 Task: Research Airbnb options in Rivoli, Italy from 21st December, 2023 to 29th December, 2023 for 2 adults. Place can be entire room with 1  bedroom having 1 bed and 1 bathroom. Property type can be house.
Action: Mouse moved to (508, 90)
Screenshot: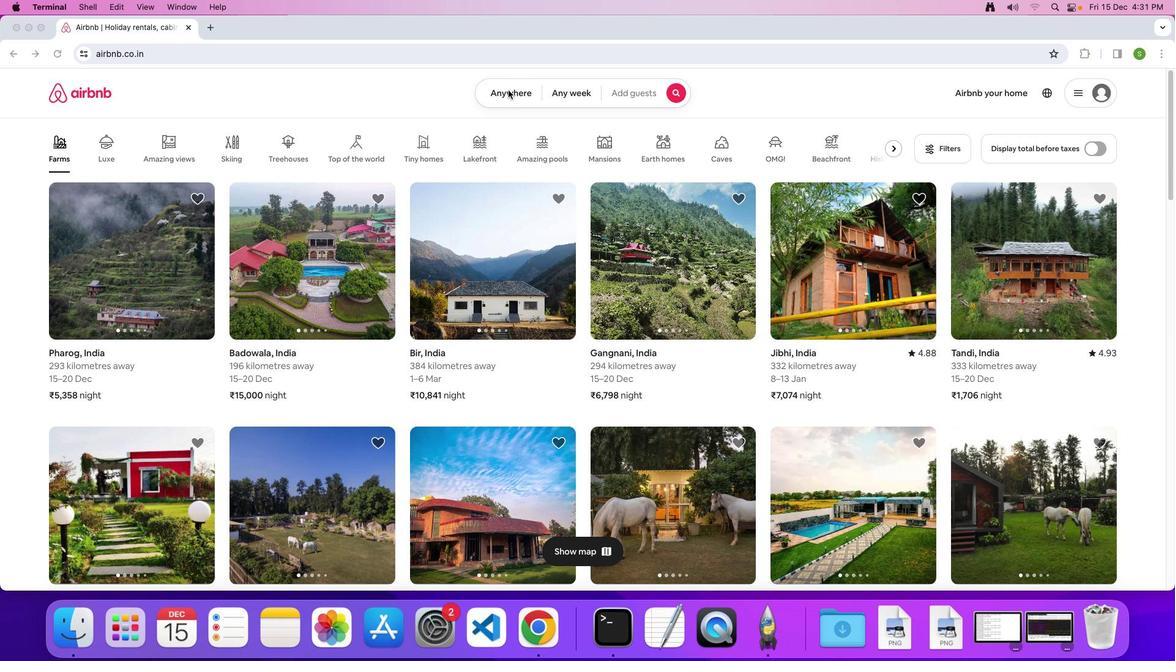 
Action: Mouse pressed left at (508, 90)
Screenshot: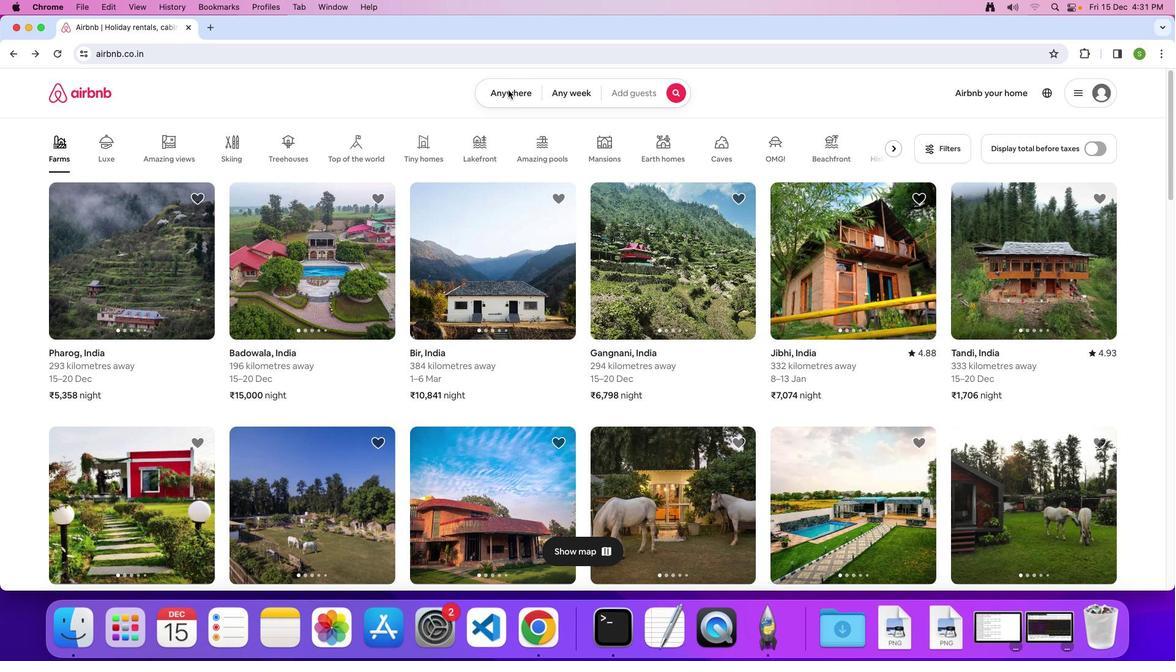 
Action: Mouse moved to (512, 88)
Screenshot: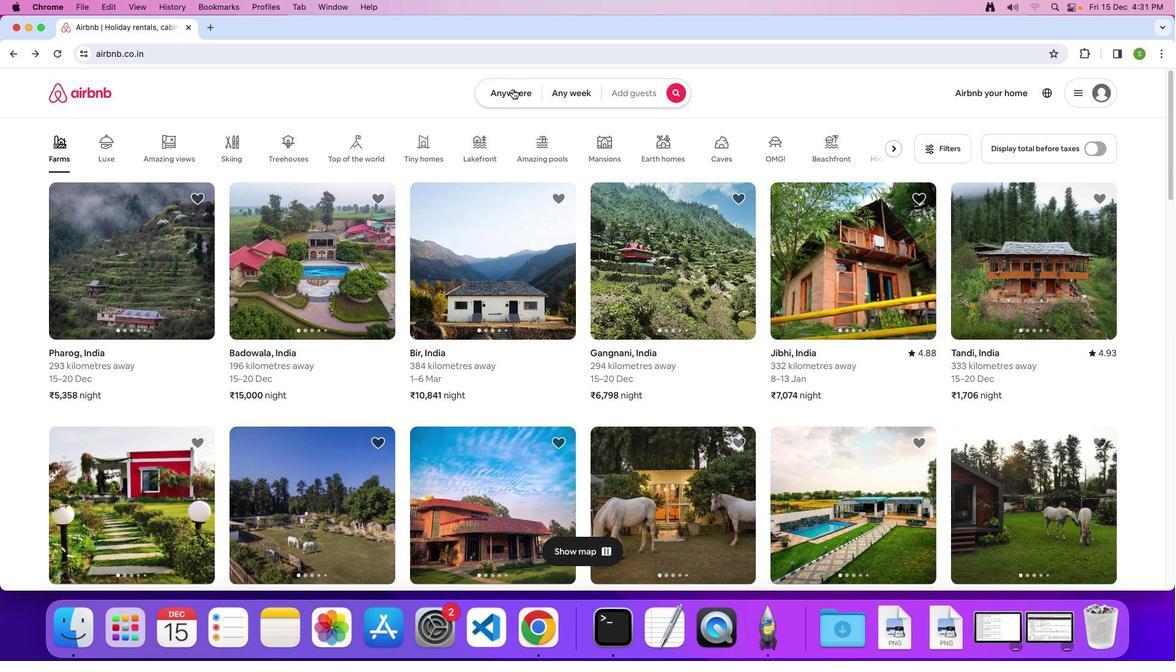 
Action: Mouse pressed left at (512, 88)
Screenshot: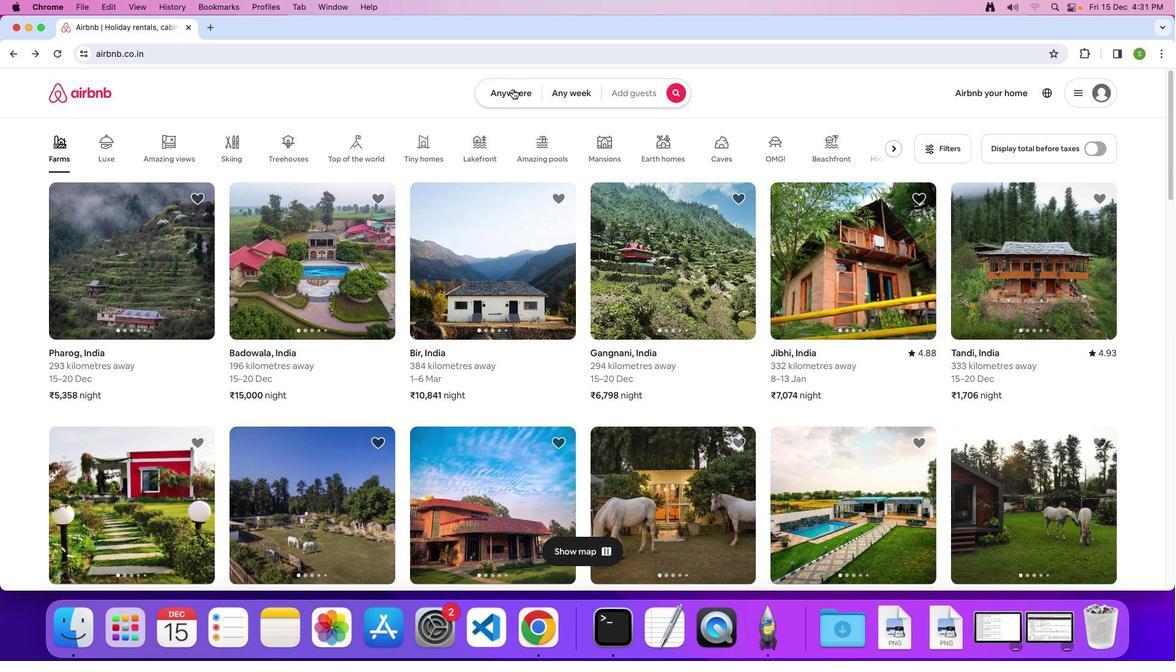 
Action: Mouse moved to (387, 143)
Screenshot: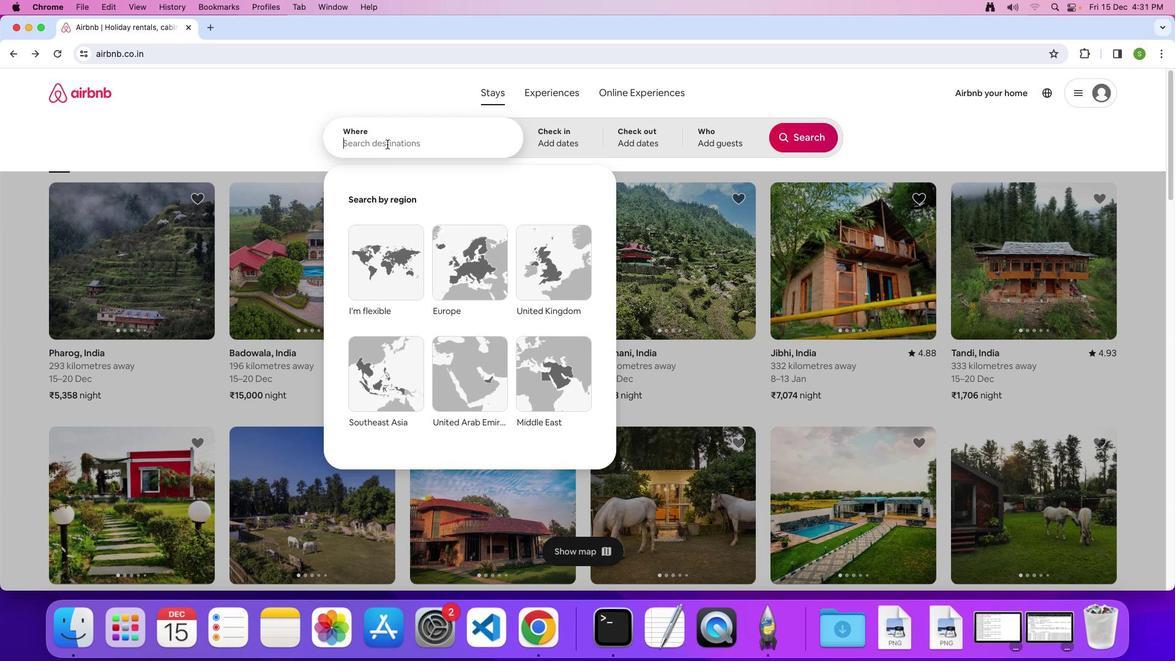 
Action: Mouse pressed left at (387, 143)
Screenshot: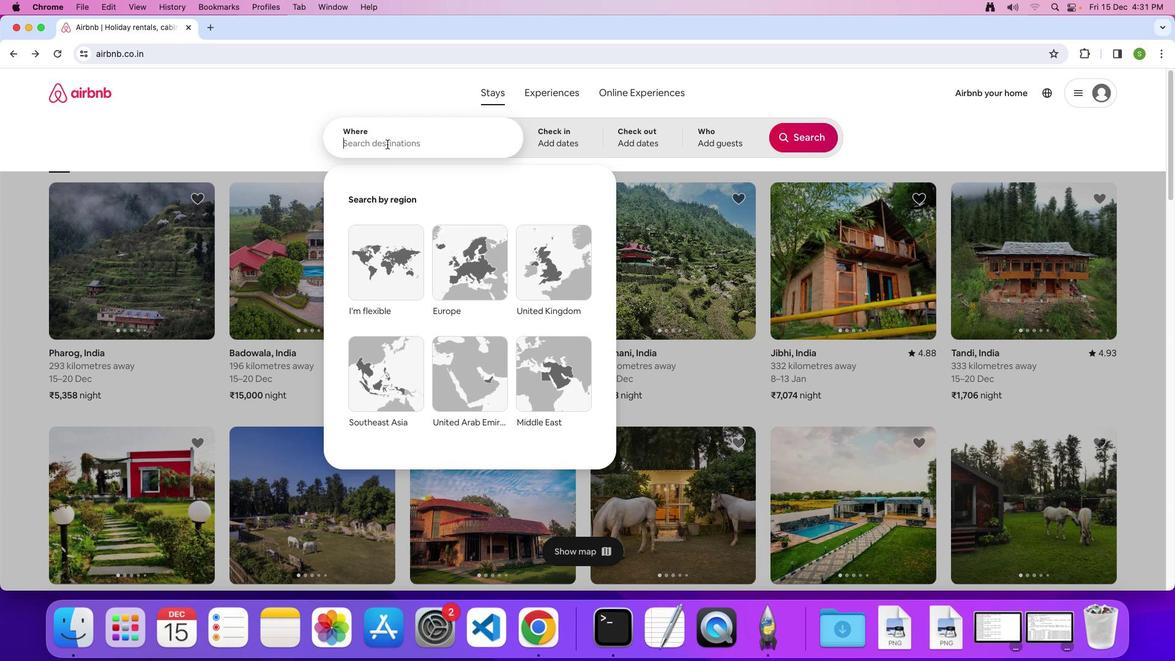 
Action: Key pressed 'R'Key.caps_lock'i''v''o''l''i'','Key.spaceKey.shift'I''t''a''l''y'Key.enter
Screenshot: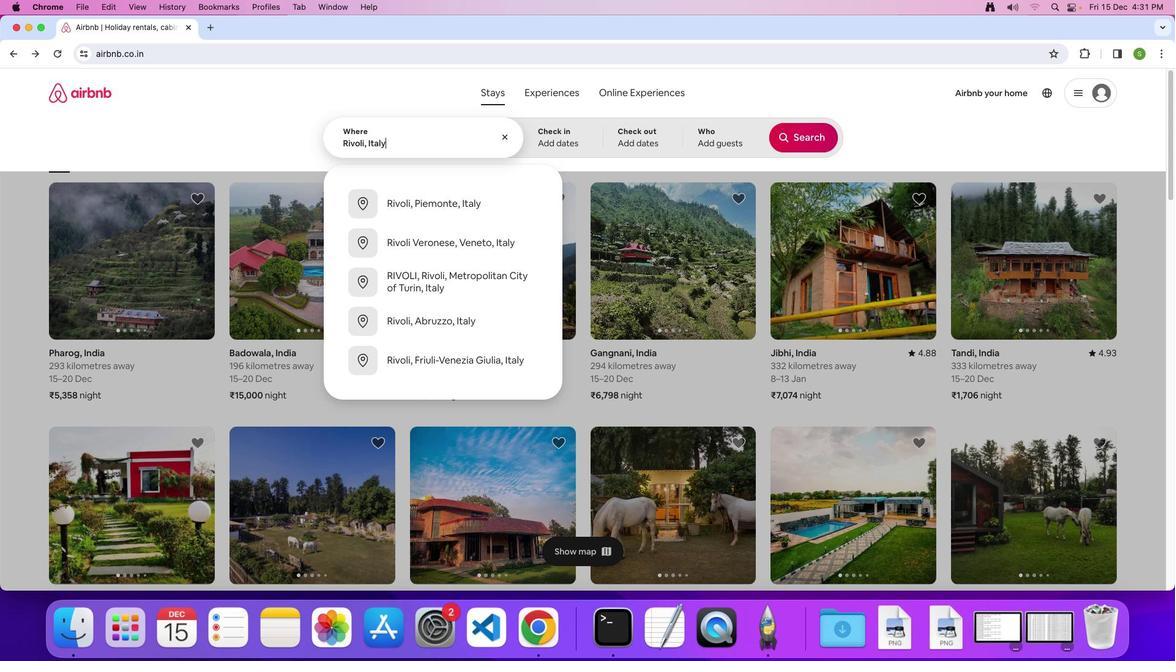 
Action: Mouse moved to (482, 375)
Screenshot: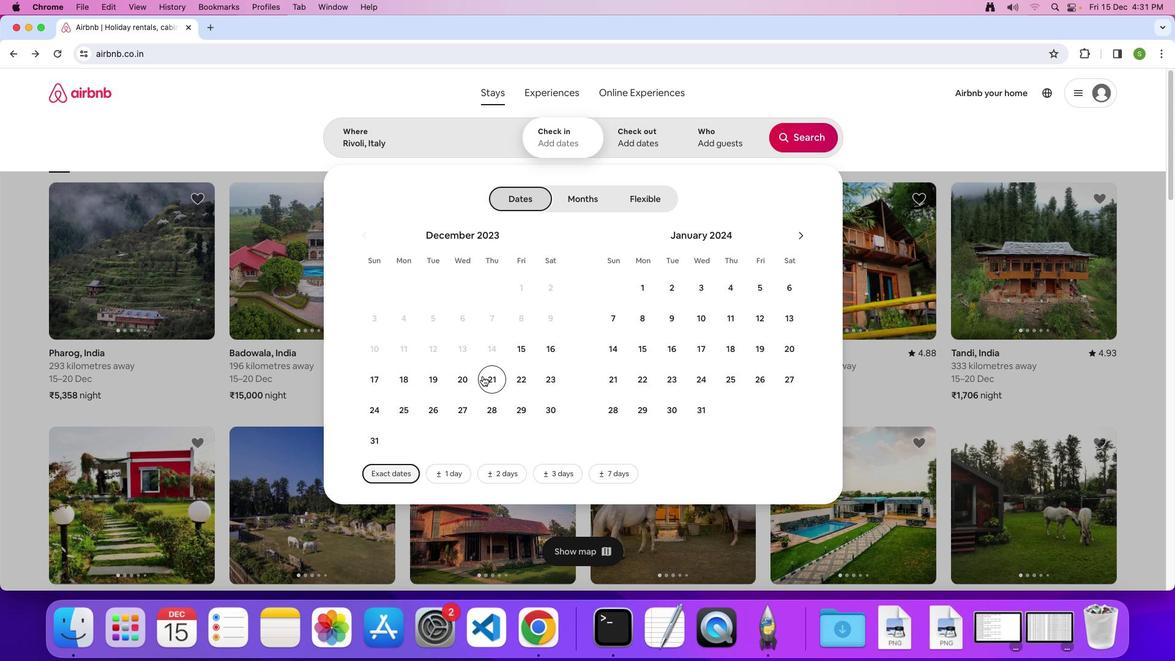 
Action: Mouse pressed left at (482, 375)
Screenshot: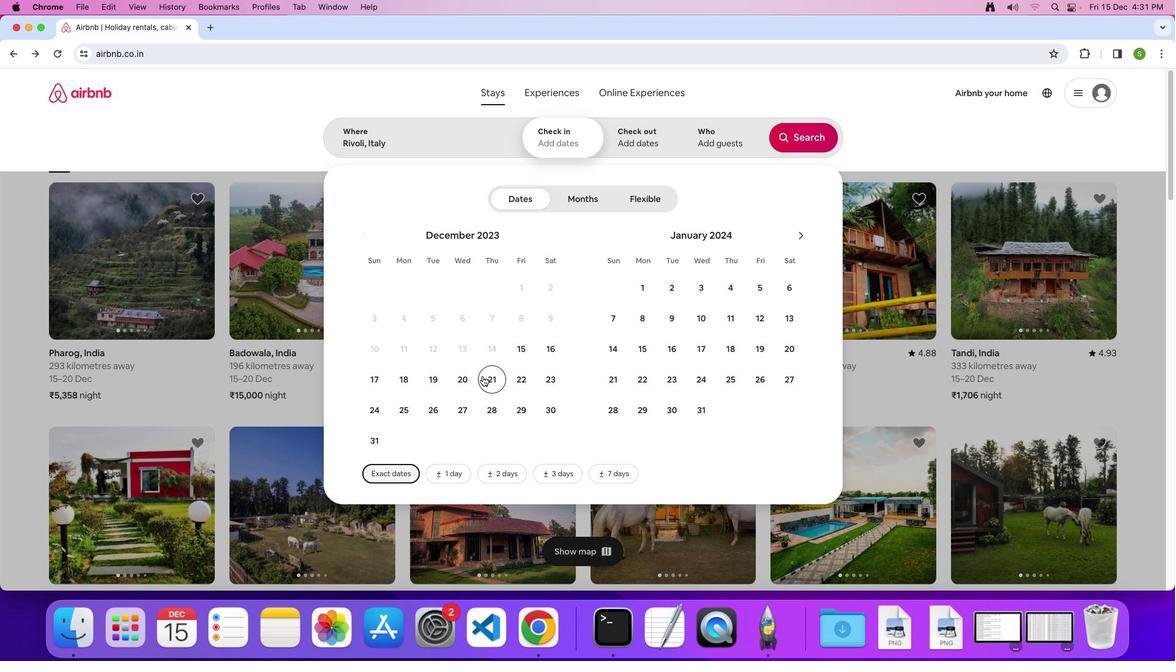
Action: Mouse moved to (512, 405)
Screenshot: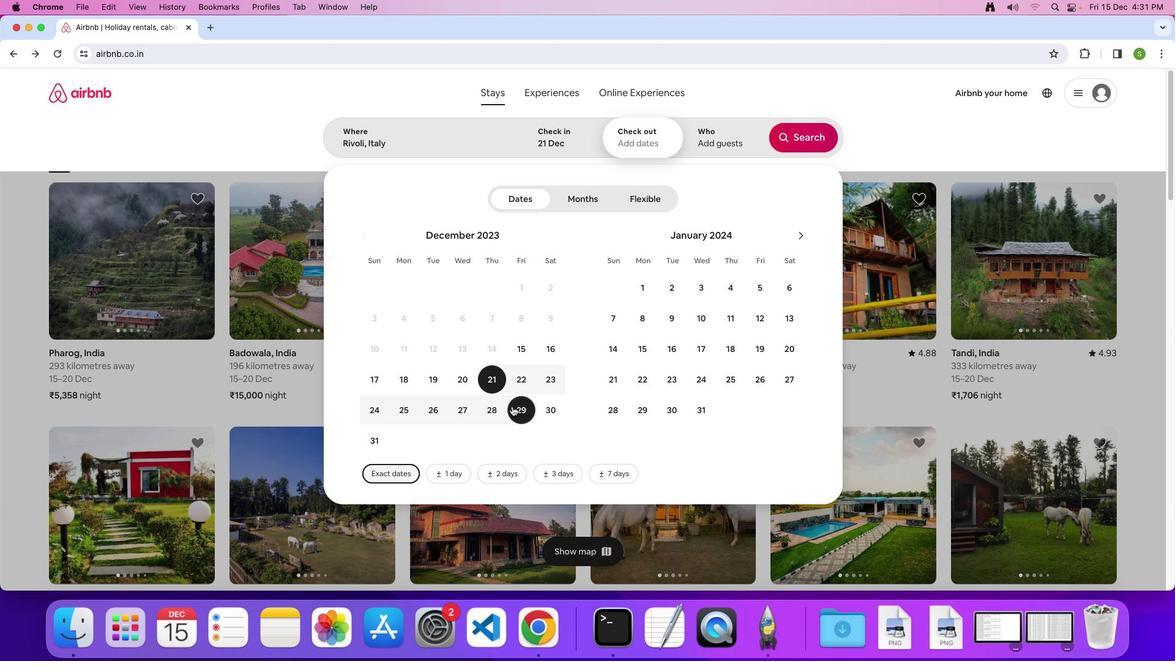
Action: Mouse pressed left at (512, 405)
Screenshot: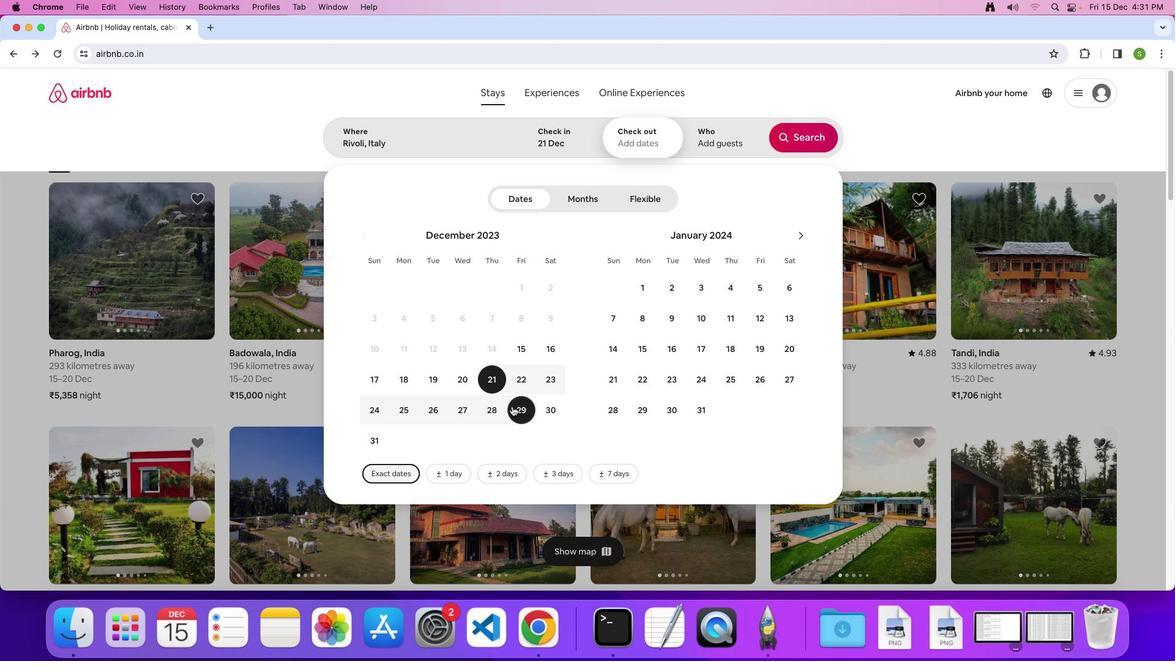 
Action: Mouse moved to (707, 138)
Screenshot: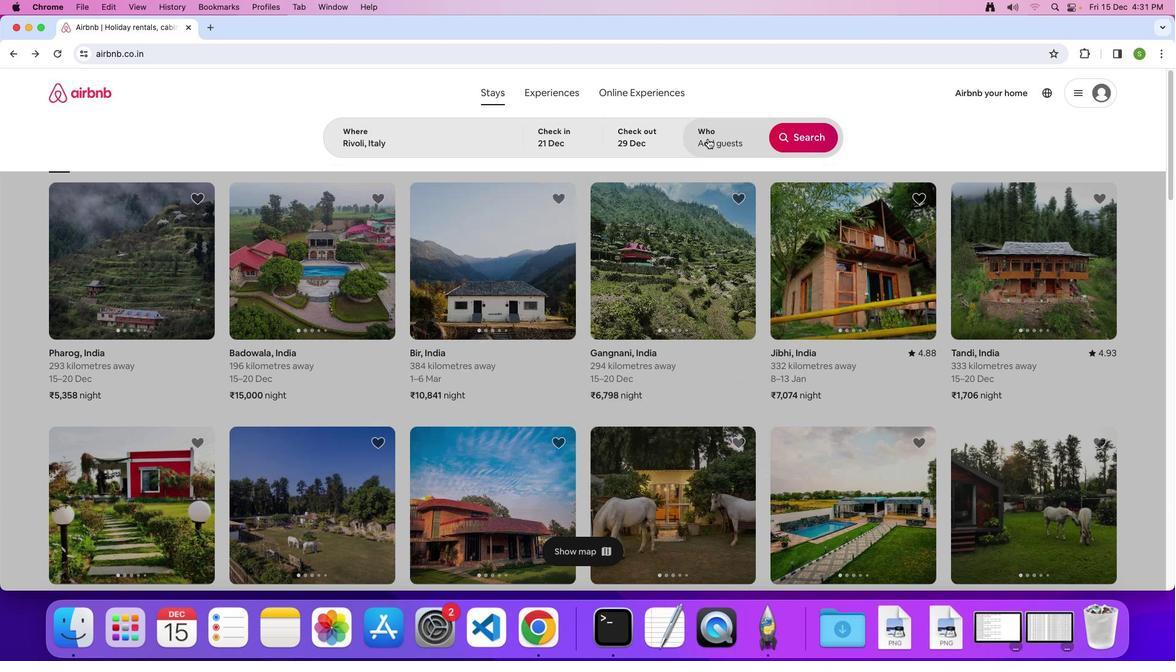 
Action: Mouse pressed left at (707, 138)
Screenshot: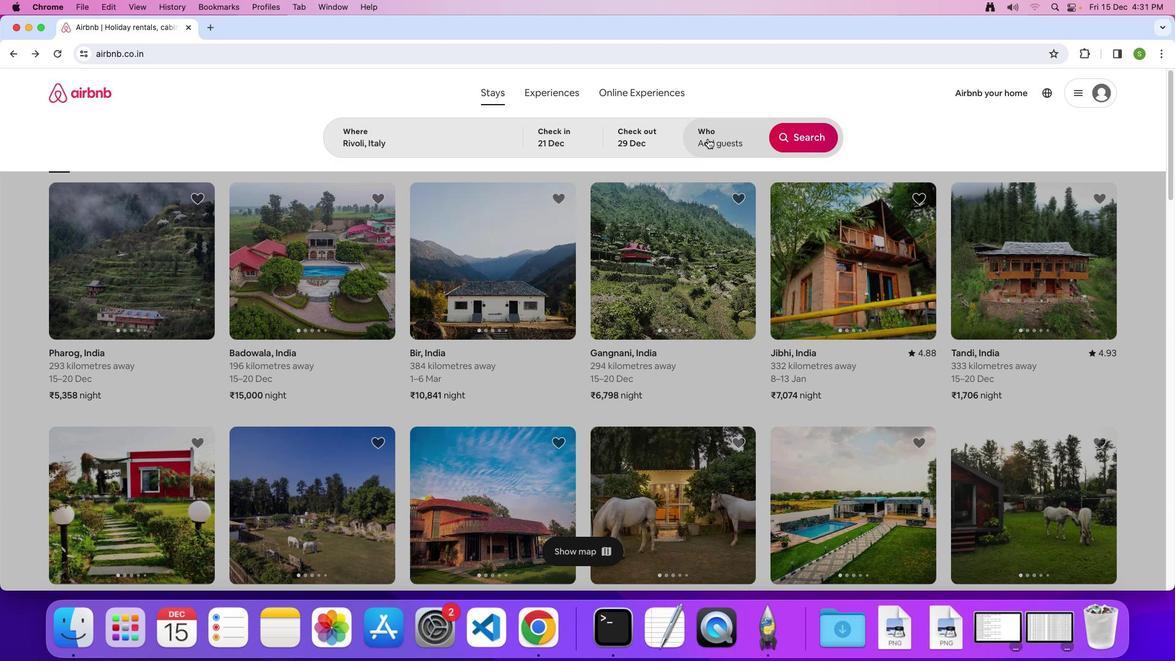 
Action: Mouse moved to (803, 199)
Screenshot: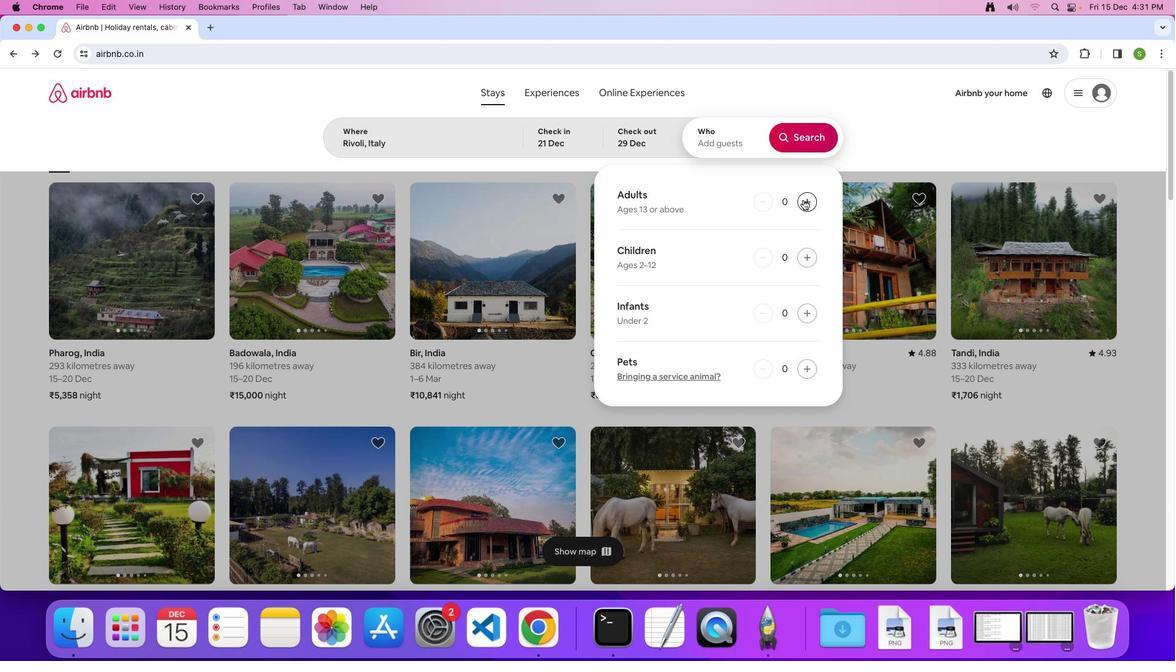 
Action: Mouse pressed left at (803, 199)
Screenshot: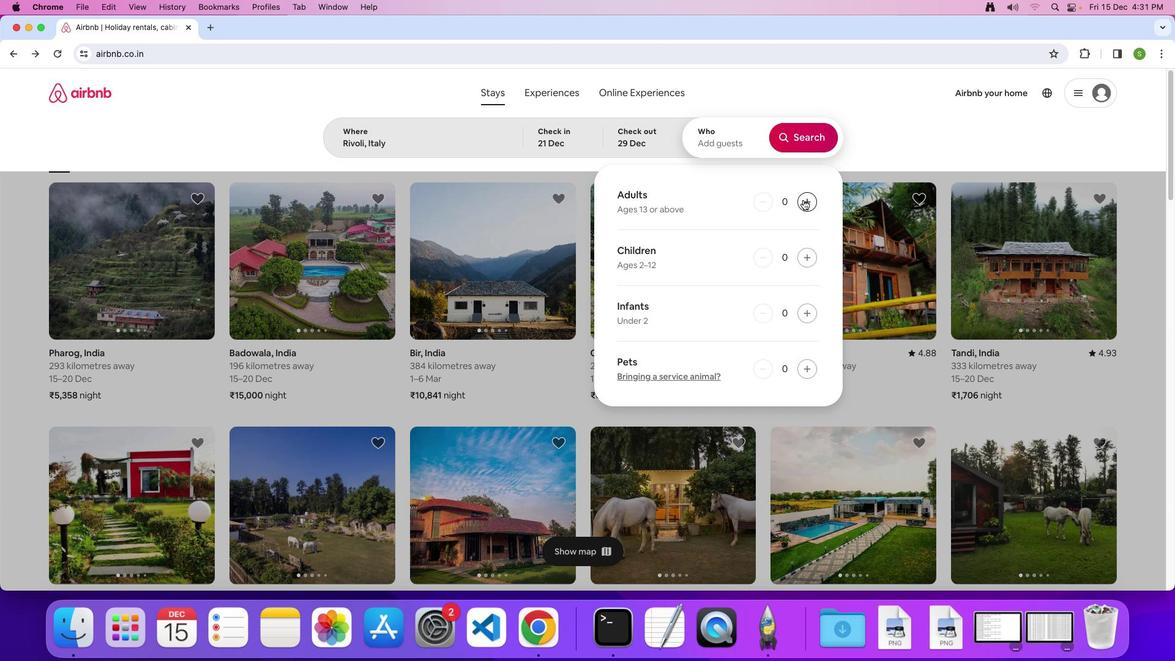 
Action: Mouse pressed left at (803, 199)
Screenshot: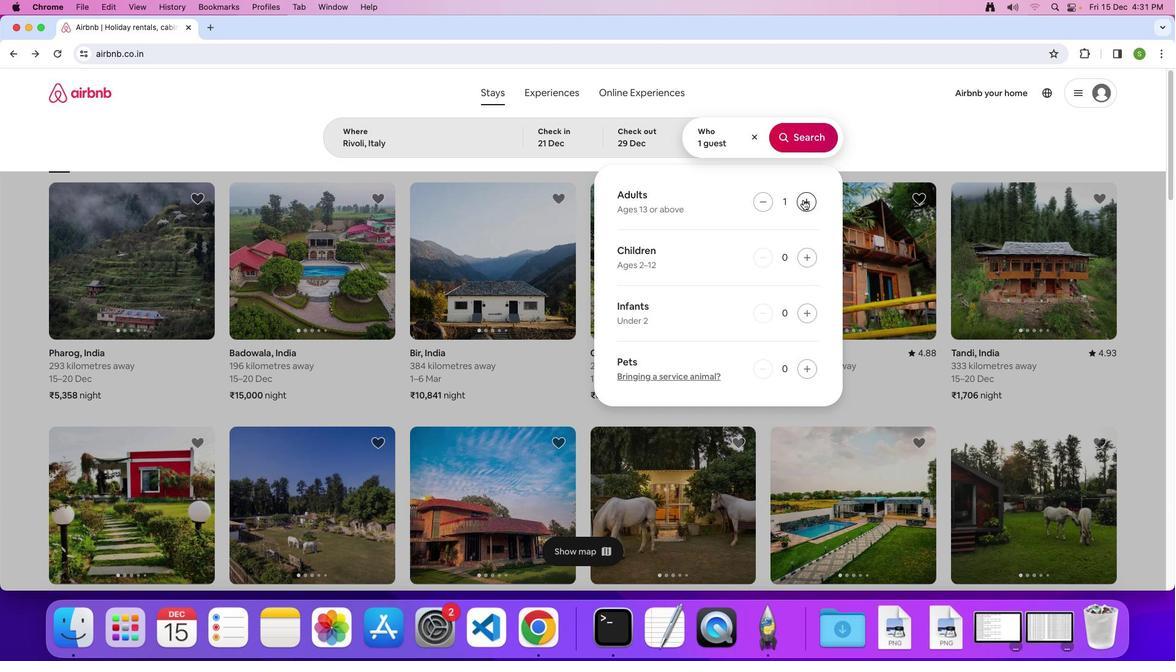 
Action: Mouse moved to (803, 135)
Screenshot: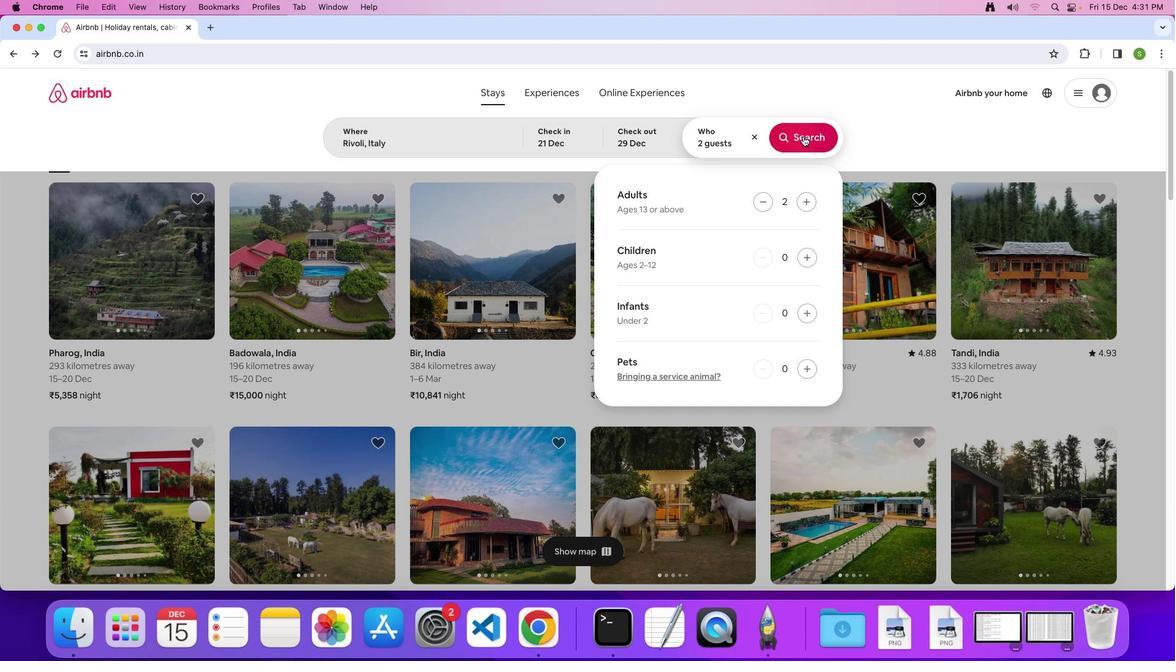 
Action: Mouse pressed left at (803, 135)
Screenshot: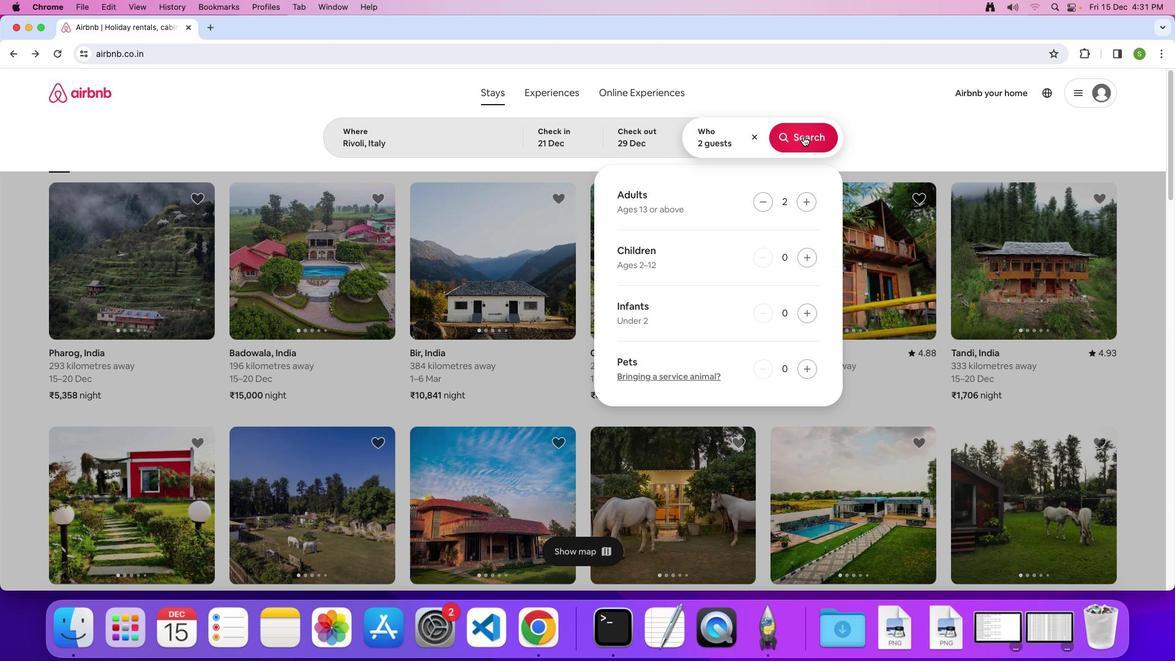 
Action: Mouse moved to (978, 142)
Screenshot: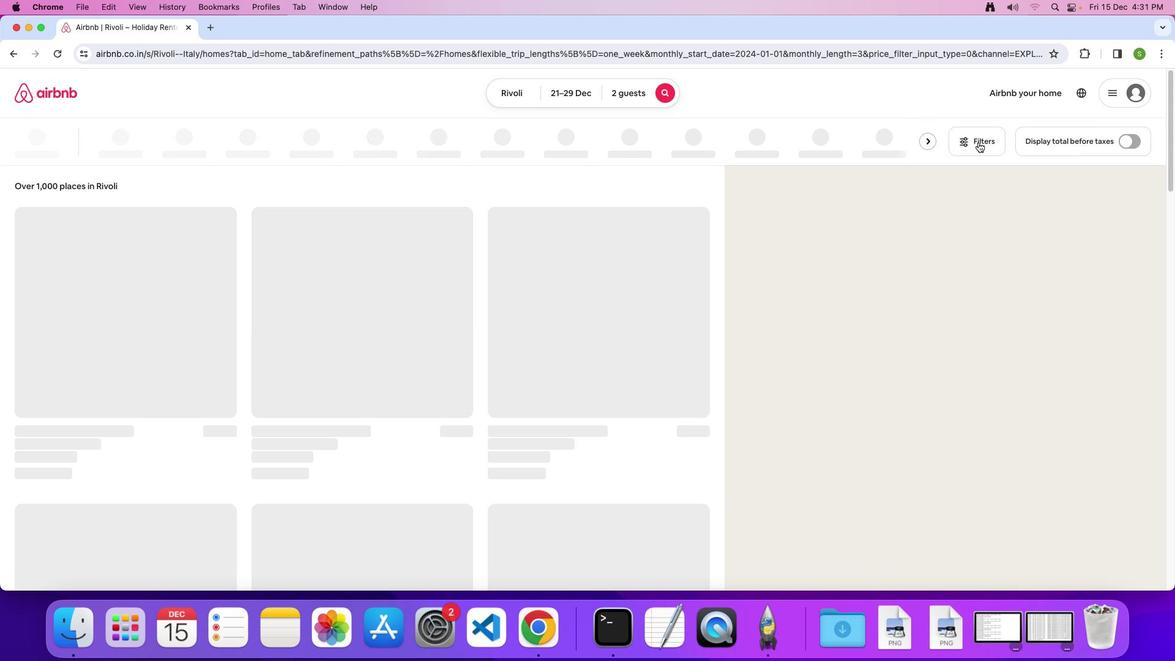 
Action: Mouse pressed left at (978, 142)
Screenshot: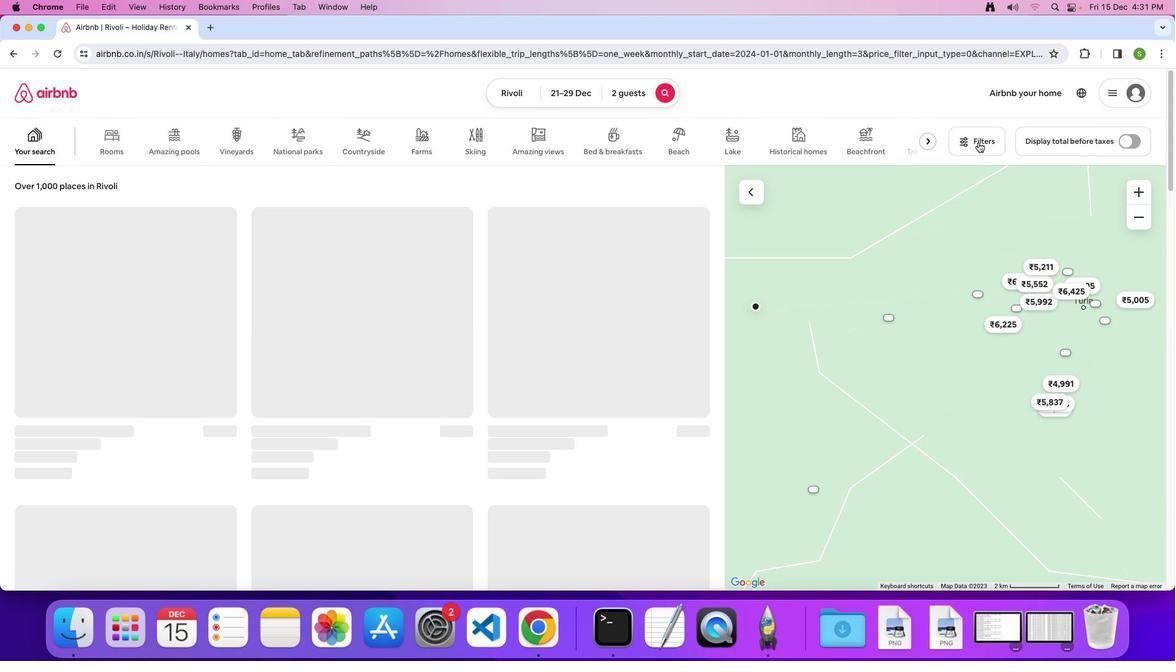 
Action: Mouse moved to (509, 348)
Screenshot: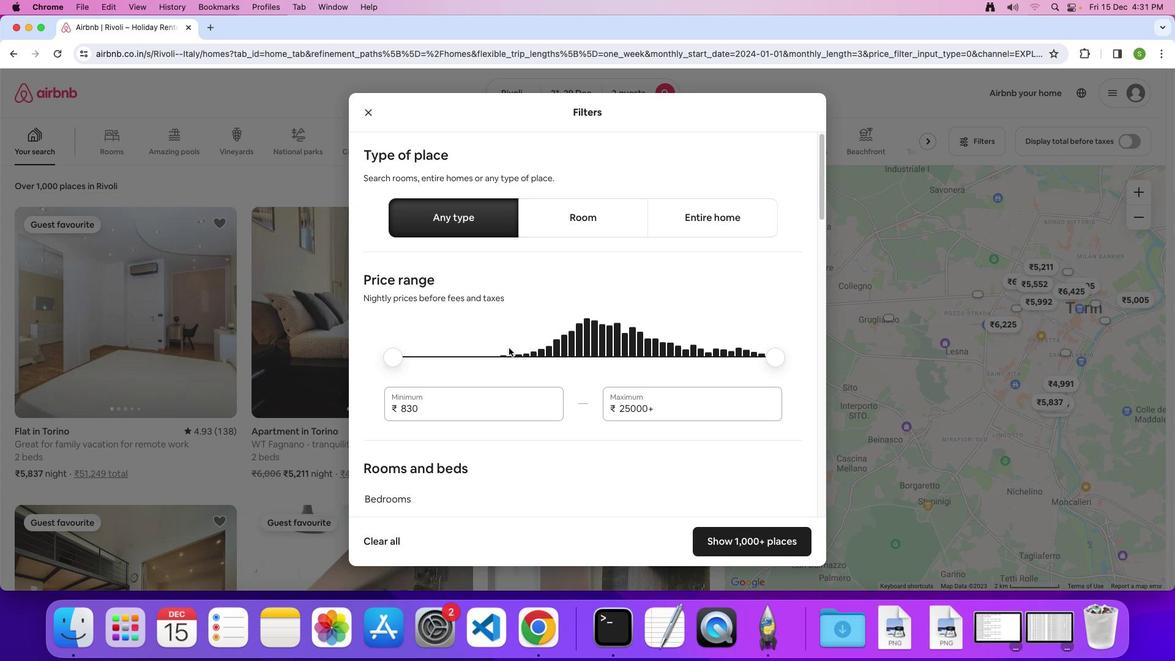
Action: Mouse scrolled (509, 348) with delta (0, 0)
Screenshot: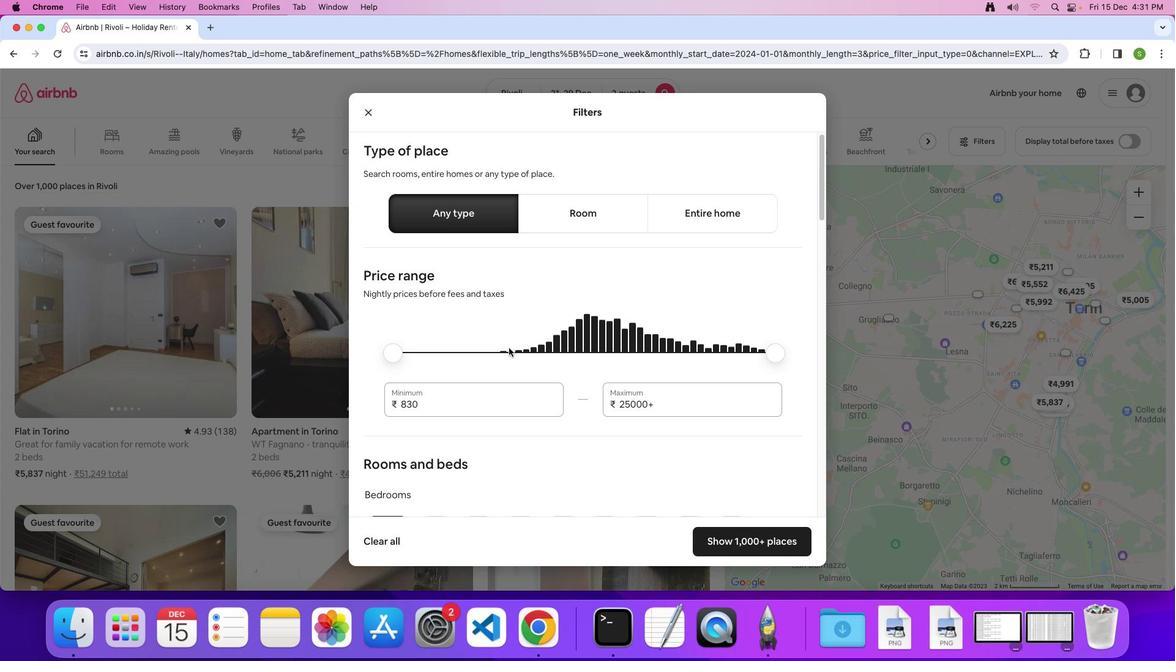
Action: Mouse scrolled (509, 348) with delta (0, 0)
Screenshot: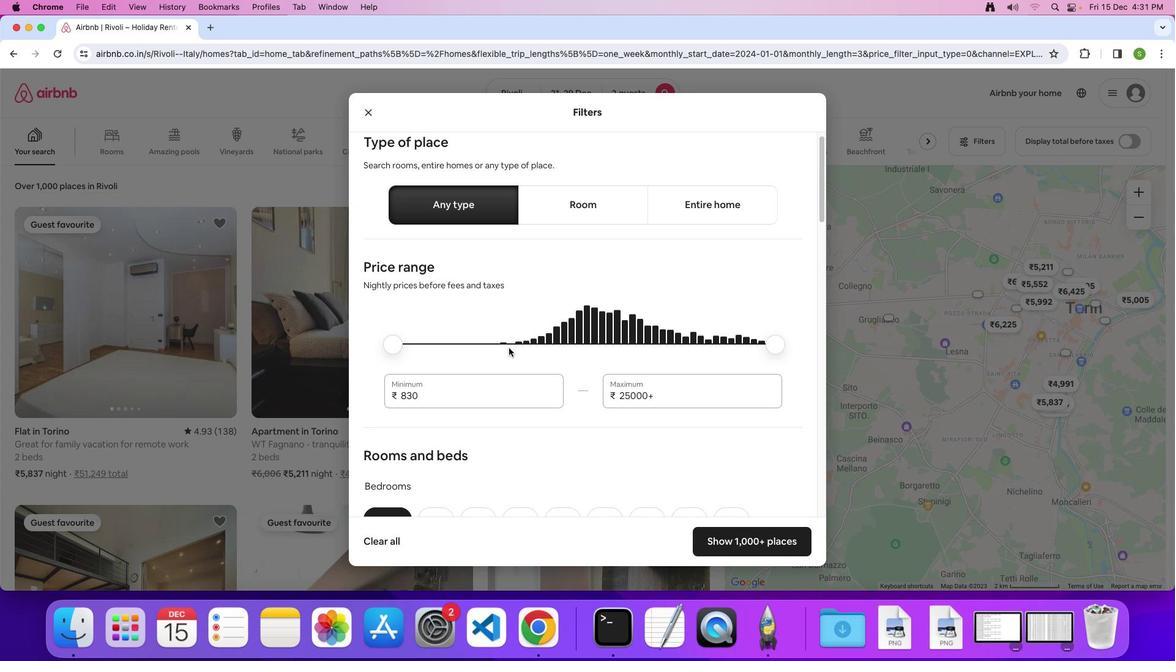 
Action: Mouse scrolled (509, 348) with delta (0, 0)
Screenshot: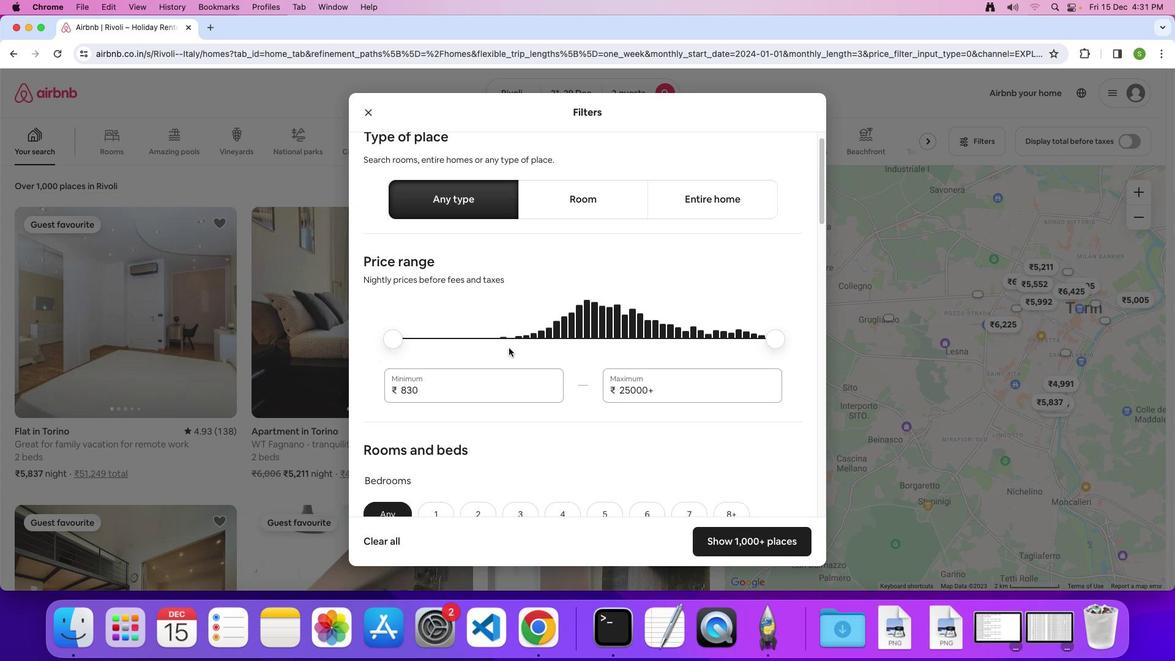 
Action: Mouse scrolled (509, 348) with delta (0, 0)
Screenshot: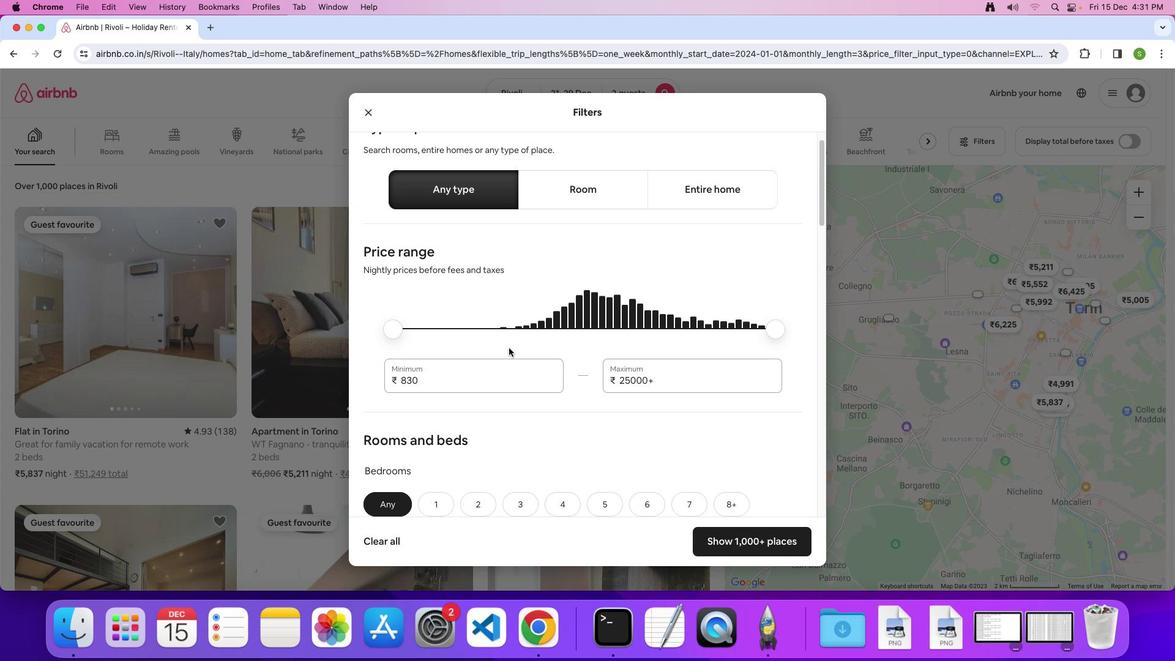 
Action: Mouse scrolled (509, 348) with delta (0, 0)
Screenshot: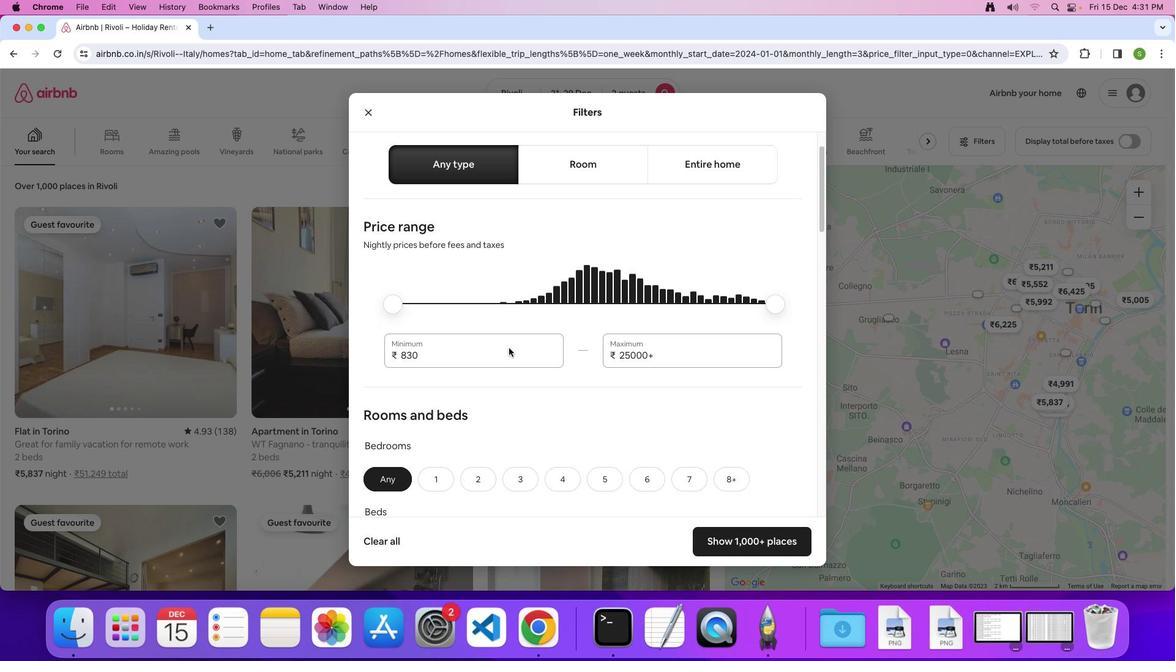 
Action: Mouse scrolled (509, 348) with delta (0, 0)
Screenshot: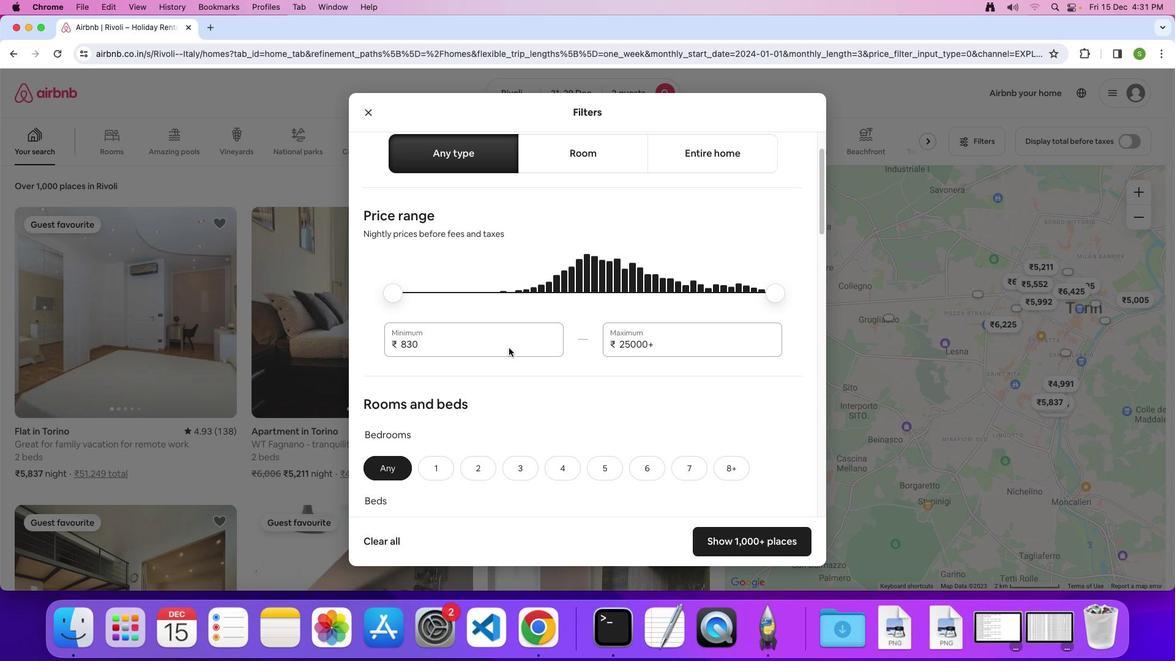 
Action: Mouse scrolled (509, 348) with delta (0, 0)
Screenshot: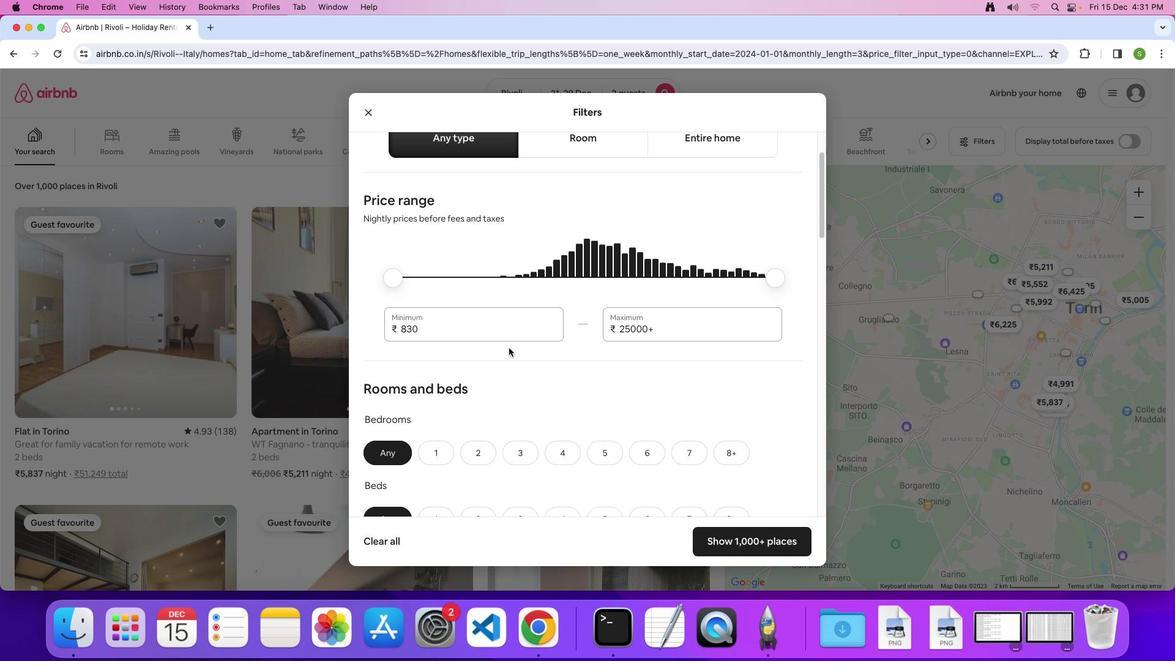 
Action: Mouse scrolled (509, 348) with delta (0, 0)
Screenshot: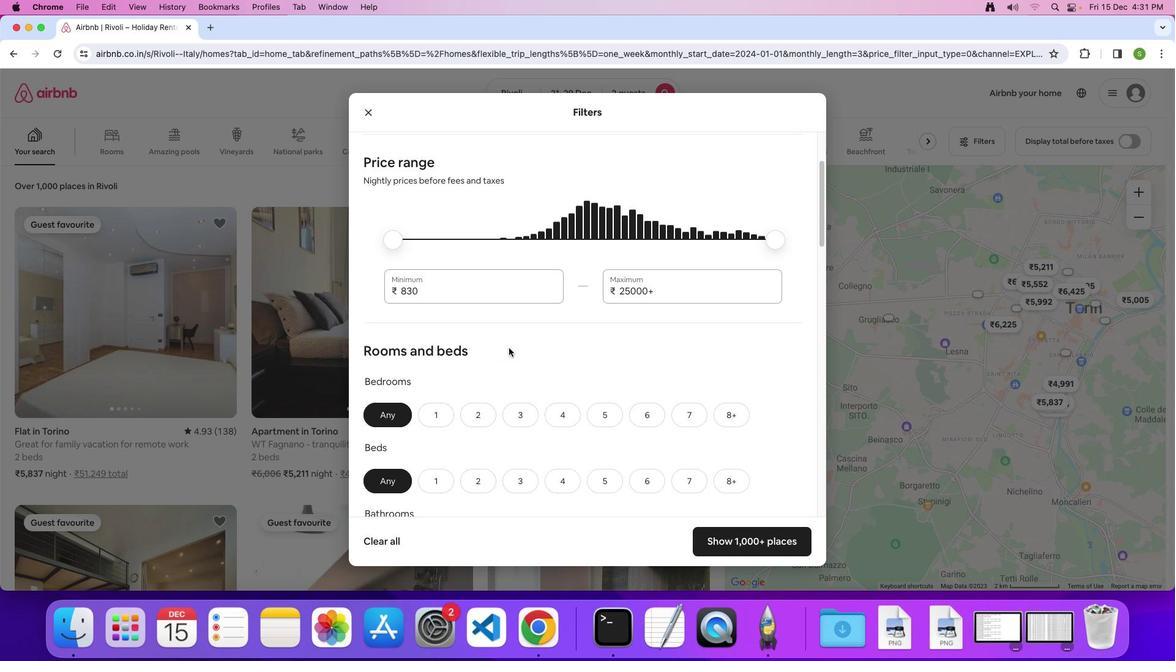 
Action: Mouse scrolled (509, 348) with delta (0, 0)
Screenshot: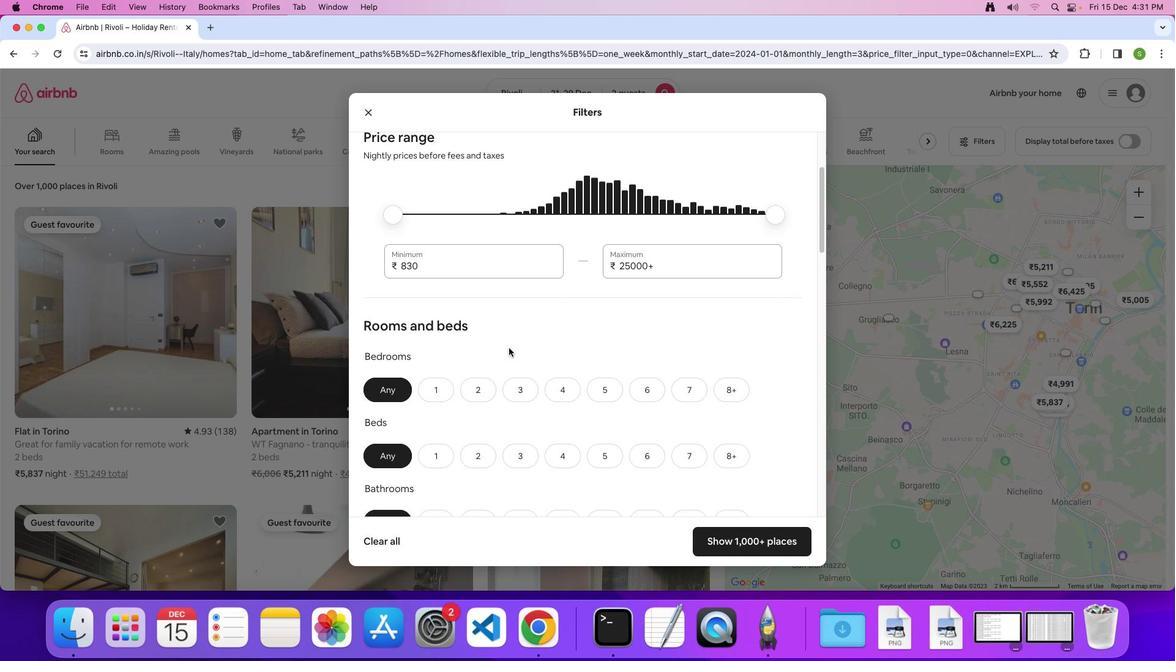 
Action: Mouse scrolled (509, 348) with delta (0, 0)
Screenshot: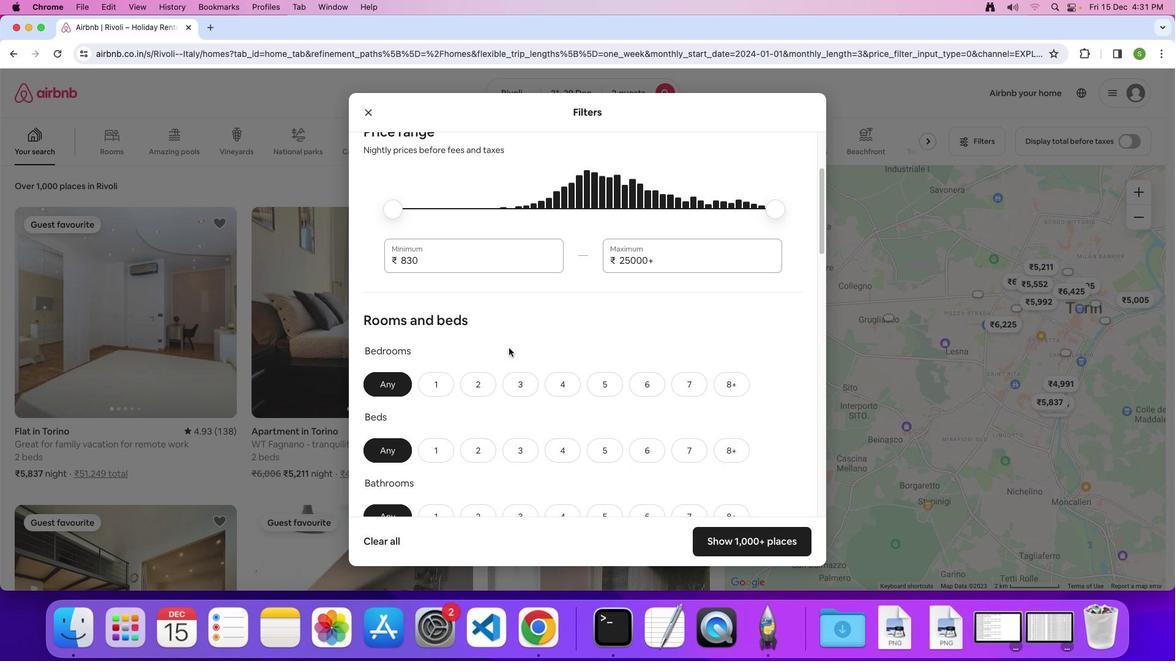 
Action: Mouse scrolled (509, 348) with delta (0, -1)
Screenshot: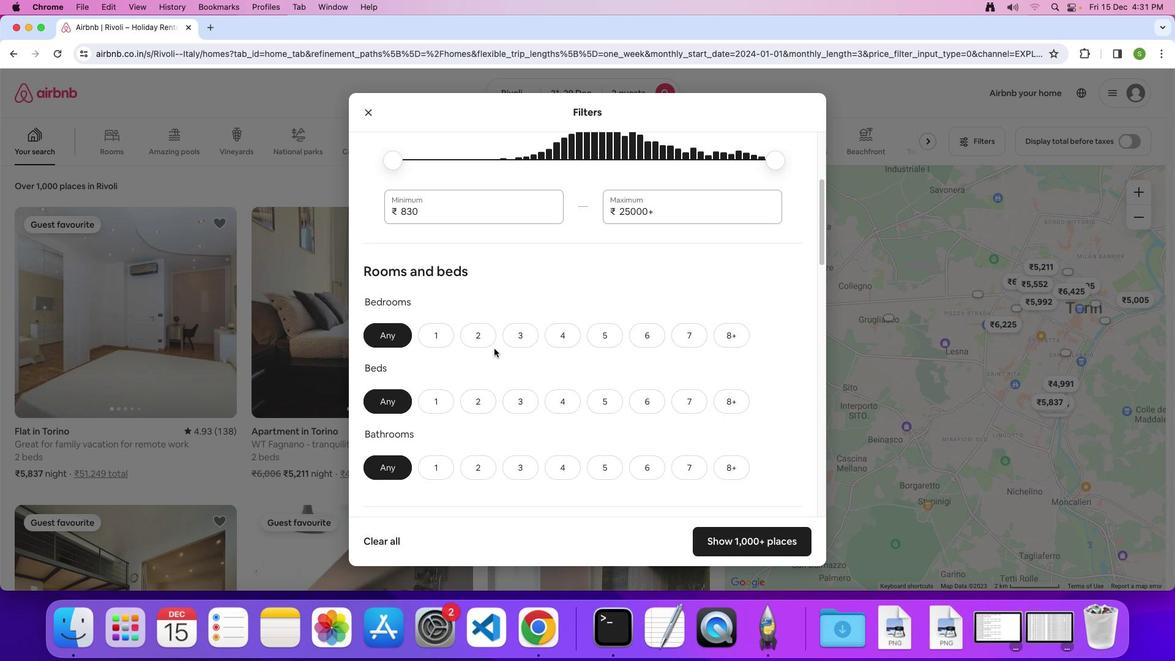 
Action: Mouse moved to (422, 321)
Screenshot: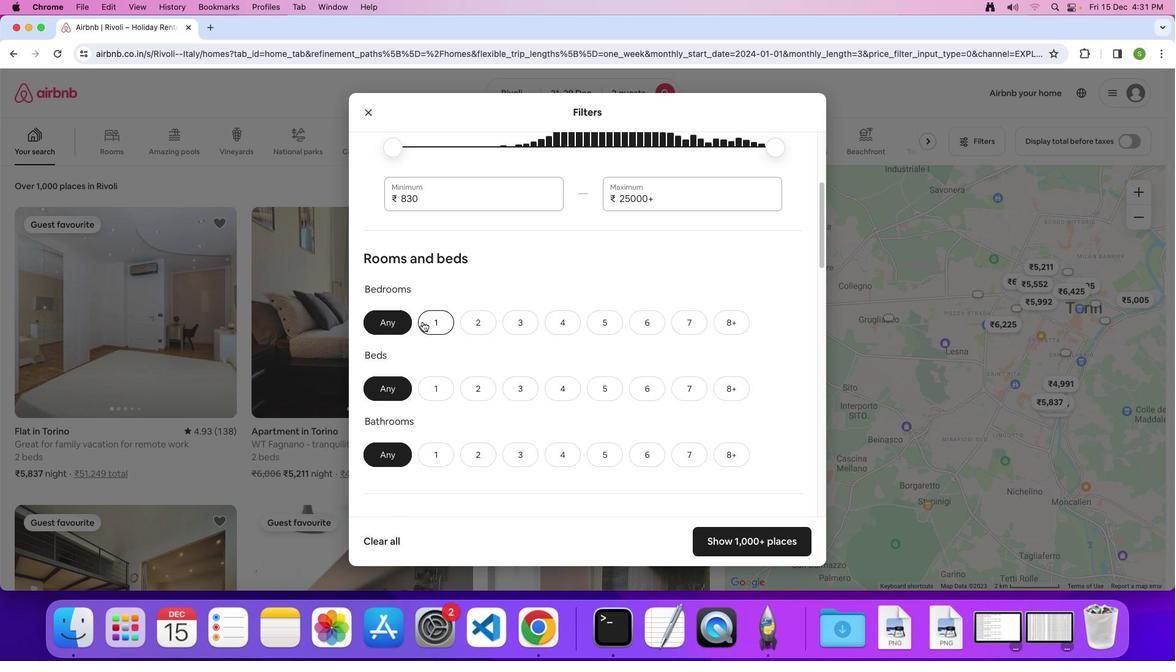 
Action: Mouse pressed left at (422, 321)
Screenshot: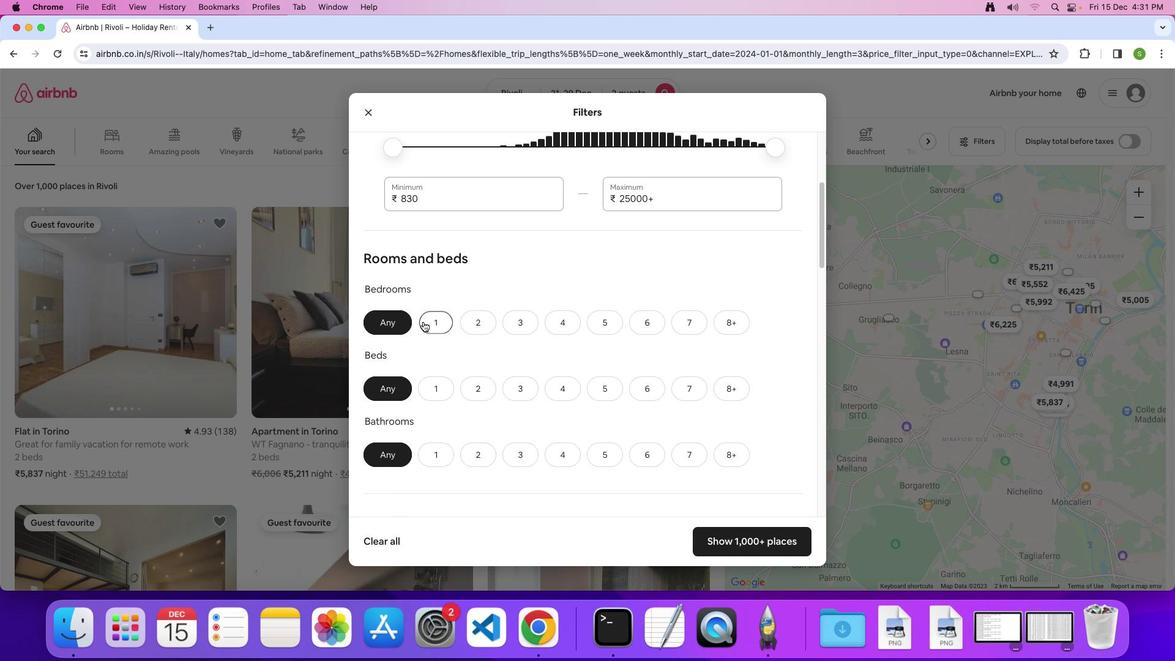 
Action: Mouse moved to (433, 392)
Screenshot: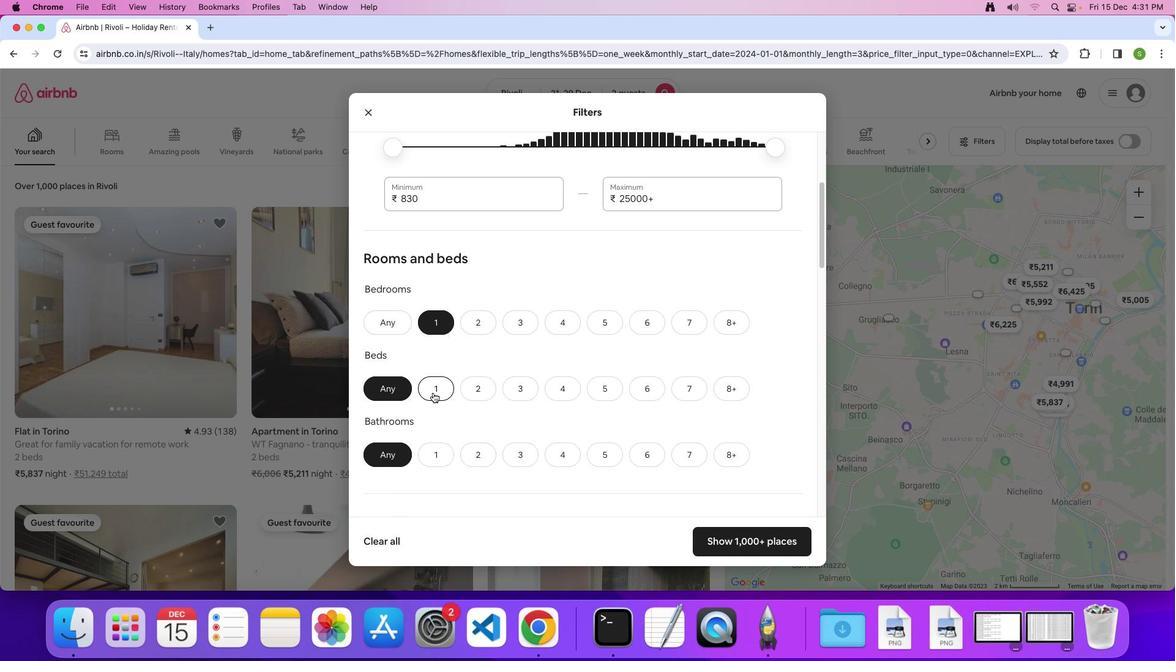 
Action: Mouse pressed left at (433, 392)
Screenshot: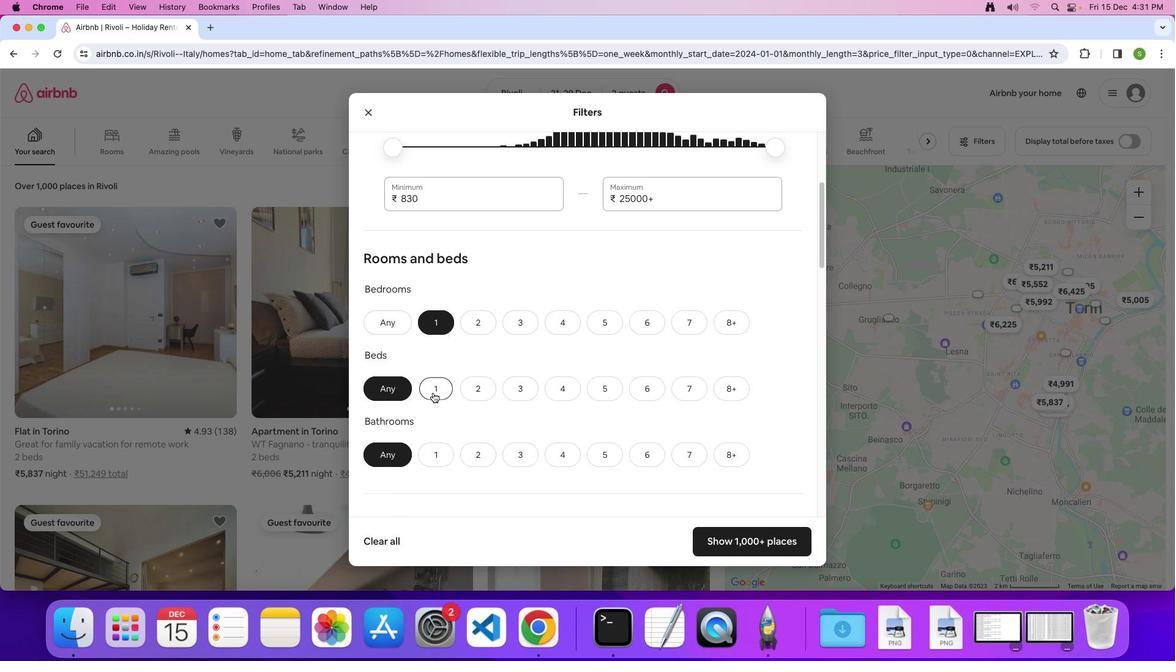 
Action: Mouse moved to (437, 448)
Screenshot: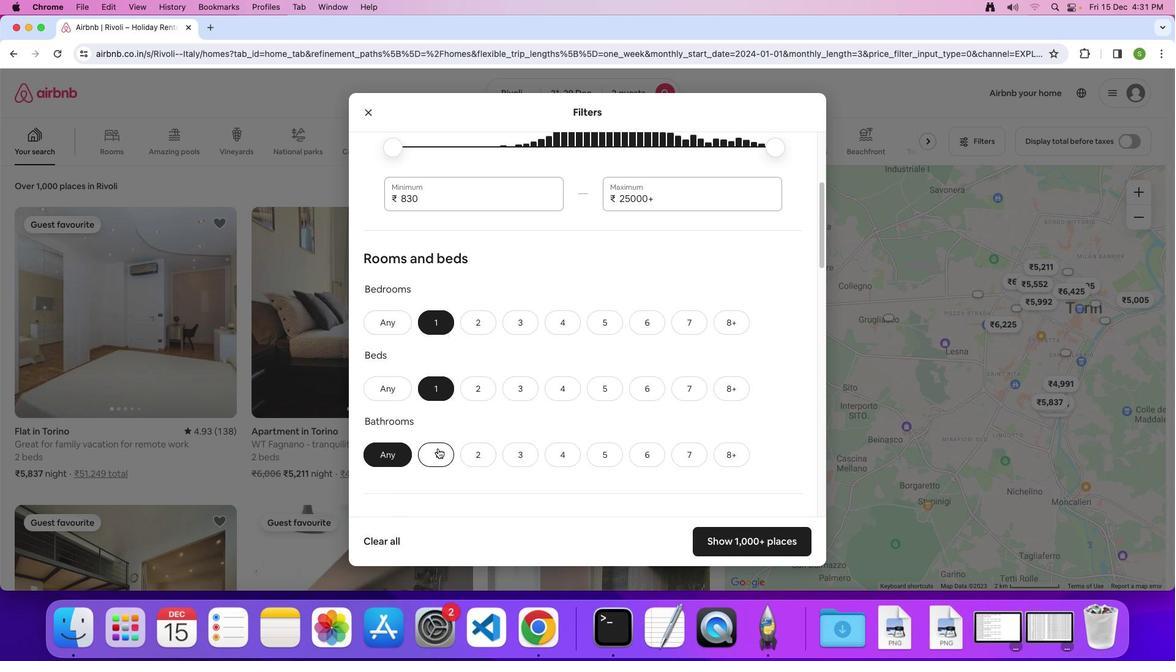 
Action: Mouse pressed left at (437, 448)
Screenshot: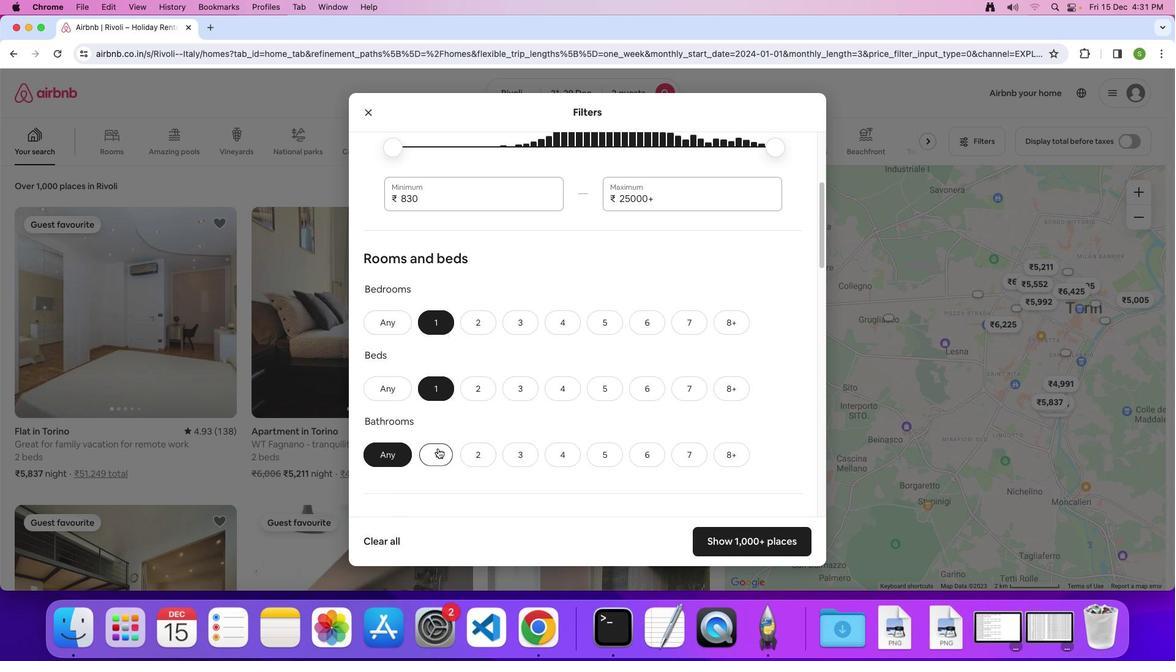
Action: Mouse moved to (595, 344)
Screenshot: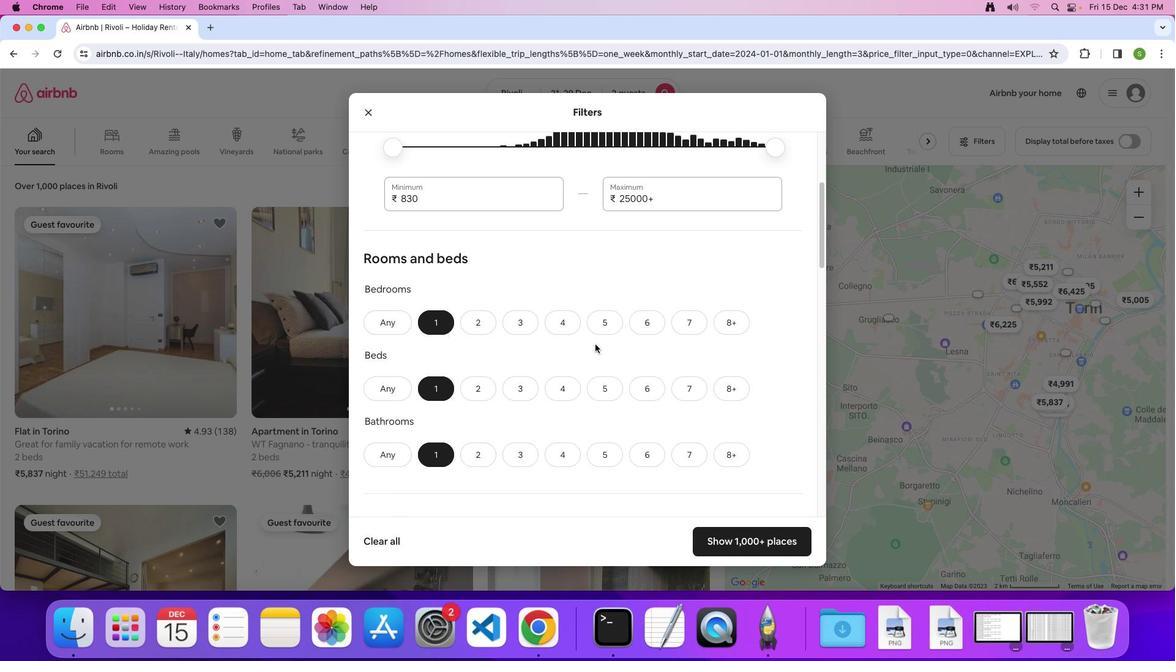 
Action: Mouse scrolled (595, 344) with delta (0, 0)
Screenshot: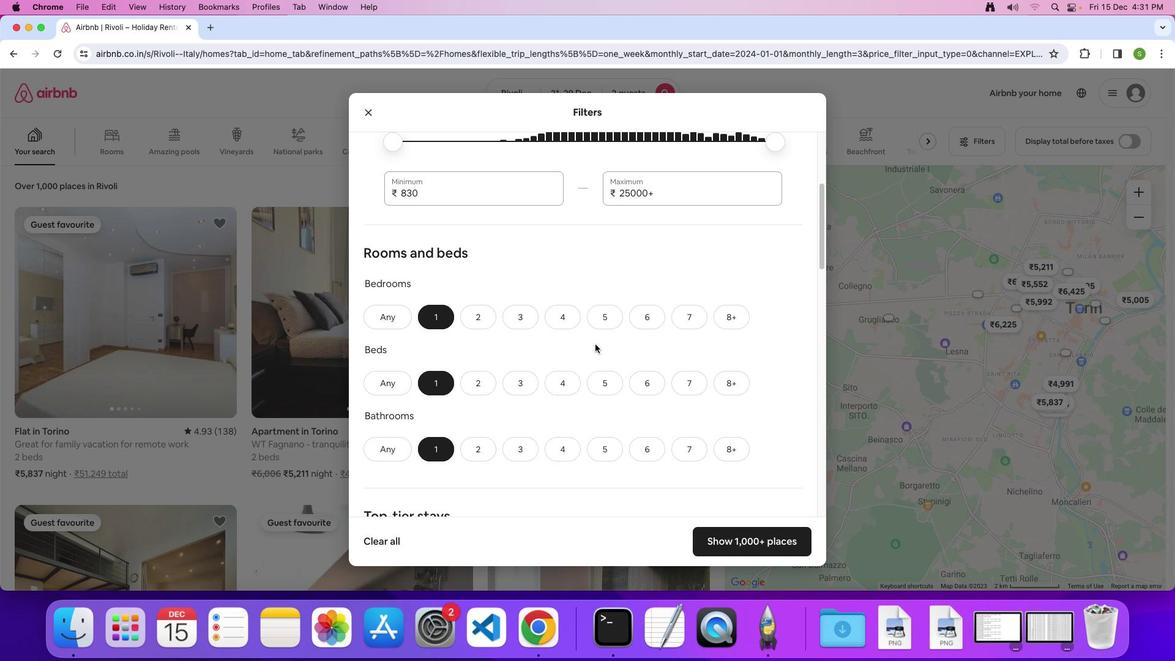 
Action: Mouse scrolled (595, 344) with delta (0, 0)
Screenshot: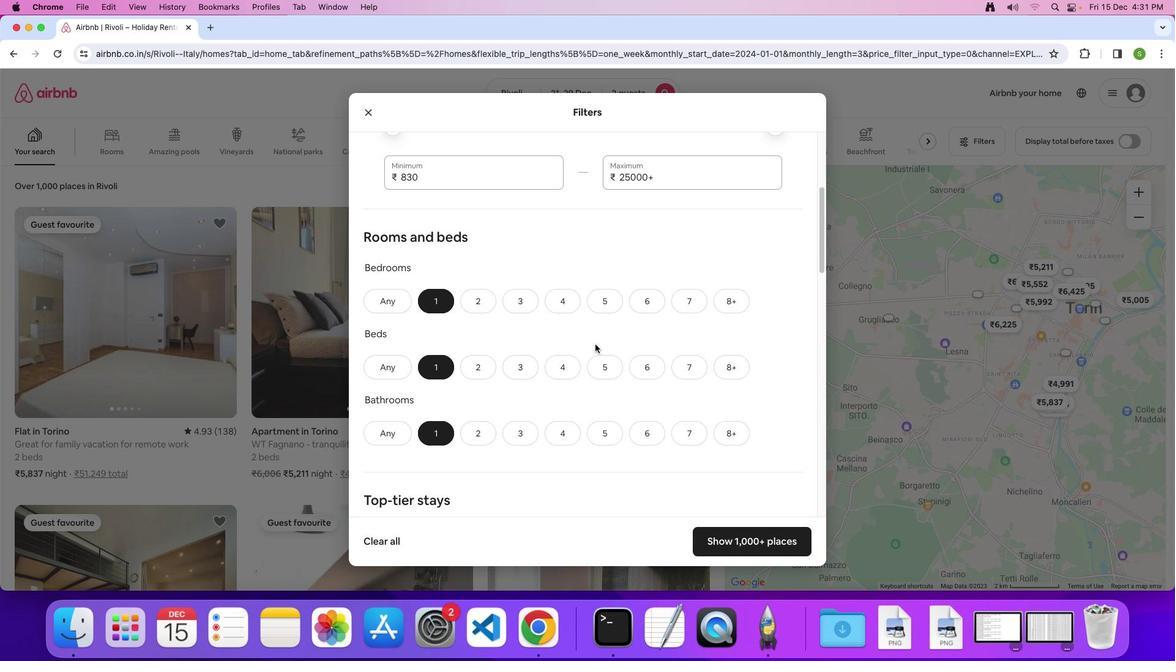 
Action: Mouse scrolled (595, 344) with delta (0, 0)
Screenshot: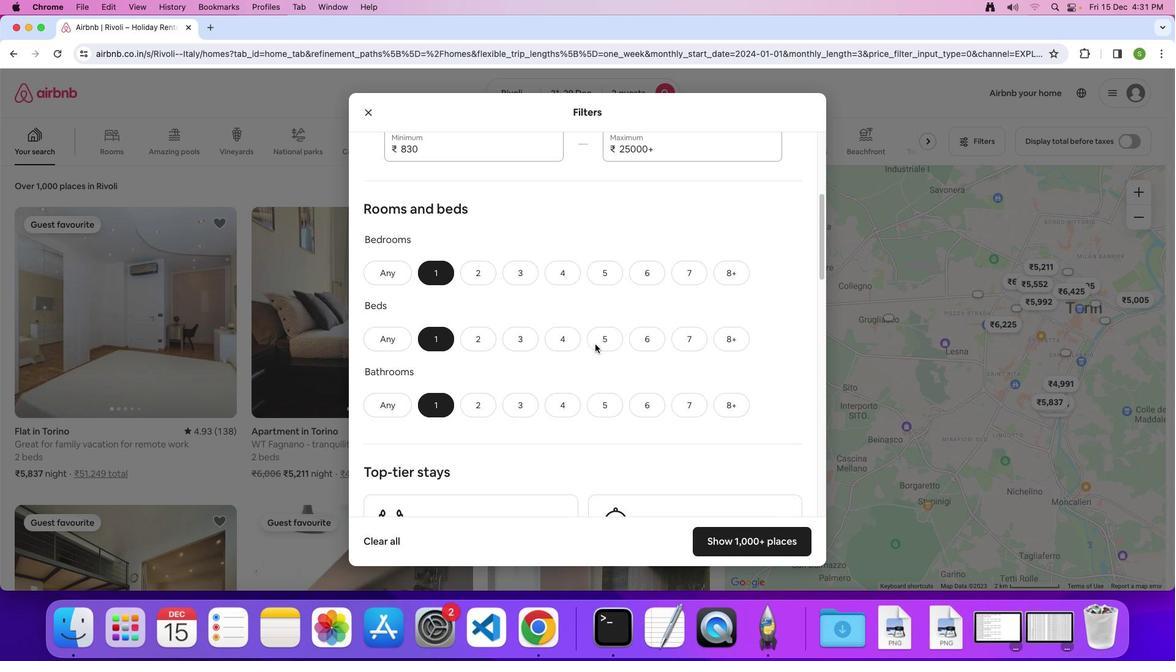 
Action: Mouse scrolled (595, 344) with delta (0, 0)
Screenshot: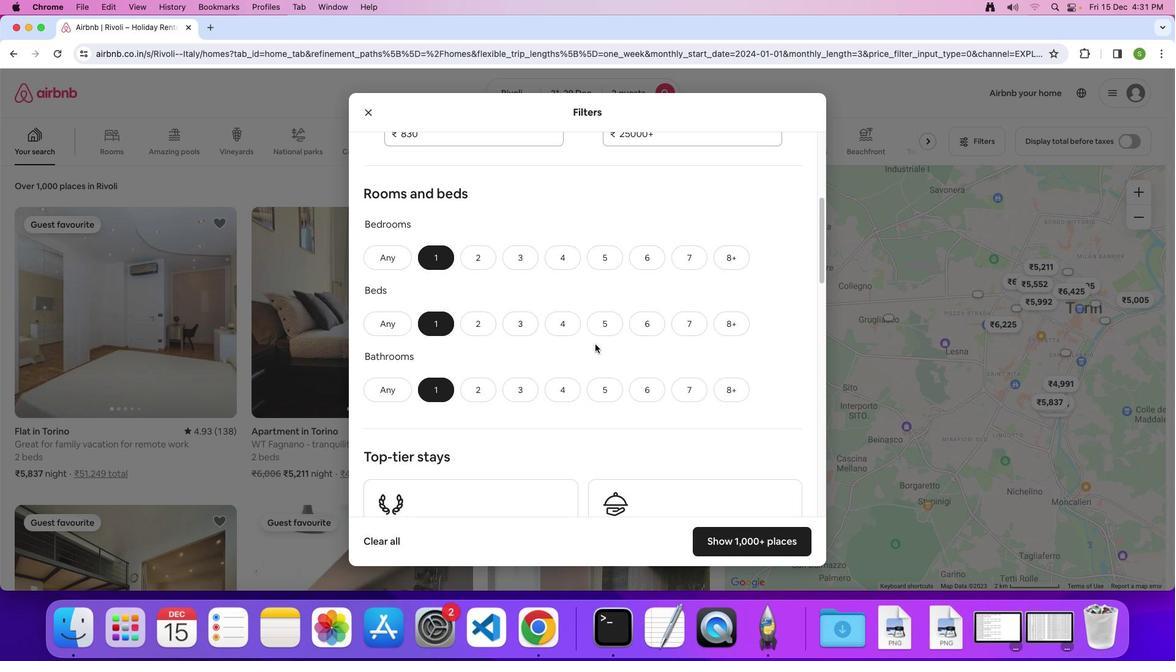 
Action: Mouse scrolled (595, 344) with delta (0, 0)
Screenshot: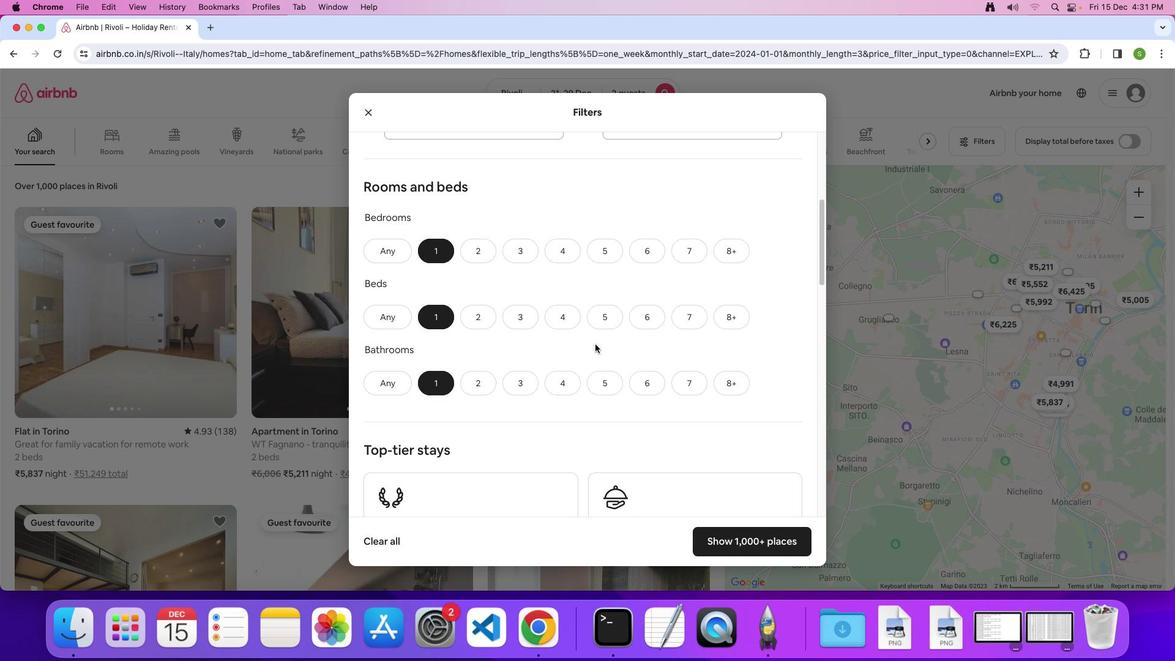 
Action: Mouse scrolled (595, 344) with delta (0, 0)
Screenshot: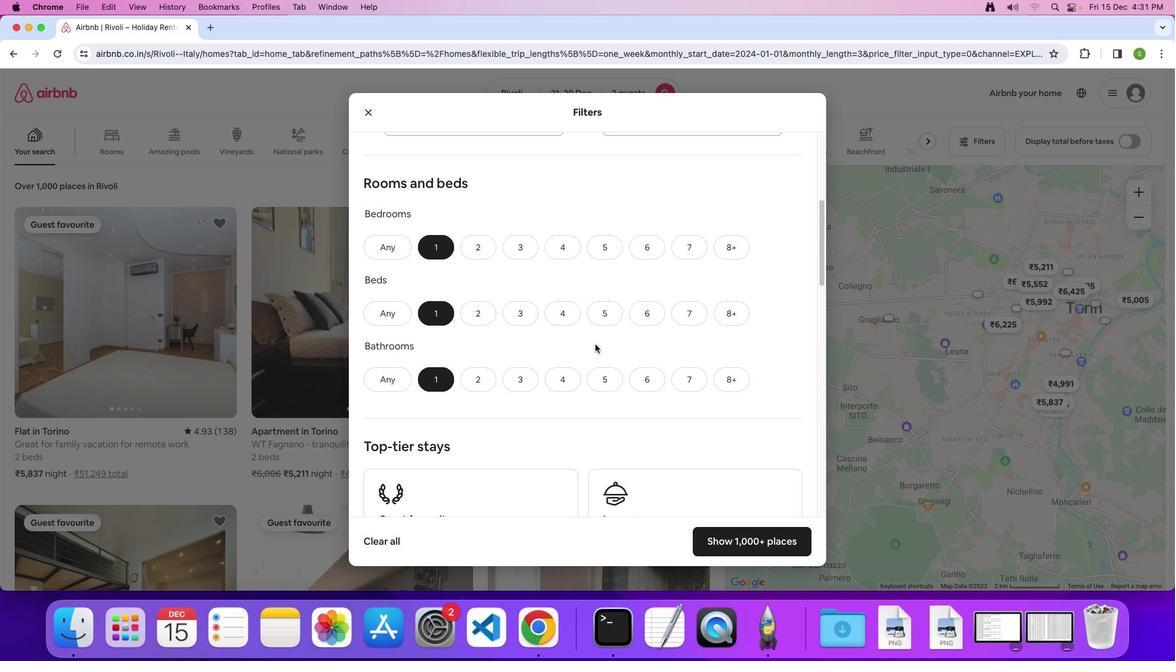 
Action: Mouse scrolled (595, 344) with delta (0, 0)
Screenshot: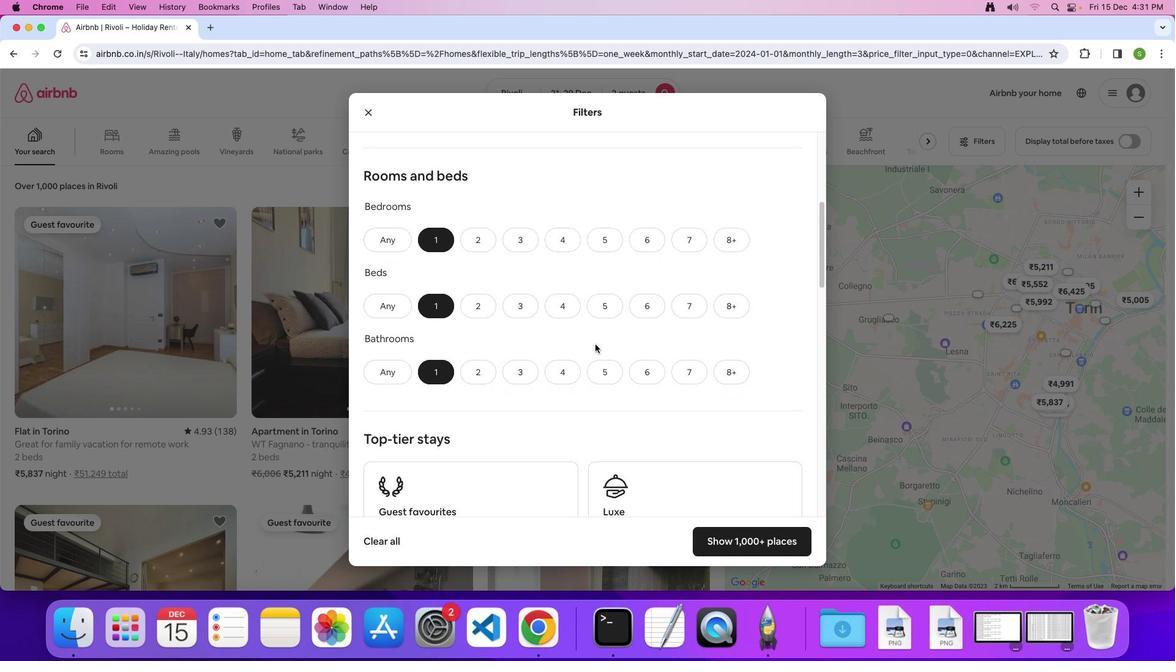 
Action: Mouse scrolled (595, 344) with delta (0, 0)
Screenshot: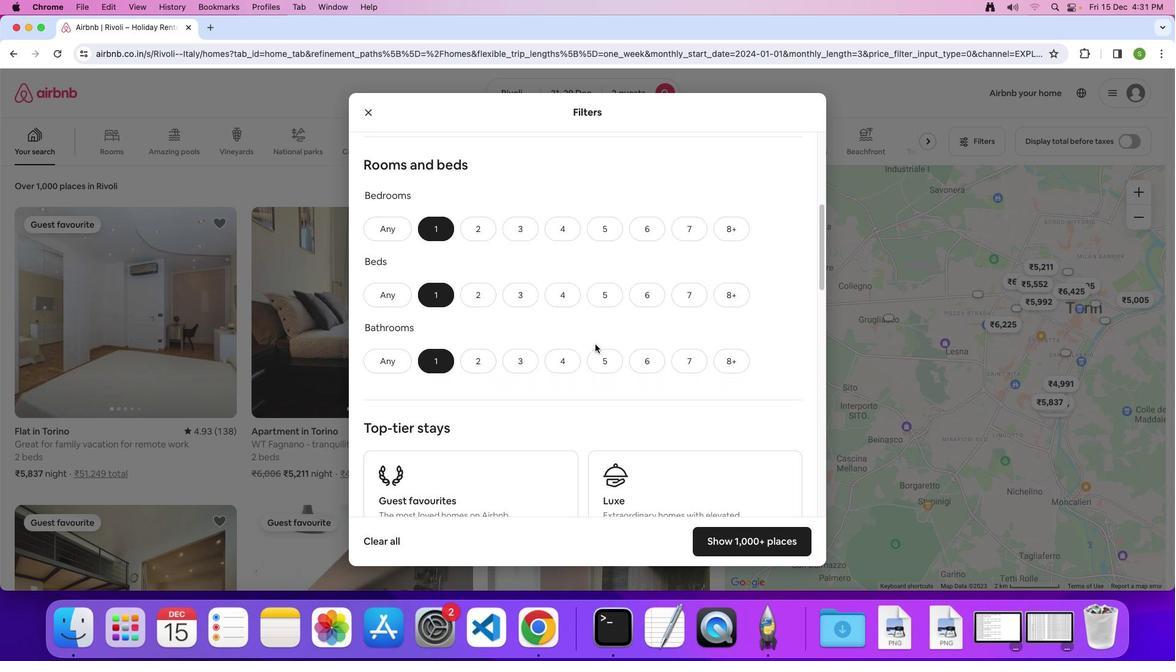 
Action: Mouse scrolled (595, 344) with delta (0, 0)
Screenshot: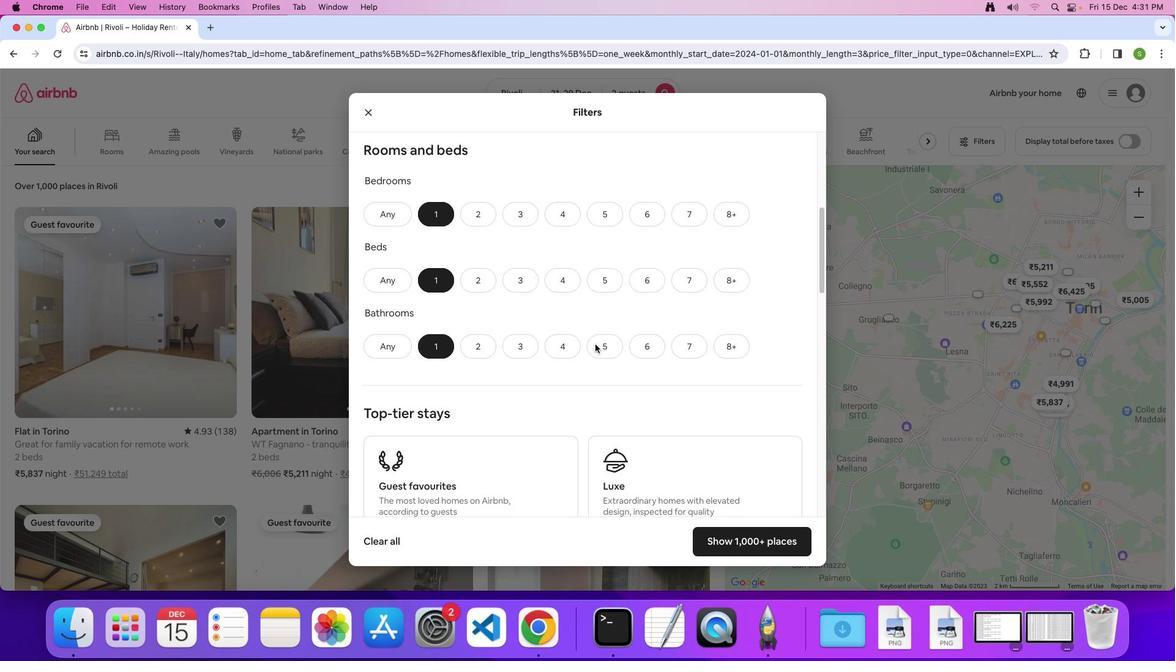 
Action: Mouse scrolled (595, 344) with delta (0, 0)
Screenshot: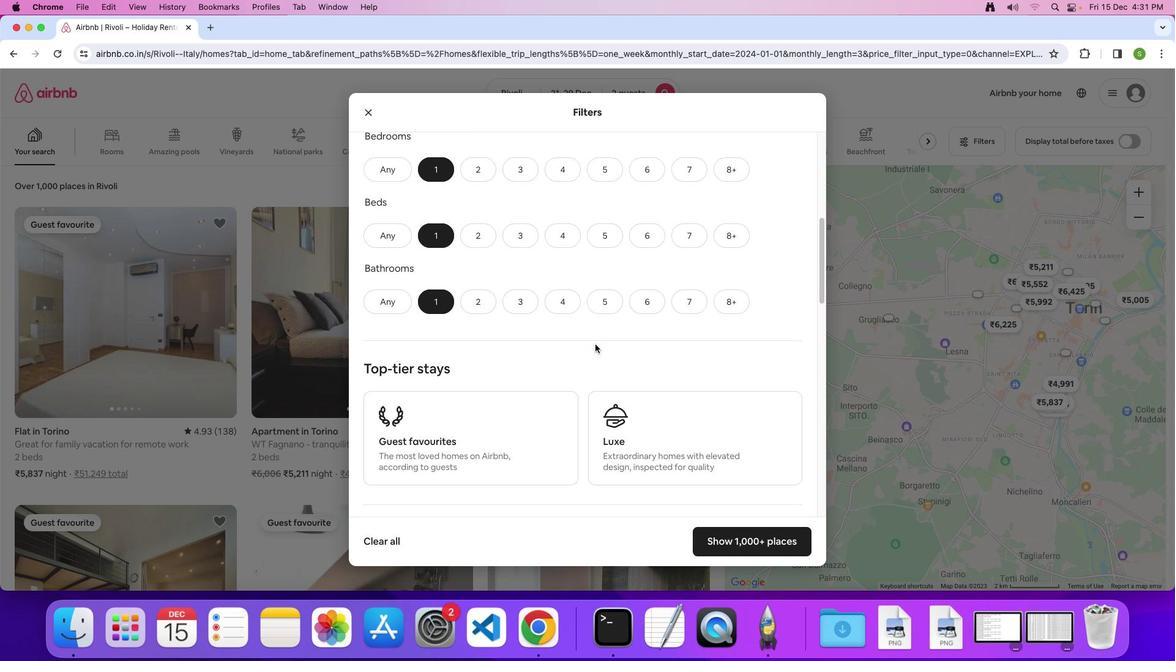 
Action: Mouse scrolled (595, 344) with delta (0, -1)
Screenshot: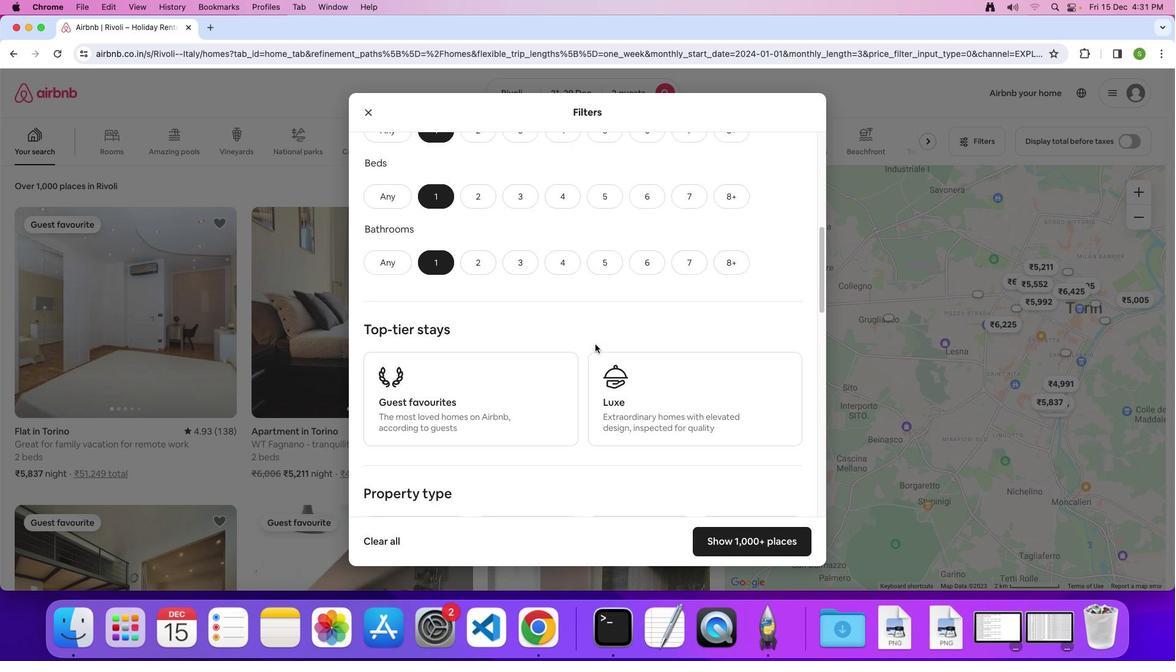 
Action: Mouse scrolled (595, 344) with delta (0, -1)
Screenshot: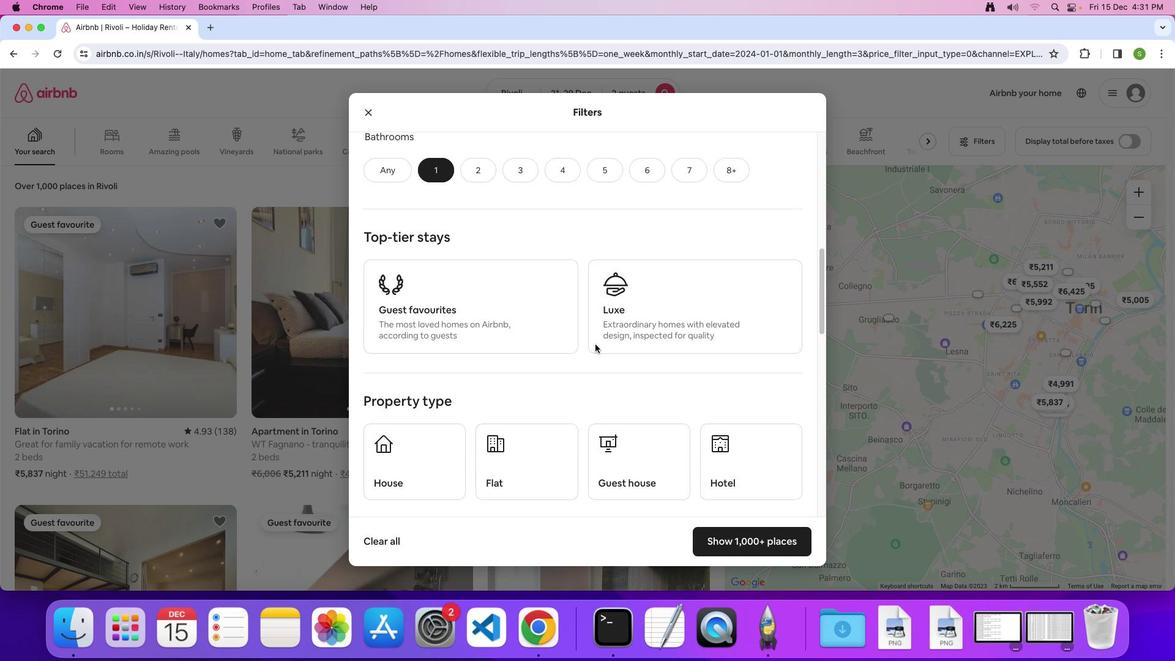 
Action: Mouse scrolled (595, 344) with delta (0, 0)
Screenshot: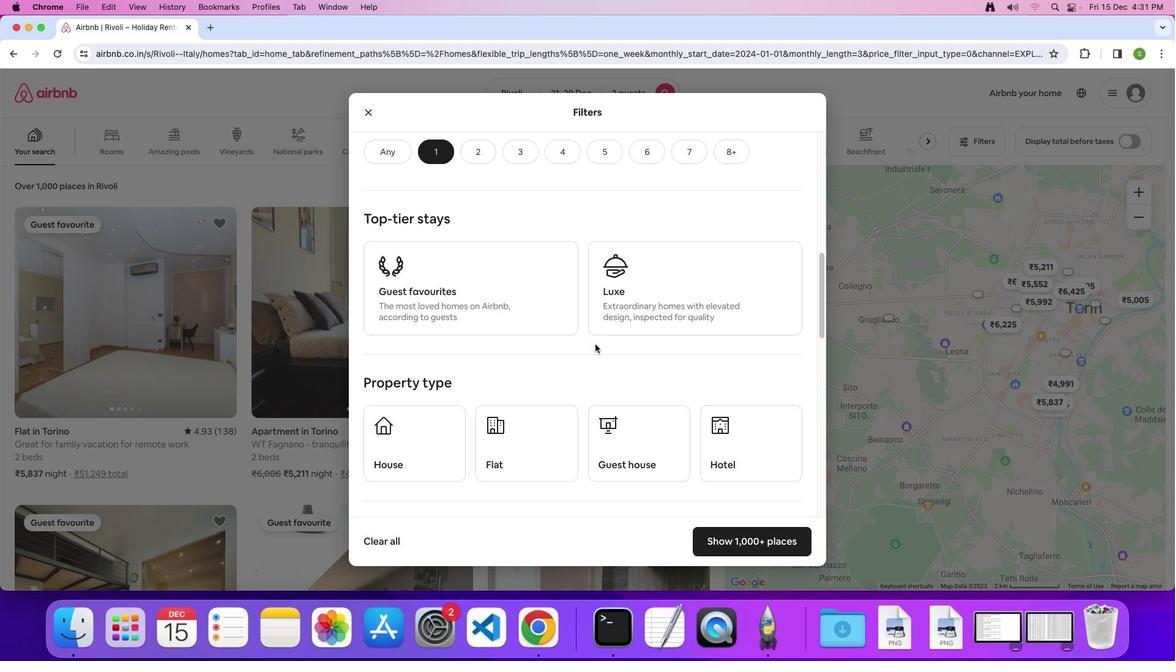 
Action: Mouse scrolled (595, 344) with delta (0, 0)
Screenshot: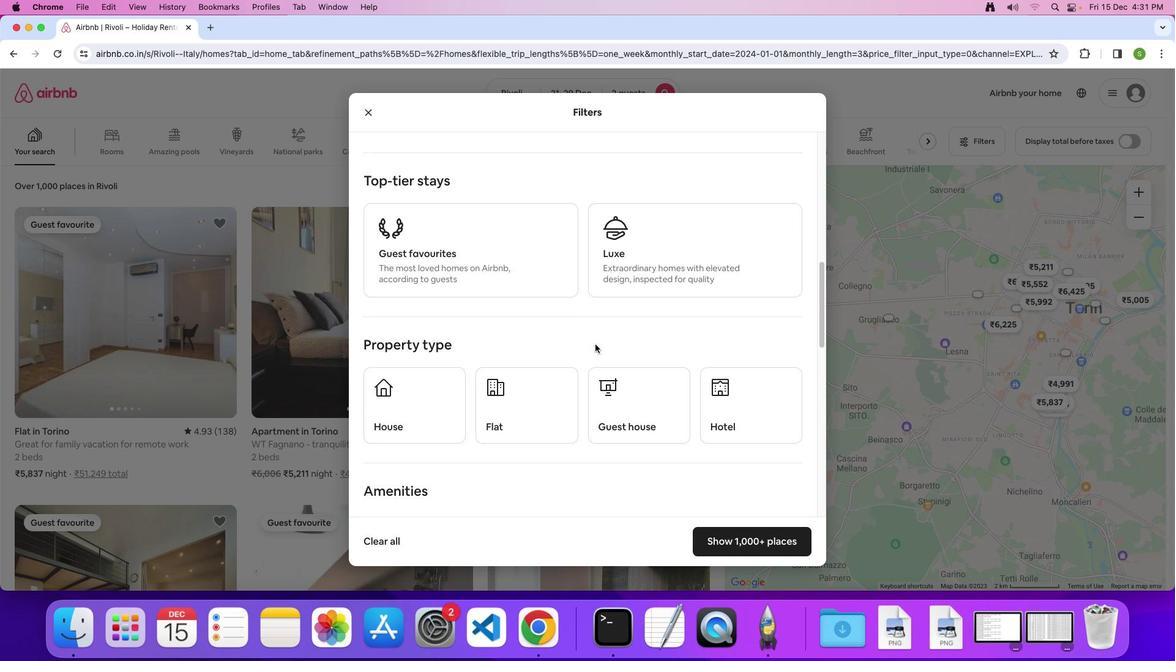 
Action: Mouse scrolled (595, 344) with delta (0, -1)
Screenshot: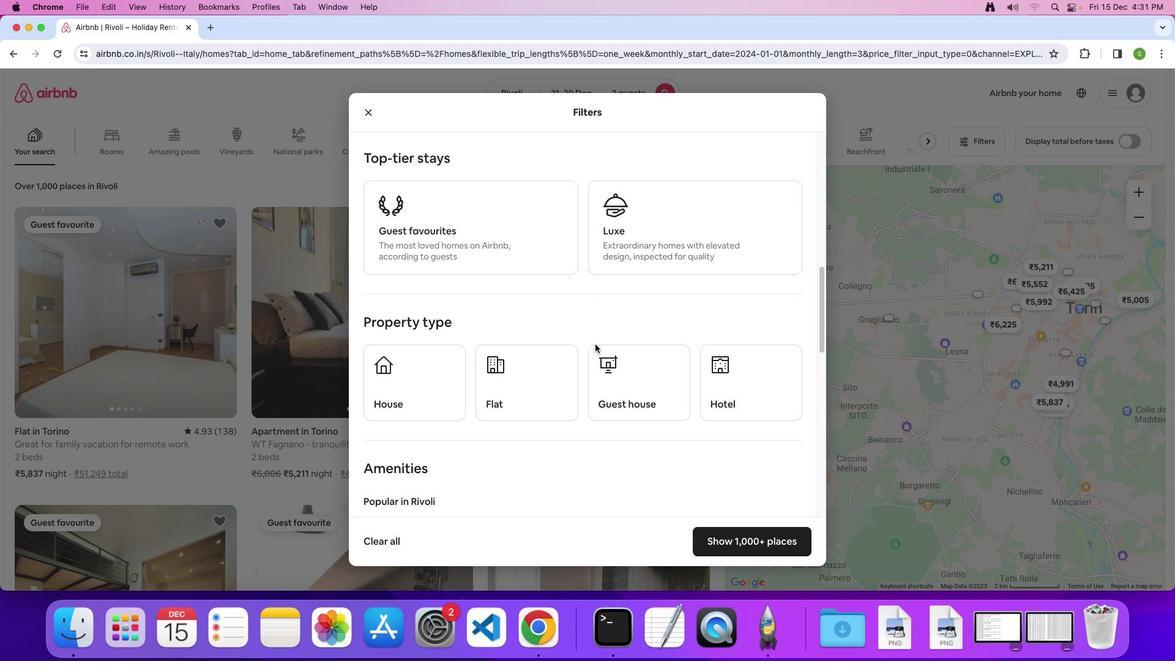 
Action: Mouse scrolled (595, 344) with delta (0, 0)
Screenshot: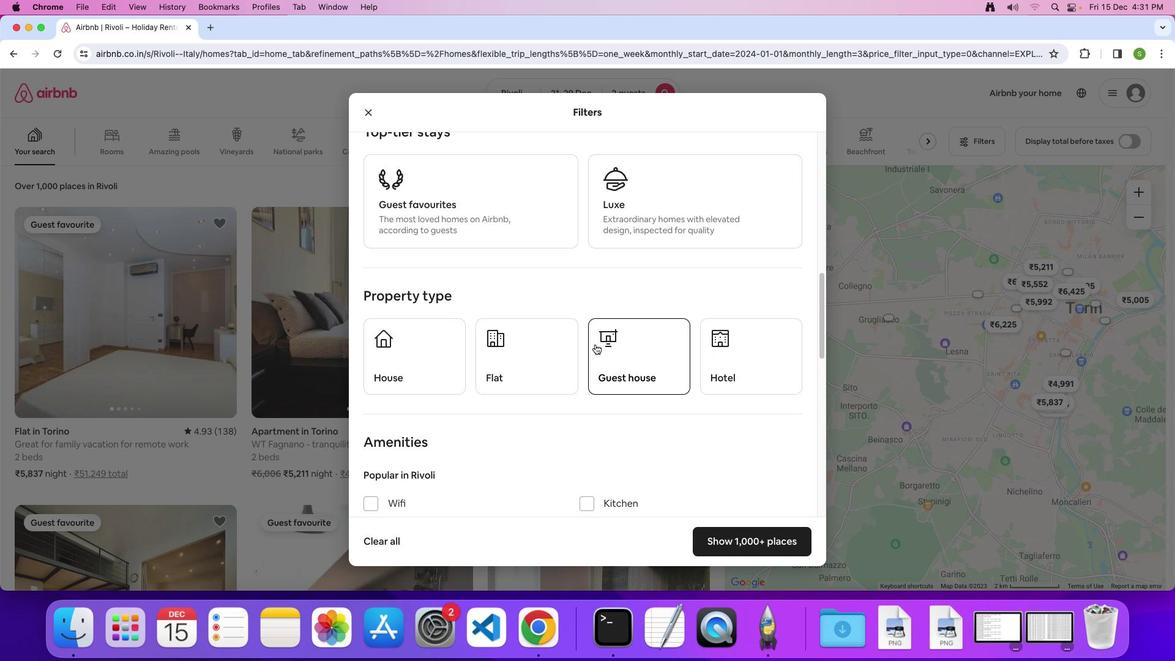 
Action: Mouse scrolled (595, 344) with delta (0, 0)
Screenshot: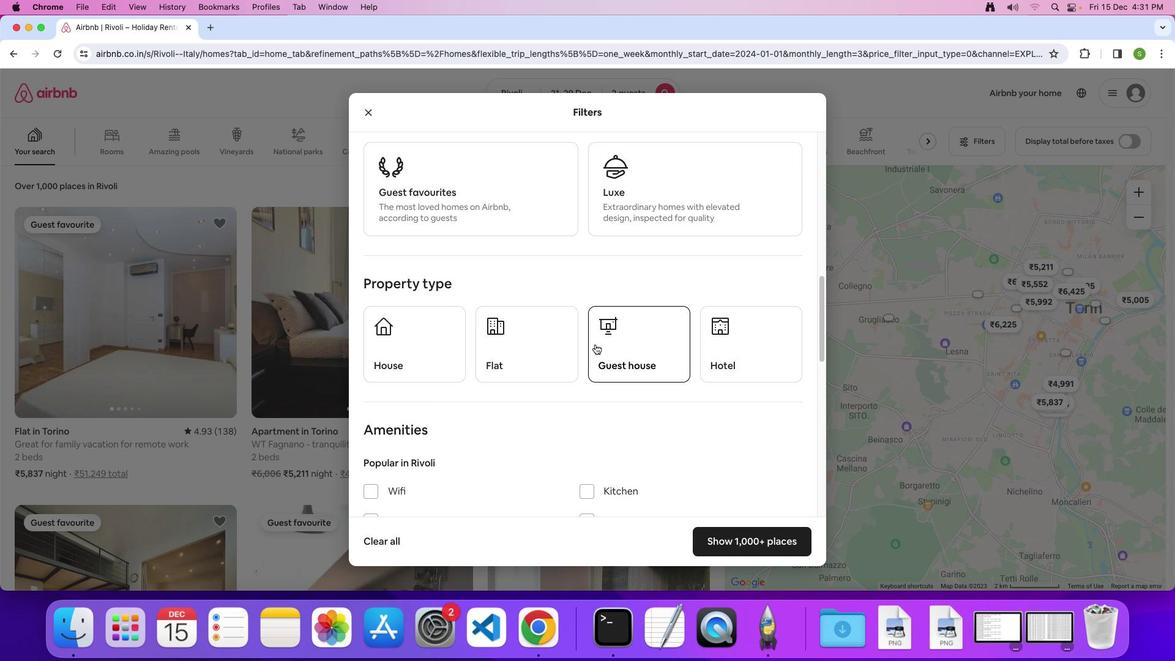 
Action: Mouse scrolled (595, 344) with delta (0, 0)
Screenshot: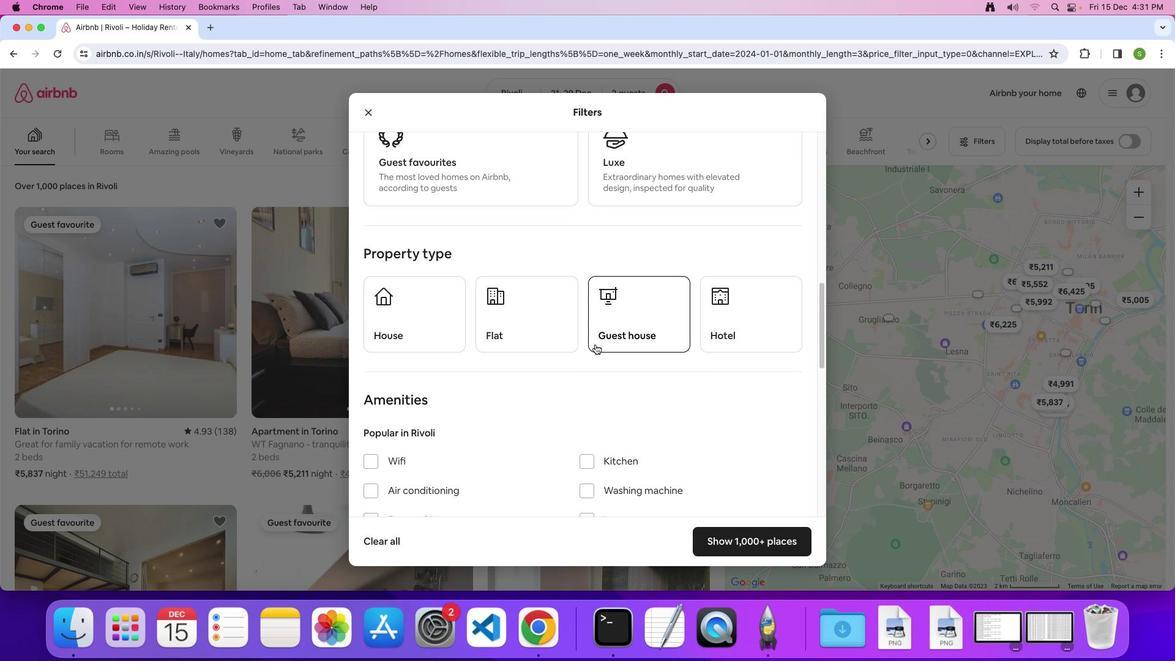 
Action: Mouse moved to (443, 315)
Screenshot: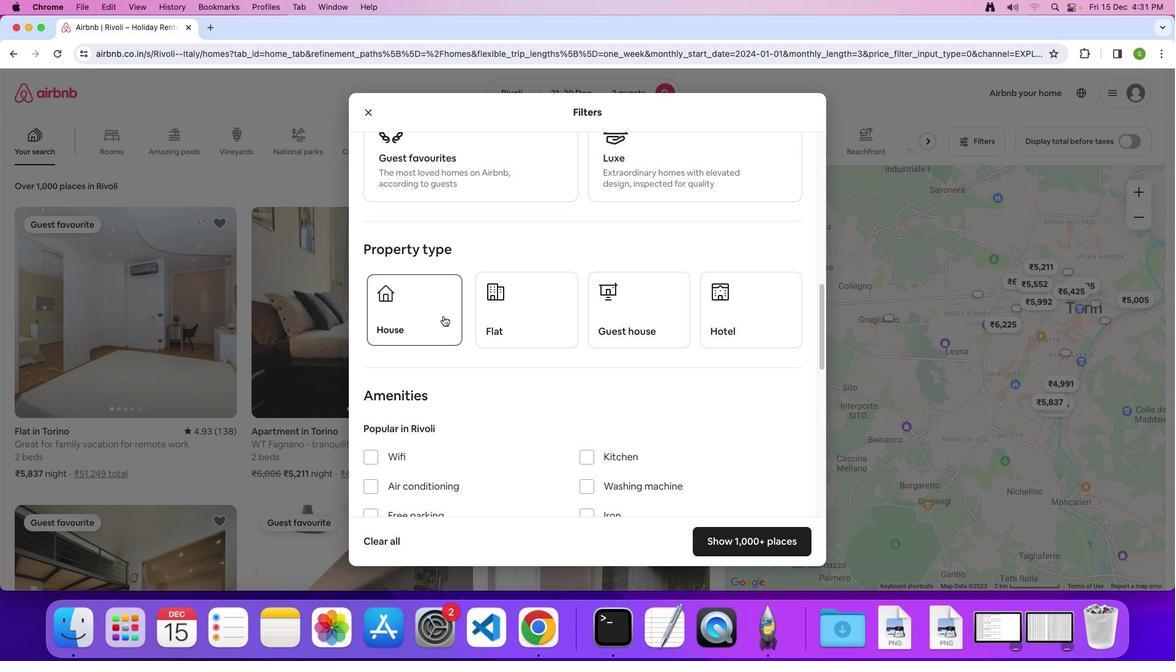 
Action: Mouse pressed left at (443, 315)
Screenshot: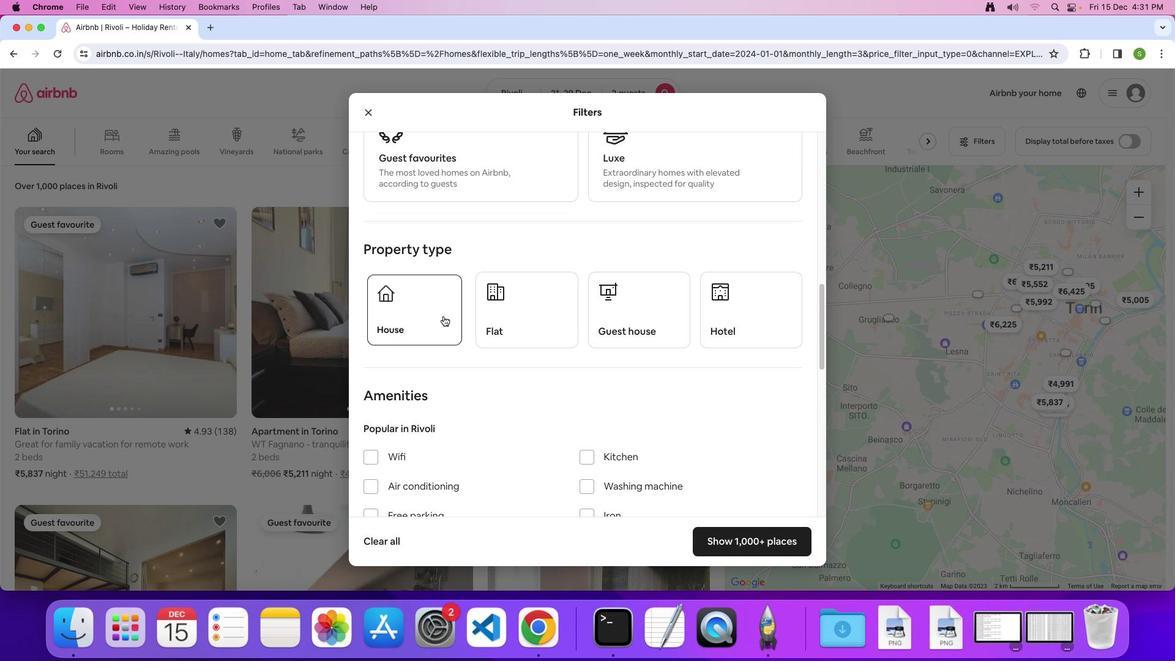 
Action: Mouse moved to (583, 356)
Screenshot: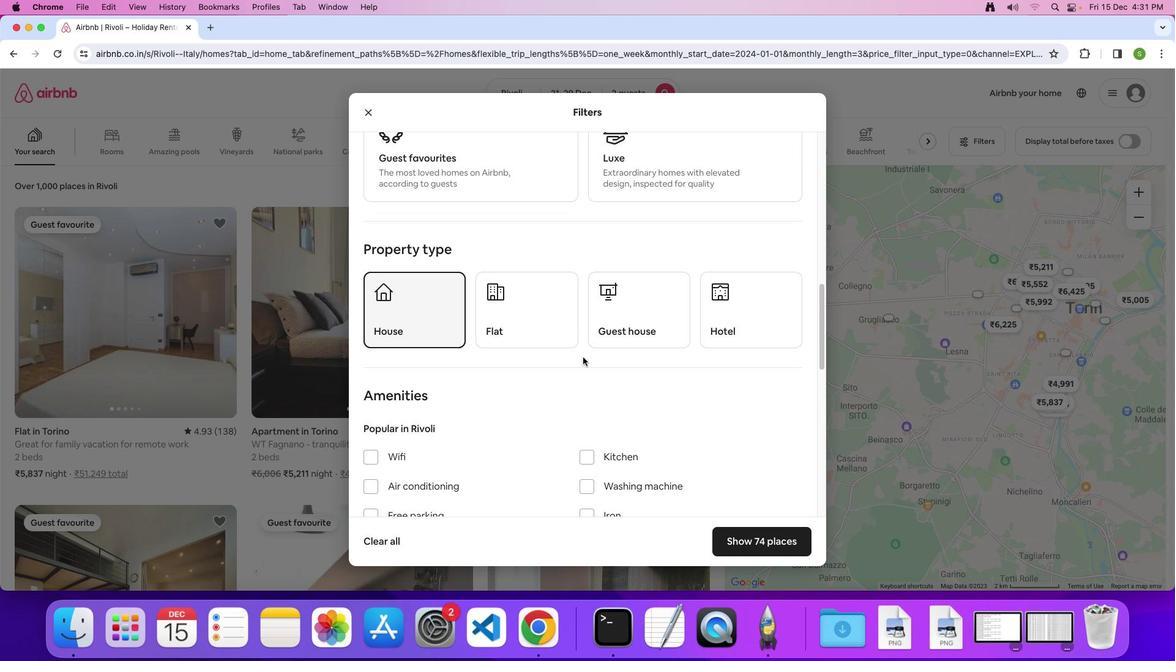 
Action: Mouse scrolled (583, 356) with delta (0, 0)
Screenshot: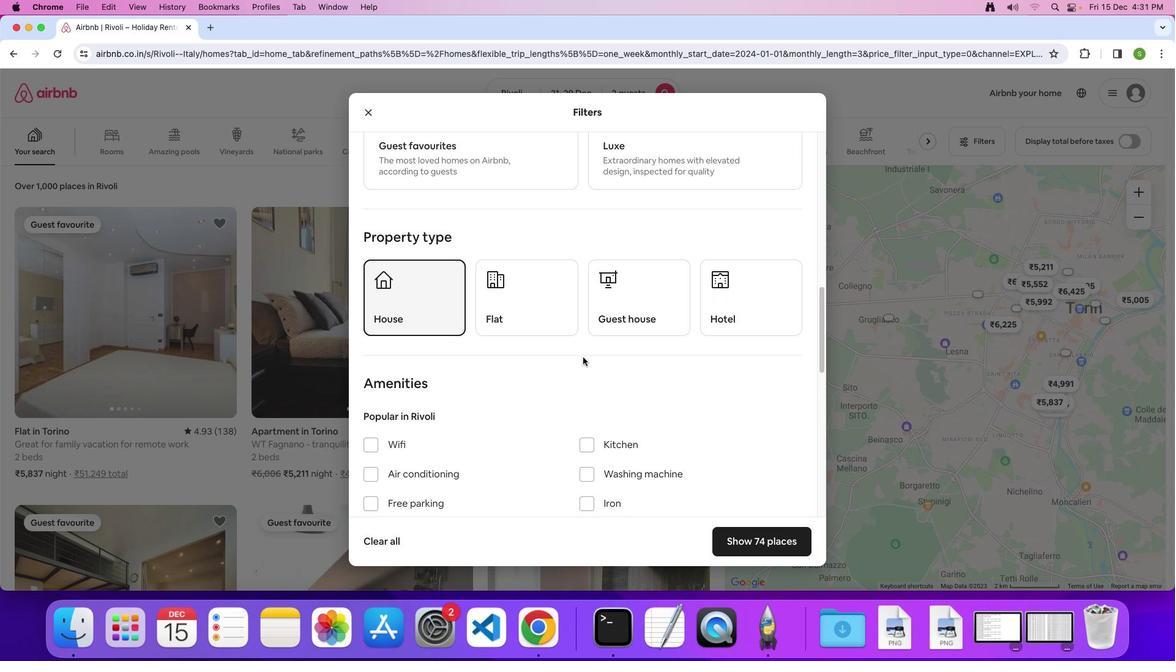 
Action: Mouse scrolled (583, 356) with delta (0, 0)
Screenshot: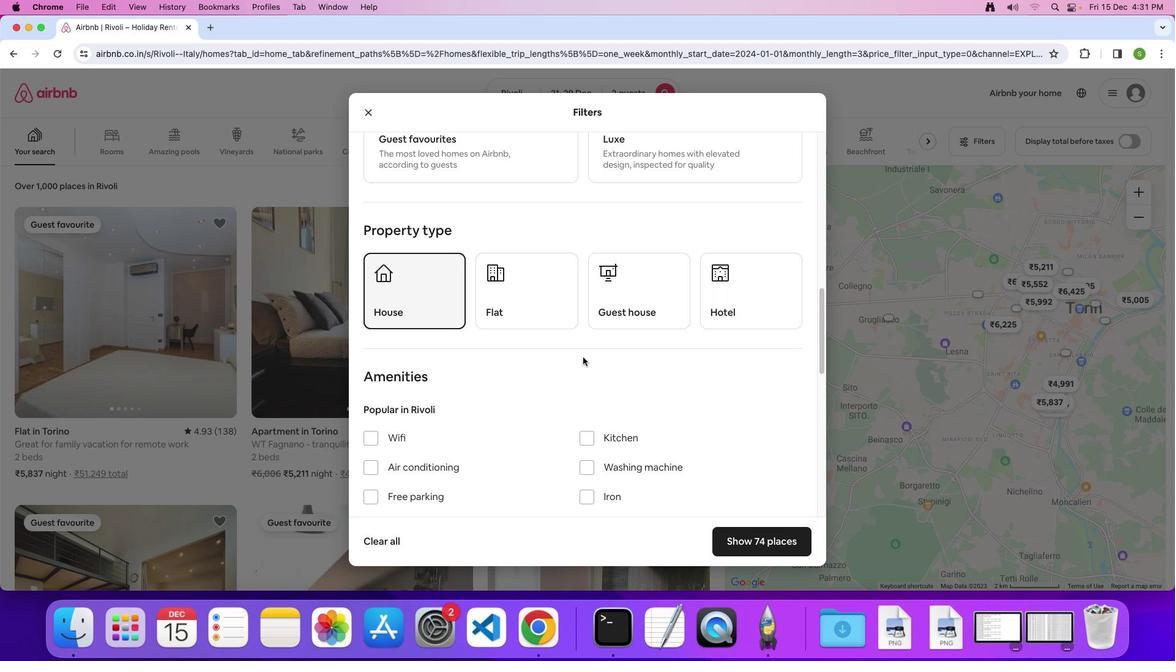 
Action: Mouse scrolled (583, 356) with delta (0, 0)
Screenshot: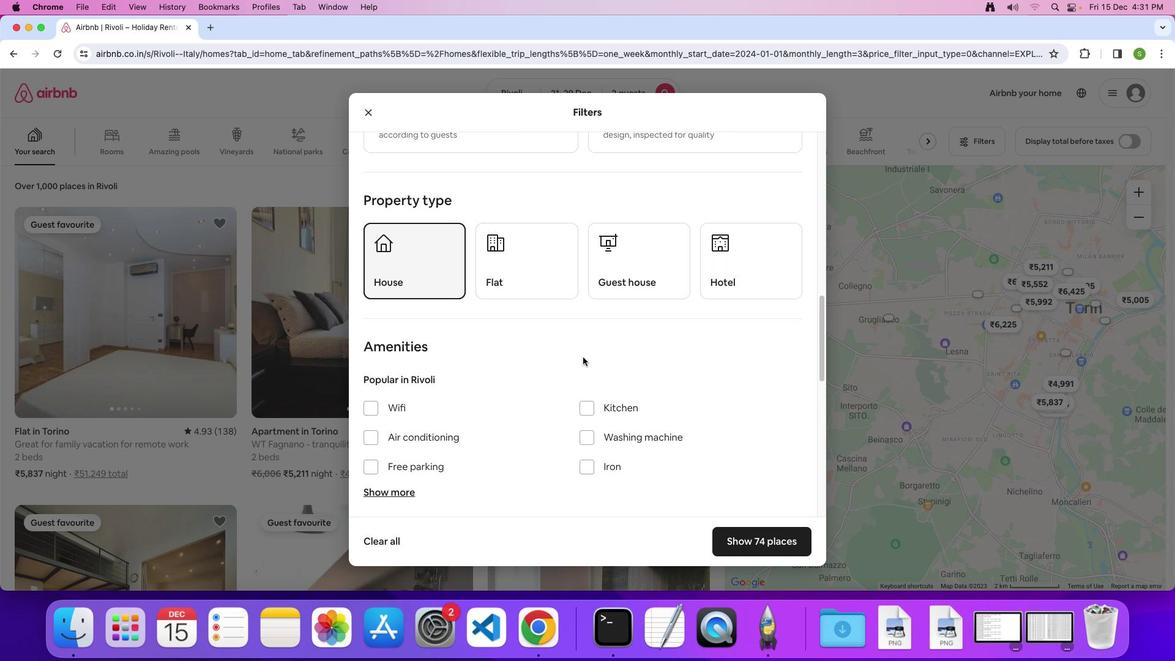 
Action: Mouse scrolled (583, 356) with delta (0, 0)
Screenshot: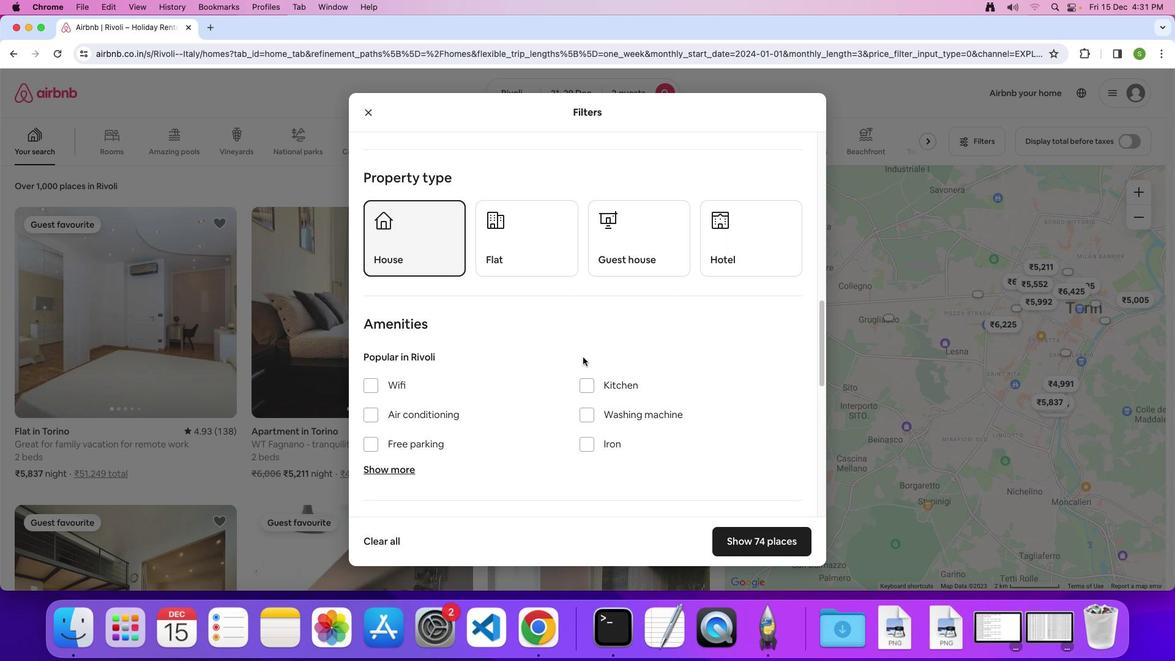 
Action: Mouse scrolled (583, 356) with delta (0, 0)
Screenshot: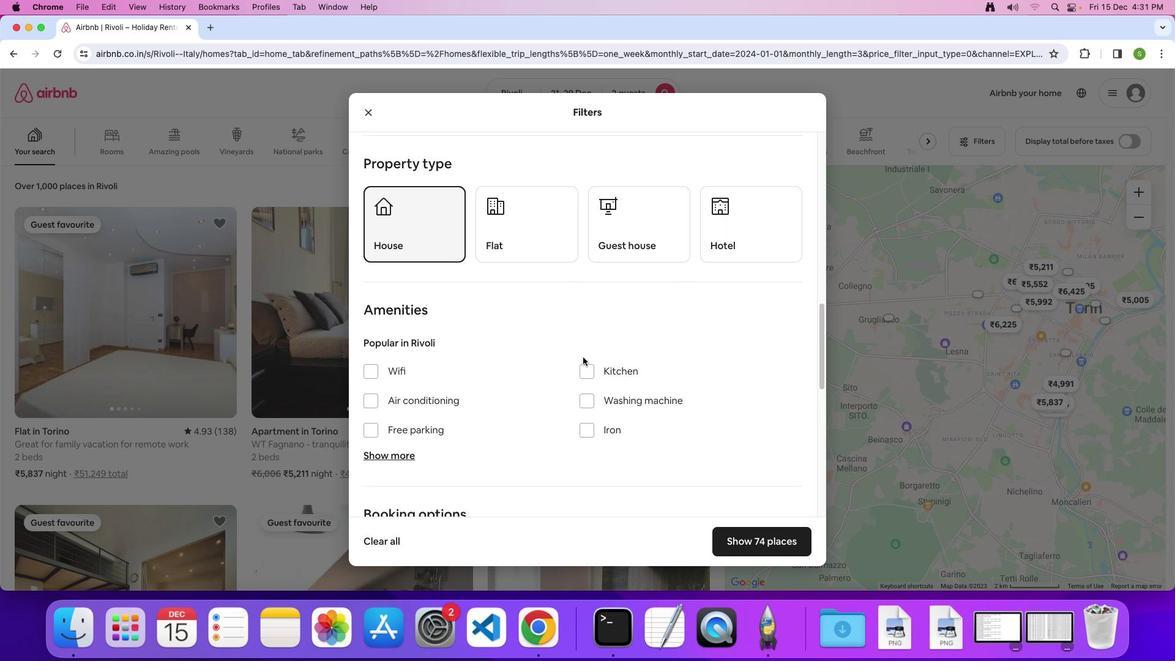 
Action: Mouse scrolled (583, 356) with delta (0, -1)
Screenshot: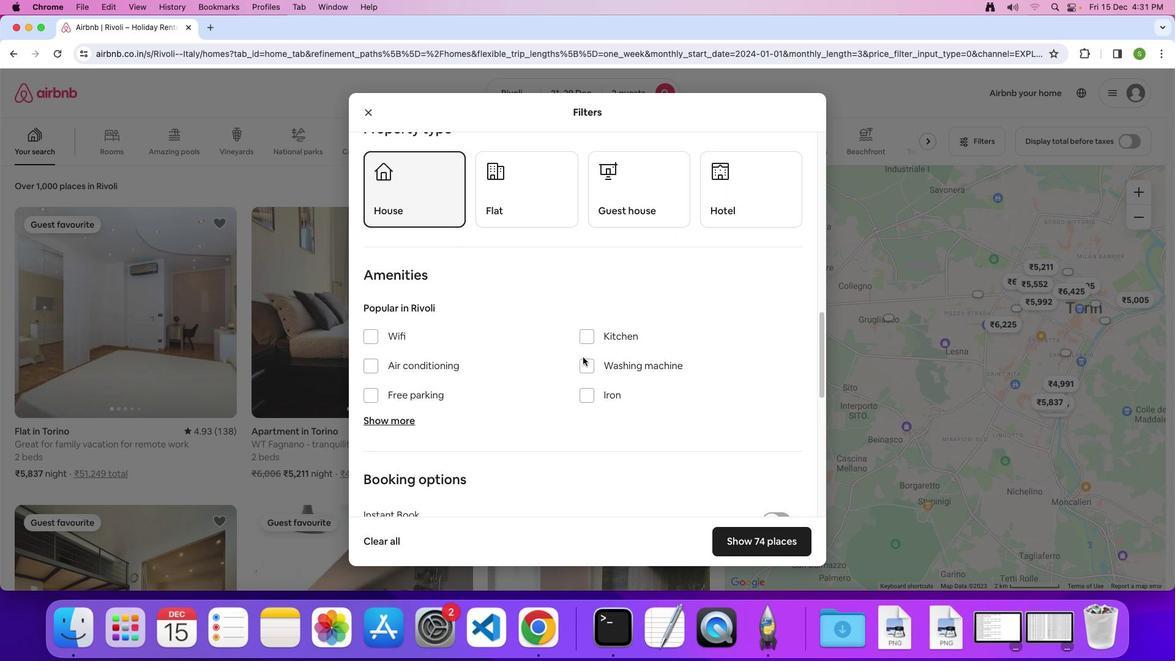 
Action: Mouse scrolled (583, 356) with delta (0, 0)
Screenshot: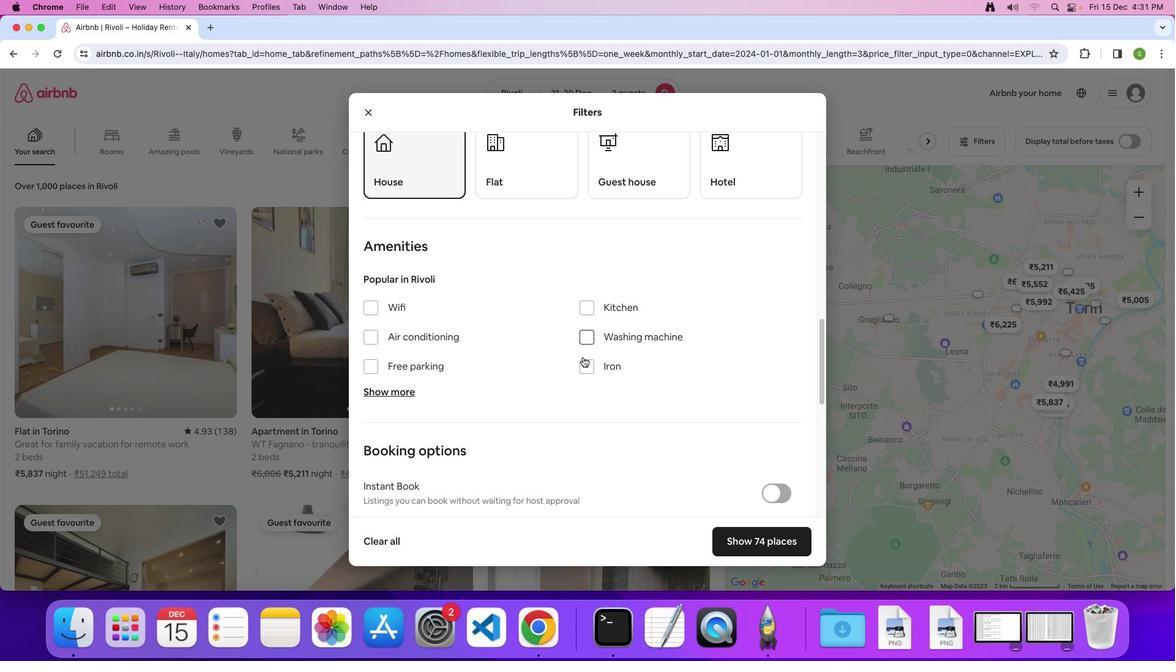 
Action: Mouse scrolled (583, 356) with delta (0, 0)
Screenshot: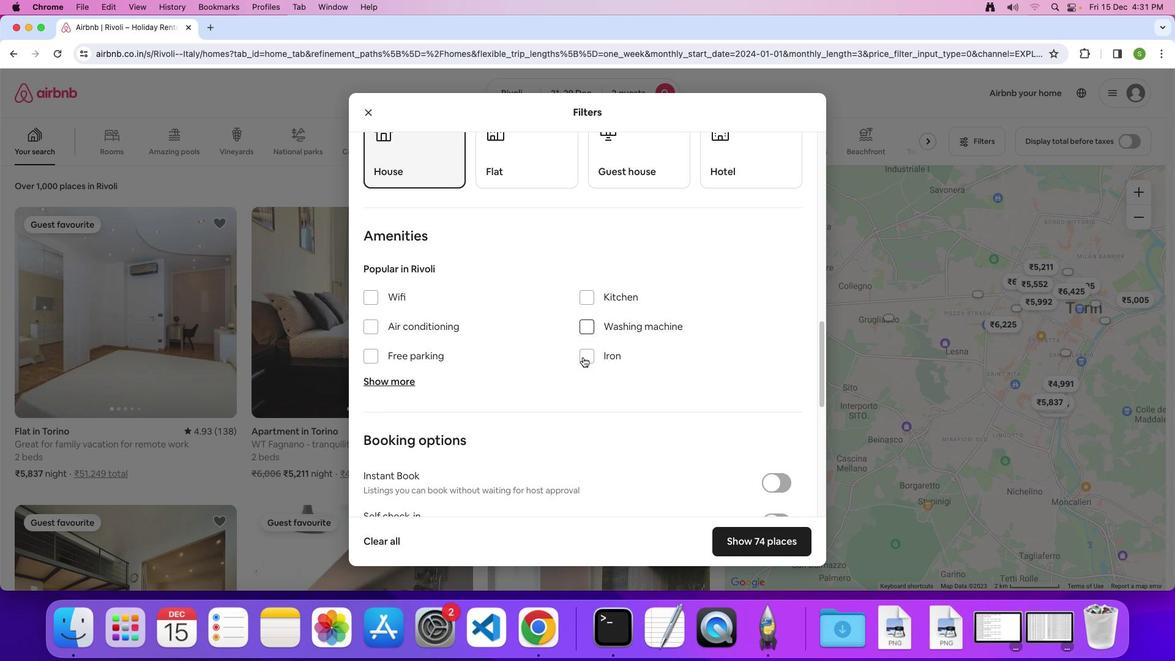 
Action: Mouse scrolled (583, 356) with delta (0, -1)
Screenshot: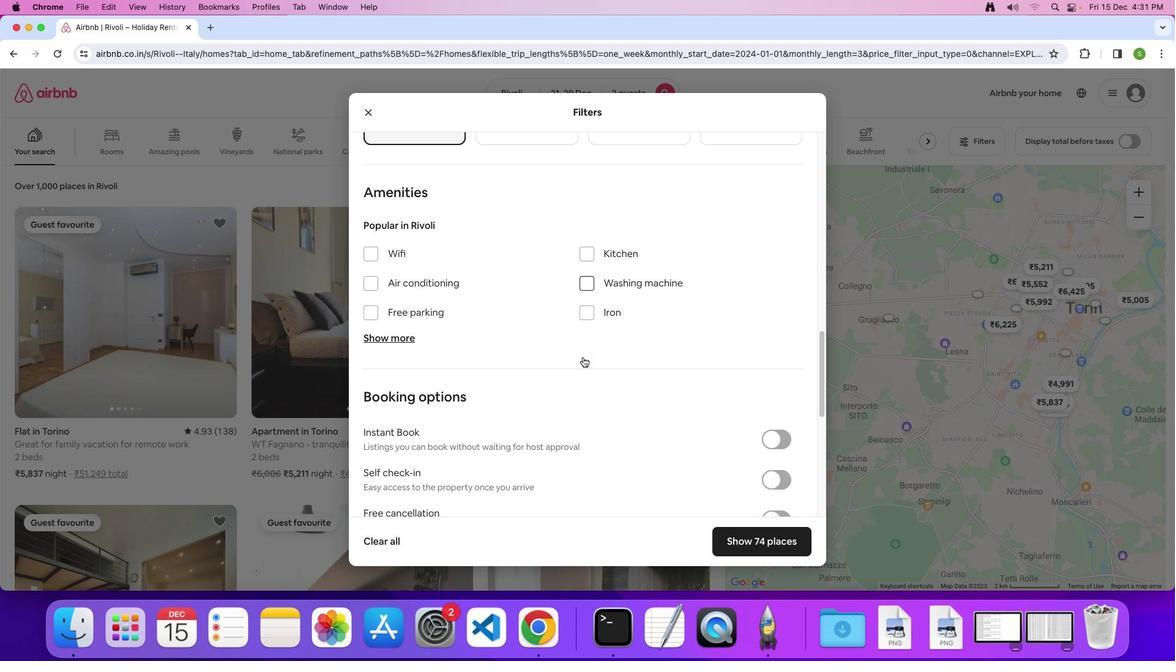 
Action: Mouse scrolled (583, 356) with delta (0, 0)
Screenshot: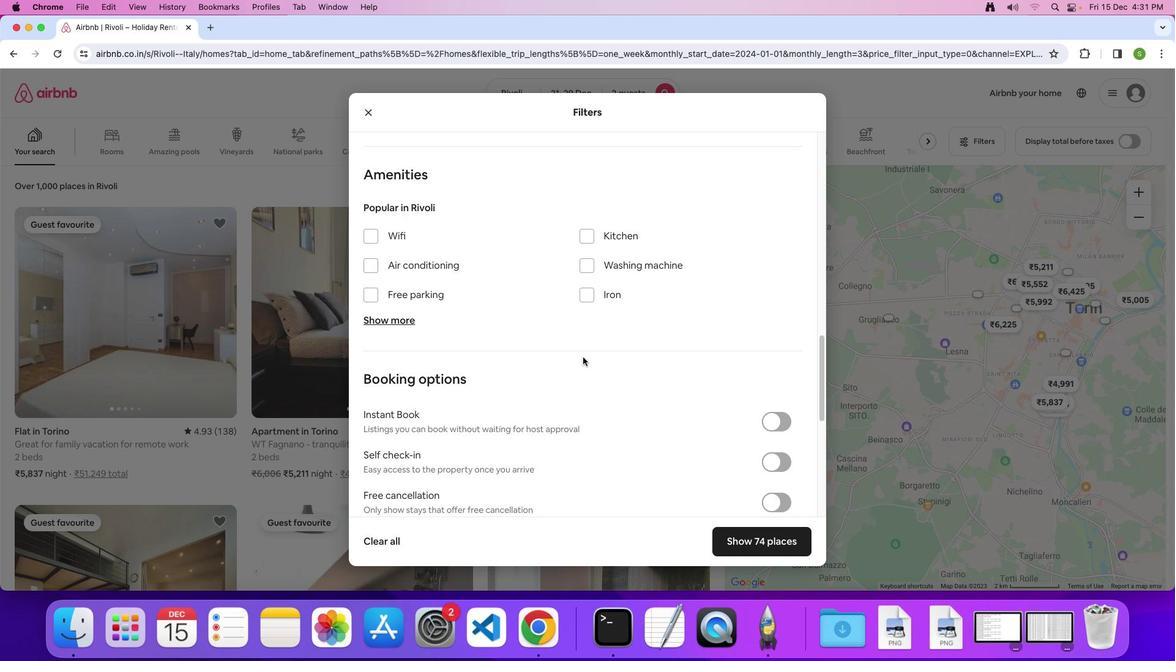 
Action: Mouse scrolled (583, 356) with delta (0, 0)
Screenshot: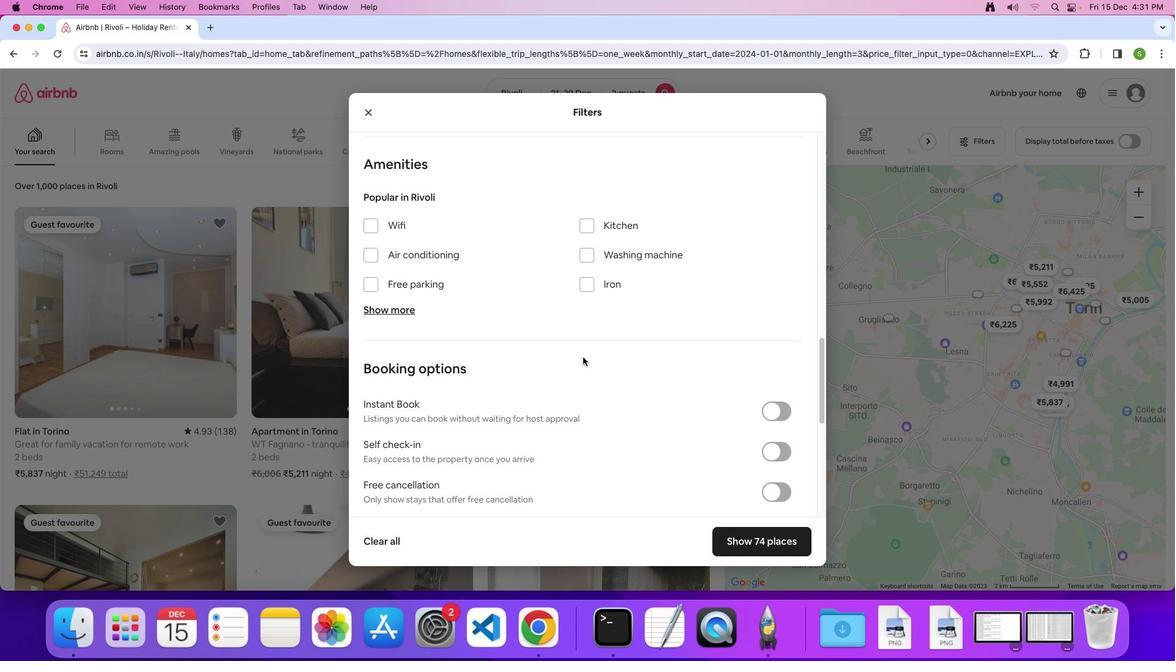 
Action: Mouse scrolled (583, 356) with delta (0, 0)
Screenshot: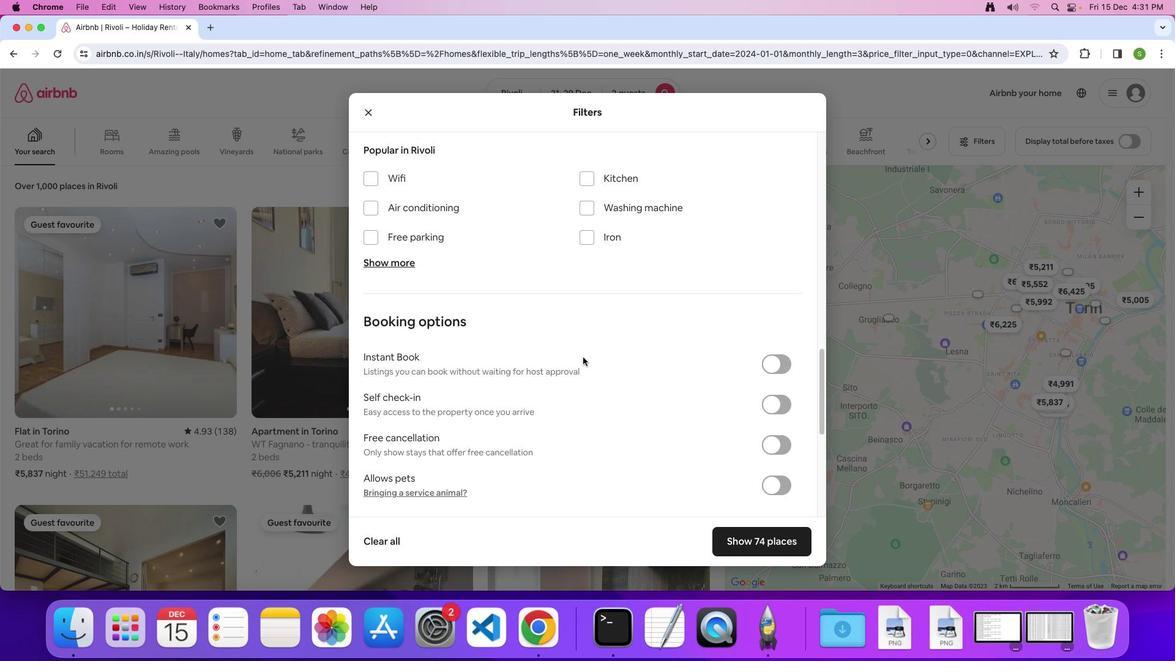 
Action: Mouse scrolled (583, 356) with delta (0, 0)
Screenshot: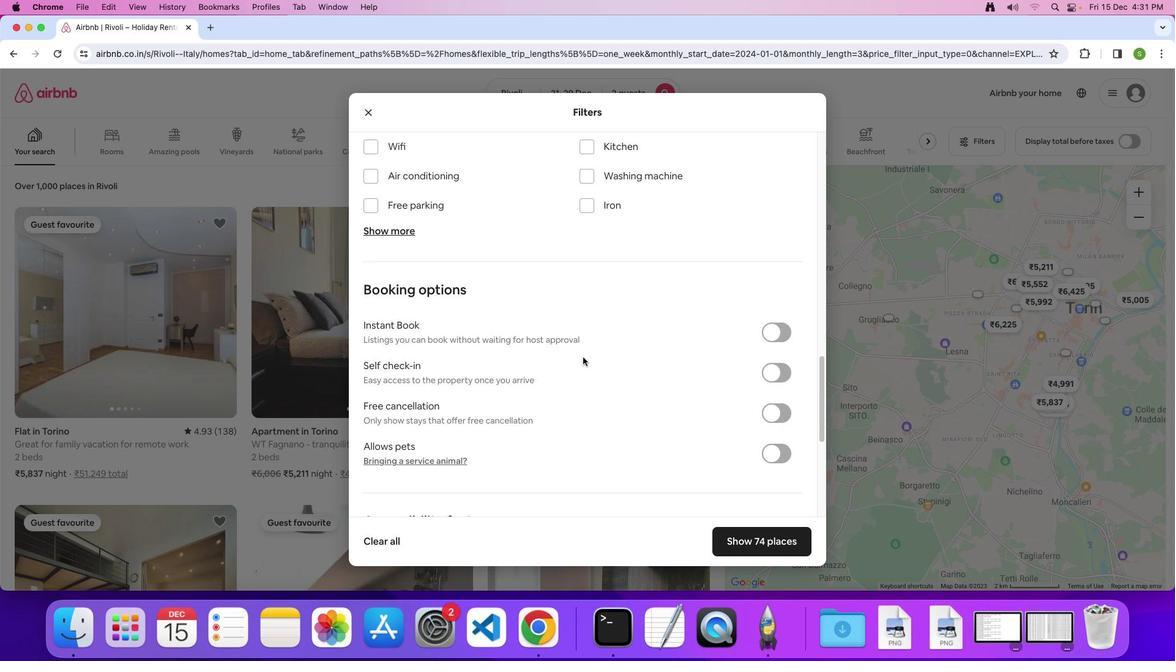 
Action: Mouse scrolled (583, 356) with delta (0, -1)
Screenshot: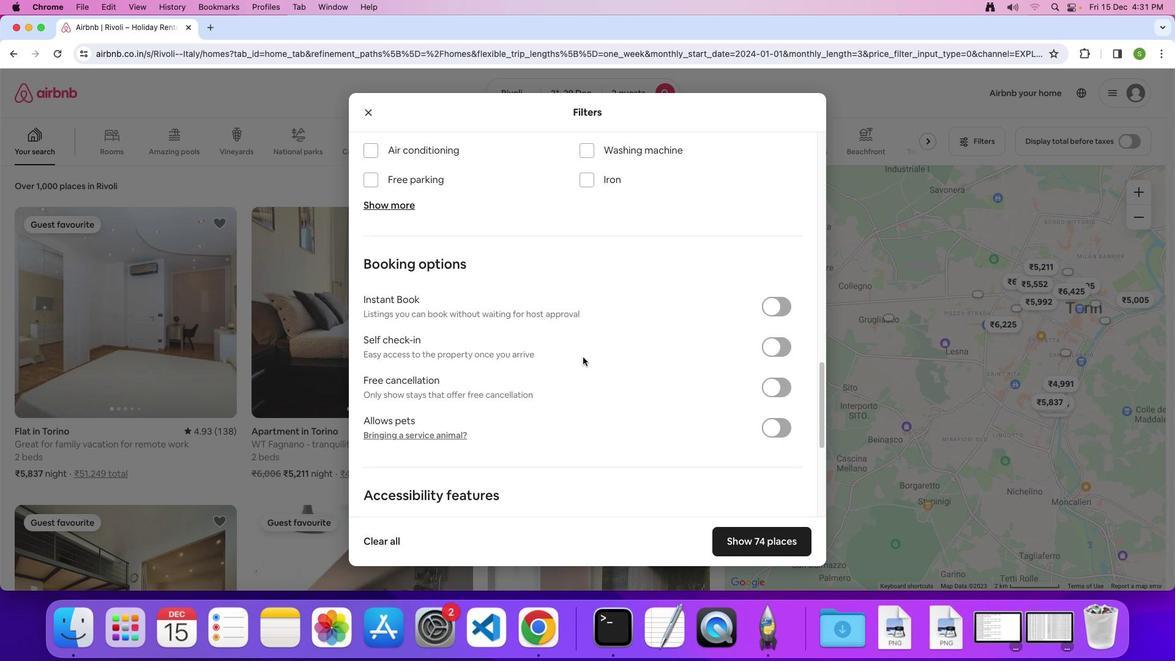 
Action: Mouse scrolled (583, 356) with delta (0, 0)
Screenshot: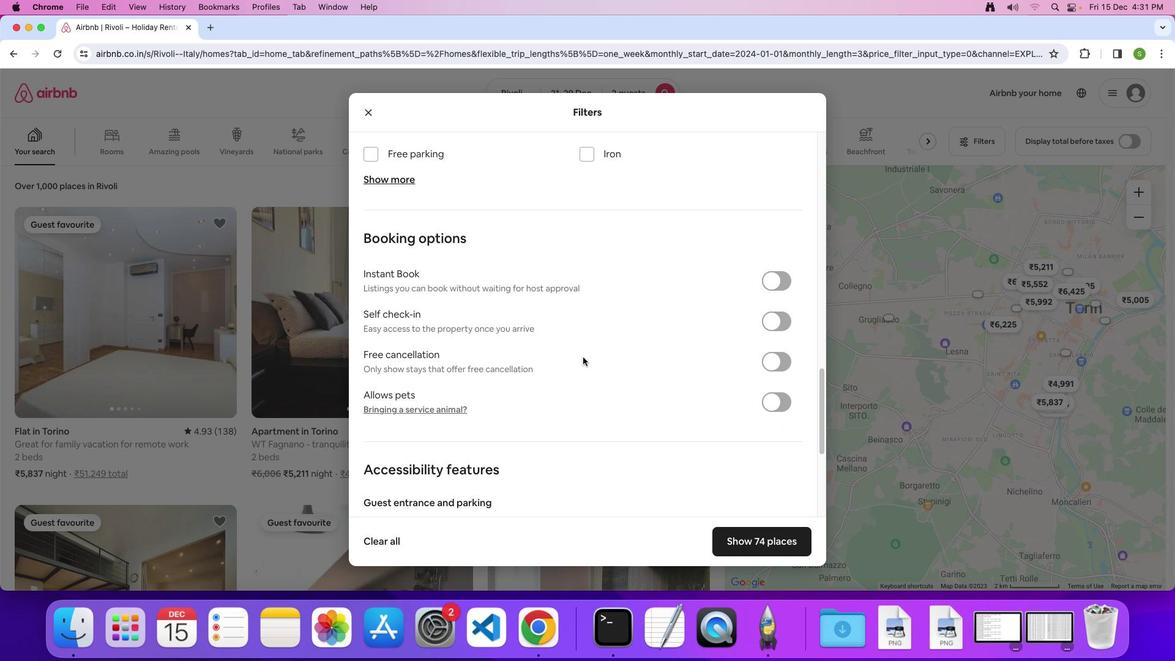 
Action: Mouse scrolled (583, 356) with delta (0, 0)
Screenshot: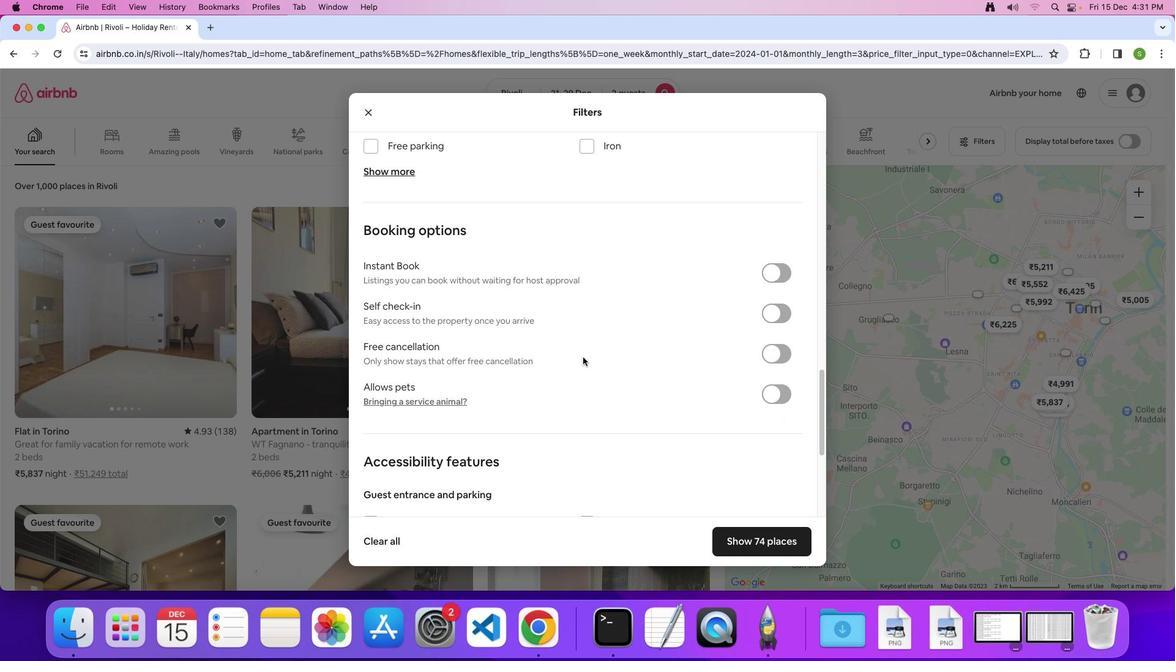 
Action: Mouse scrolled (583, 356) with delta (0, 0)
Screenshot: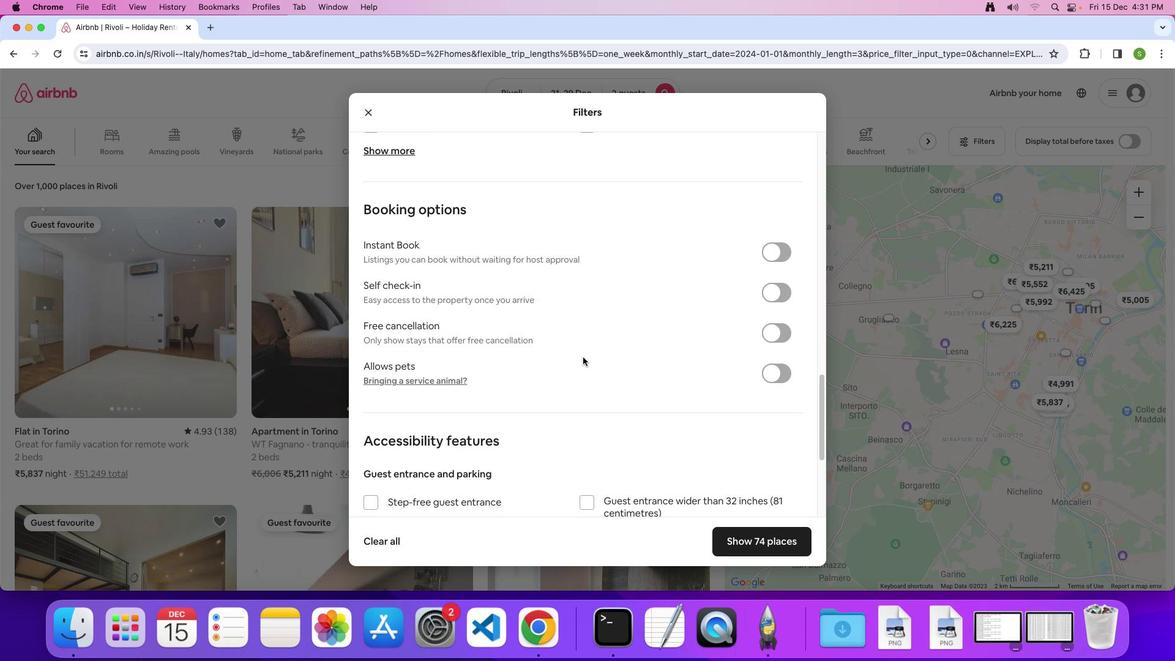 
Action: Mouse scrolled (583, 356) with delta (0, 0)
Screenshot: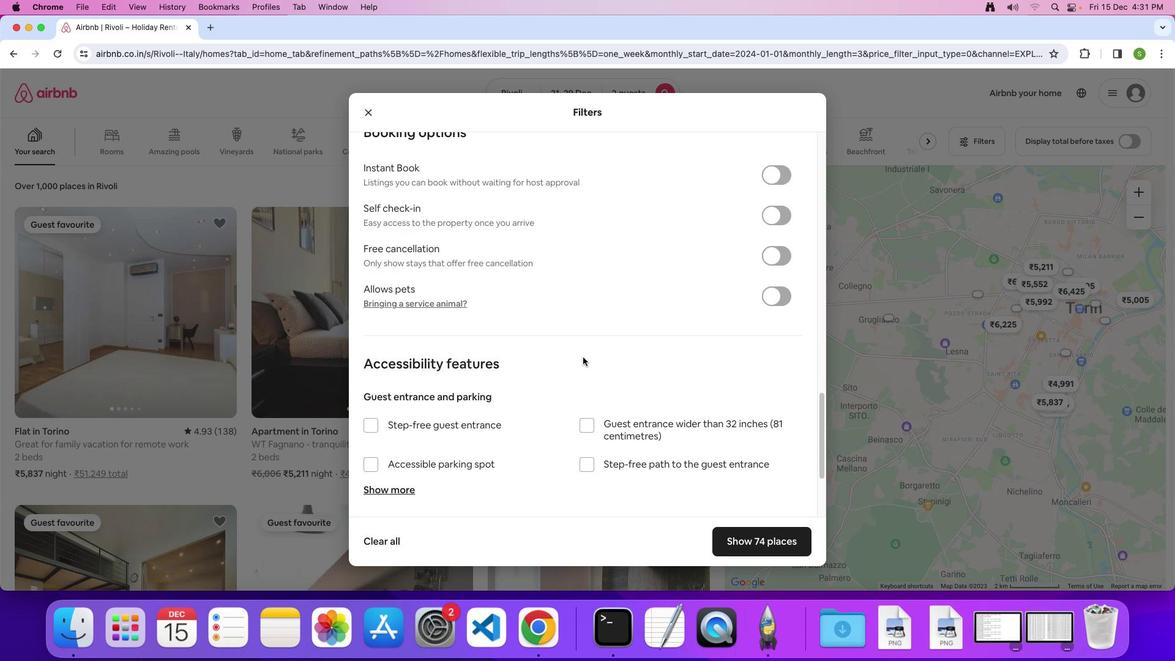 
Action: Mouse scrolled (583, 356) with delta (0, -1)
Screenshot: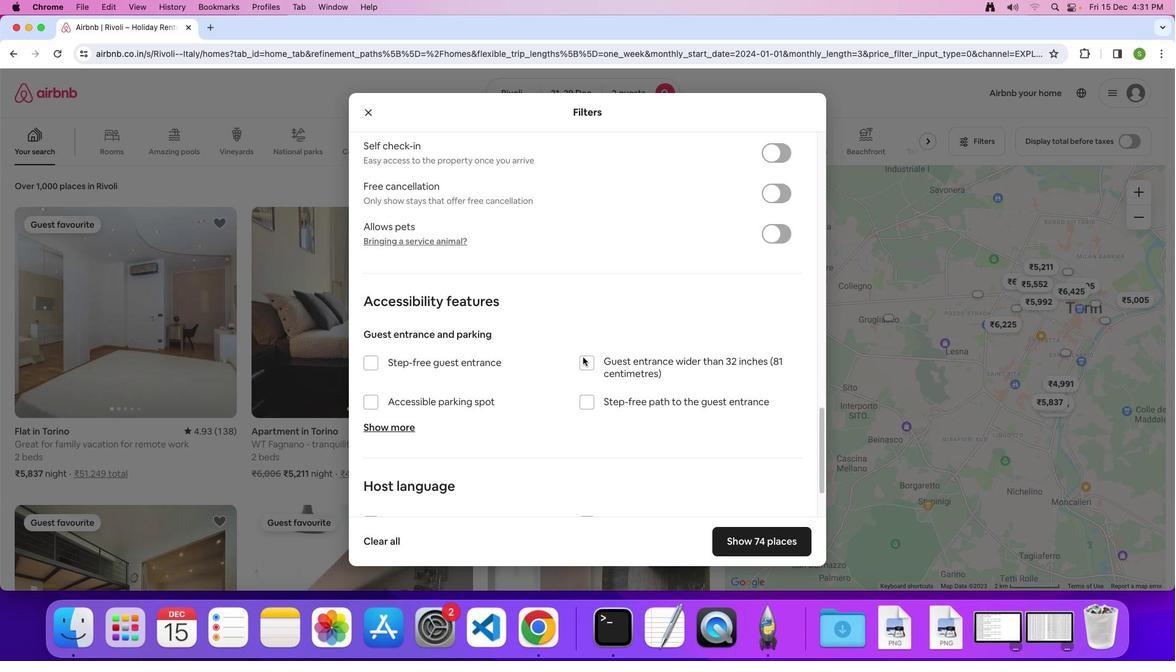 
Action: Mouse scrolled (583, 356) with delta (0, -2)
Screenshot: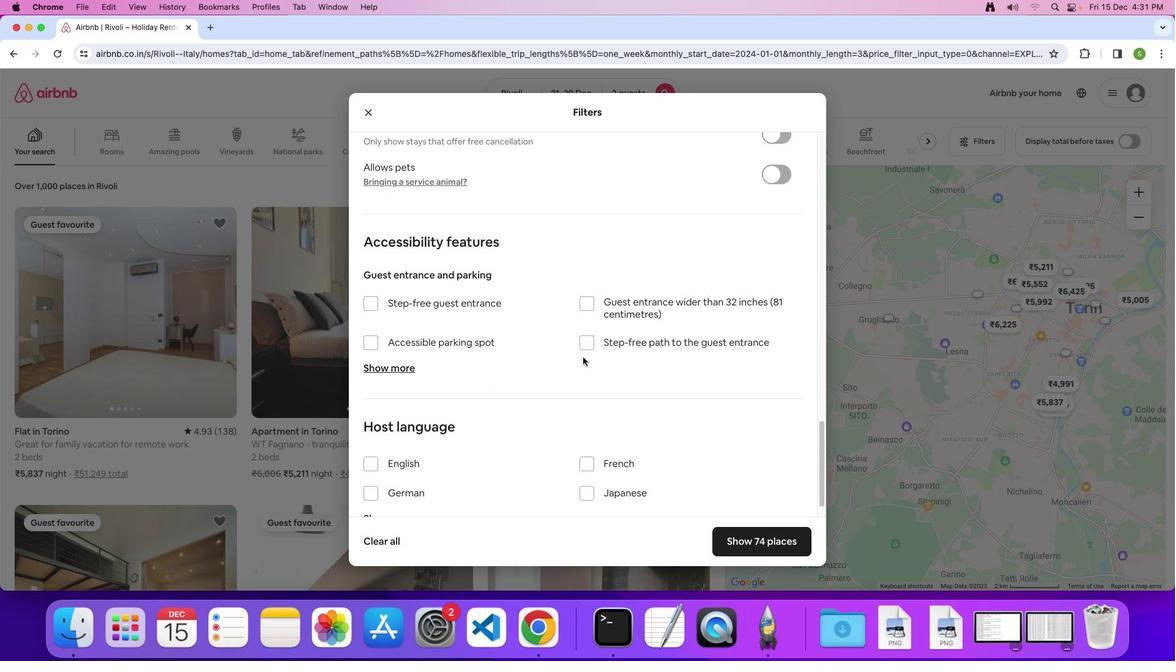 
Action: Mouse scrolled (583, 356) with delta (0, 0)
Screenshot: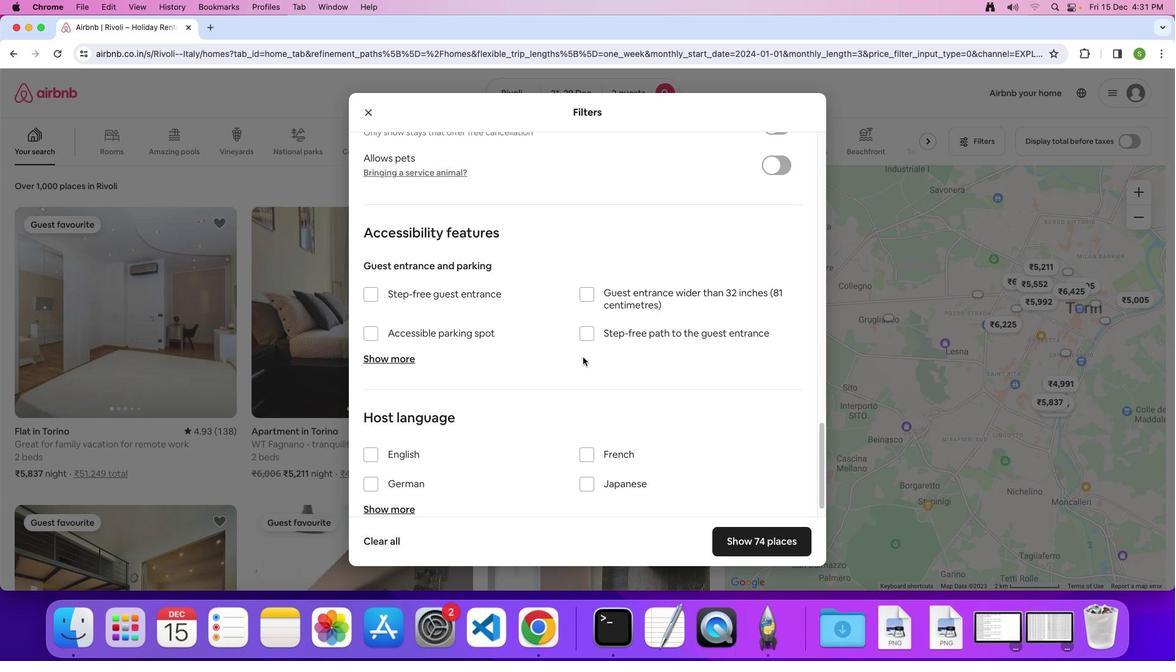 
Action: Mouse scrolled (583, 356) with delta (0, 0)
Screenshot: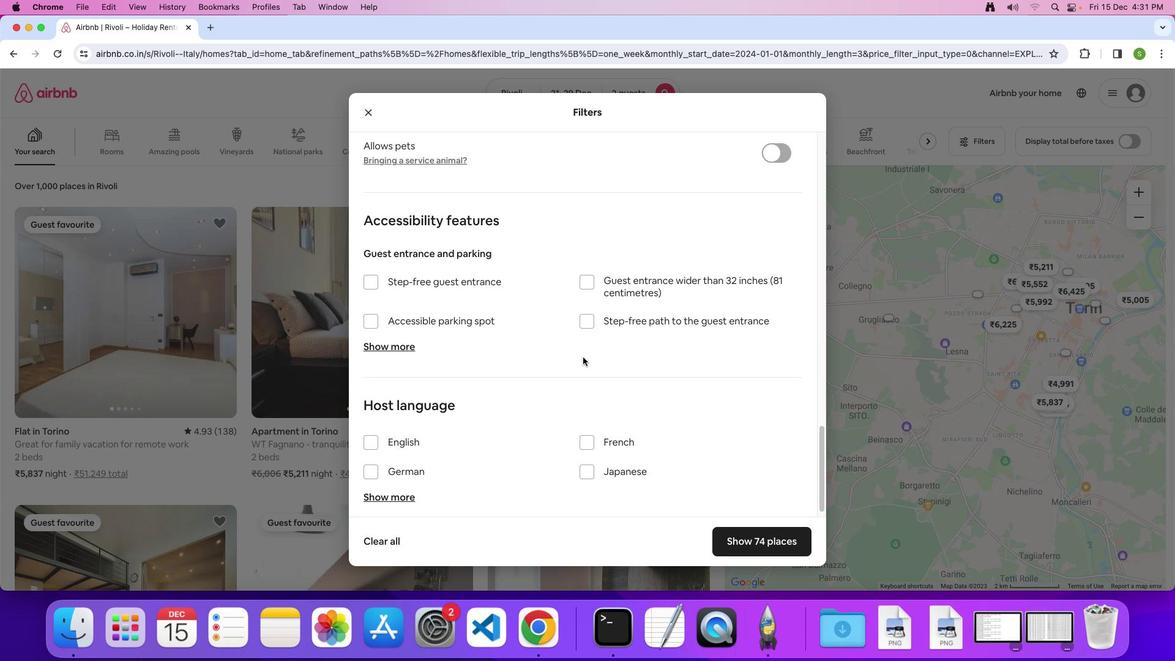 
Action: Mouse scrolled (583, 356) with delta (0, -1)
Screenshot: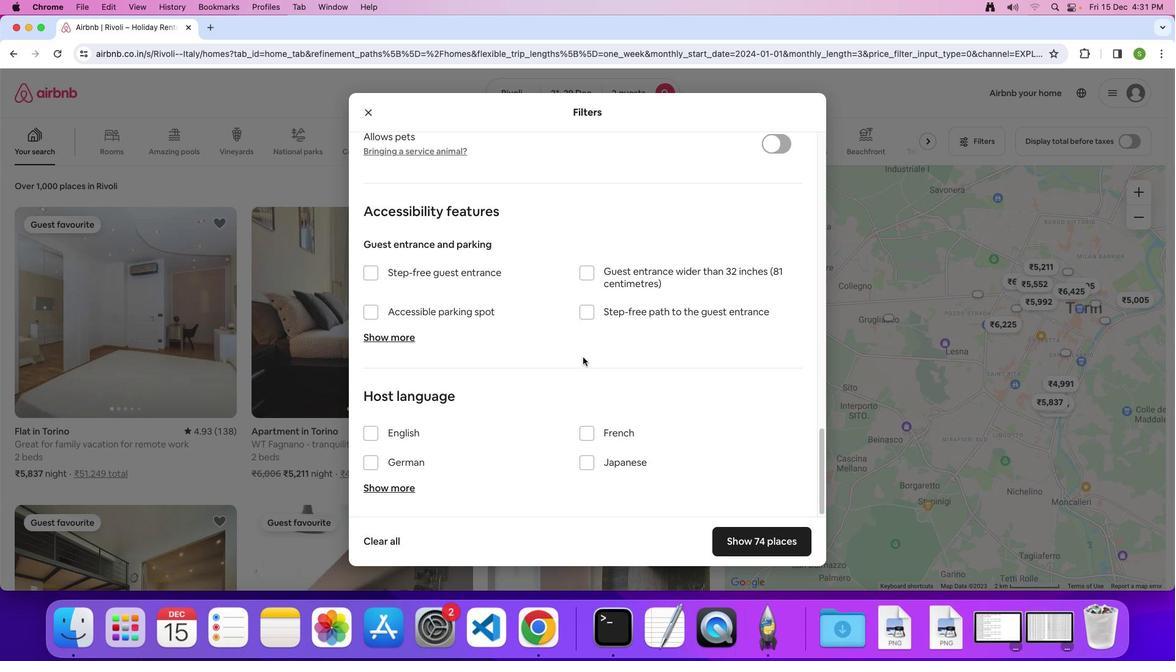 
Action: Mouse scrolled (583, 356) with delta (0, 0)
Screenshot: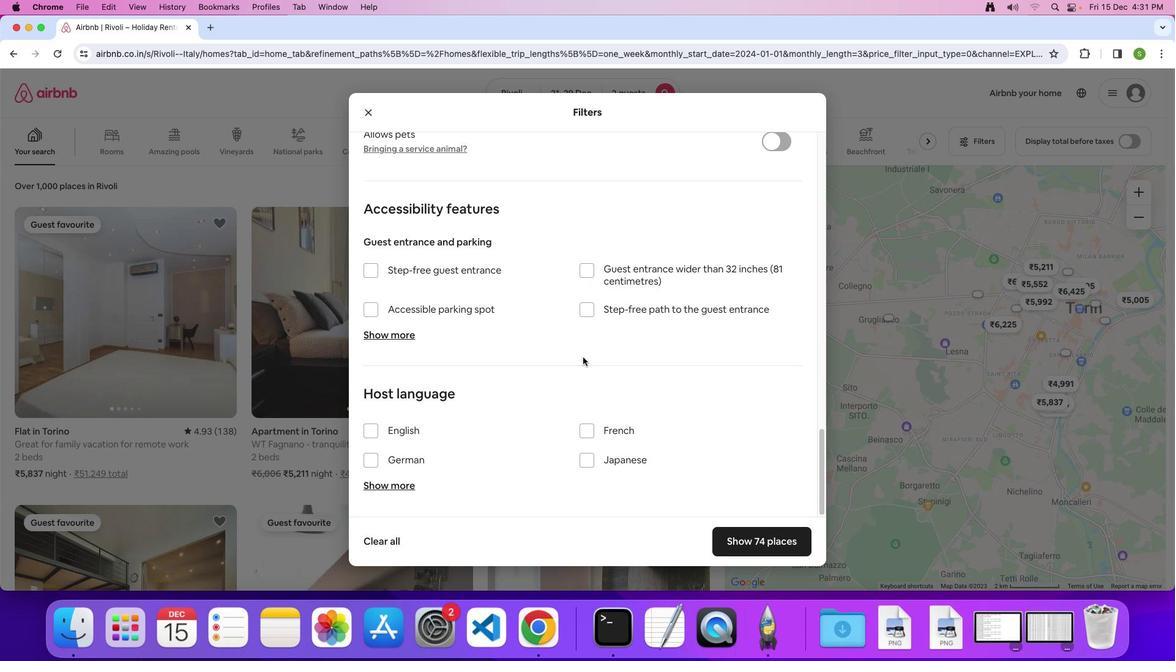 
Action: Mouse scrolled (583, 356) with delta (0, 0)
Screenshot: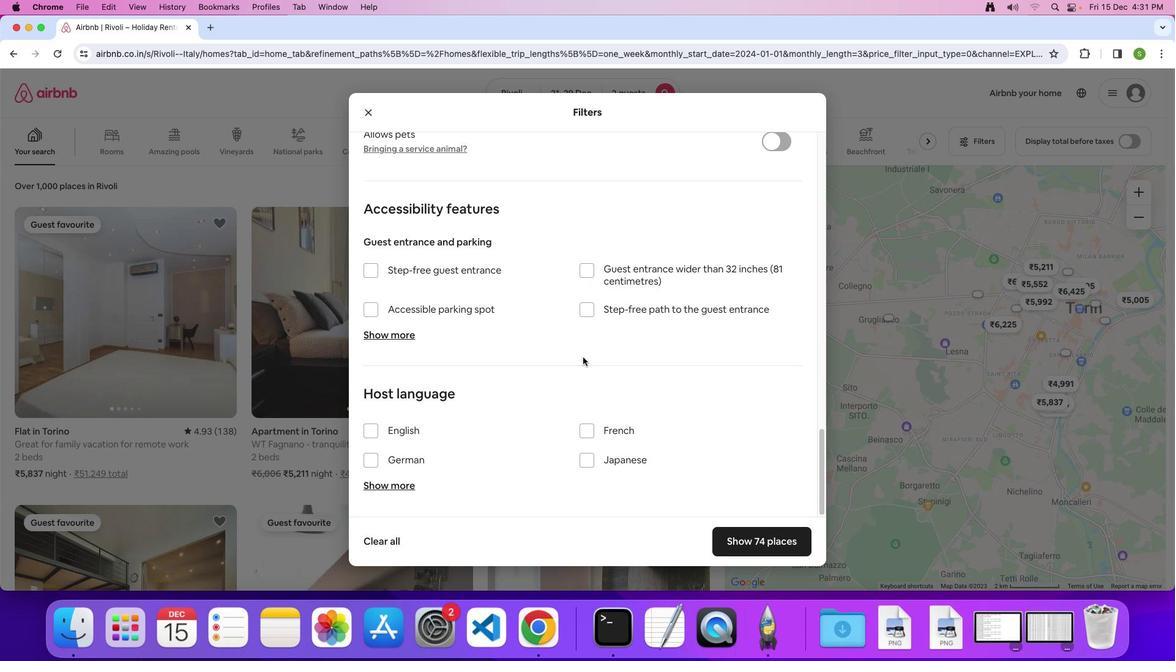 
Action: Mouse scrolled (583, 356) with delta (0, 0)
Screenshot: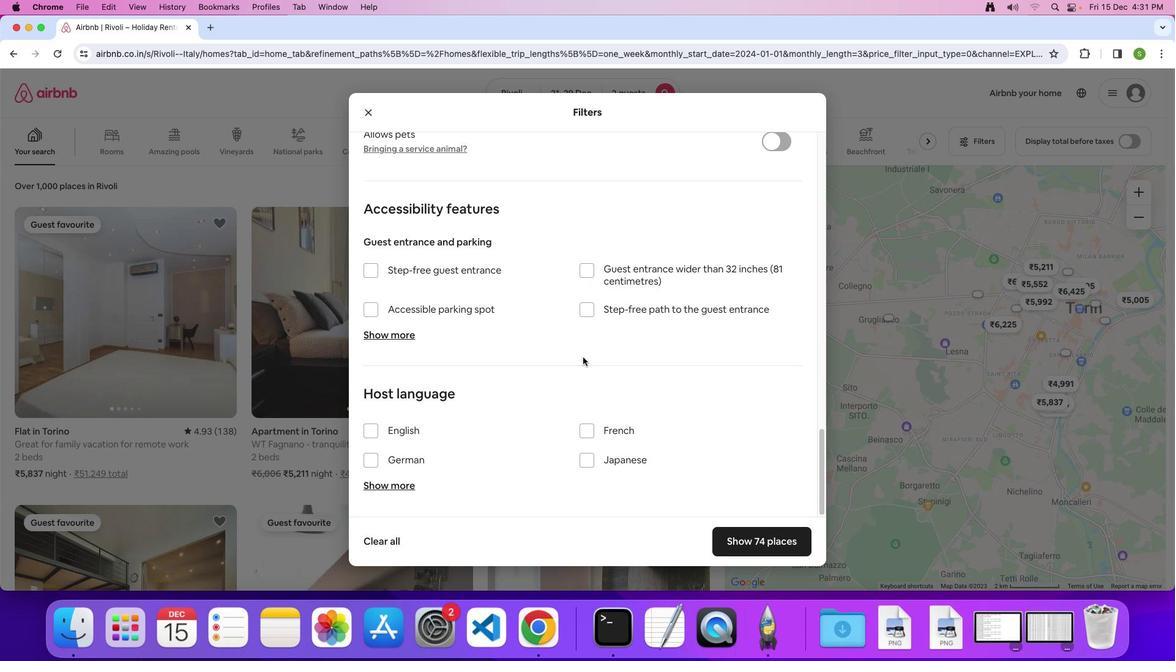 
Action: Mouse scrolled (583, 356) with delta (0, 0)
Screenshot: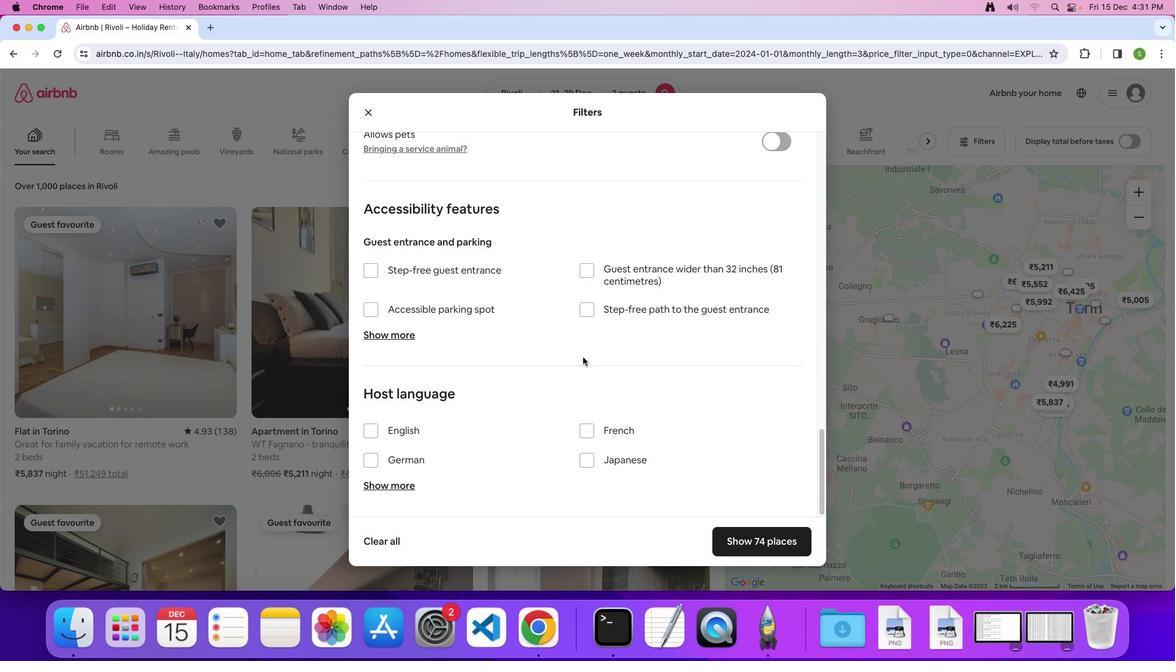 
Action: Mouse scrolled (583, 356) with delta (0, 0)
Screenshot: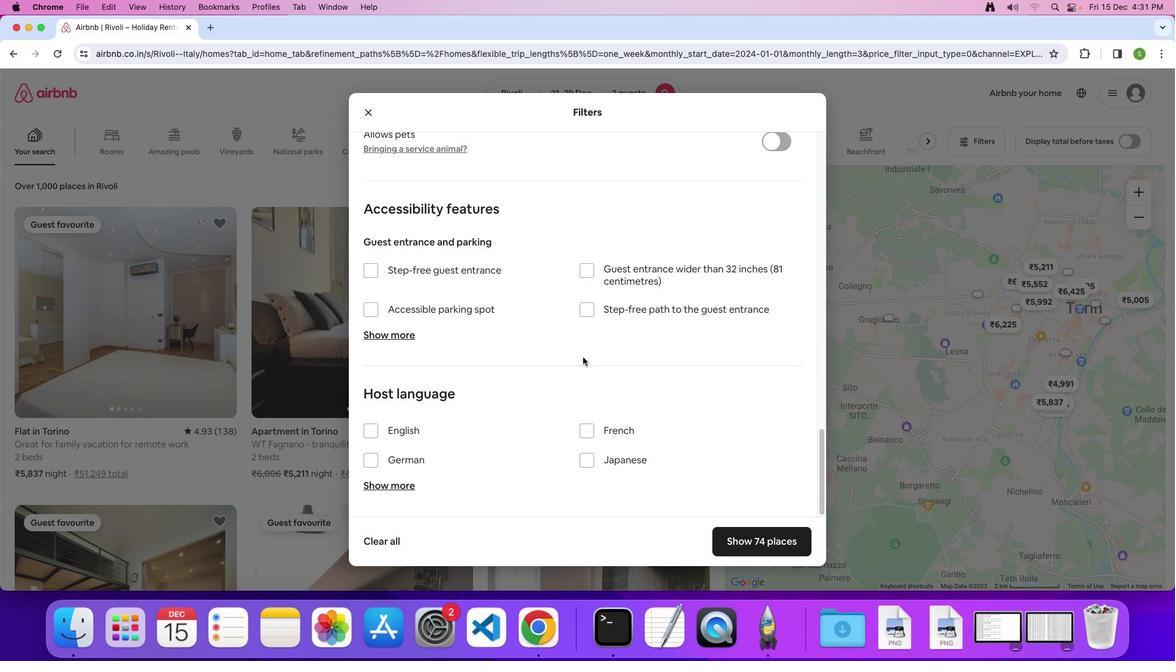 
Action: Mouse scrolled (583, 356) with delta (0, -1)
Screenshot: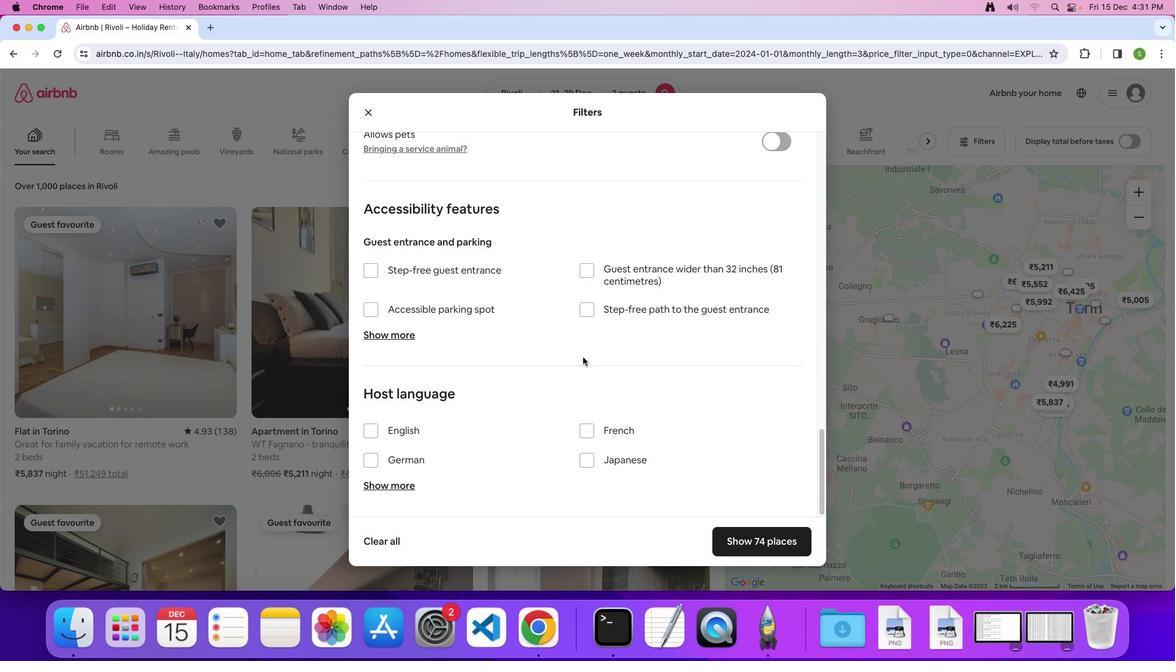 
Action: Mouse moved to (740, 538)
Screenshot: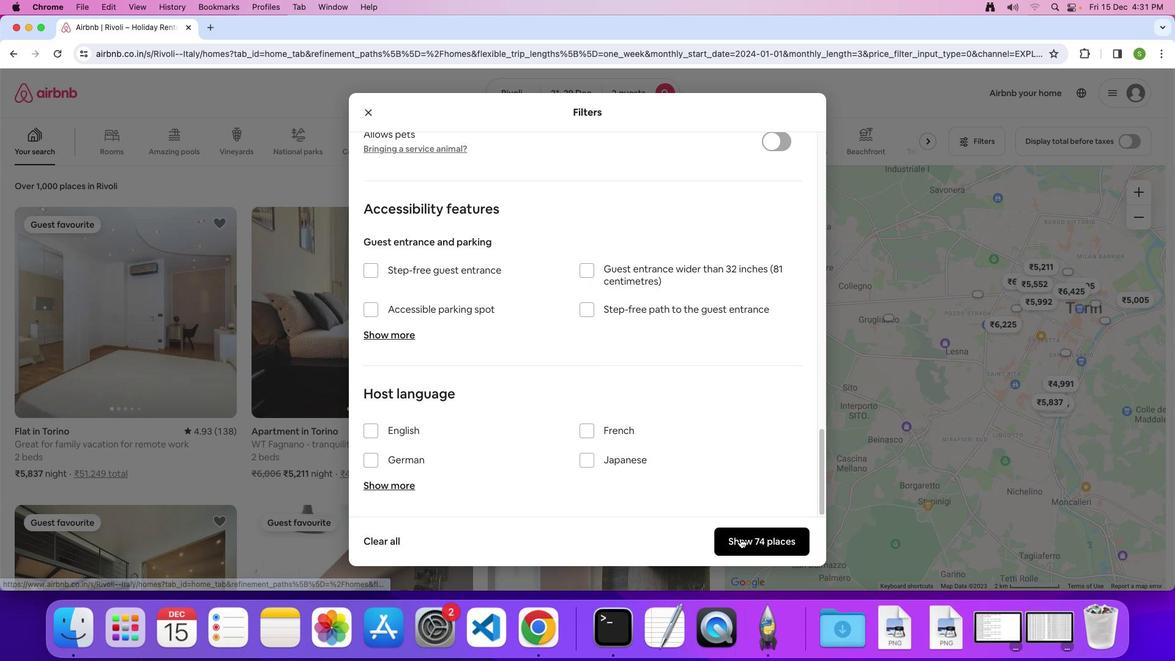 
Action: Mouse pressed left at (740, 538)
Screenshot: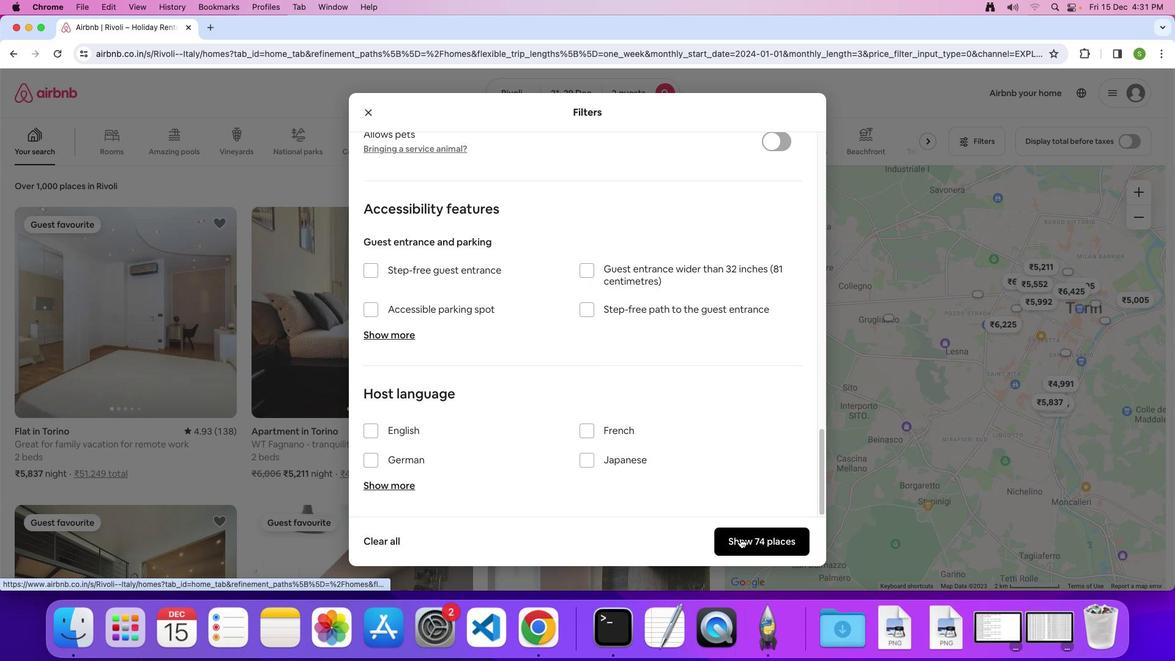
Action: Mouse moved to (199, 369)
Screenshot: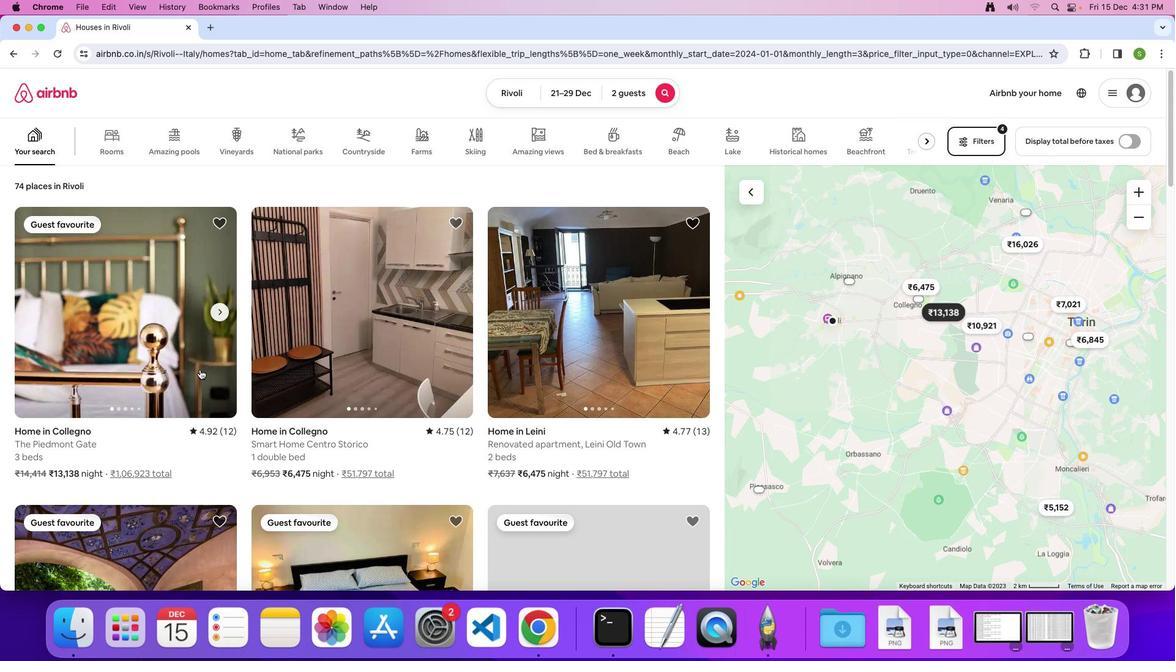 
Action: Mouse pressed left at (199, 369)
Screenshot: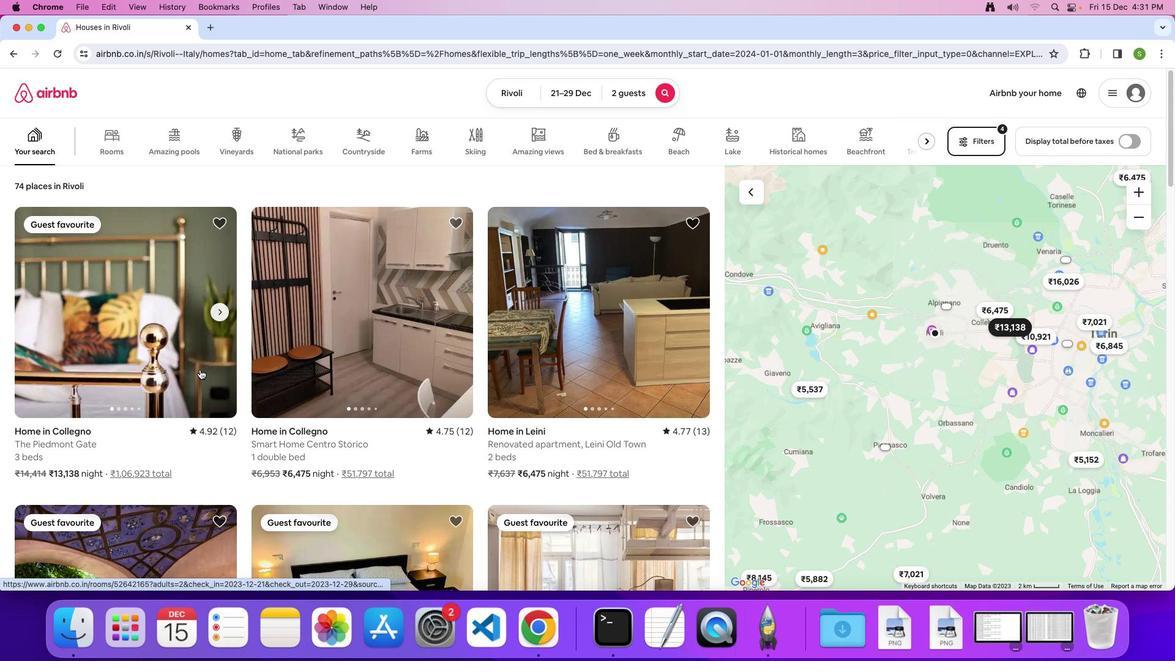 
Action: Mouse moved to (439, 361)
Screenshot: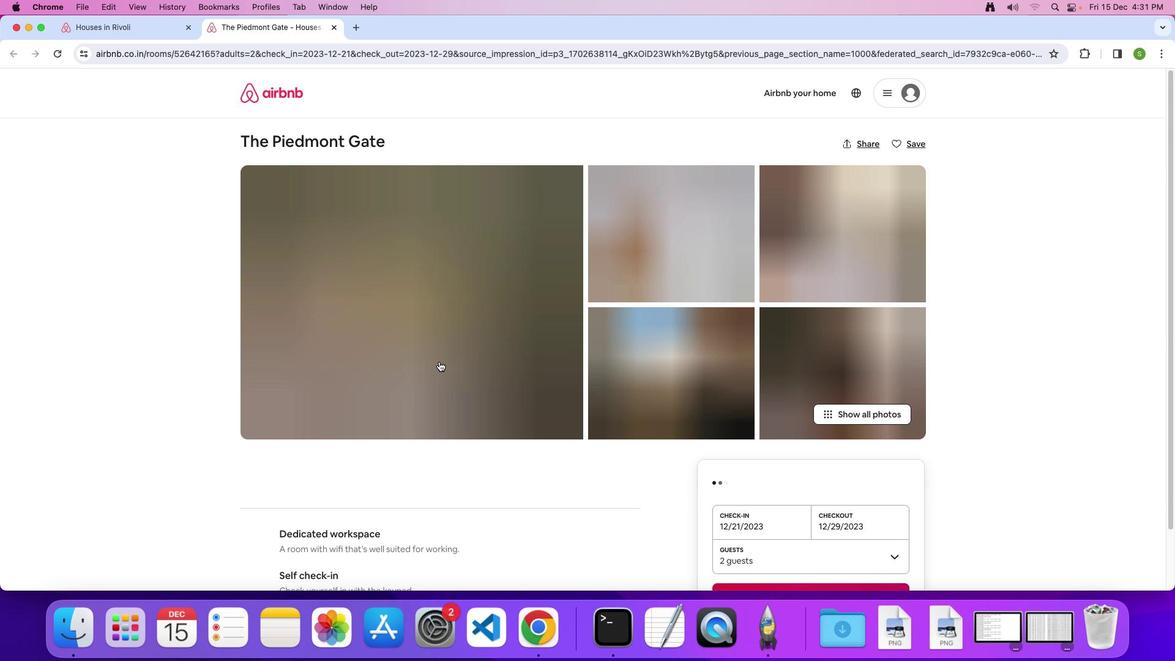 
Action: Mouse pressed left at (439, 361)
Screenshot: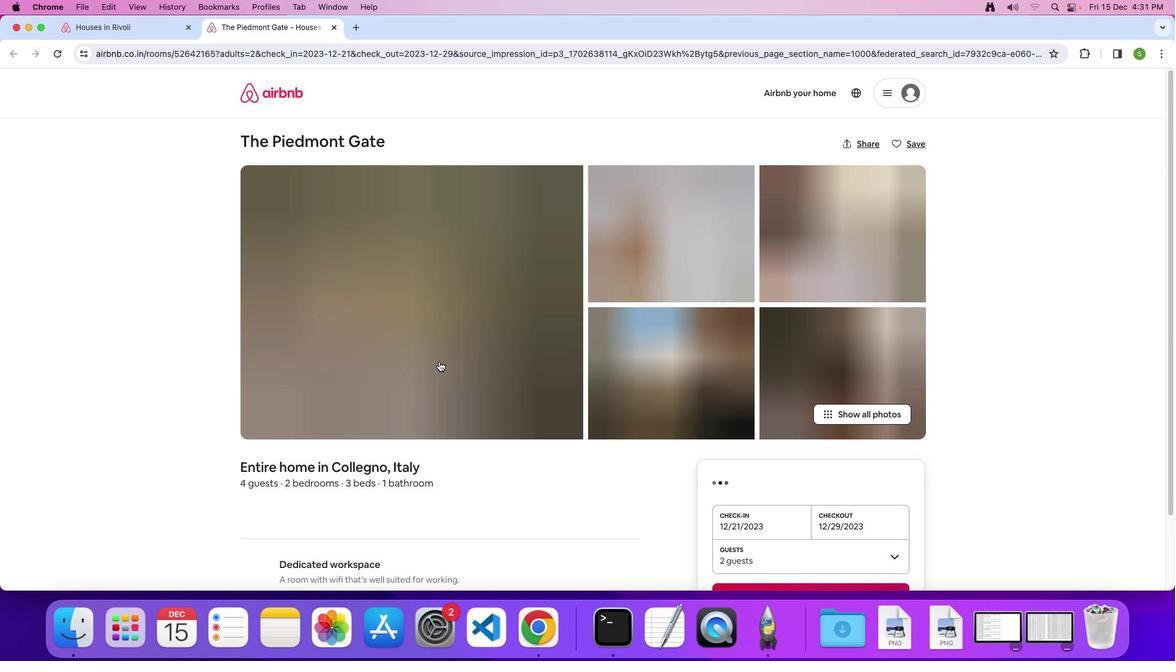 
Action: Mouse moved to (689, 424)
Screenshot: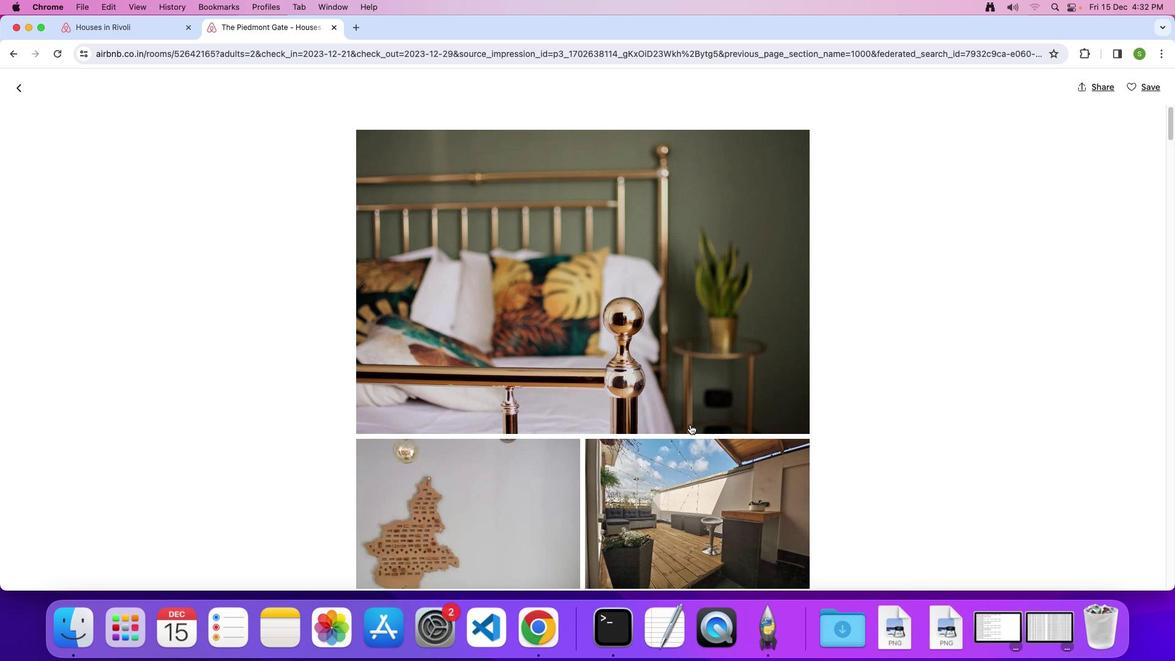 
Action: Mouse scrolled (689, 424) with delta (0, 0)
Screenshot: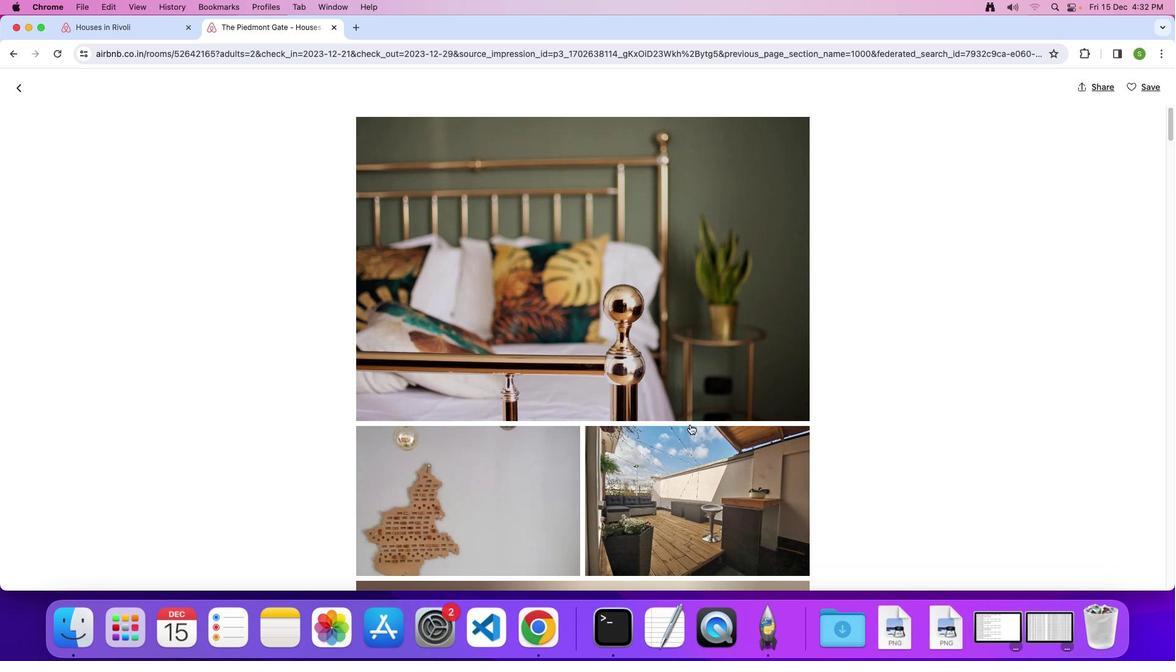 
Action: Mouse scrolled (689, 424) with delta (0, 0)
Screenshot: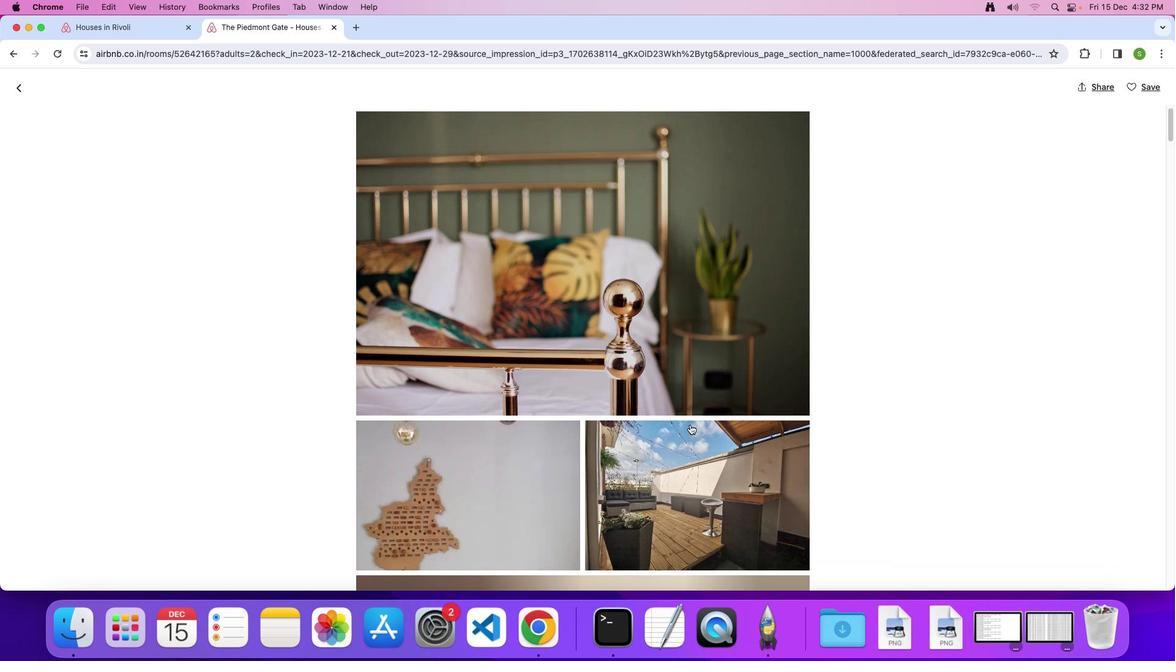 
Action: Mouse scrolled (689, 424) with delta (0, -1)
Screenshot: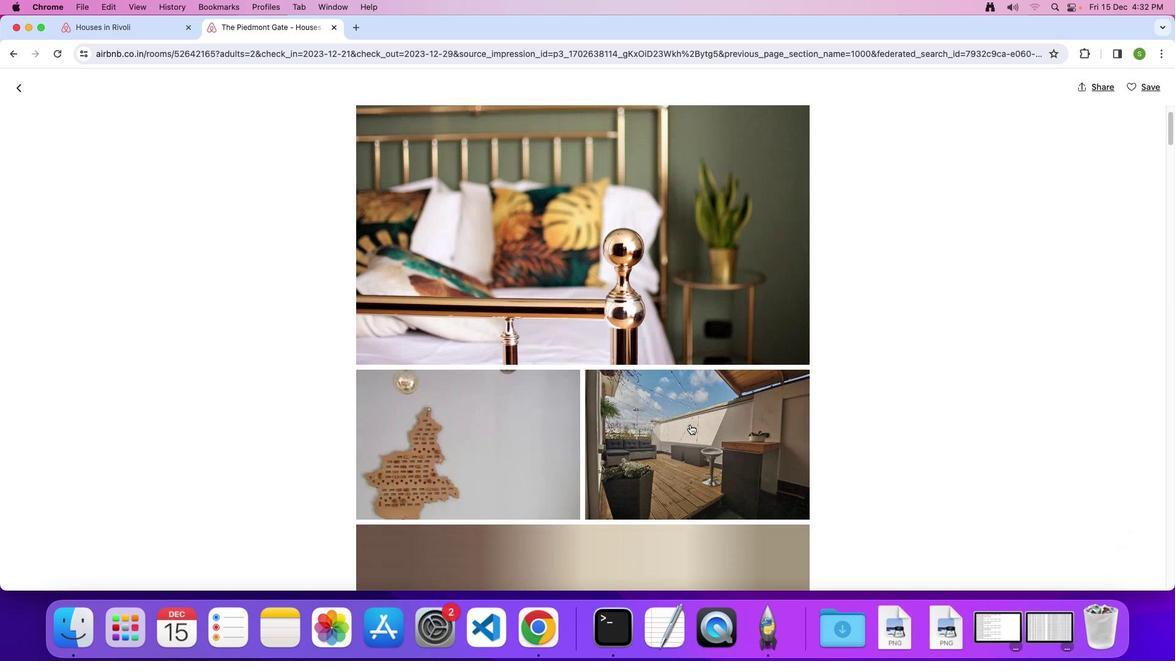 
Action: Mouse scrolled (689, 424) with delta (0, 0)
Screenshot: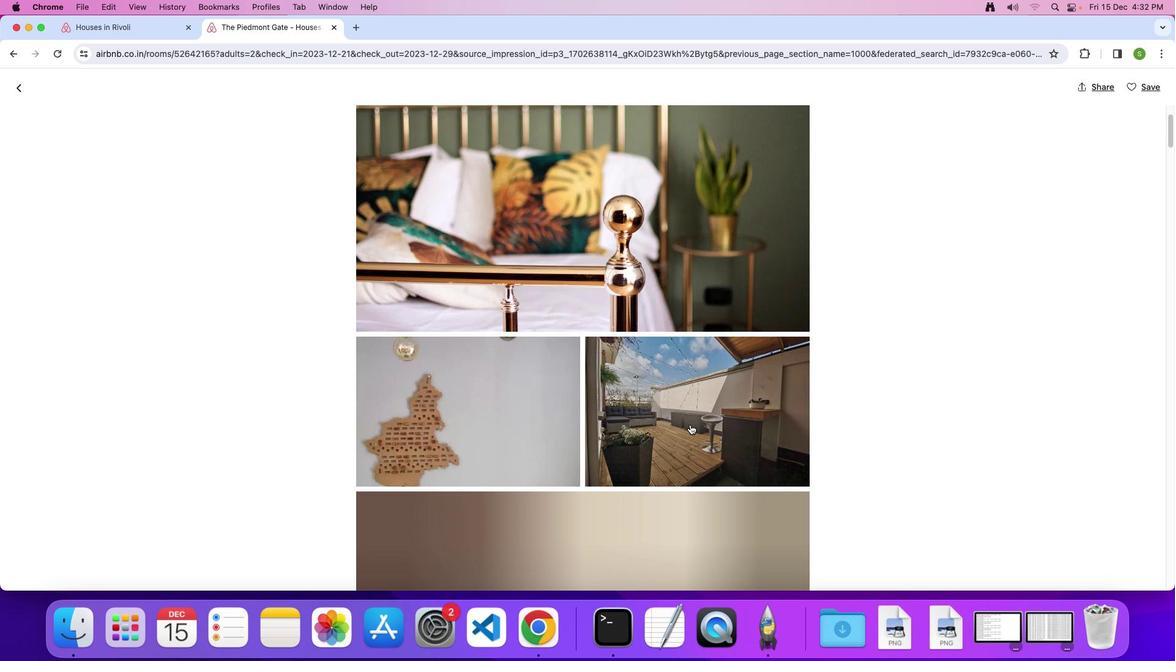 
Action: Mouse scrolled (689, 424) with delta (0, 0)
Screenshot: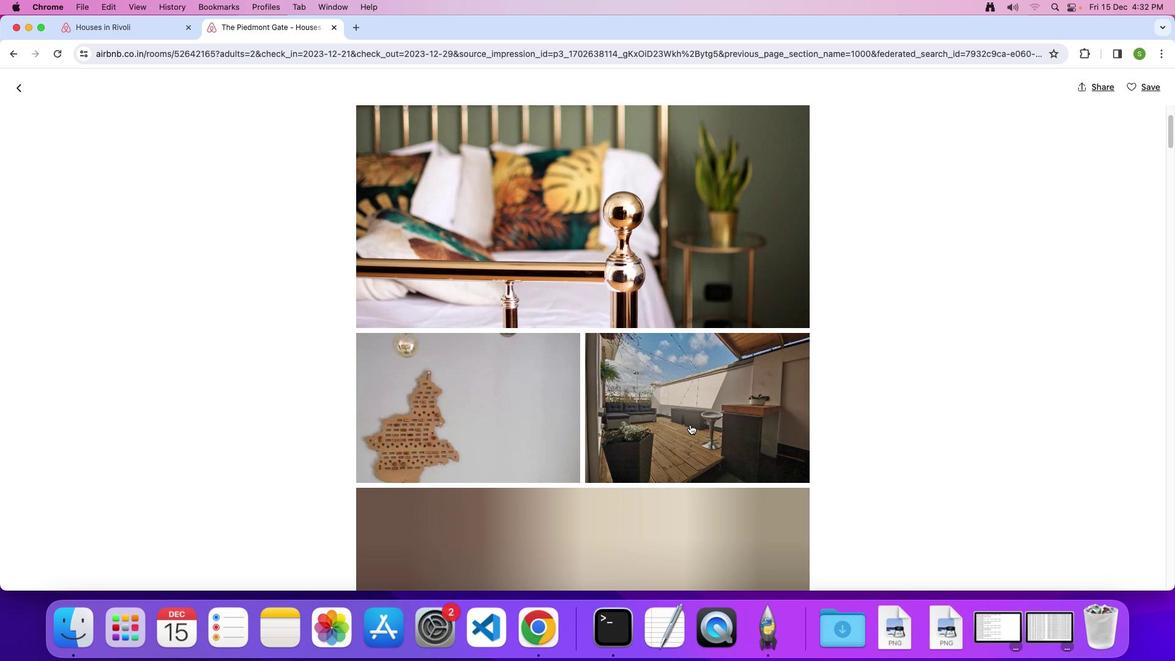 
Action: Mouse scrolled (689, 424) with delta (0, 0)
Screenshot: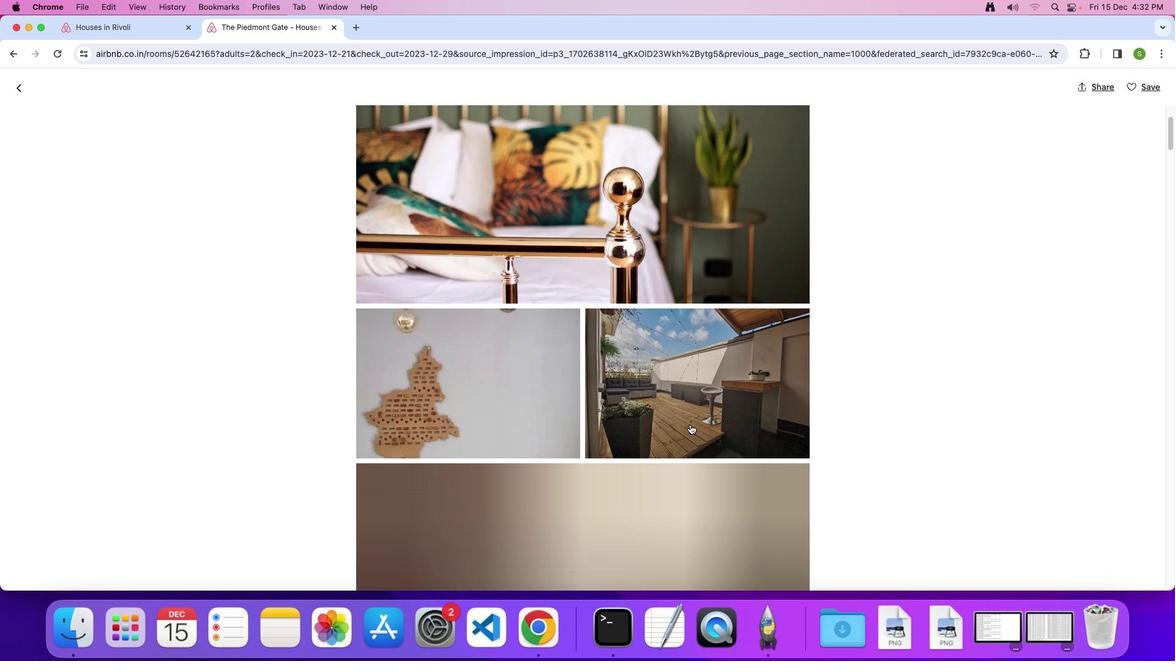 
Action: Mouse scrolled (689, 424) with delta (0, 0)
Screenshot: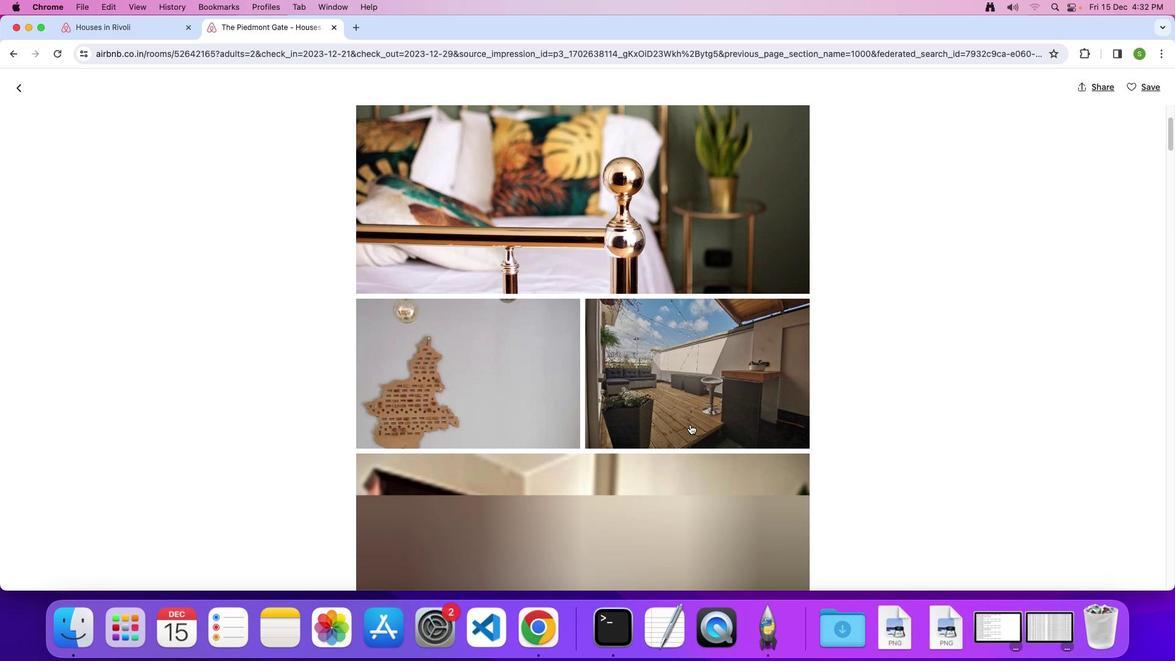 
Action: Mouse scrolled (689, 424) with delta (0, 0)
Screenshot: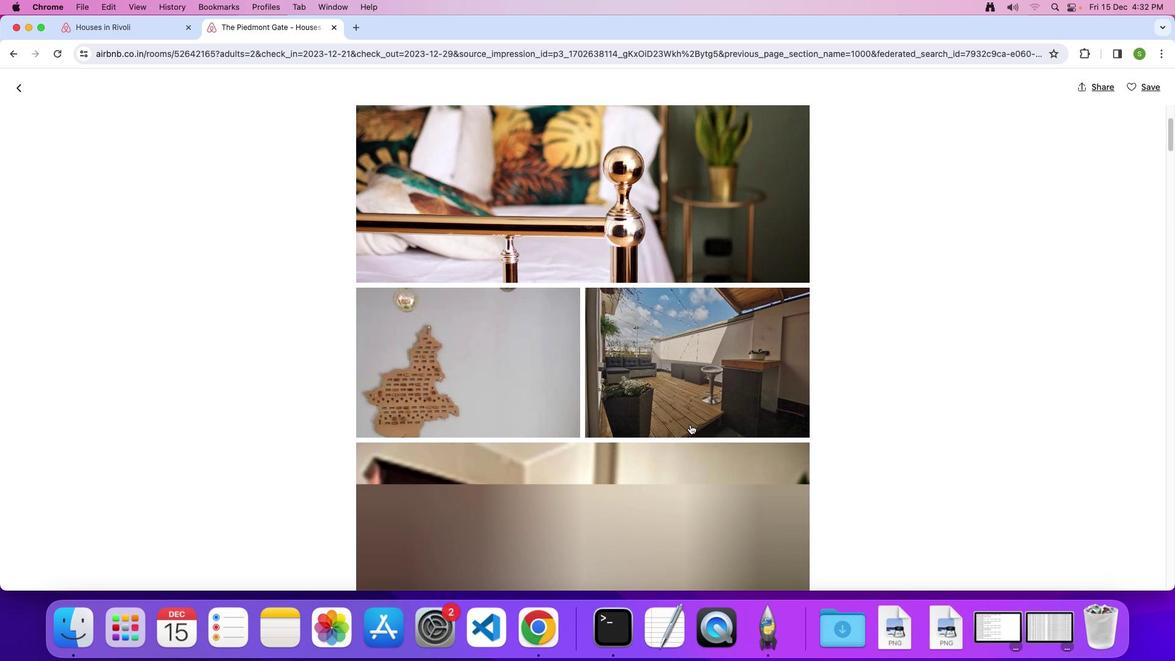 
Action: Mouse scrolled (689, 424) with delta (0, 0)
Screenshot: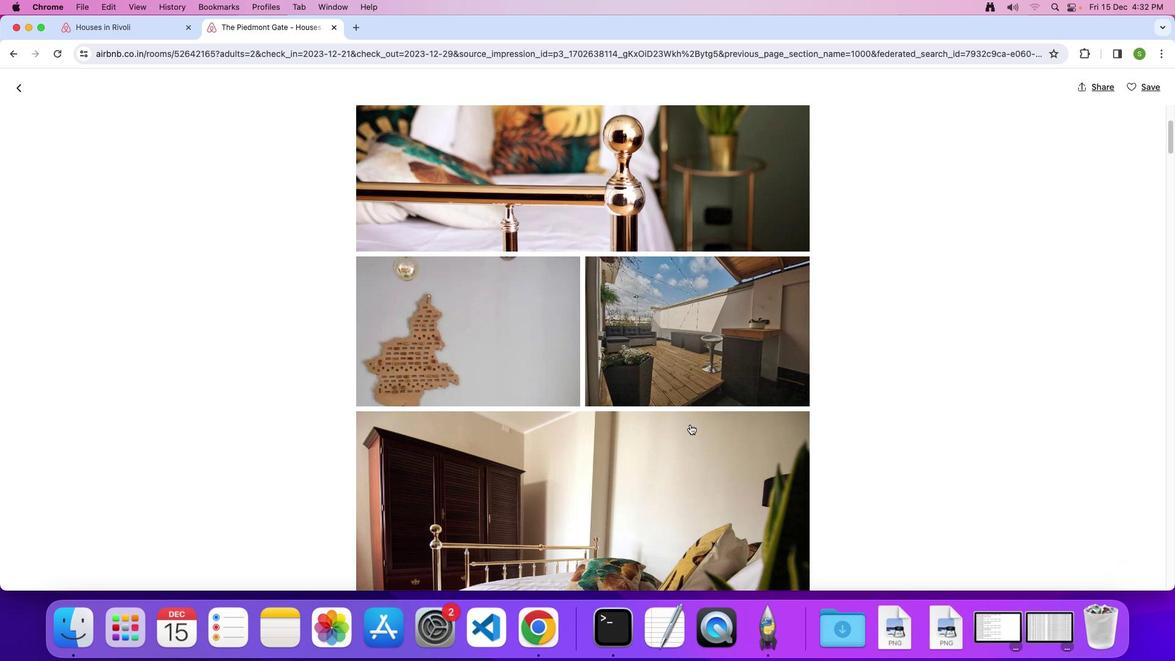 
Action: Mouse scrolled (689, 424) with delta (0, 0)
Screenshot: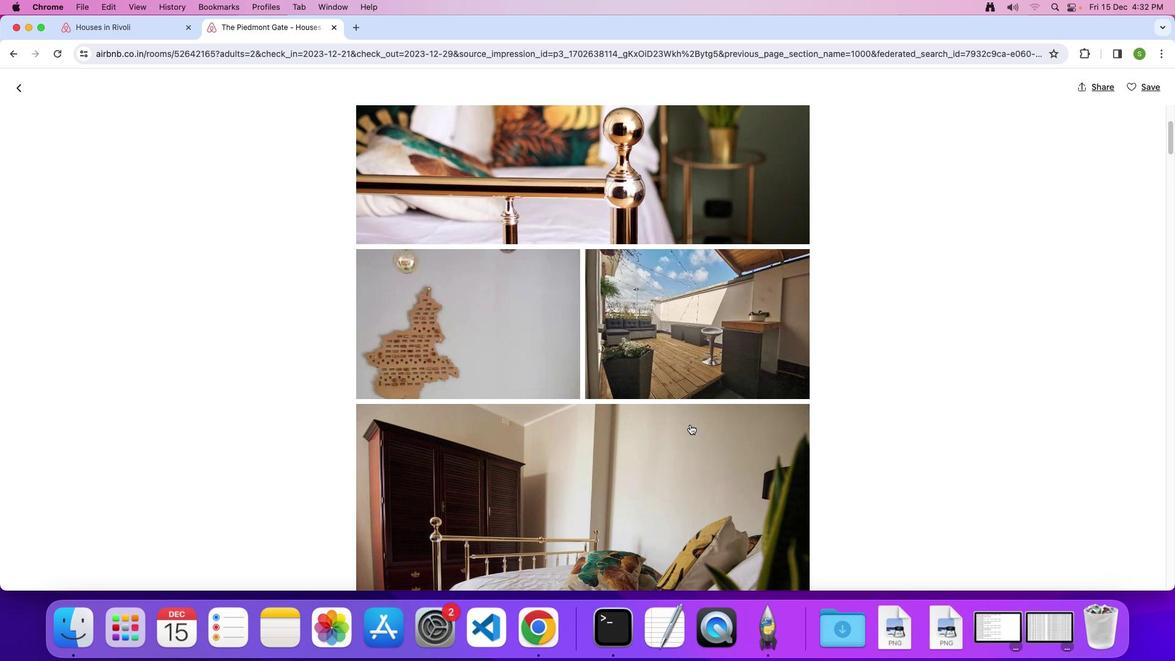 
Action: Mouse scrolled (689, 424) with delta (0, 0)
Screenshot: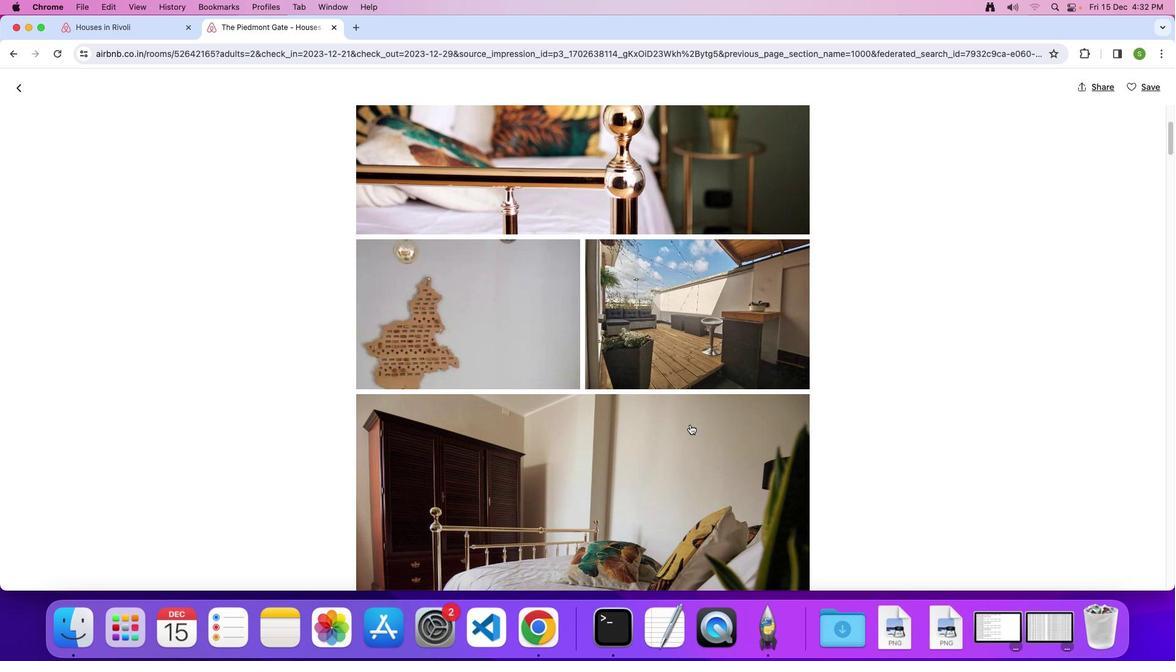 
Action: Mouse scrolled (689, 424) with delta (0, 0)
Screenshot: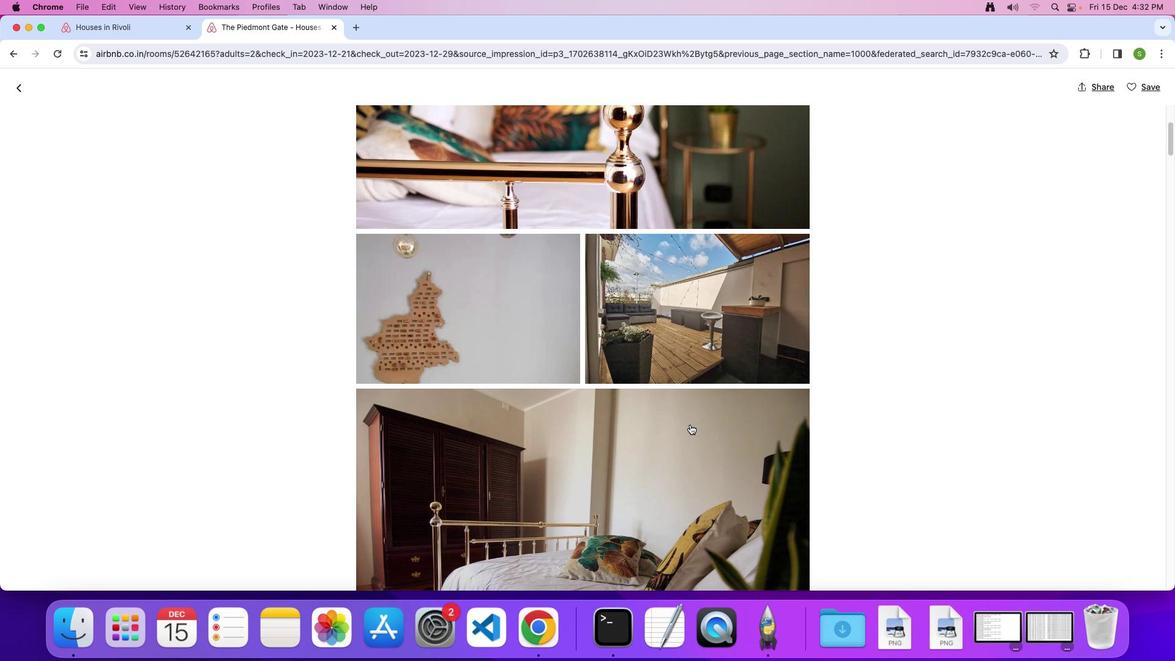 
Action: Mouse scrolled (689, 424) with delta (0, 0)
Screenshot: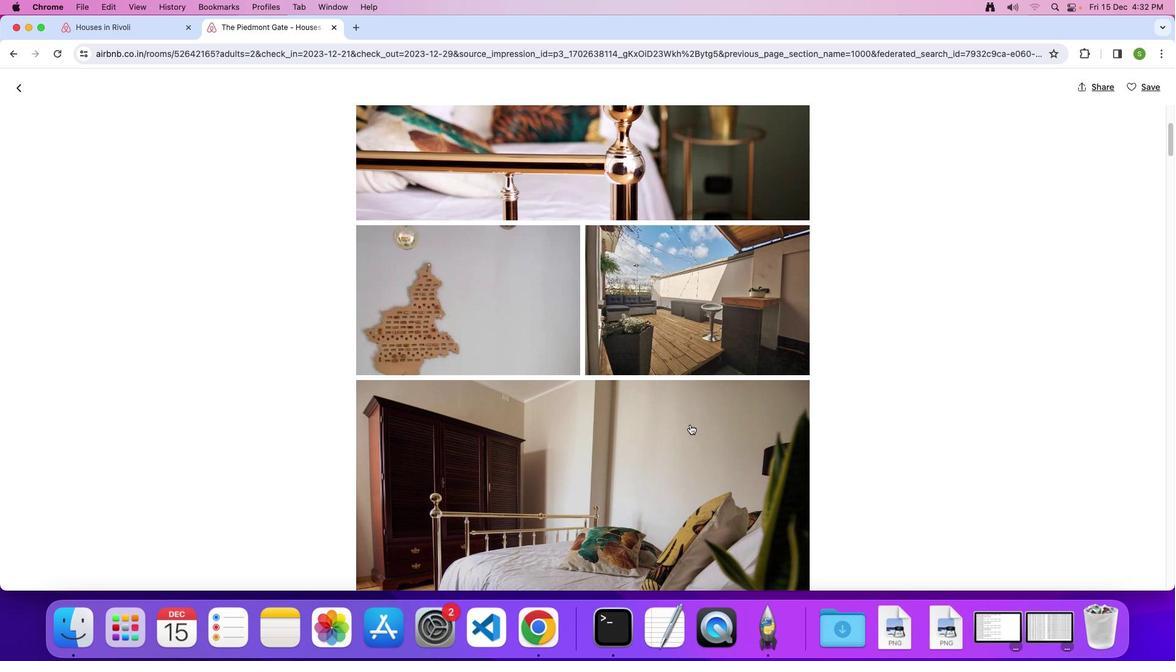 
Action: Mouse scrolled (689, 424) with delta (0, 0)
Screenshot: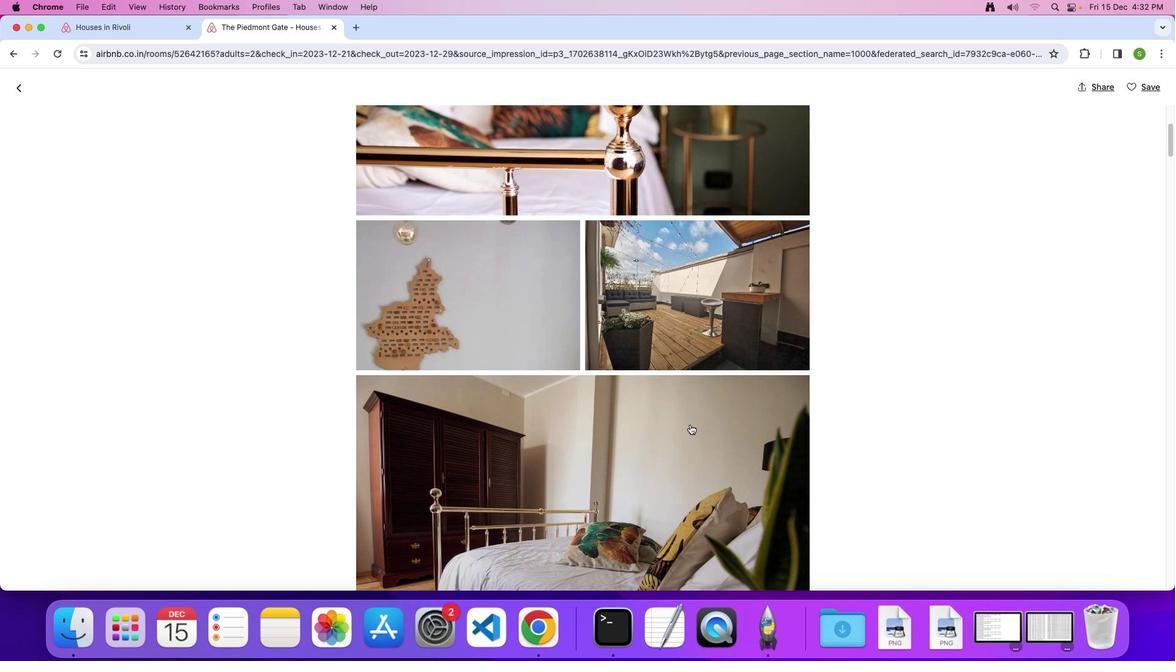 
Action: Mouse scrolled (689, 424) with delta (0, 0)
Screenshot: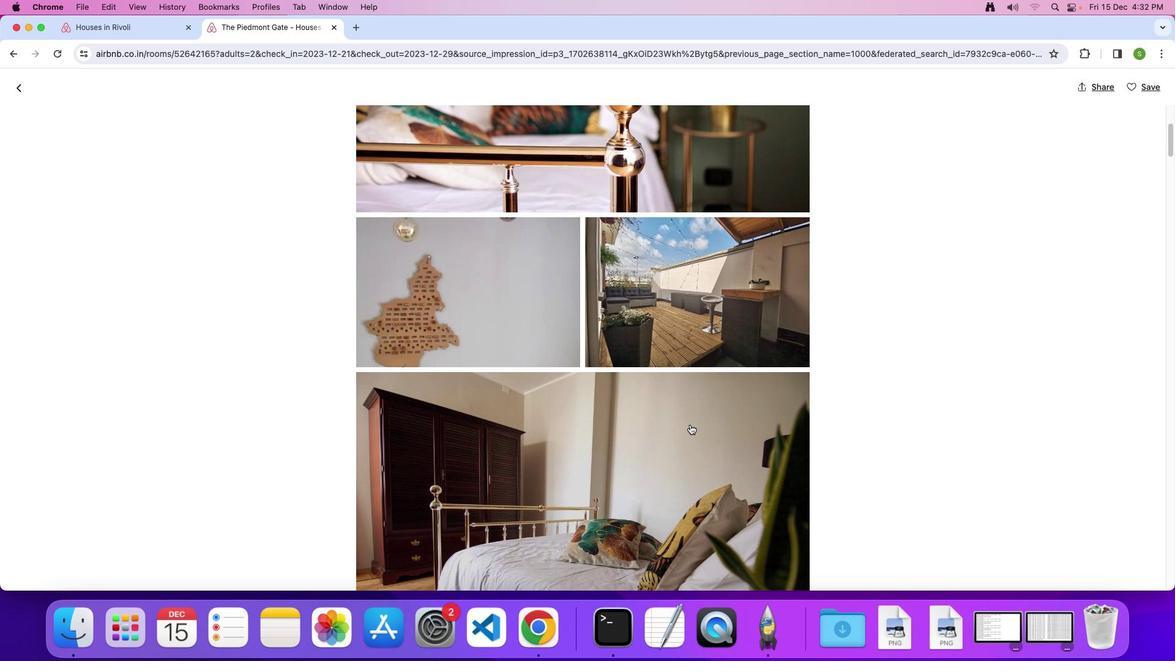
Action: Mouse scrolled (689, 424) with delta (0, 0)
Screenshot: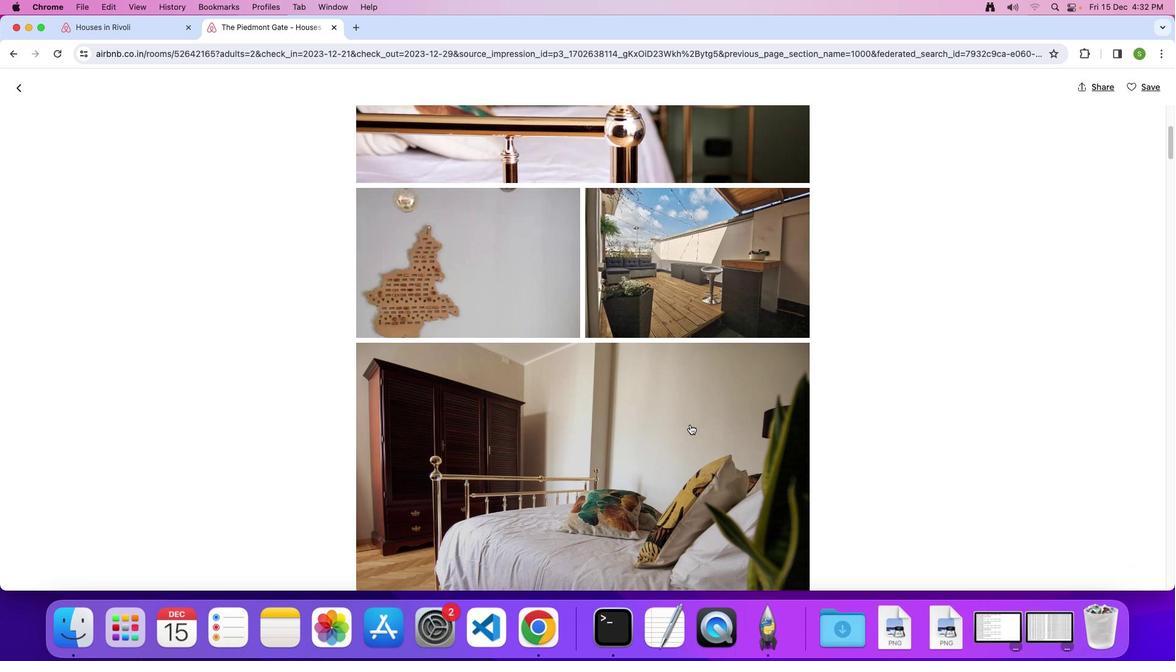 
Action: Mouse scrolled (689, 424) with delta (0, -1)
Screenshot: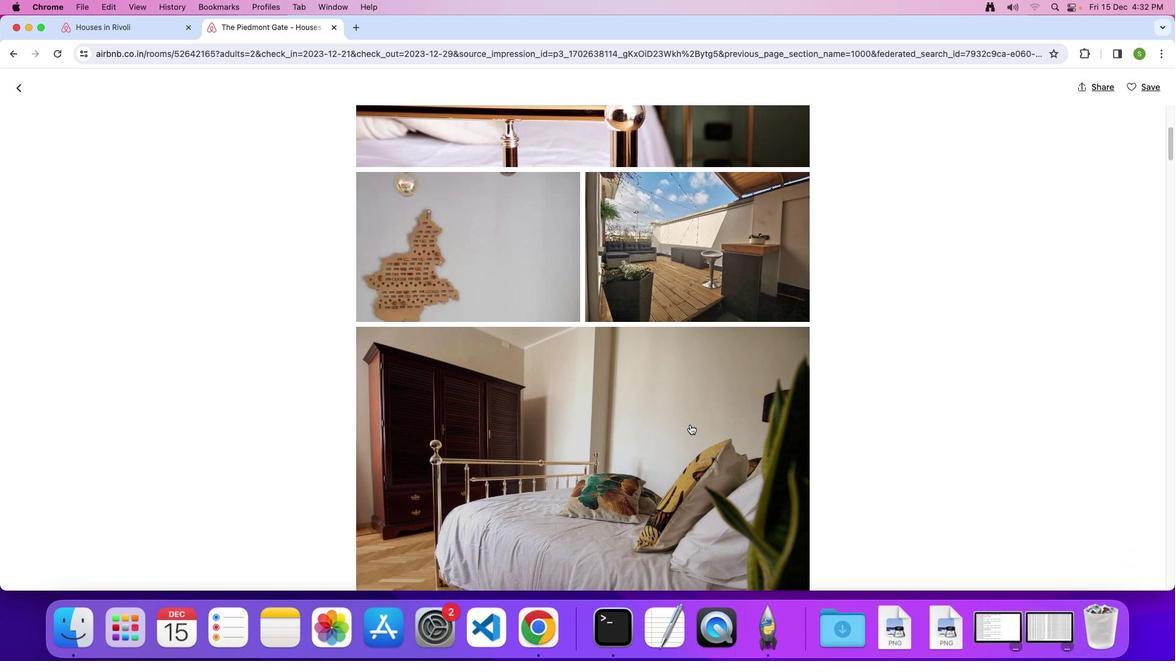 
Action: Mouse scrolled (689, 424) with delta (0, 0)
Screenshot: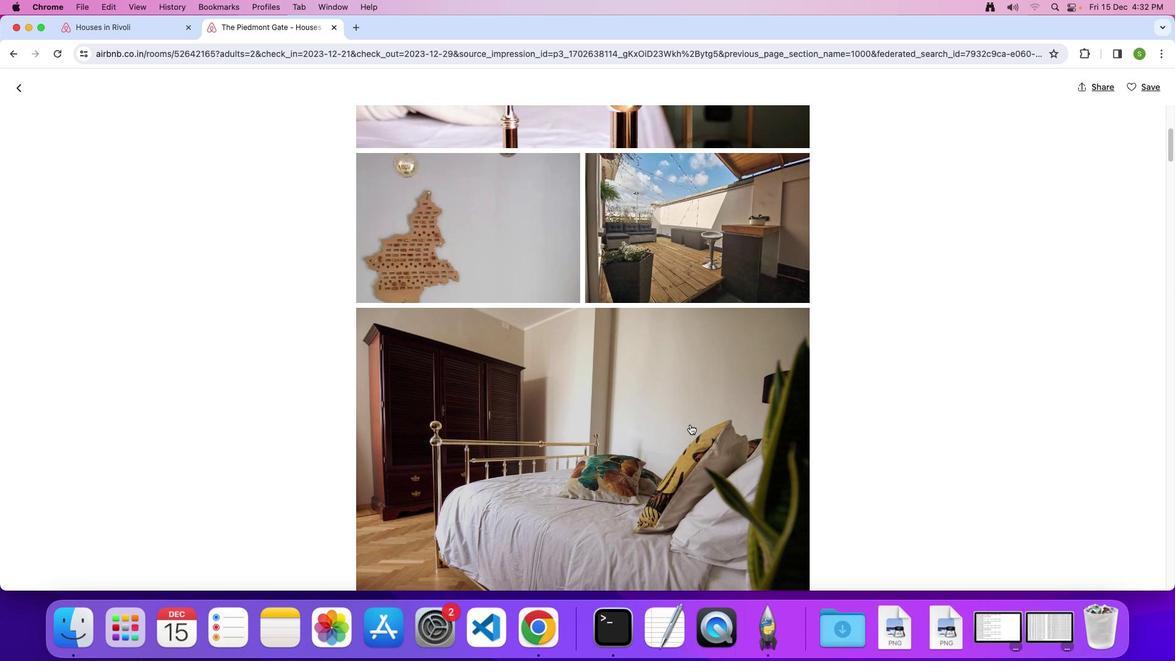 
Action: Mouse scrolled (689, 424) with delta (0, 0)
Screenshot: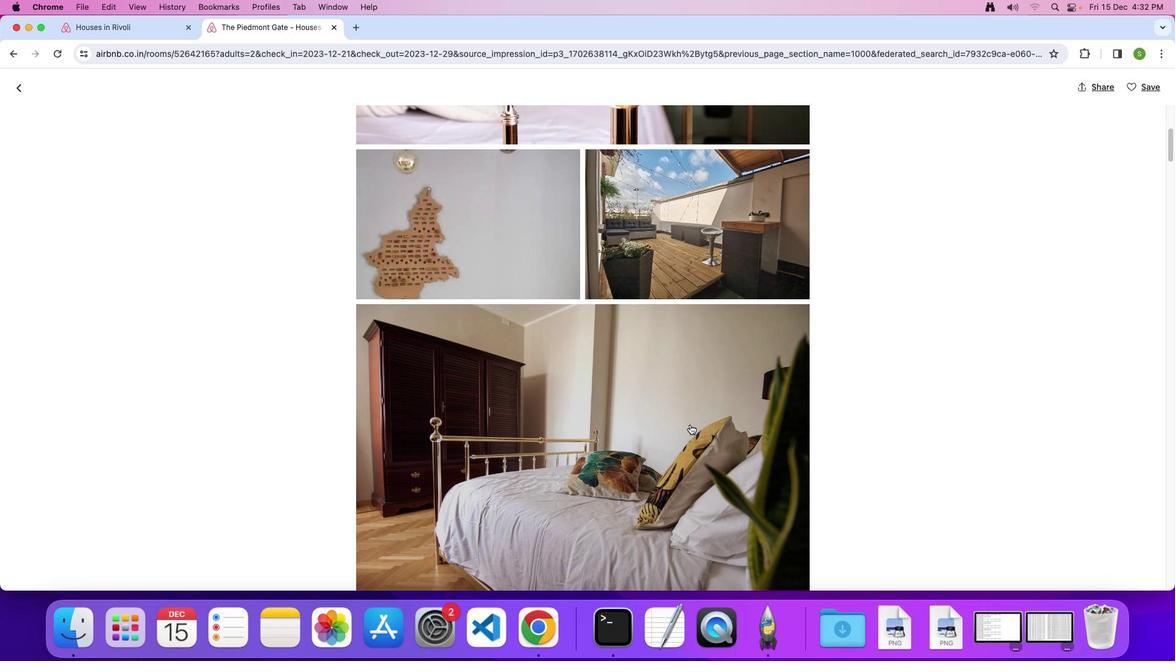 
Action: Mouse scrolled (689, 424) with delta (0, 0)
Screenshot: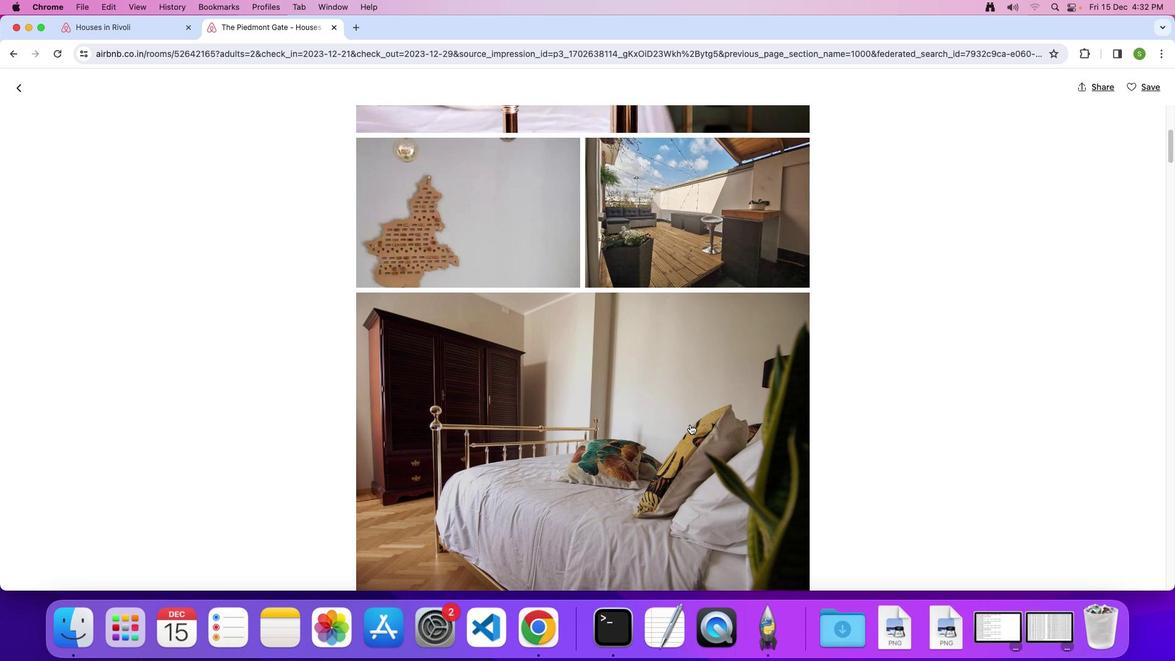 
Action: Mouse scrolled (689, 424) with delta (0, 0)
Screenshot: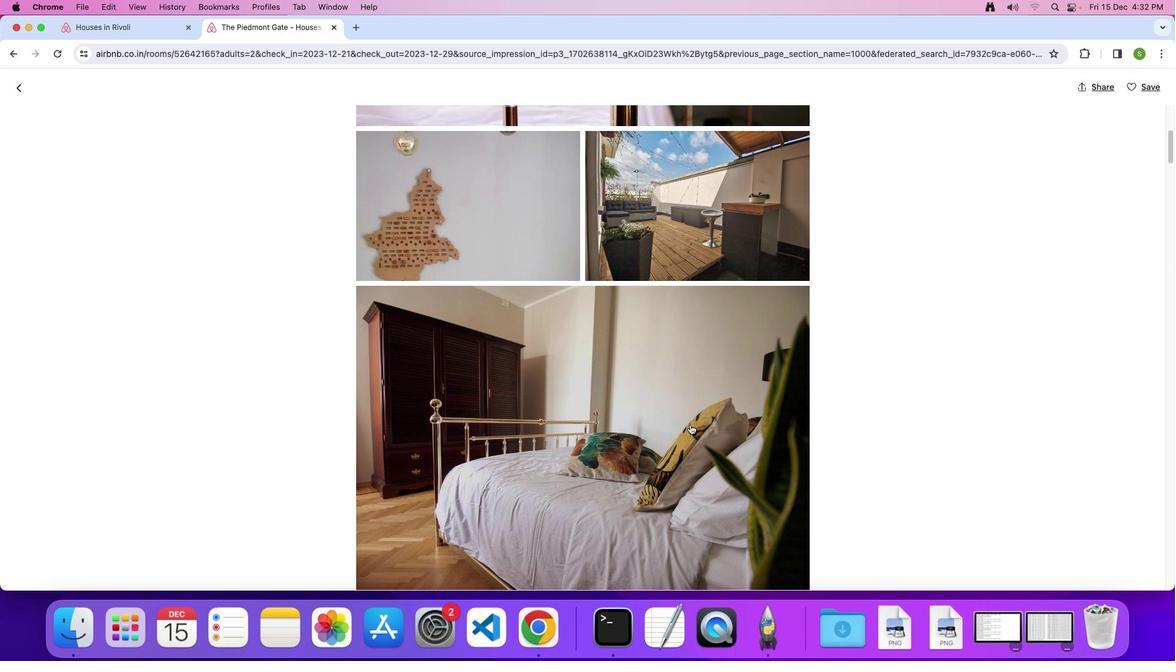 
Action: Mouse scrolled (689, 424) with delta (0, 0)
Screenshot: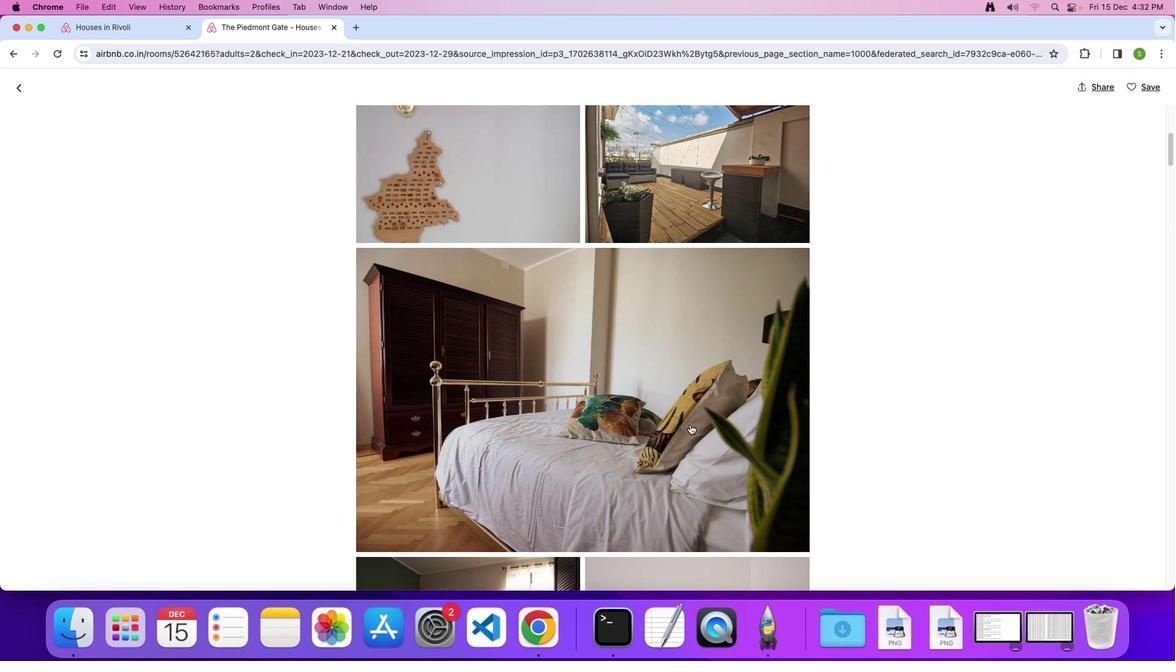 
Action: Mouse scrolled (689, 424) with delta (0, 0)
Screenshot: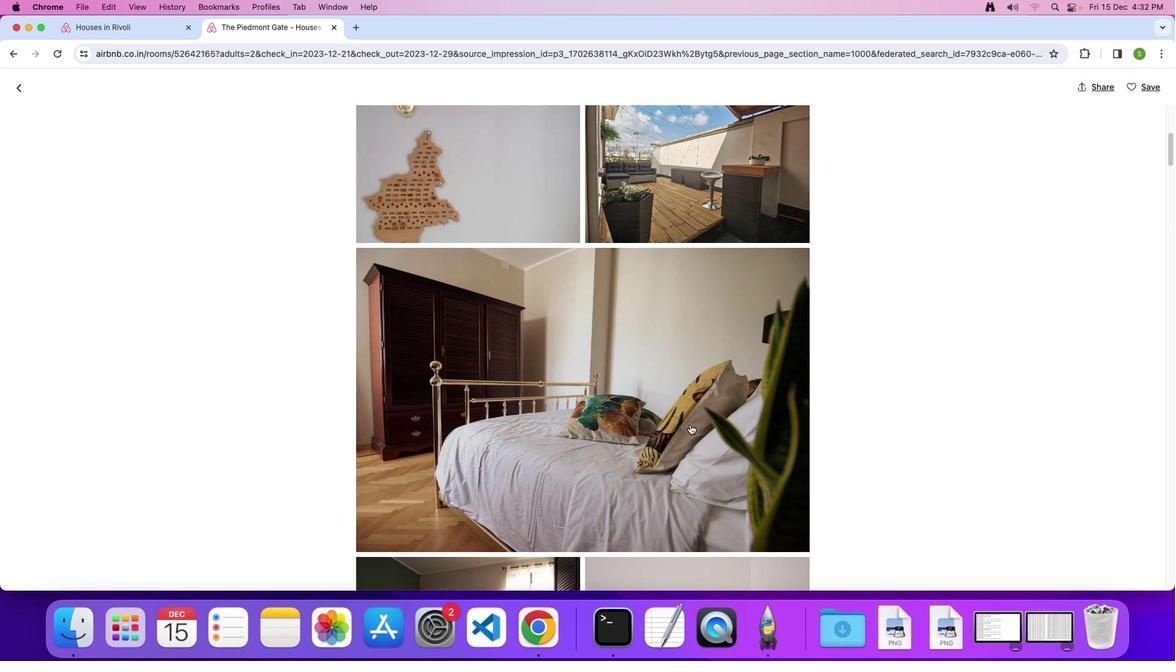 
Action: Mouse scrolled (689, 424) with delta (0, -1)
Screenshot: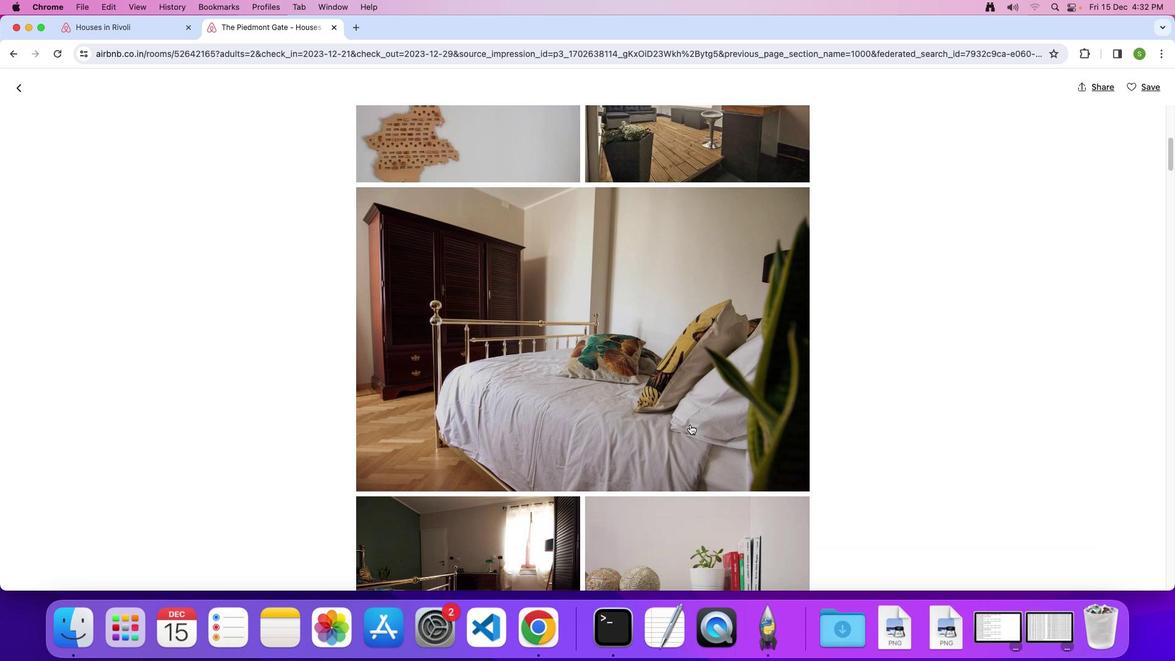 
Action: Mouse scrolled (689, 424) with delta (0, 0)
Screenshot: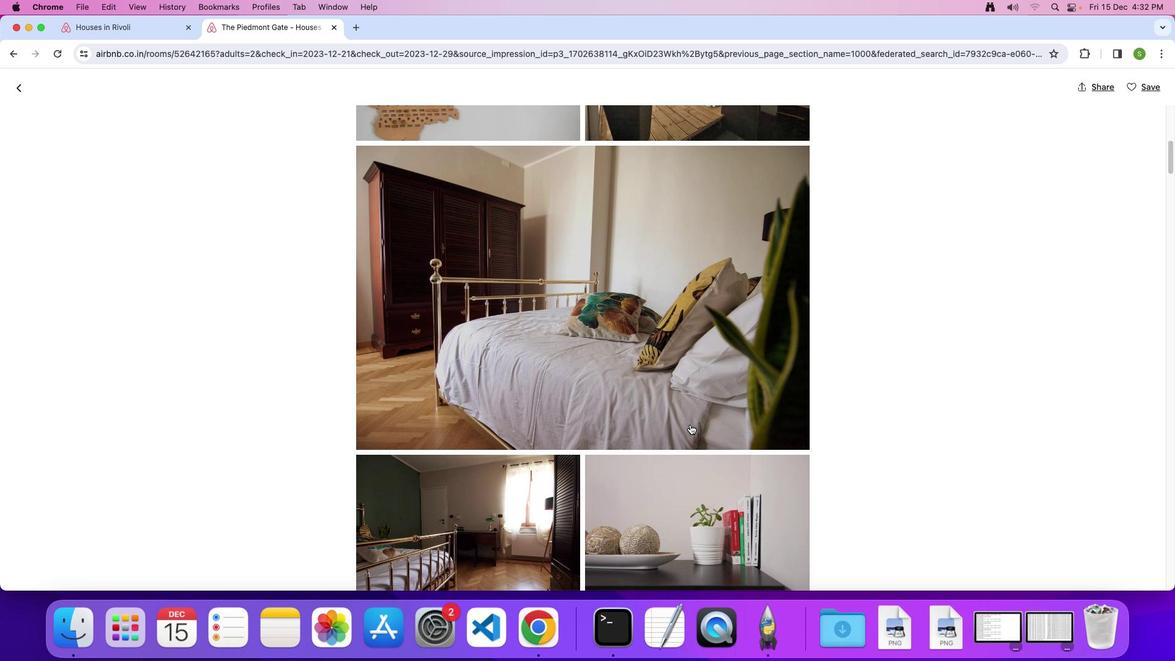 
Action: Mouse scrolled (689, 424) with delta (0, 0)
Screenshot: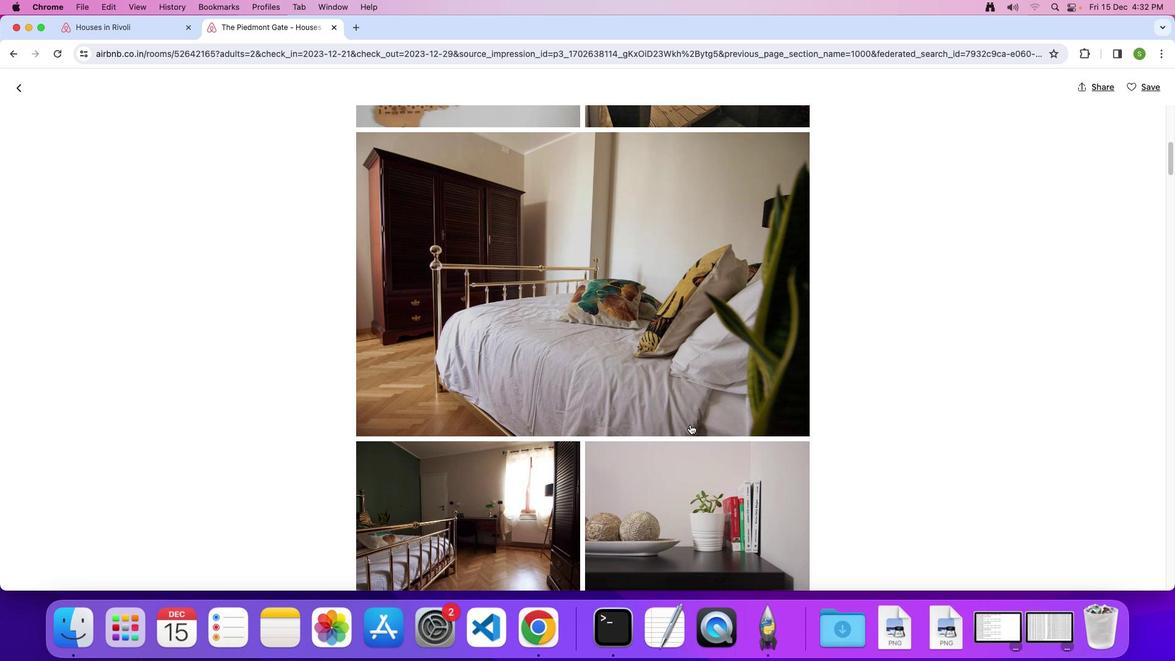 
Action: Mouse scrolled (689, 424) with delta (0, -1)
Screenshot: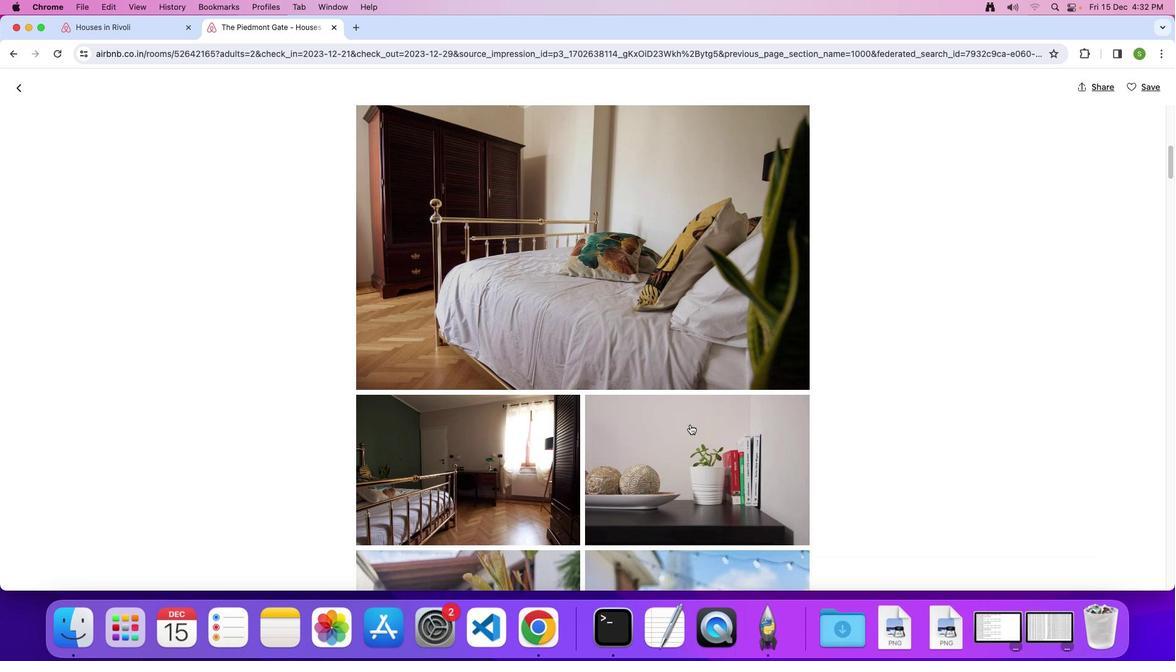 
Action: Mouse scrolled (689, 424) with delta (0, 0)
Screenshot: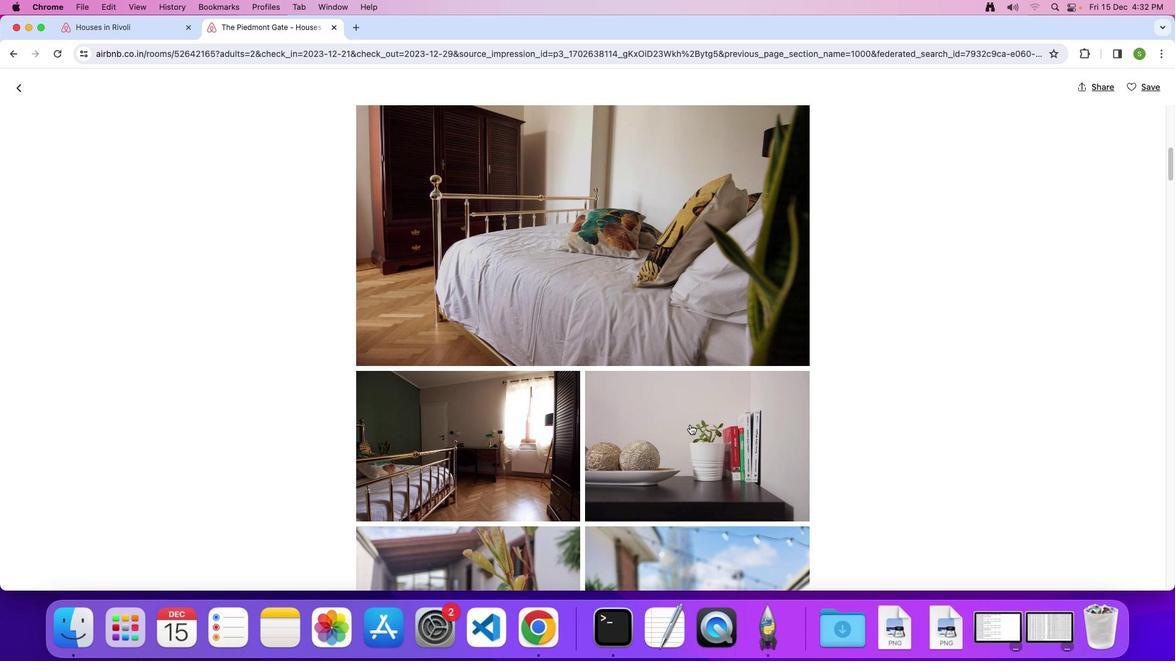 
Action: Mouse scrolled (689, 424) with delta (0, 0)
Screenshot: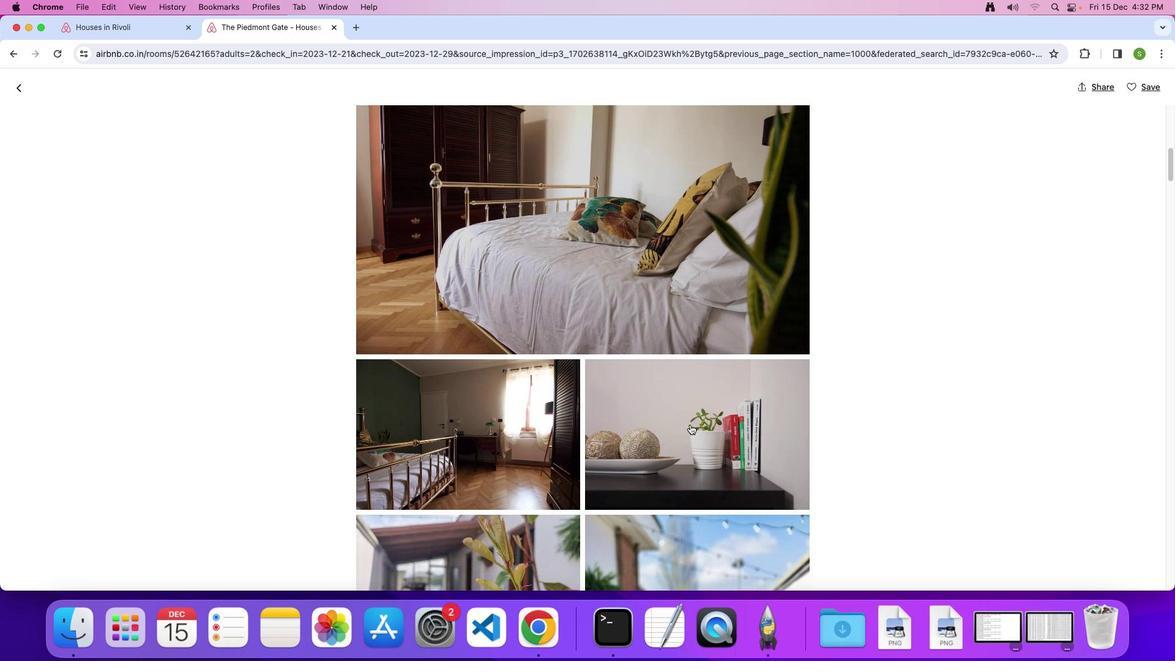 
Action: Mouse scrolled (689, 424) with delta (0, 0)
Screenshot: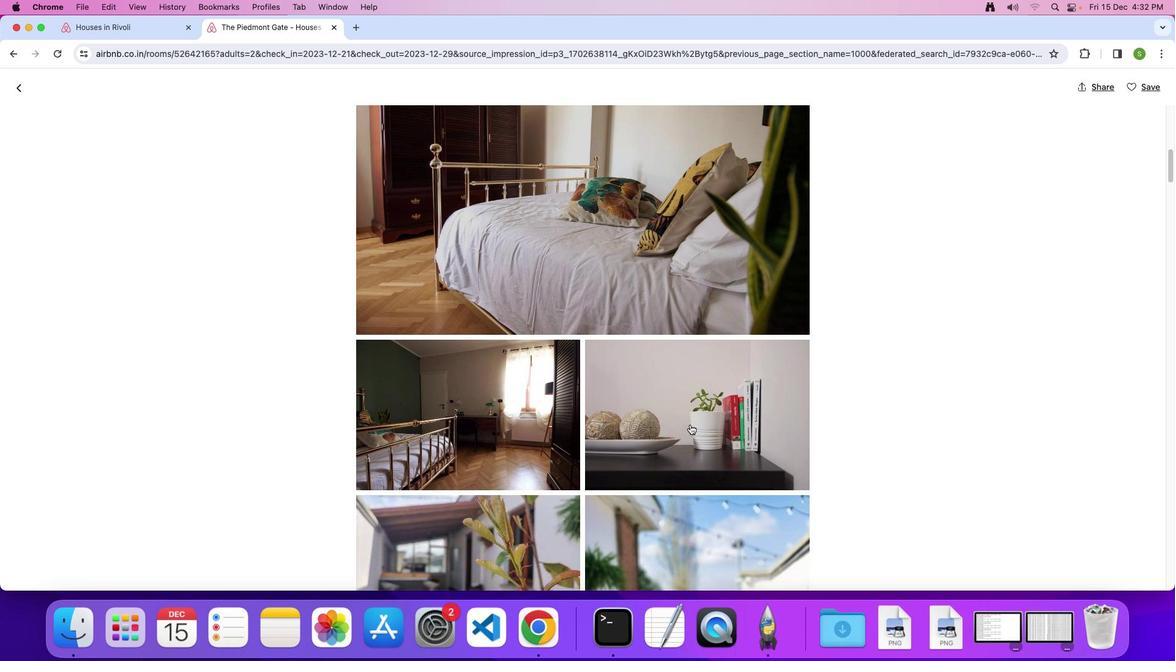 
Action: Mouse scrolled (689, 424) with delta (0, 0)
Screenshot: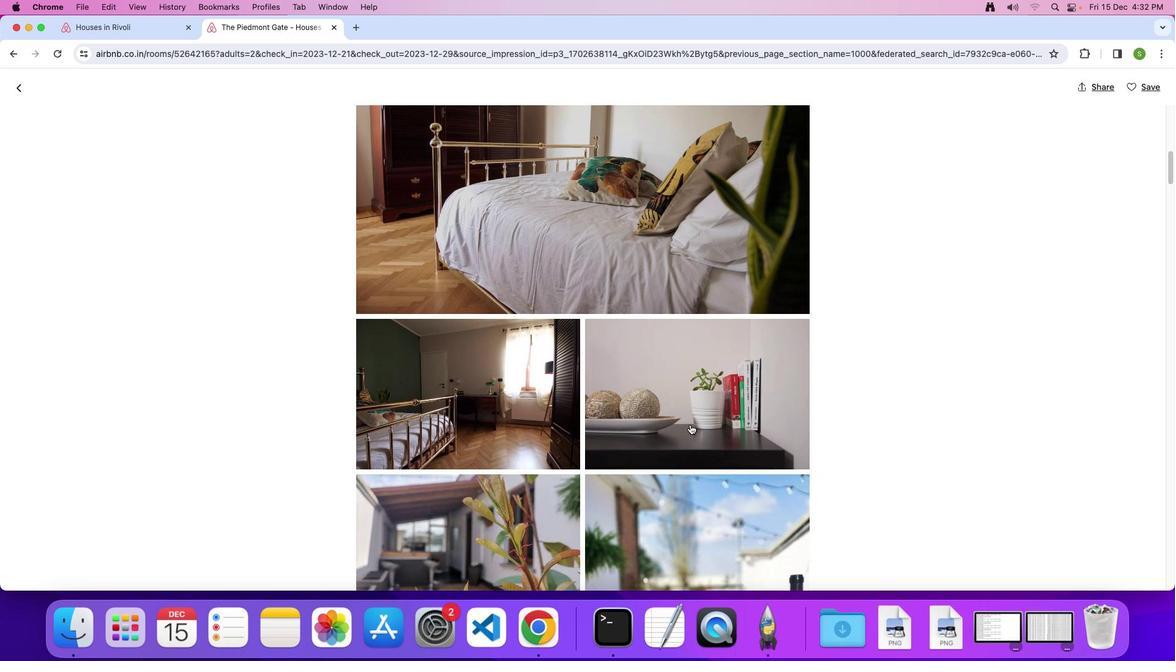 
Action: Mouse scrolled (689, 424) with delta (0, -1)
Screenshot: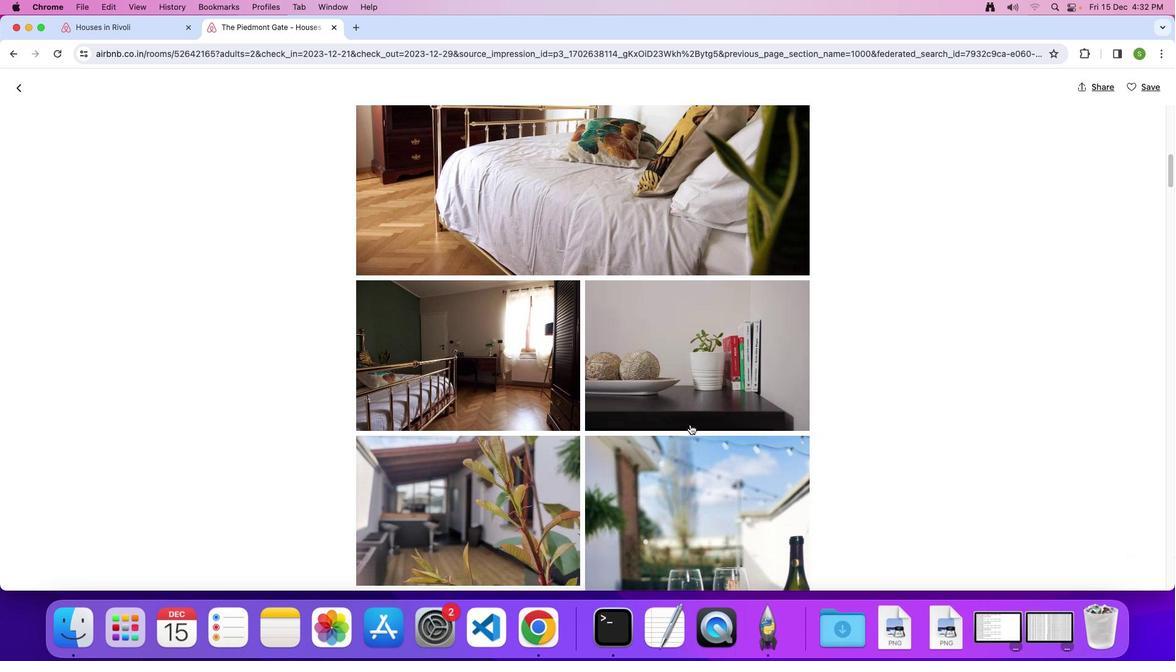 
Action: Mouse scrolled (689, 424) with delta (0, 0)
Screenshot: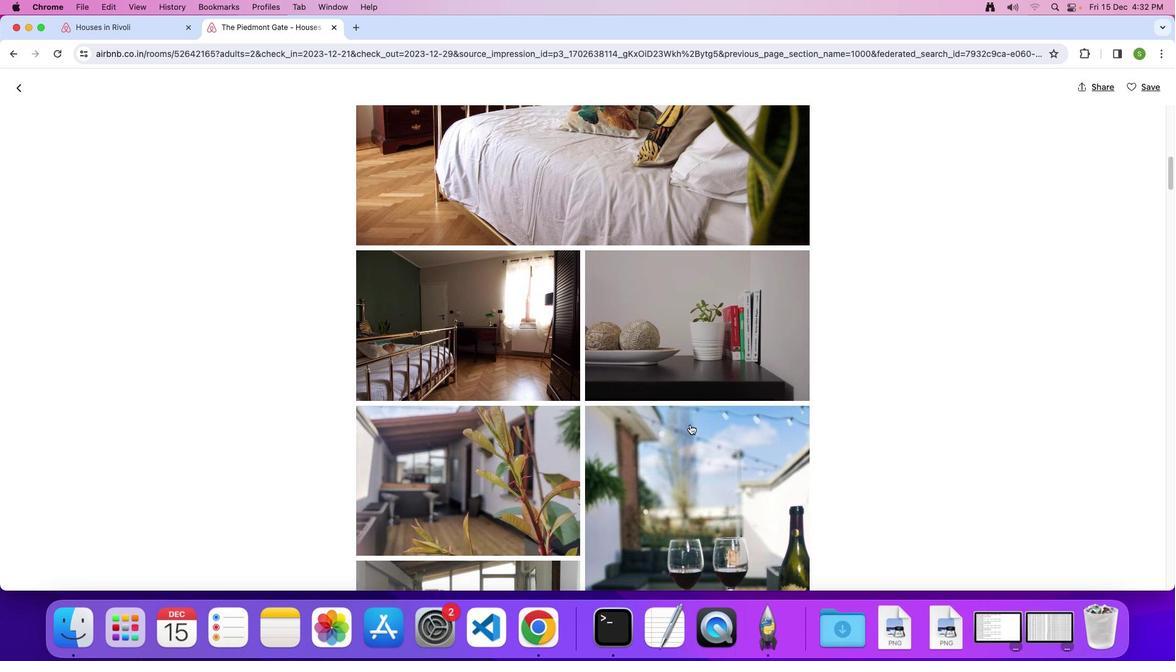 
Action: Mouse scrolled (689, 424) with delta (0, 0)
Screenshot: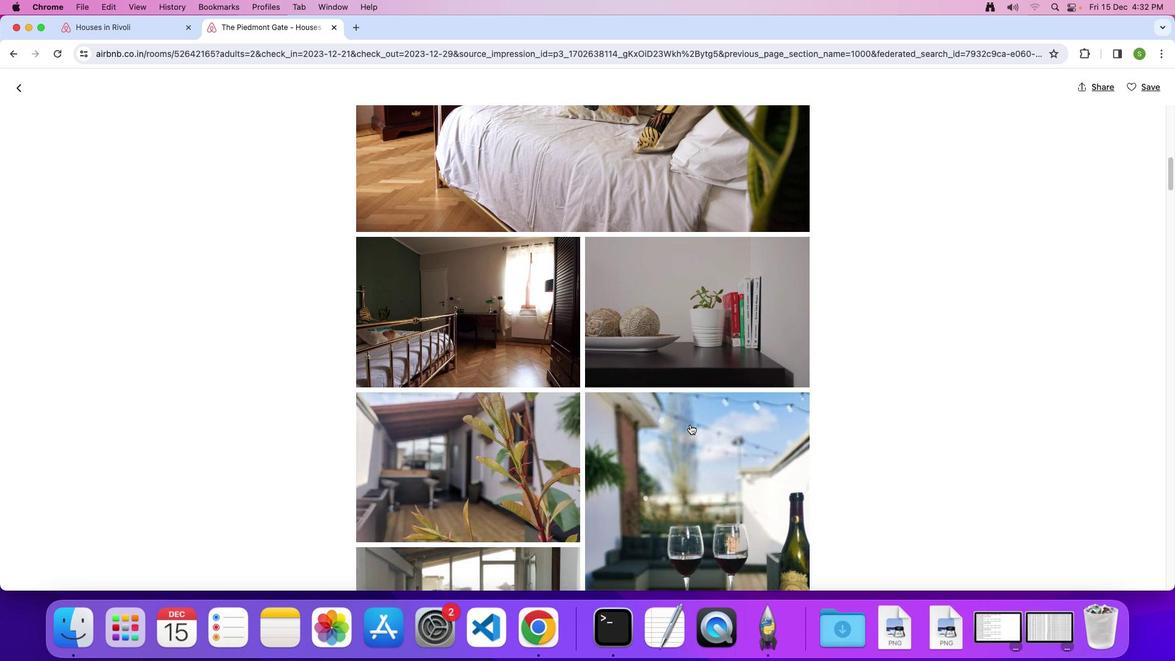 
Action: Mouse scrolled (689, 424) with delta (0, 0)
Screenshot: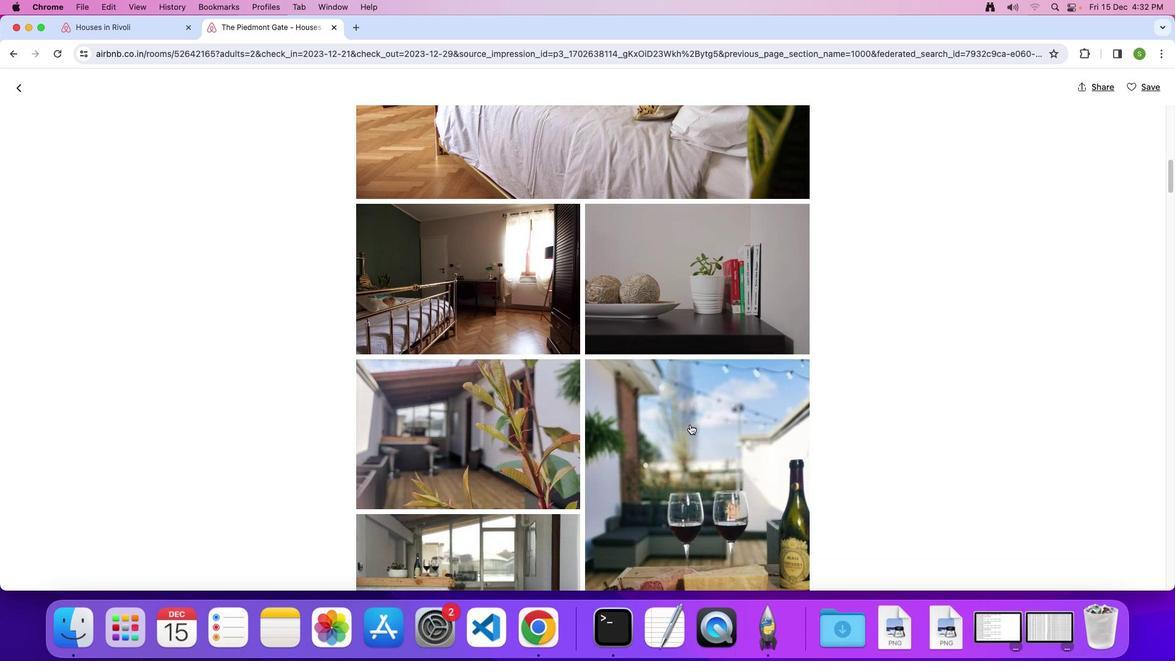 
Action: Mouse scrolled (689, 424) with delta (0, 0)
Screenshot: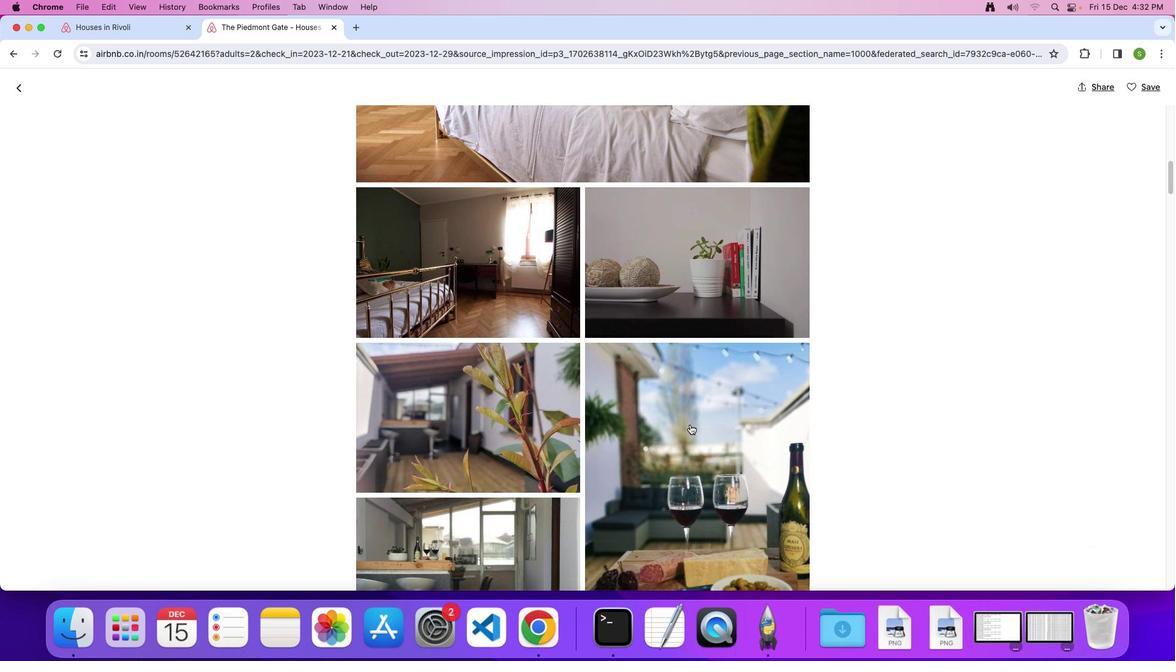 
Action: Mouse scrolled (689, 424) with delta (0, 0)
Screenshot: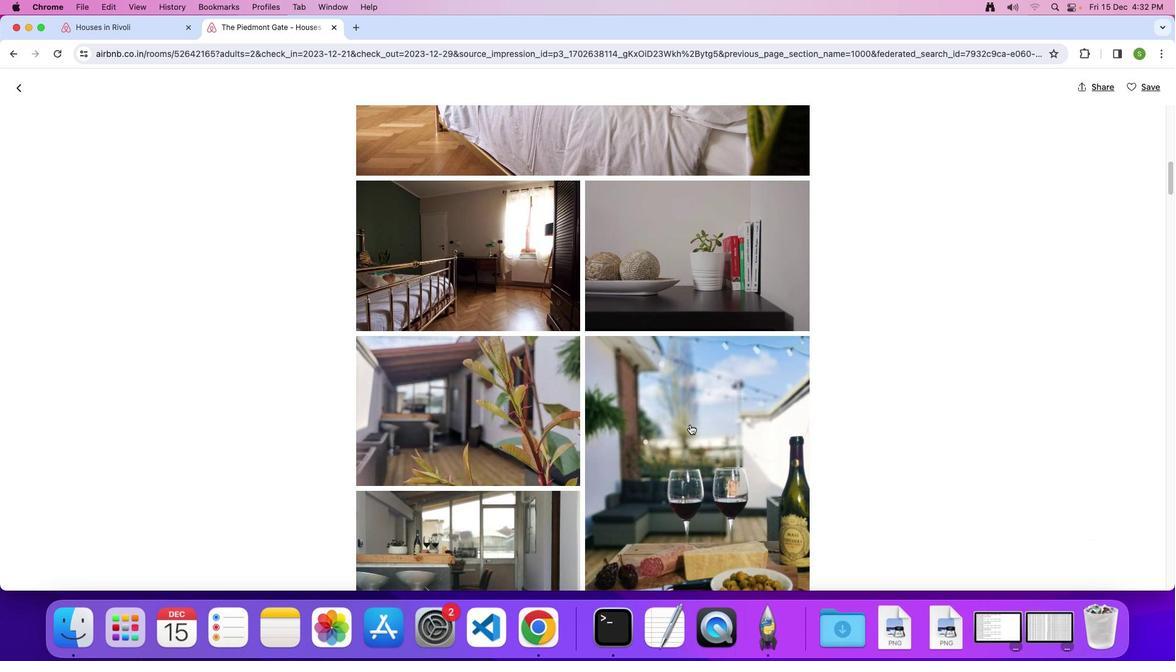 
Action: Mouse scrolled (689, 424) with delta (0, 0)
Screenshot: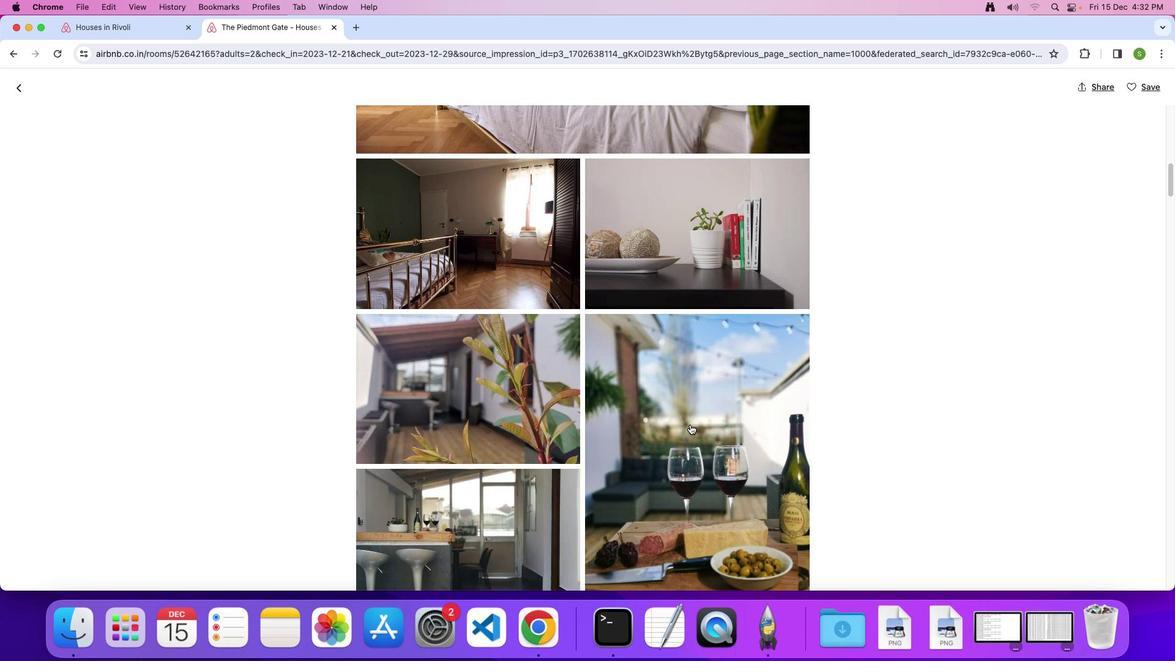 
Action: Mouse scrolled (689, 424) with delta (0, 0)
Screenshot: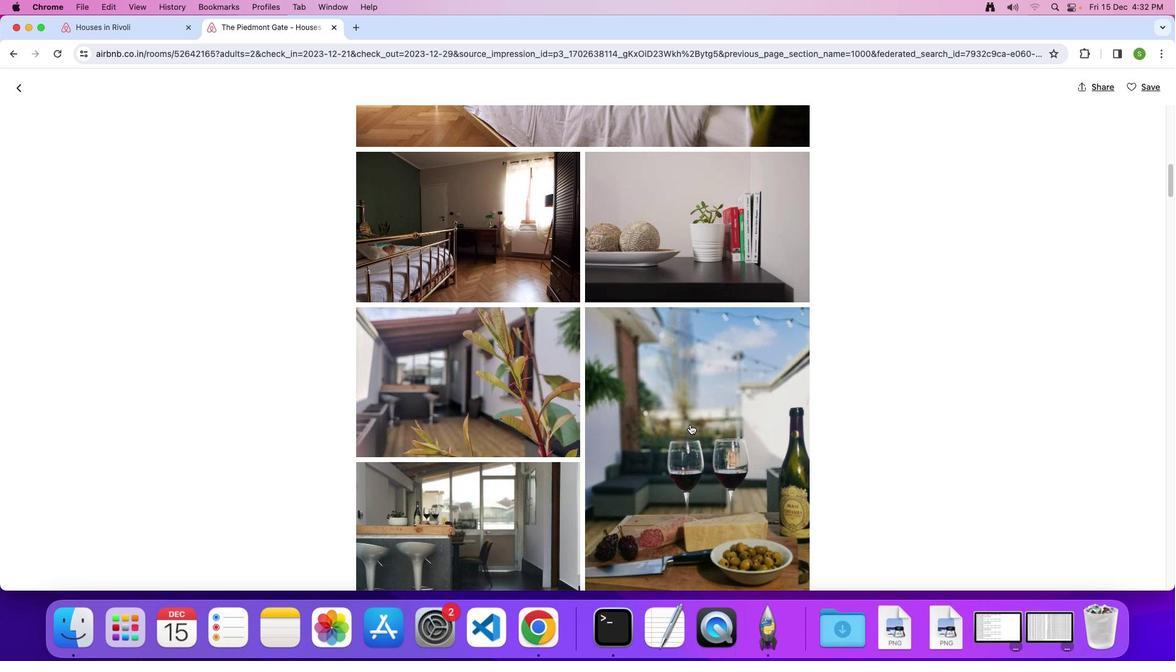 
Action: Mouse scrolled (689, 424) with delta (0, 0)
Screenshot: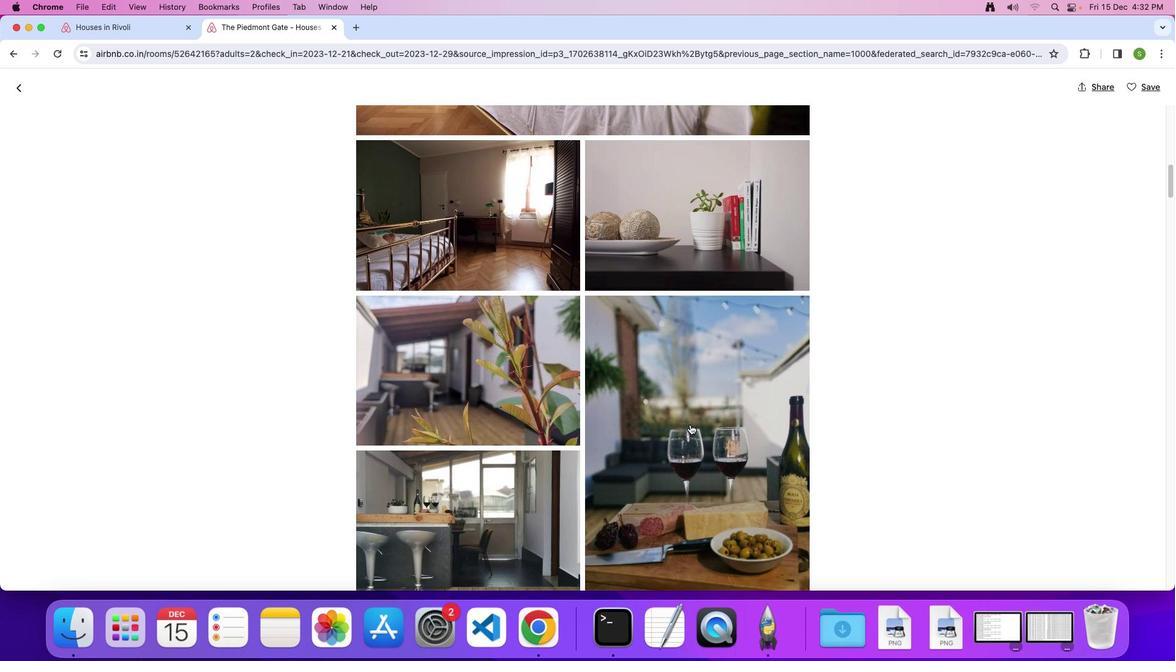 
Action: Mouse scrolled (689, 424) with delta (0, 0)
Screenshot: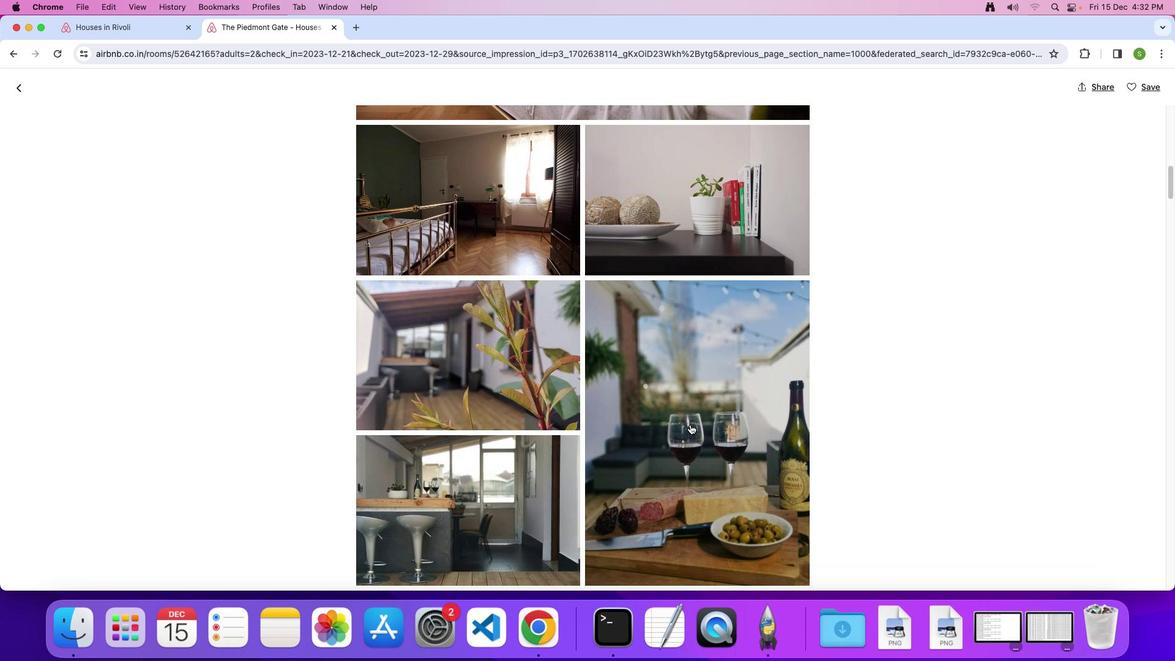 
Action: Mouse scrolled (689, 424) with delta (0, 0)
Screenshot: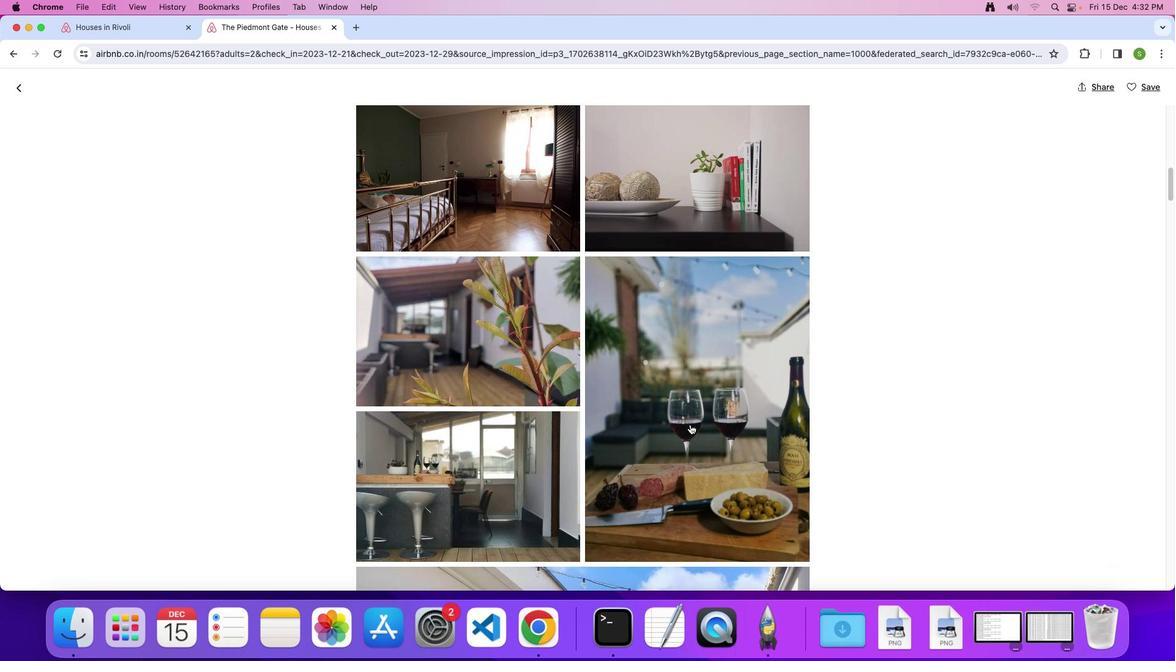 
Action: Mouse scrolled (689, 424) with delta (0, 0)
Screenshot: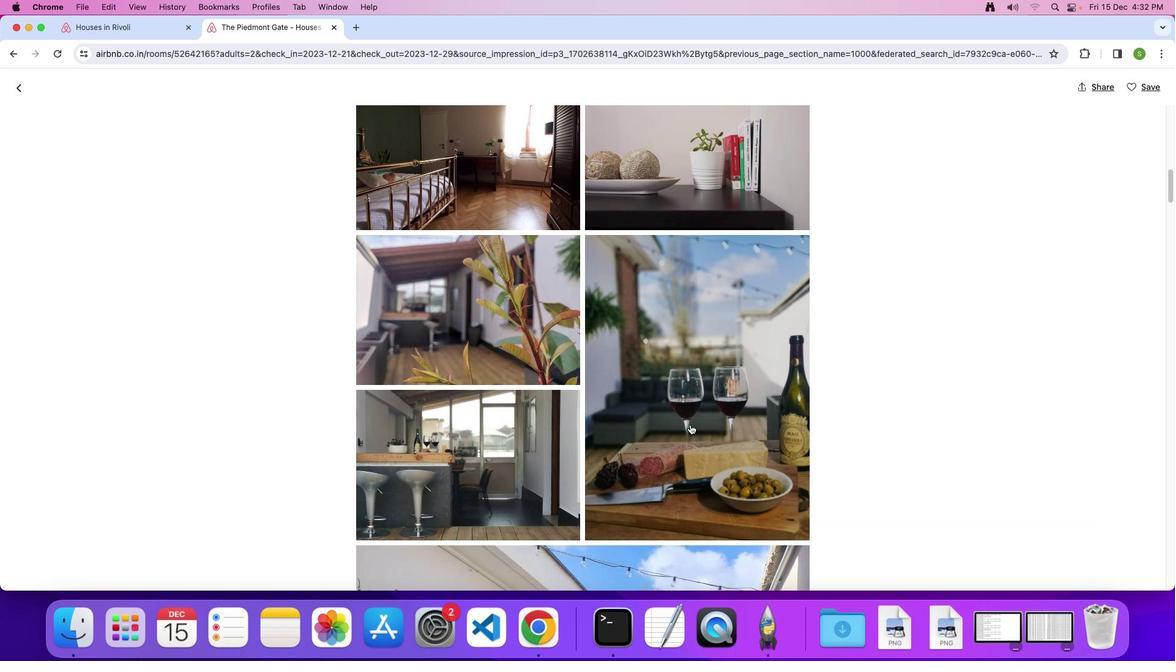 
Action: Mouse scrolled (689, 424) with delta (0, 0)
Screenshot: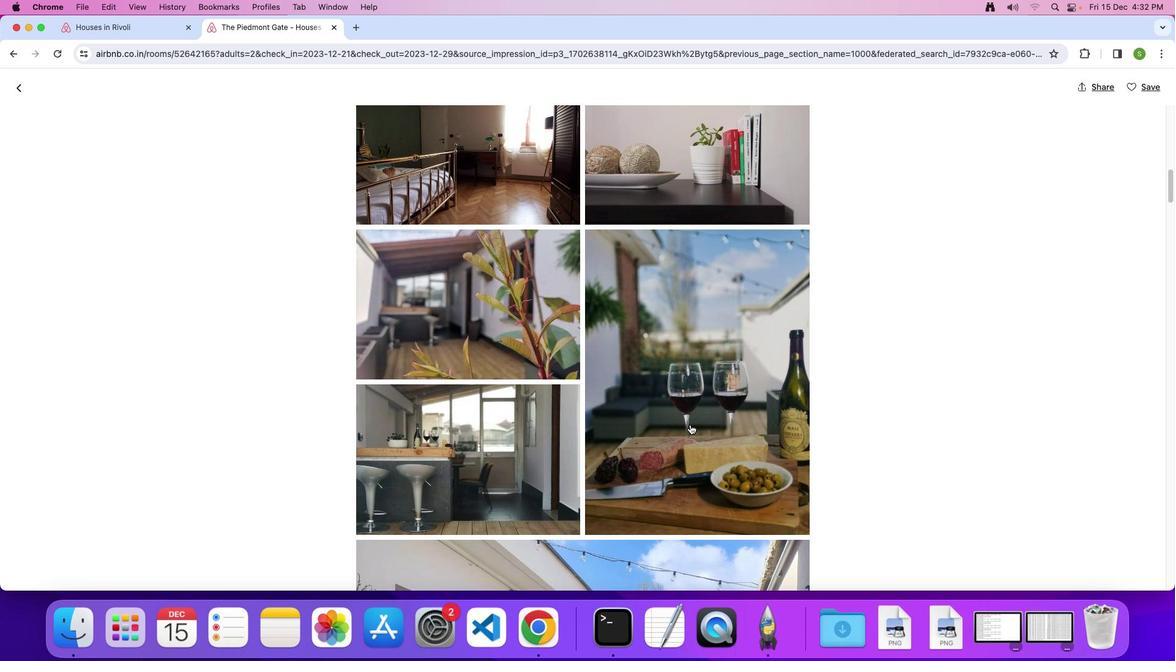 
Action: Mouse scrolled (689, 424) with delta (0, 0)
Screenshot: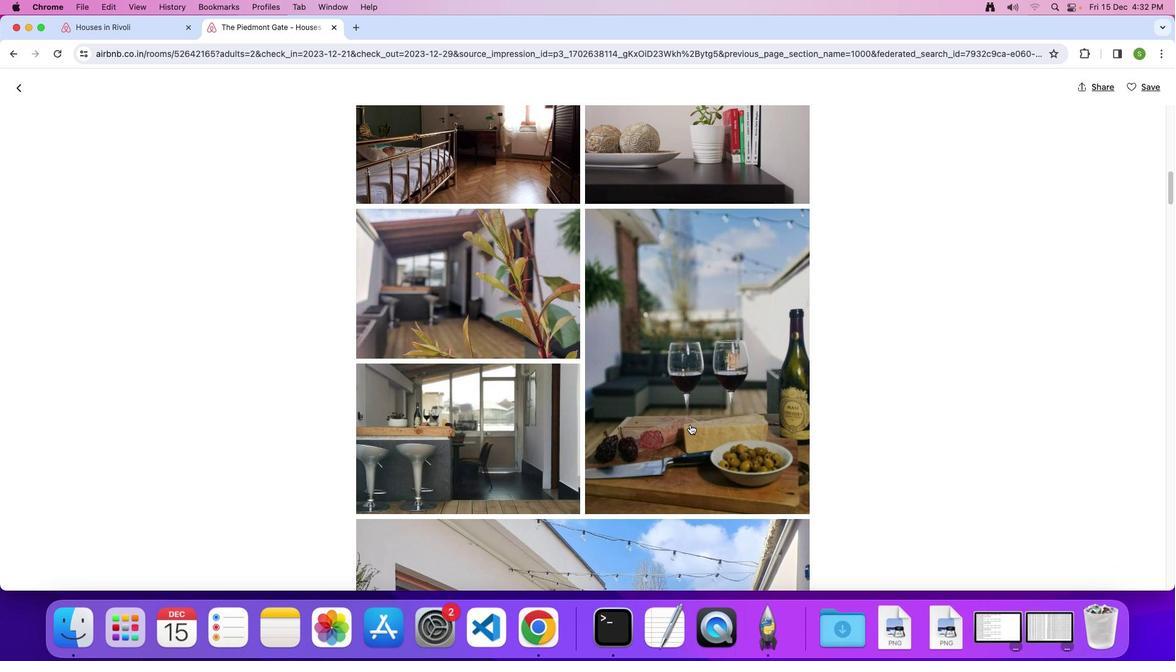 
Action: Mouse scrolled (689, 424) with delta (0, 0)
Screenshot: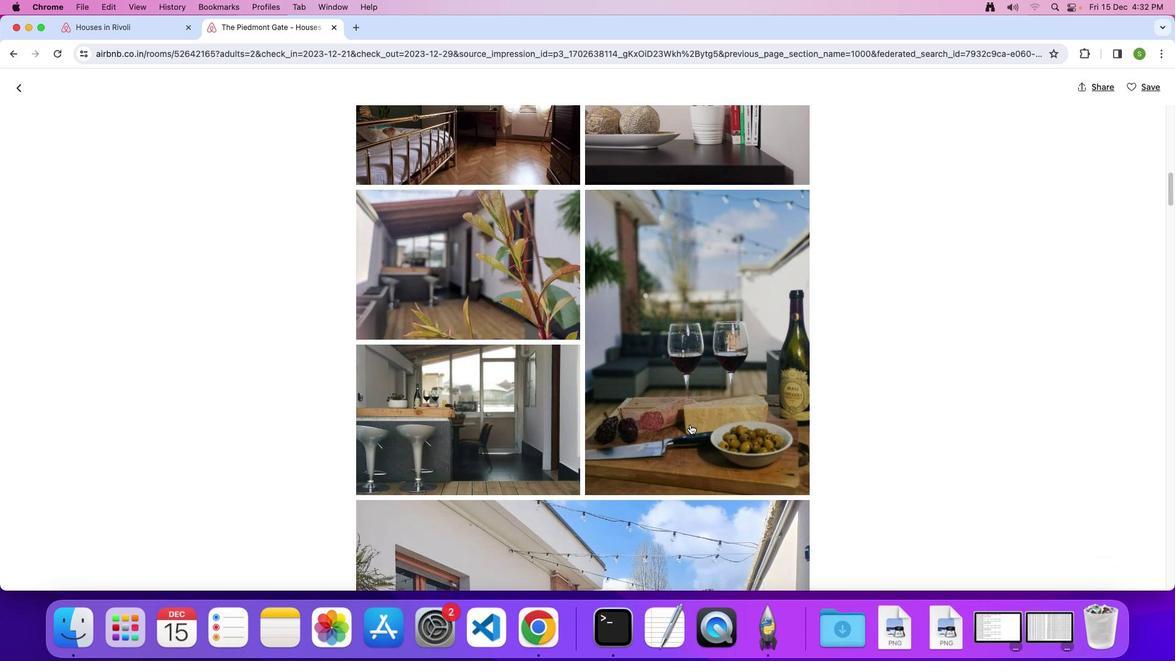 
Action: Mouse scrolled (689, 424) with delta (0, -1)
Screenshot: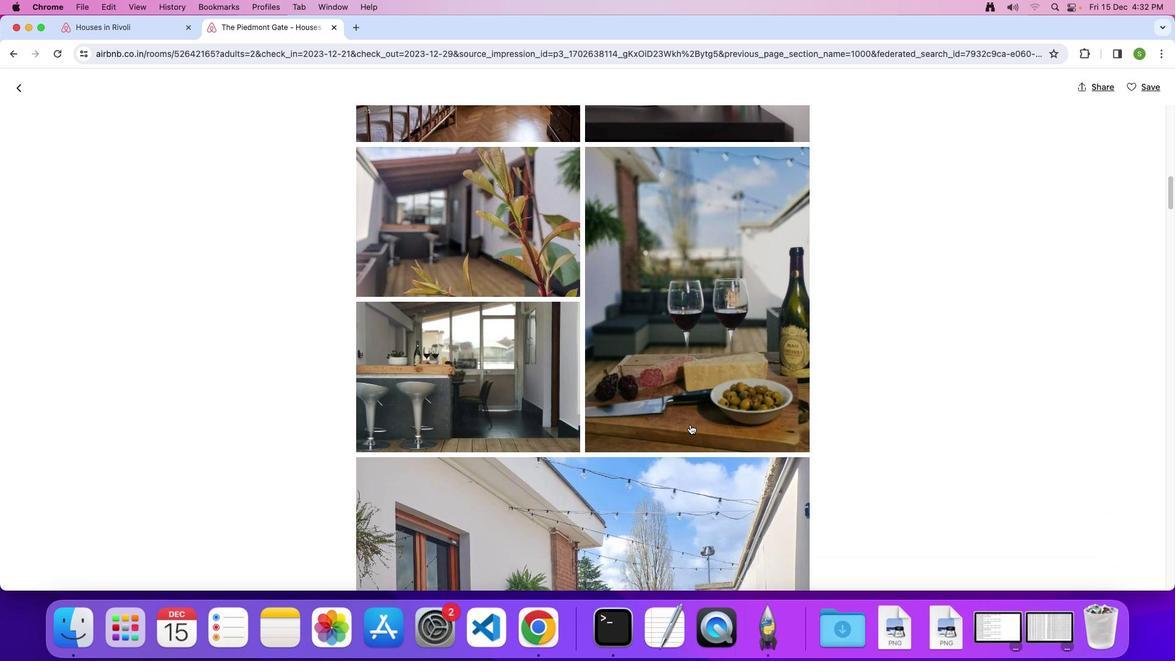 
Action: Mouse scrolled (689, 424) with delta (0, 0)
Screenshot: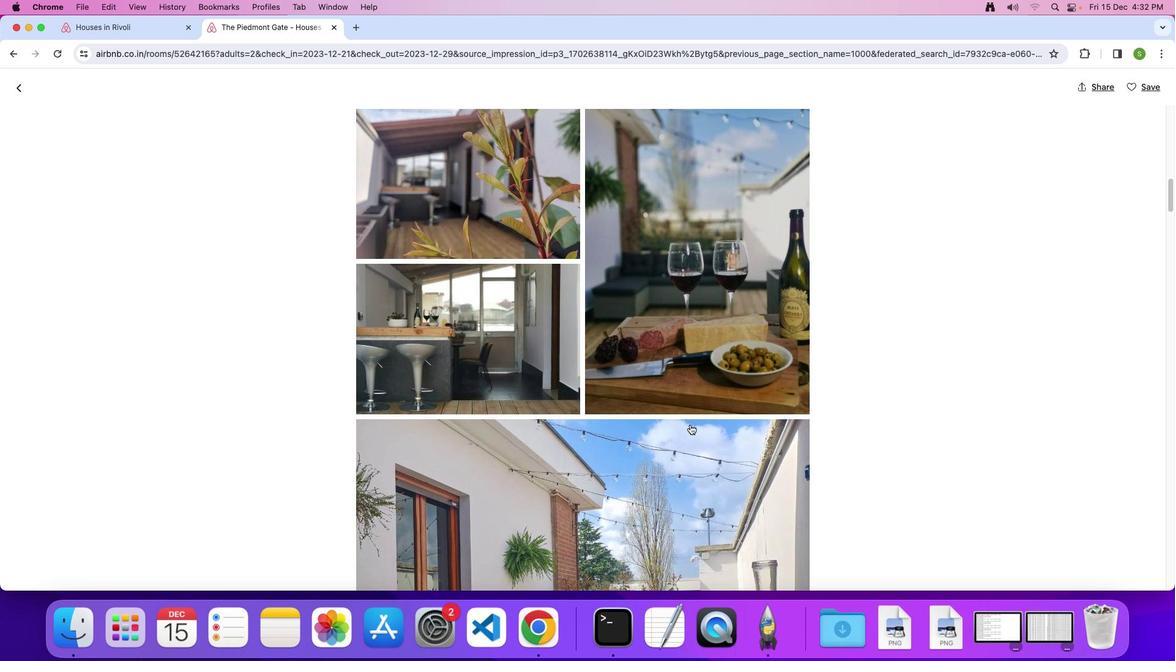 
Action: Mouse scrolled (689, 424) with delta (0, 0)
Screenshot: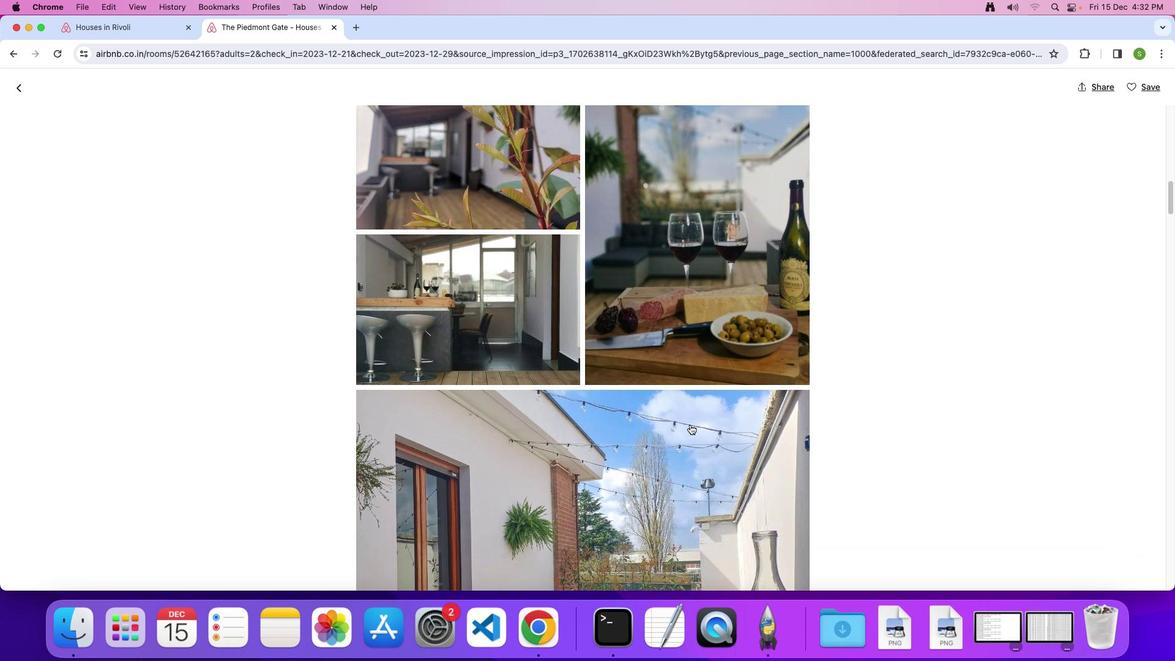 
Action: Mouse scrolled (689, 424) with delta (0, -1)
Screenshot: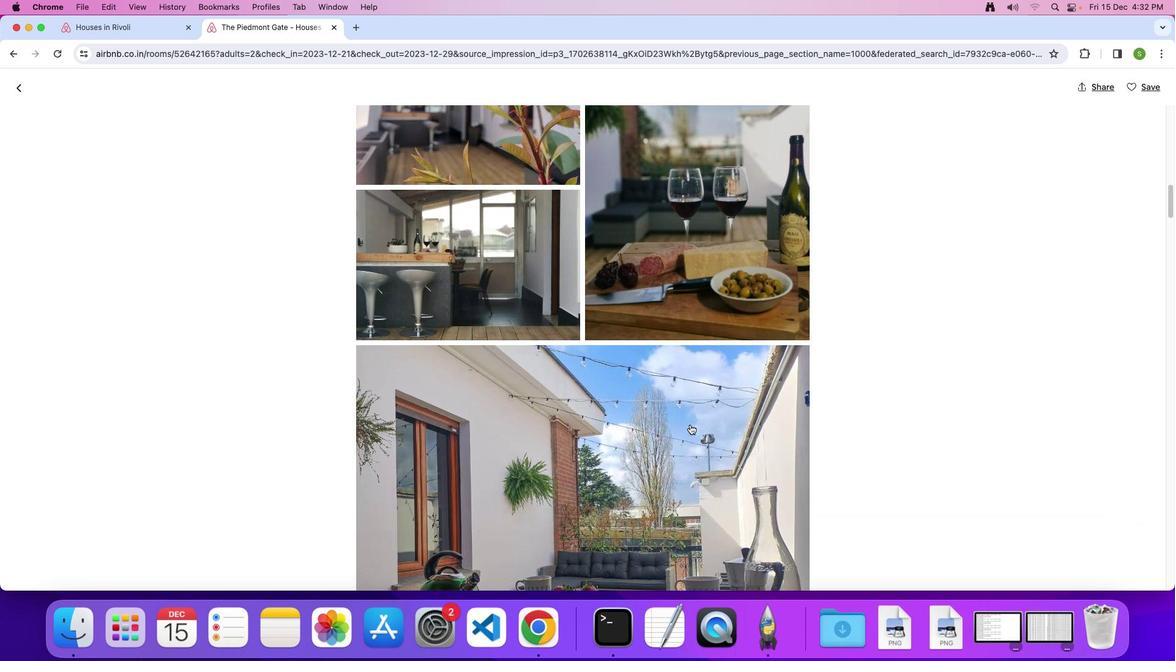 
Action: Mouse scrolled (689, 424) with delta (0, 0)
Screenshot: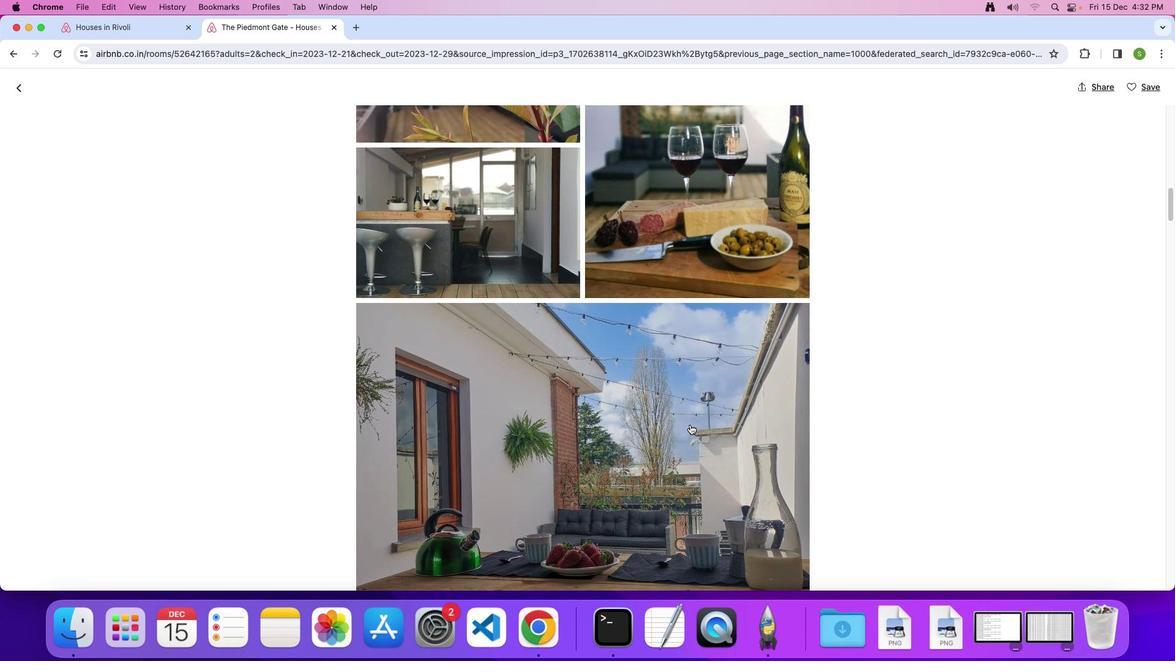 
Action: Mouse scrolled (689, 424) with delta (0, 0)
Screenshot: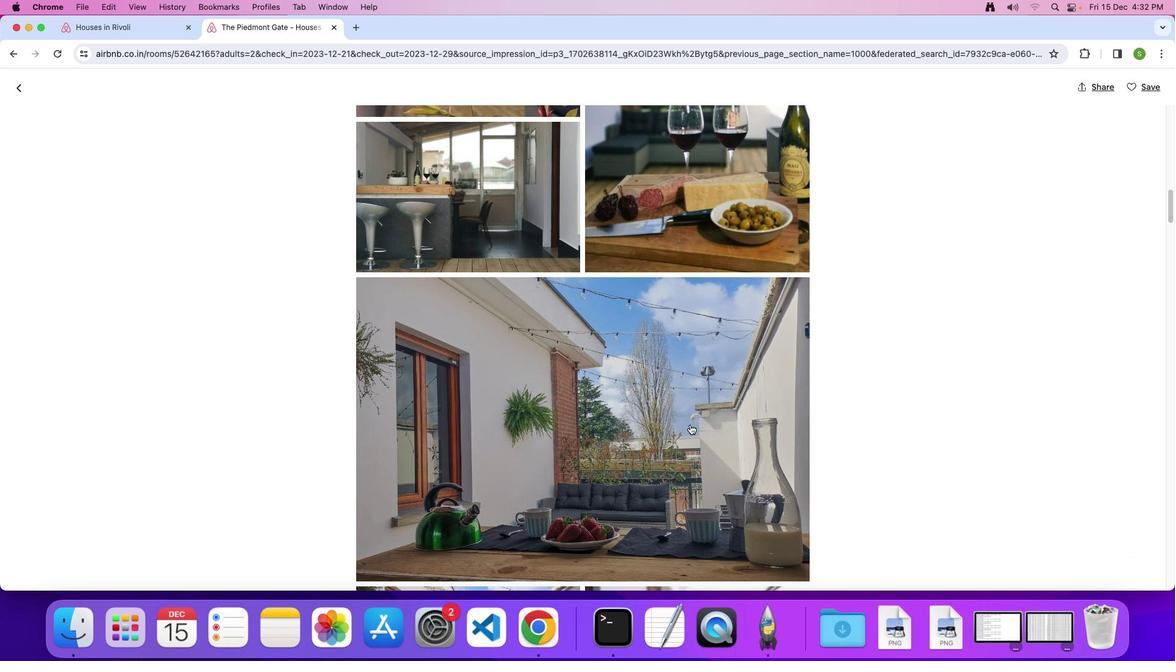 
Action: Mouse scrolled (689, 424) with delta (0, -1)
Screenshot: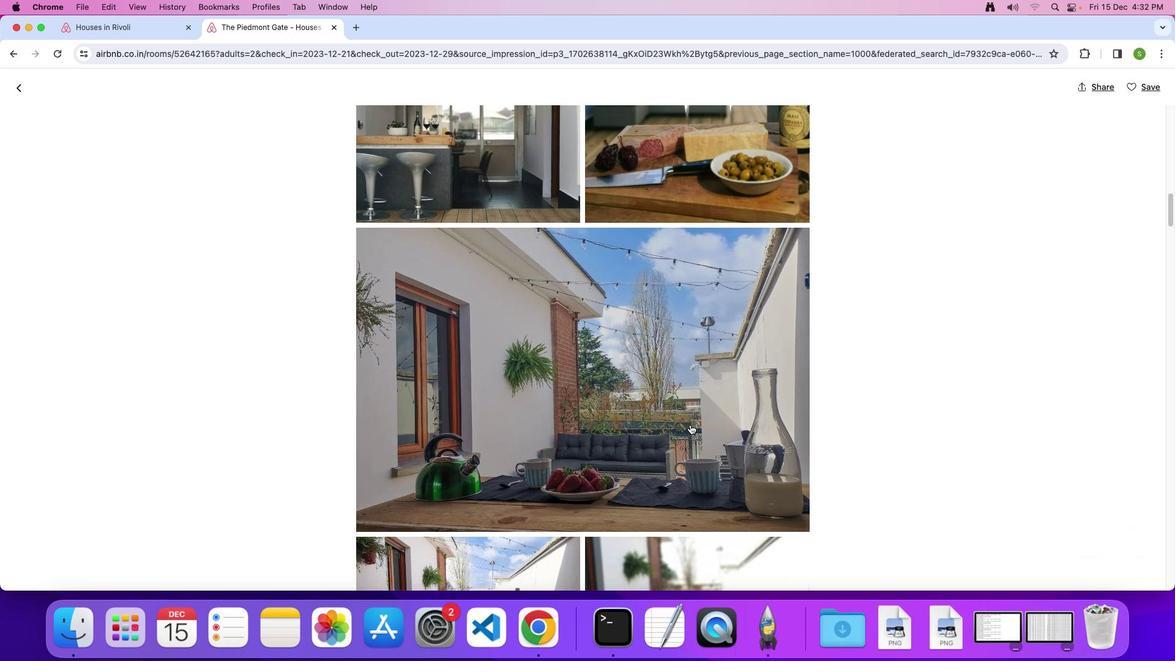 
Action: Mouse scrolled (689, 424) with delta (0, 0)
Screenshot: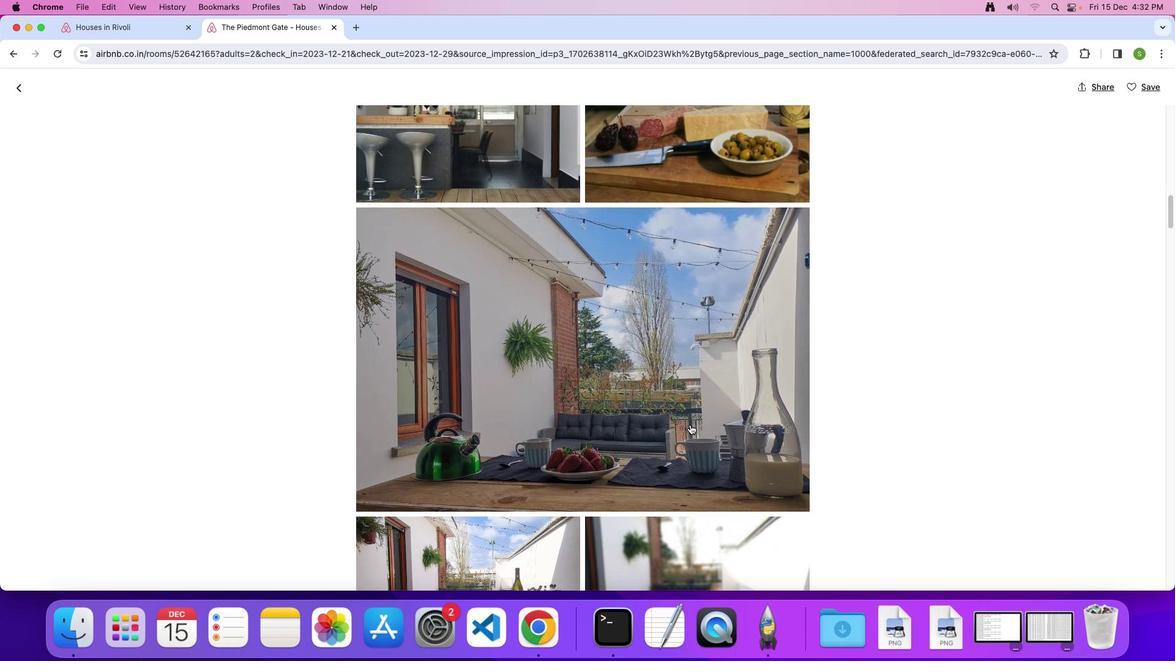 
Action: Mouse scrolled (689, 424) with delta (0, 0)
Screenshot: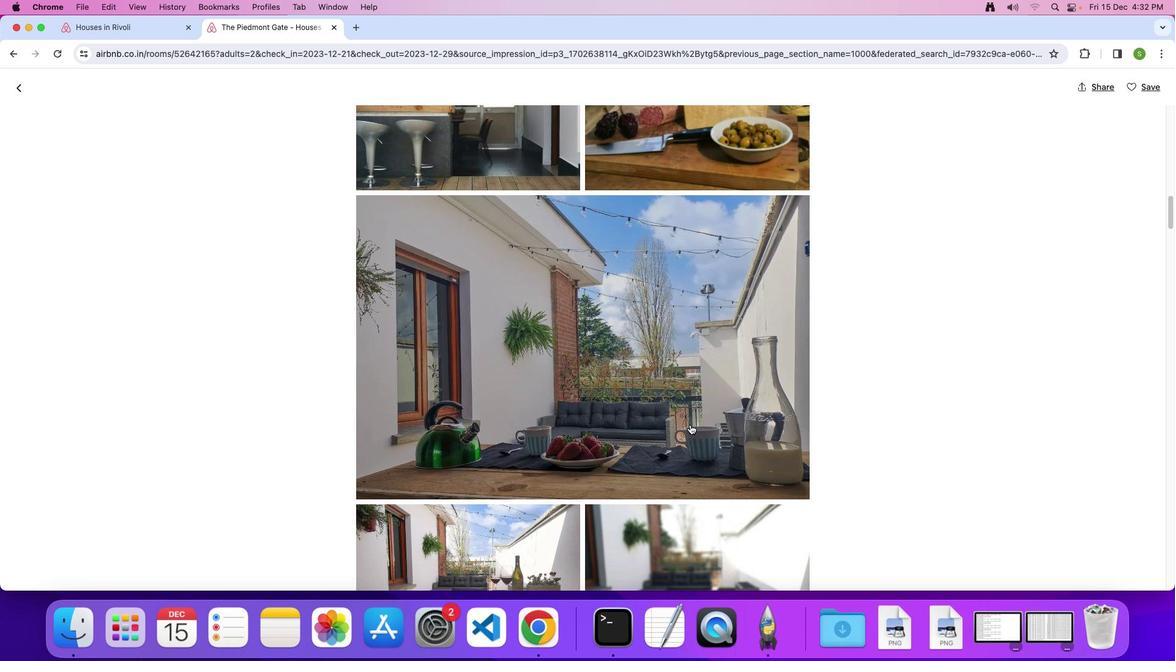 
Action: Mouse scrolled (689, 424) with delta (0, 0)
Screenshot: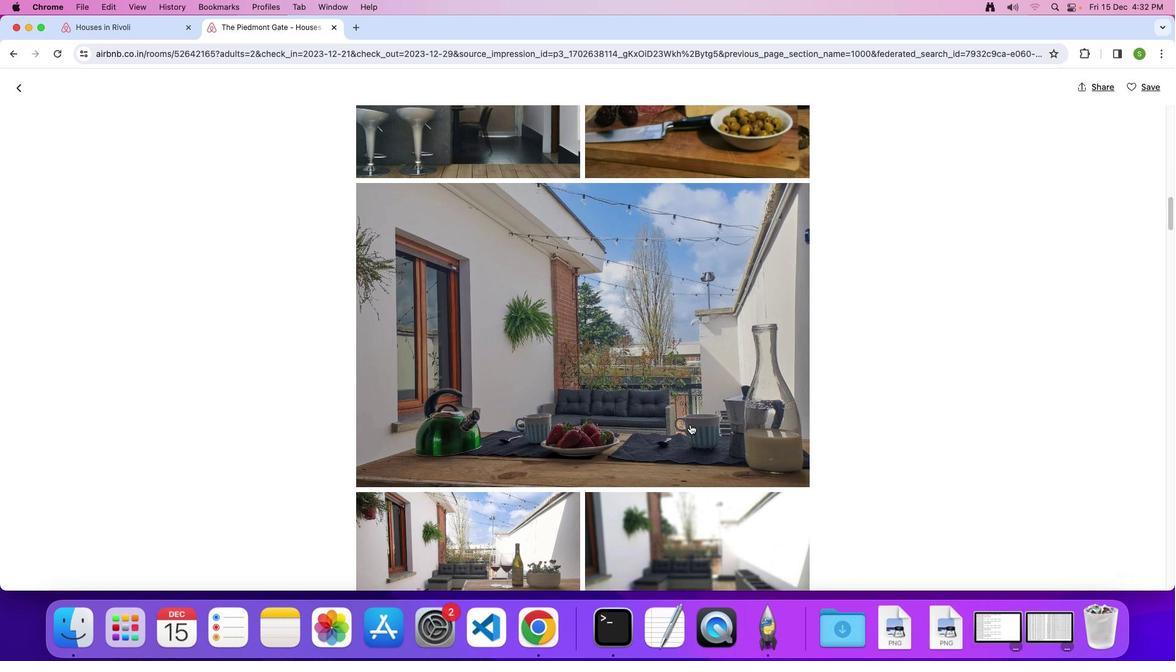 
Action: Mouse scrolled (689, 424) with delta (0, 0)
Screenshot: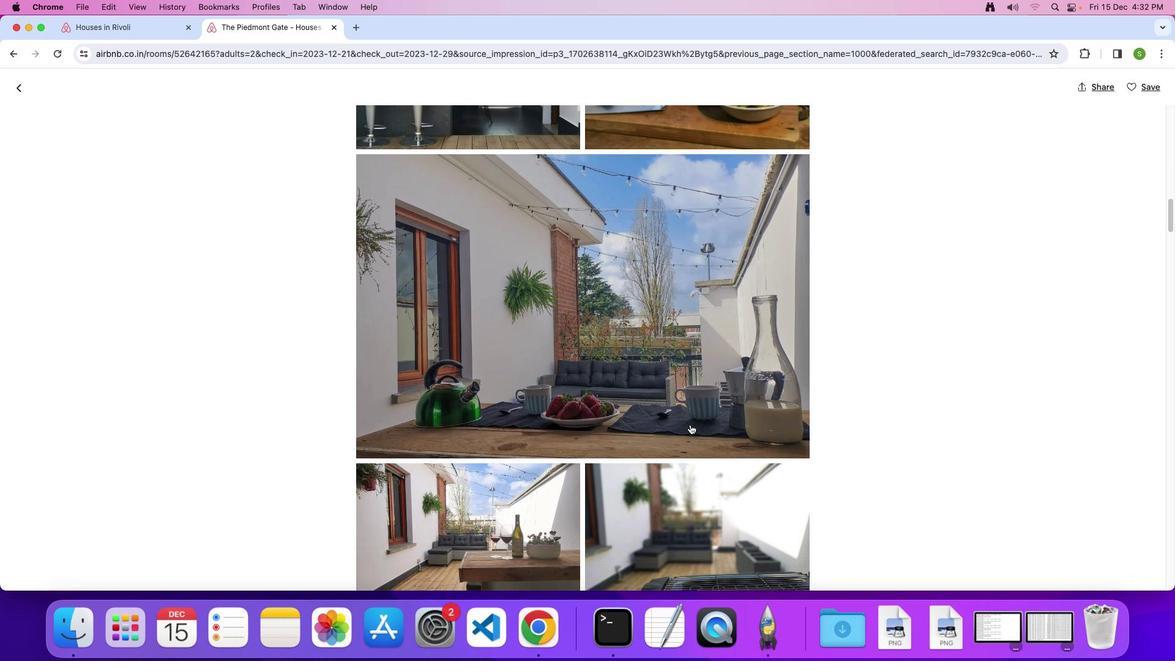 
Action: Mouse scrolled (689, 424) with delta (0, -1)
Screenshot: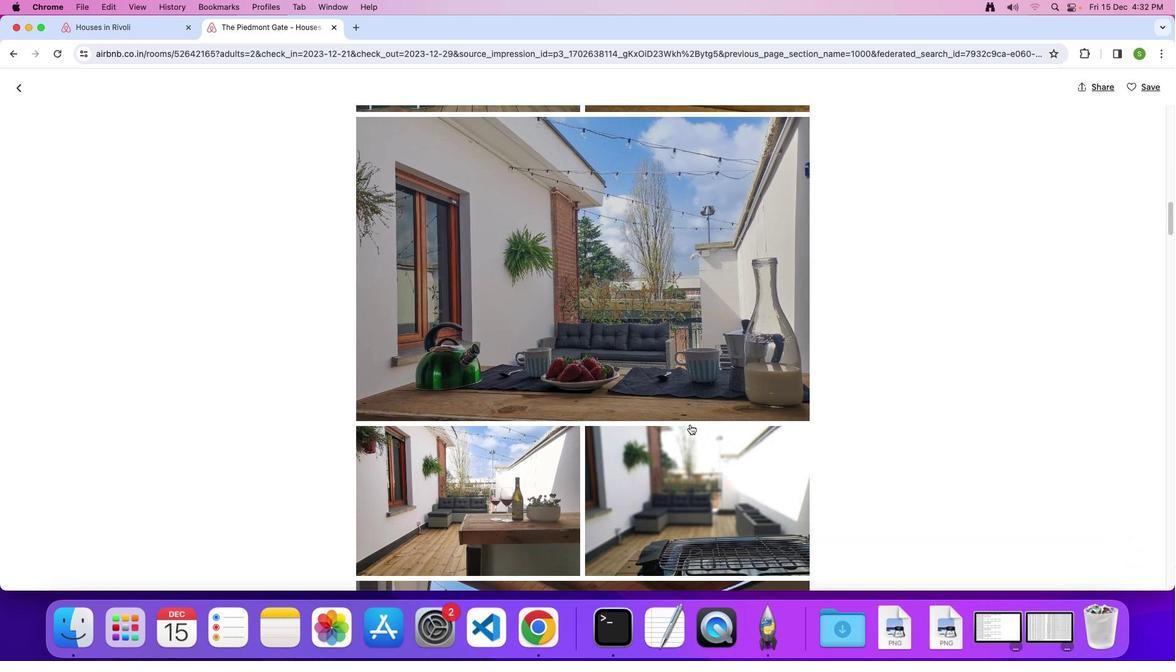
Action: Mouse scrolled (689, 424) with delta (0, 0)
Screenshot: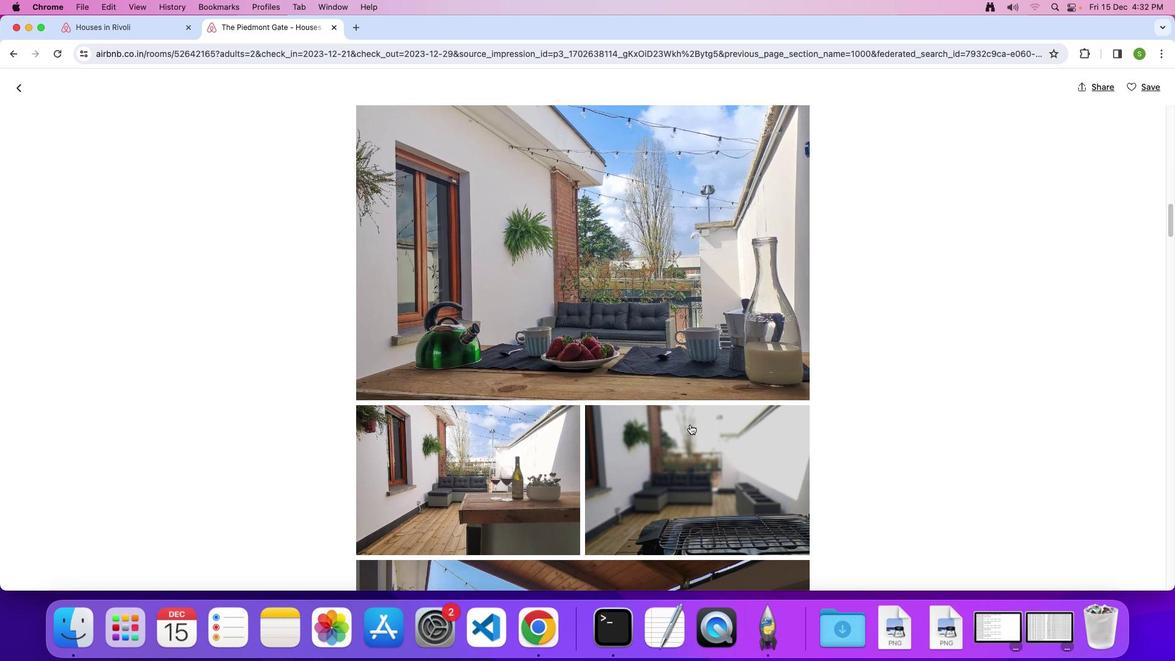 
Action: Mouse scrolled (689, 424) with delta (0, 0)
Screenshot: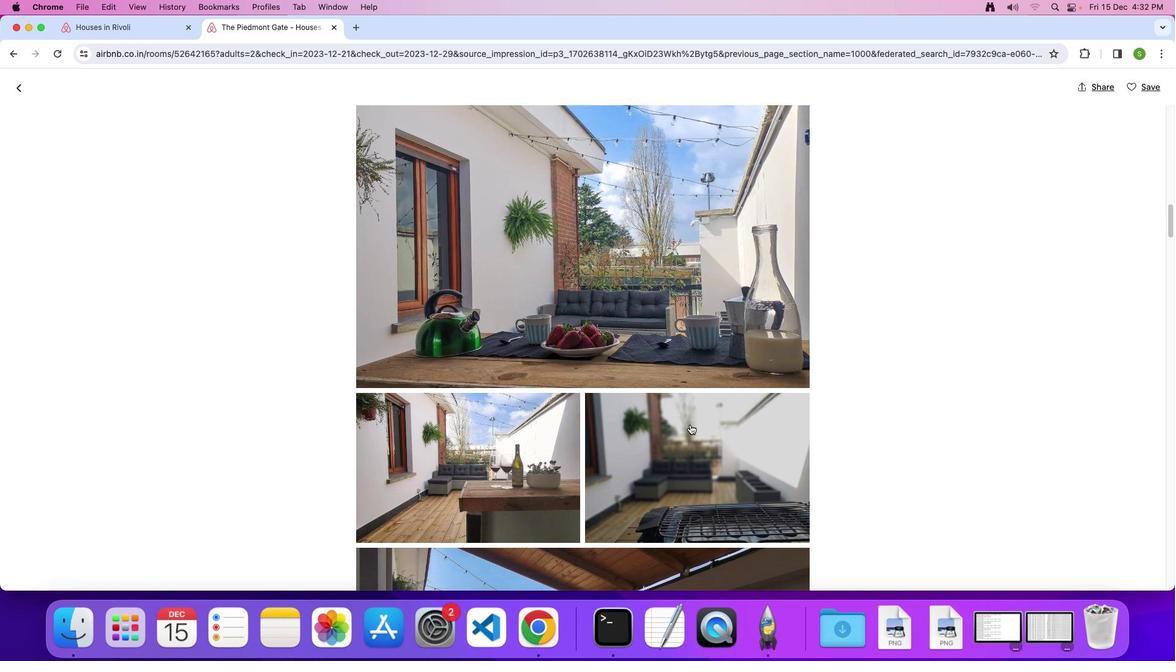 
Action: Mouse scrolled (689, 424) with delta (0, 0)
Screenshot: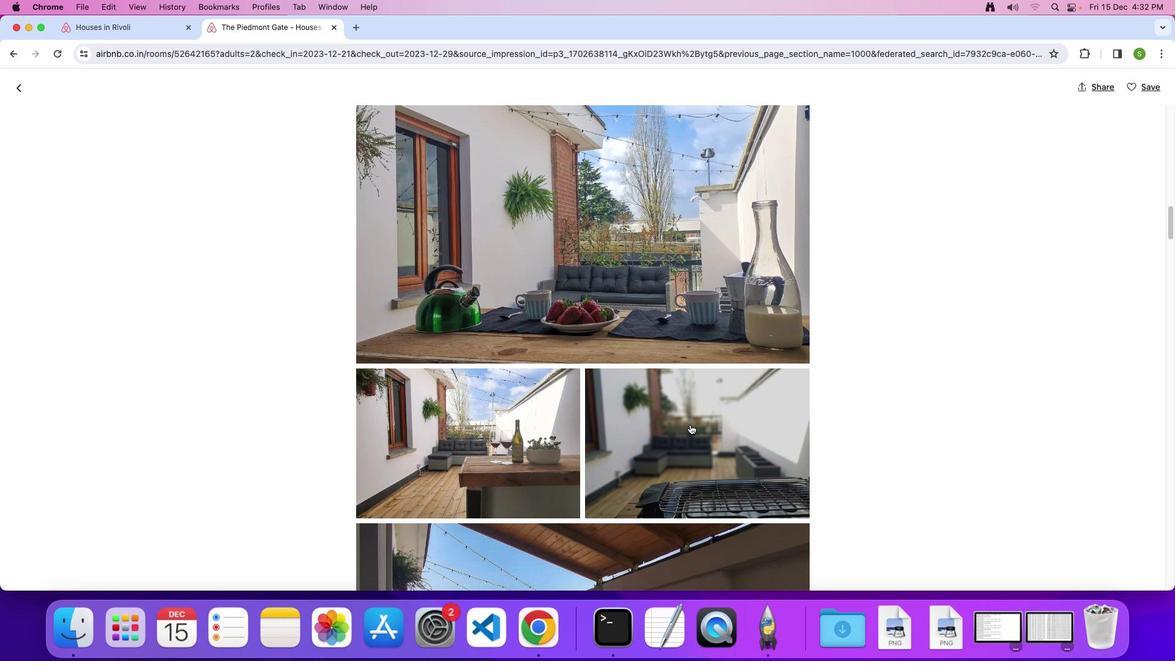 
Action: Mouse scrolled (689, 424) with delta (0, 0)
Screenshot: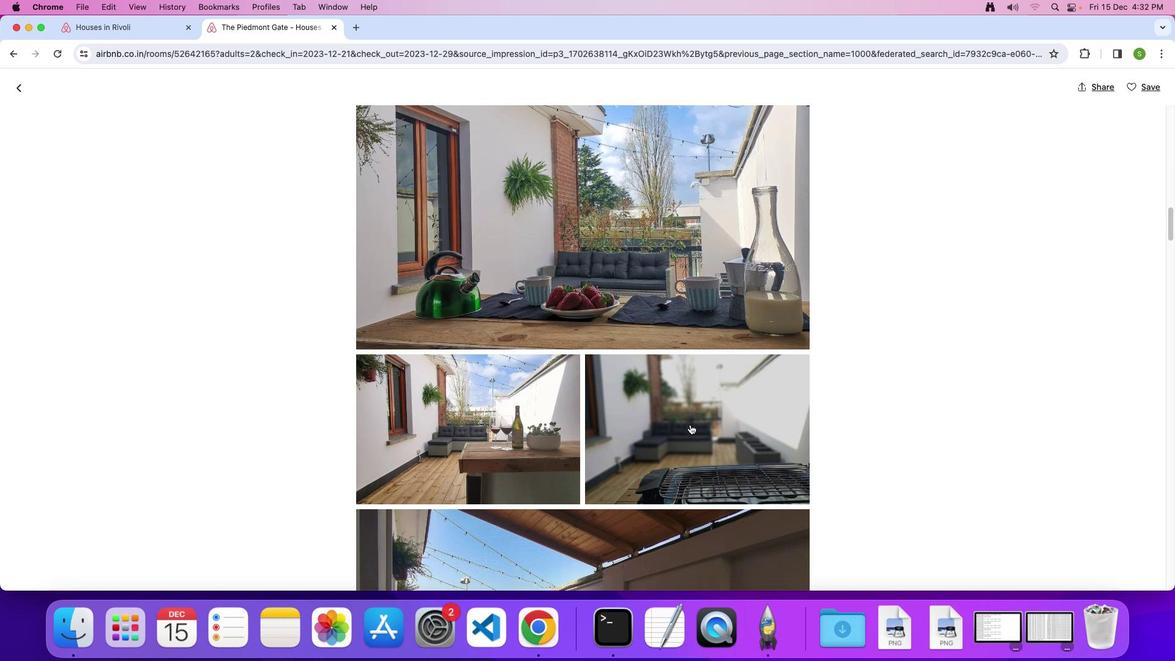 
Action: Mouse scrolled (689, 424) with delta (0, 0)
Screenshot: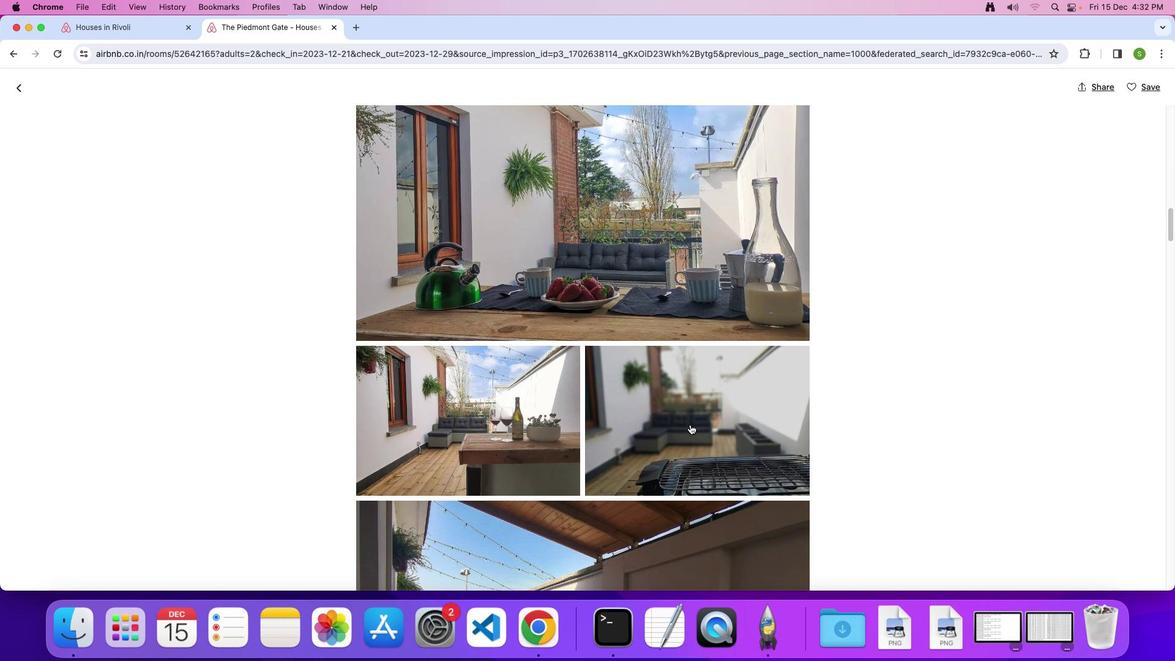 
Action: Mouse scrolled (689, 424) with delta (0, 0)
Screenshot: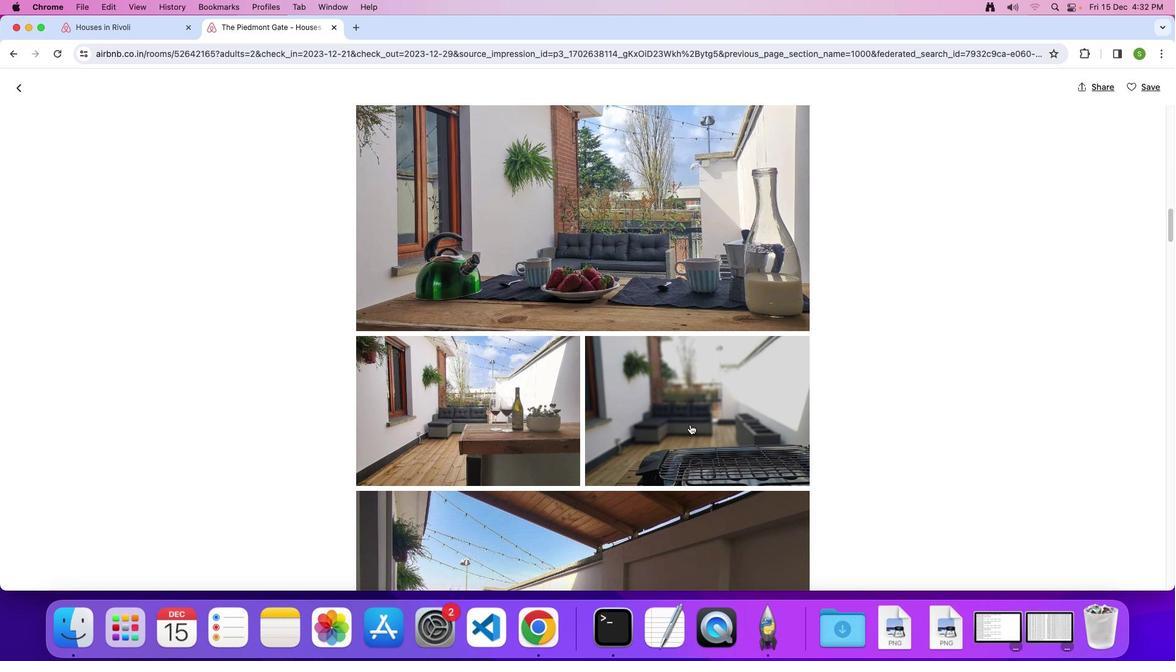 
Action: Mouse scrolled (689, 424) with delta (0, 0)
Screenshot: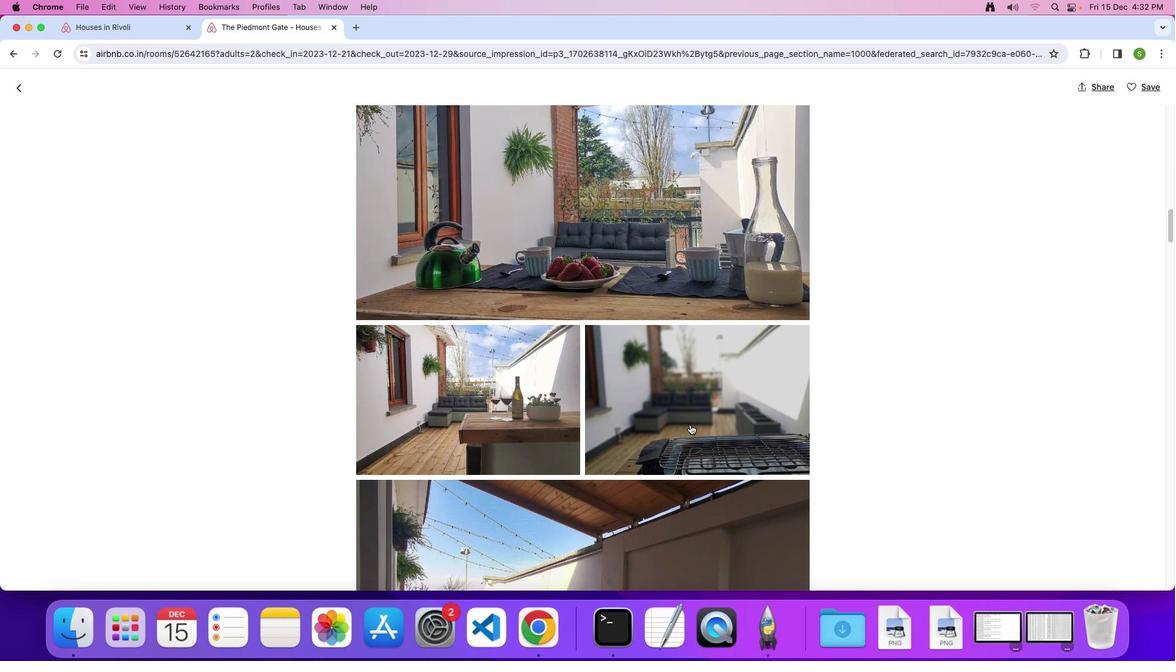
Action: Mouse scrolled (689, 424) with delta (0, 0)
Screenshot: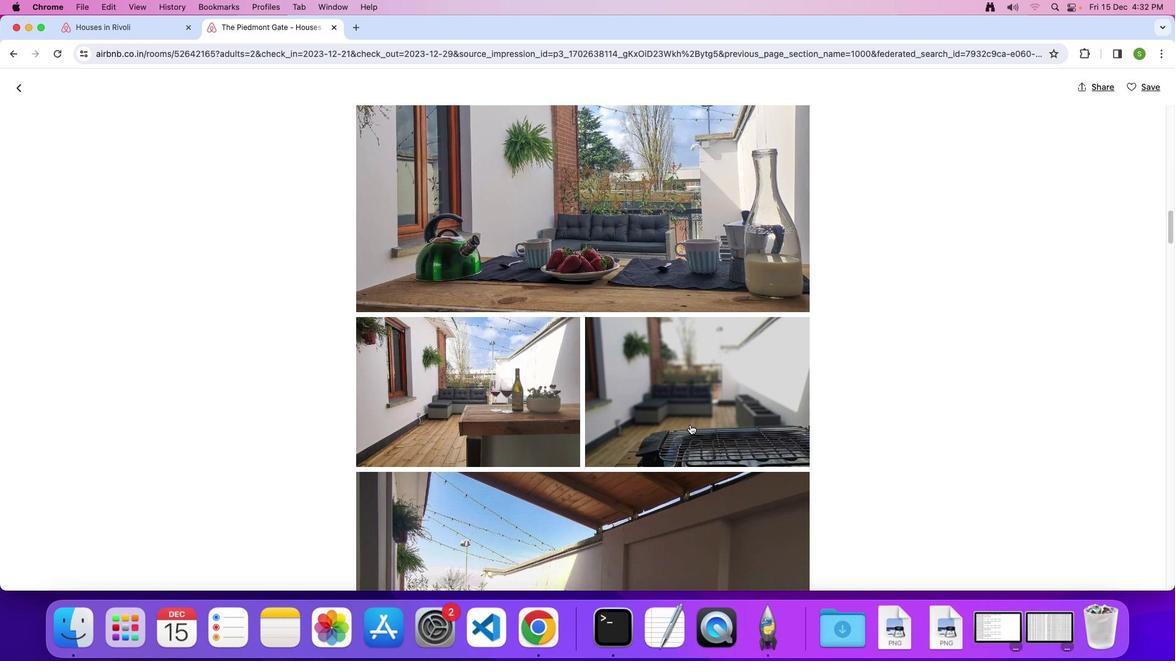
Action: Mouse scrolled (689, 424) with delta (0, 0)
Screenshot: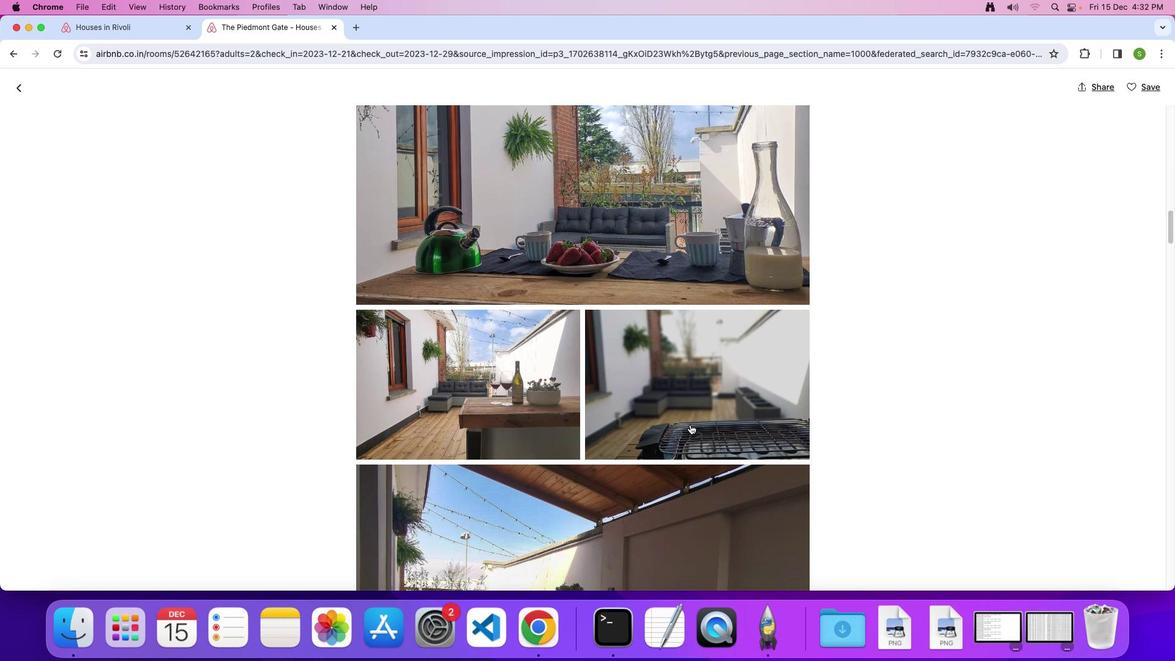 
Action: Mouse scrolled (689, 424) with delta (0, 0)
Screenshot: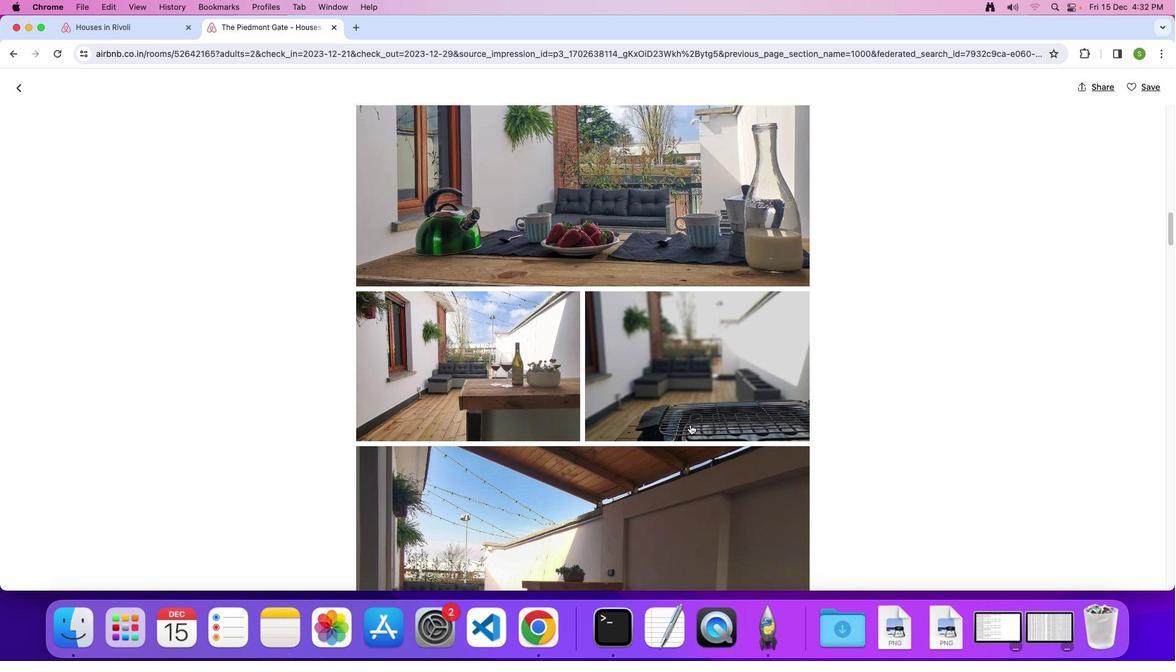 
Action: Mouse scrolled (689, 424) with delta (0, 0)
Screenshot: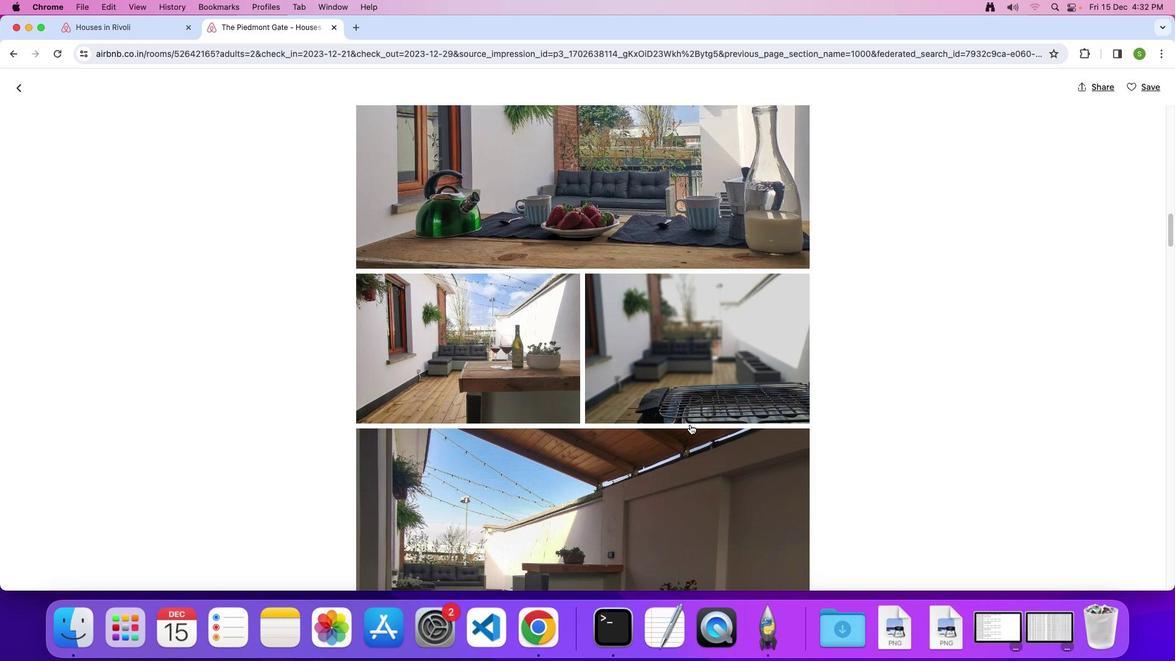 
Action: Mouse scrolled (689, 424) with delta (0, -1)
Screenshot: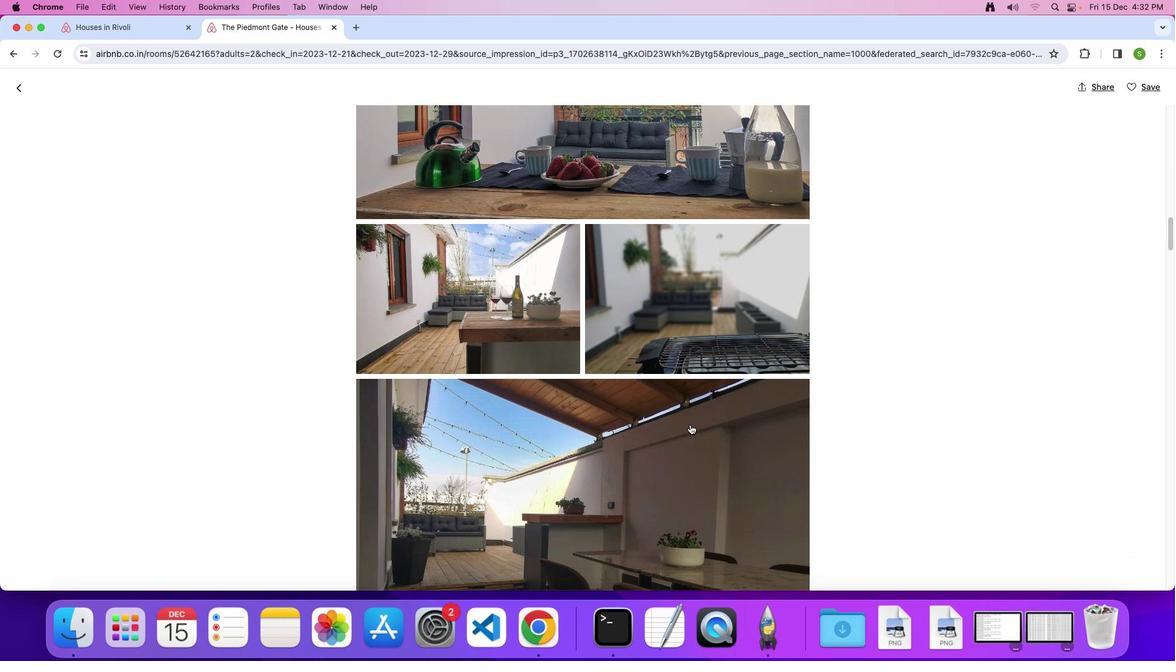 
Action: Mouse scrolled (689, 424) with delta (0, 0)
Screenshot: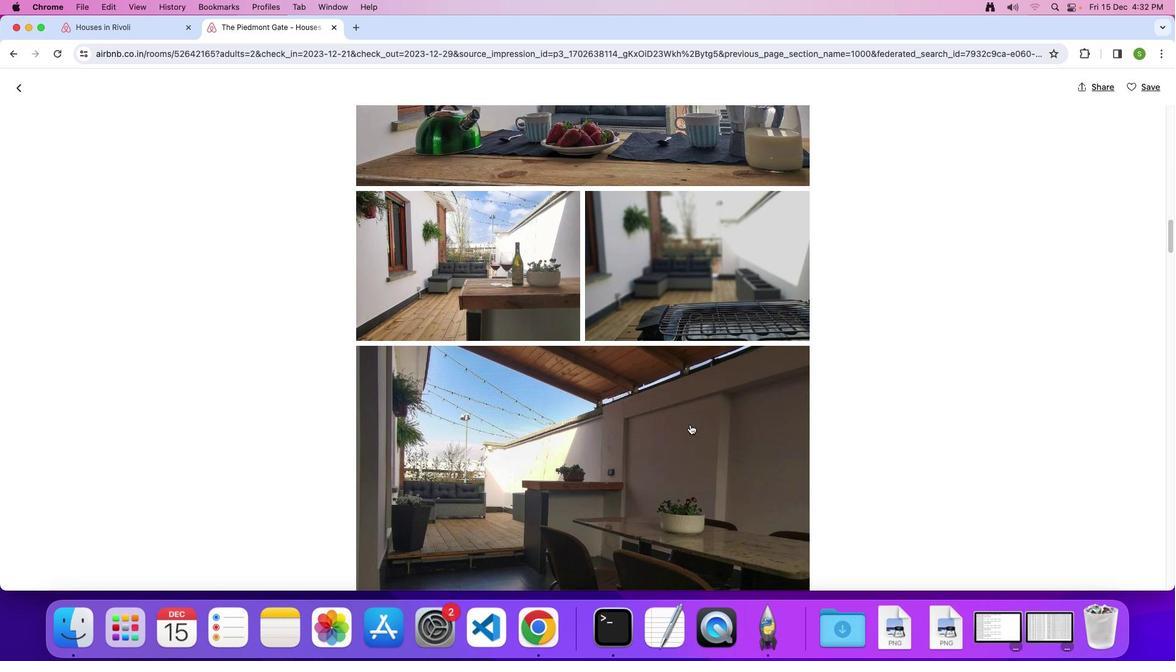 
Action: Mouse scrolled (689, 424) with delta (0, 0)
Screenshot: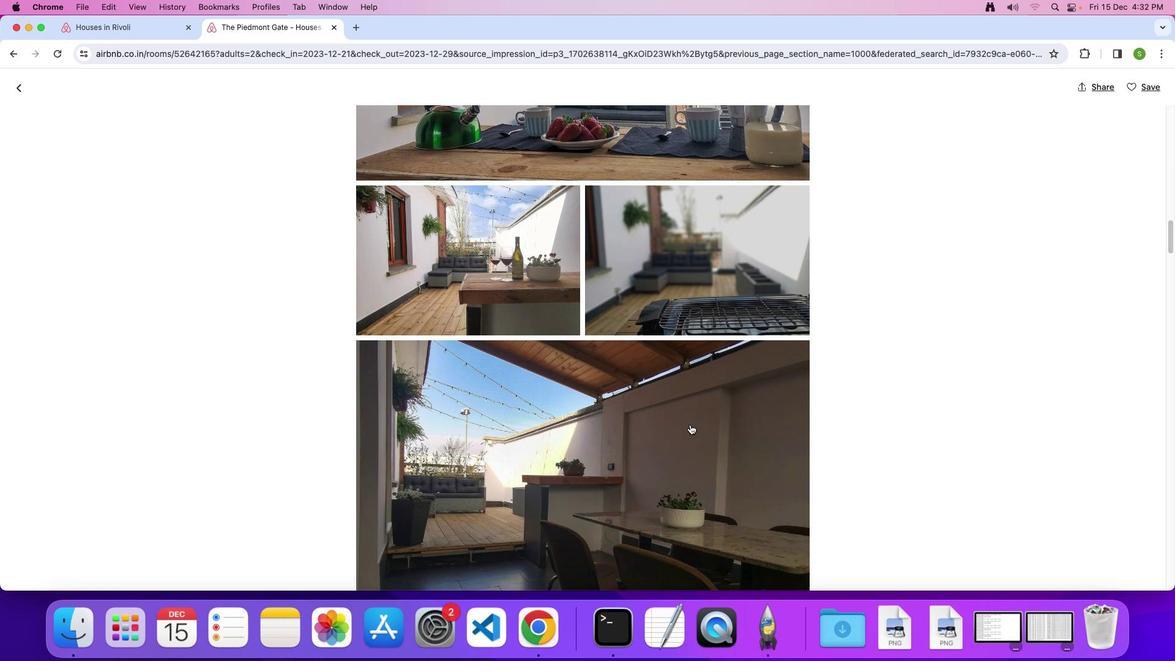 
Action: Mouse scrolled (689, 424) with delta (0, 0)
Screenshot: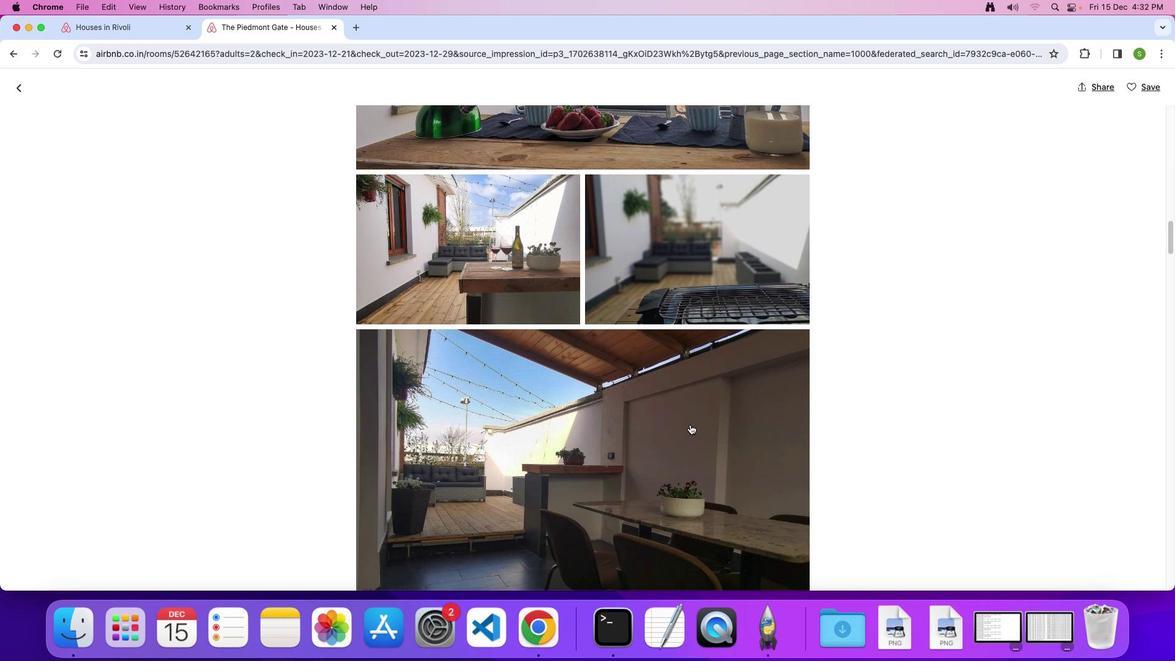 
Action: Mouse scrolled (689, 424) with delta (0, 0)
Screenshot: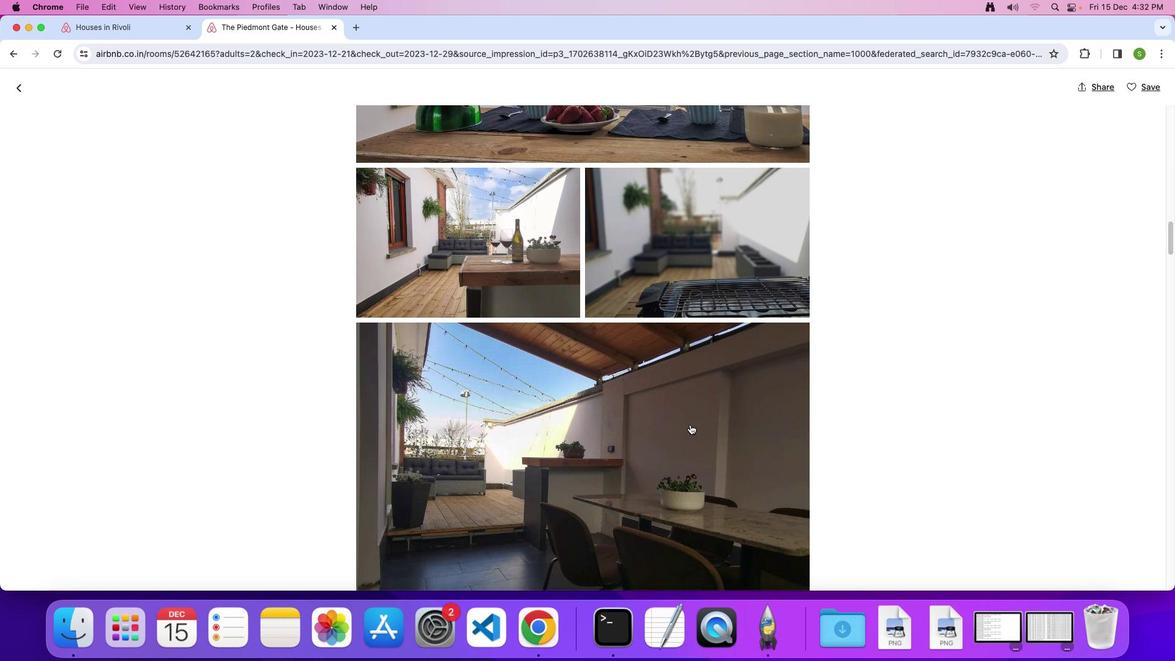 
Action: Mouse scrolled (689, 424) with delta (0, 0)
Screenshot: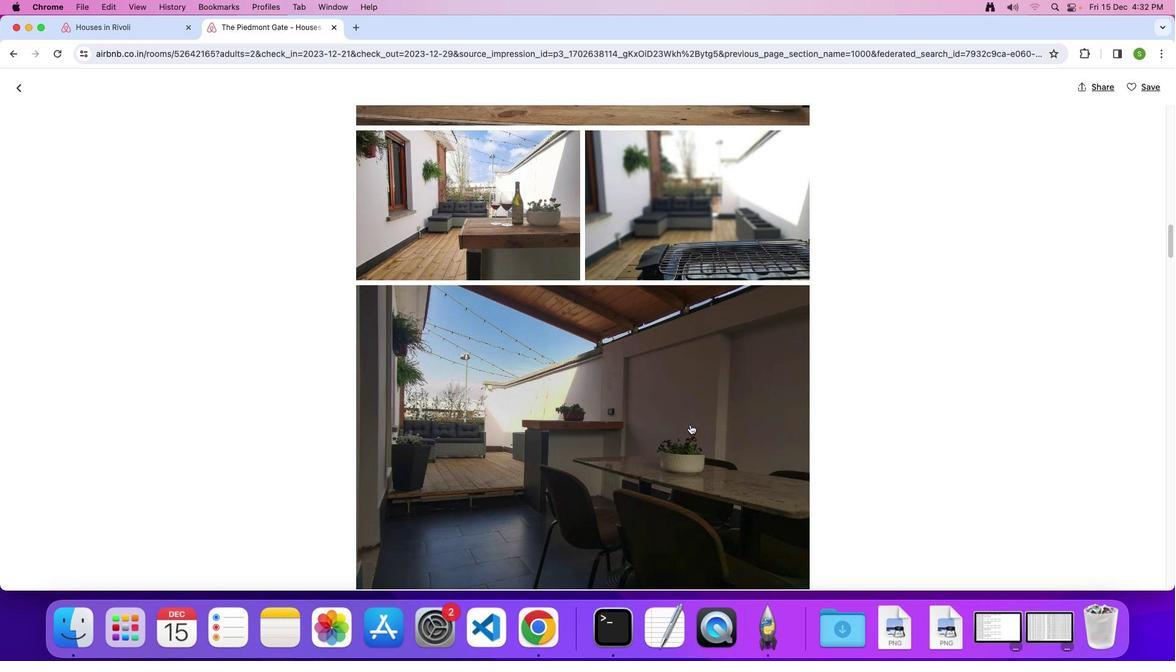 
Action: Mouse scrolled (689, 424) with delta (0, 0)
Screenshot: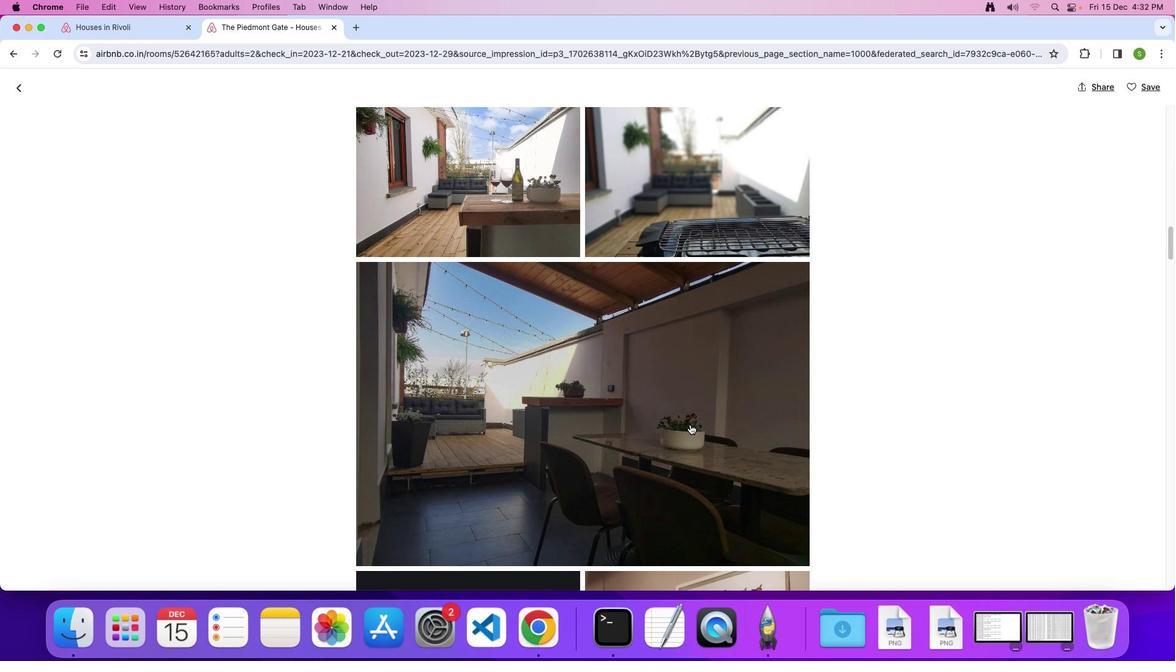 
Action: Mouse scrolled (689, 424) with delta (0, 0)
Screenshot: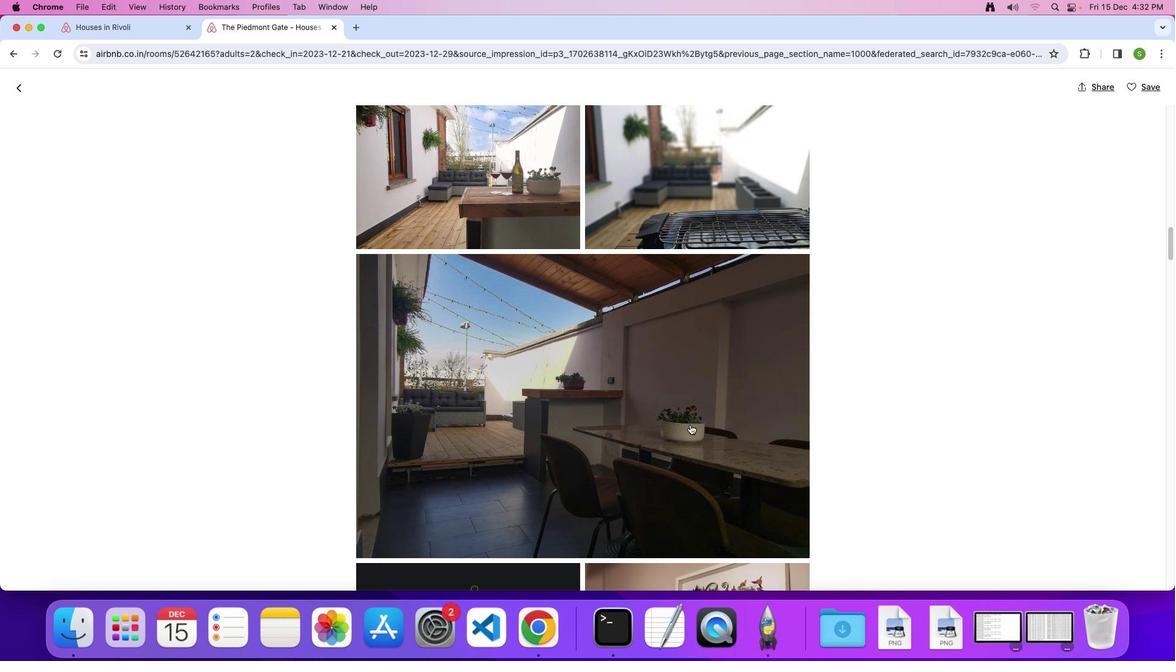 
Action: Mouse scrolled (689, 424) with delta (0, 0)
Screenshot: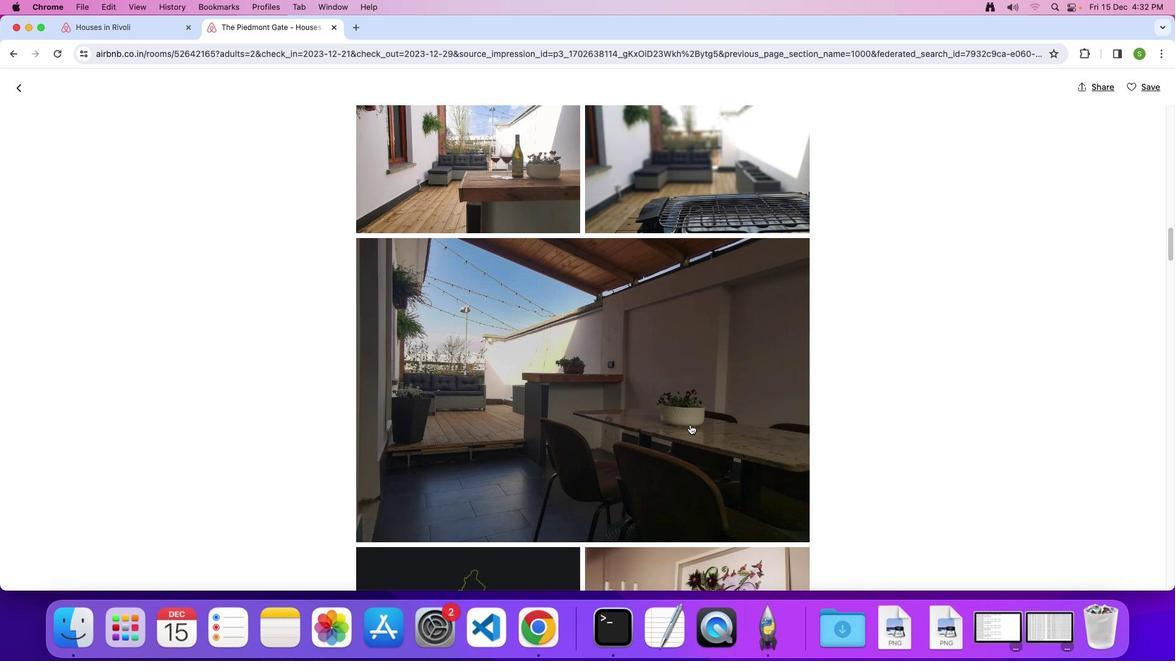
Action: Mouse scrolled (689, 424) with delta (0, 0)
Screenshot: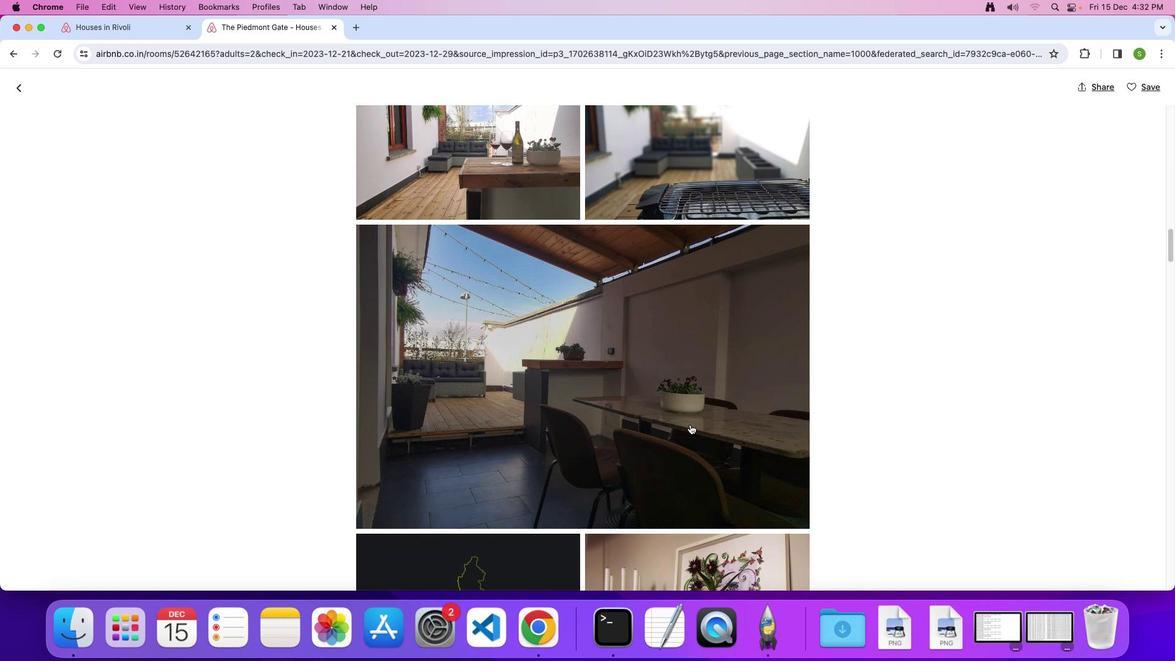 
Action: Mouse scrolled (689, 424) with delta (0, -1)
Screenshot: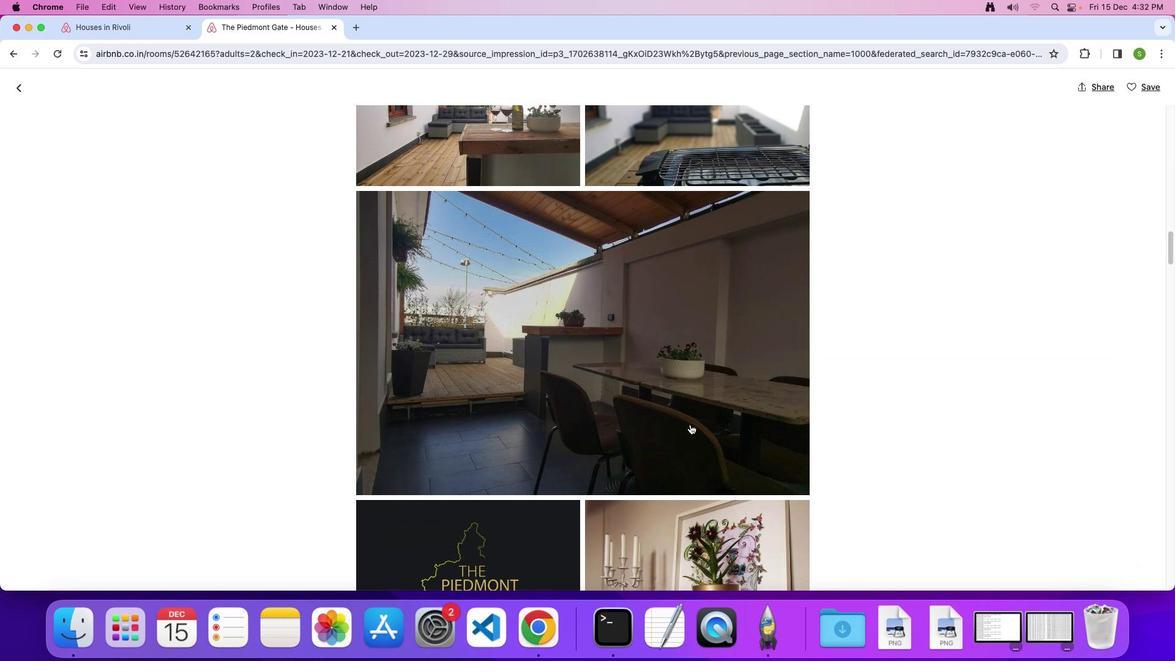 
Action: Mouse scrolled (689, 424) with delta (0, 0)
Screenshot: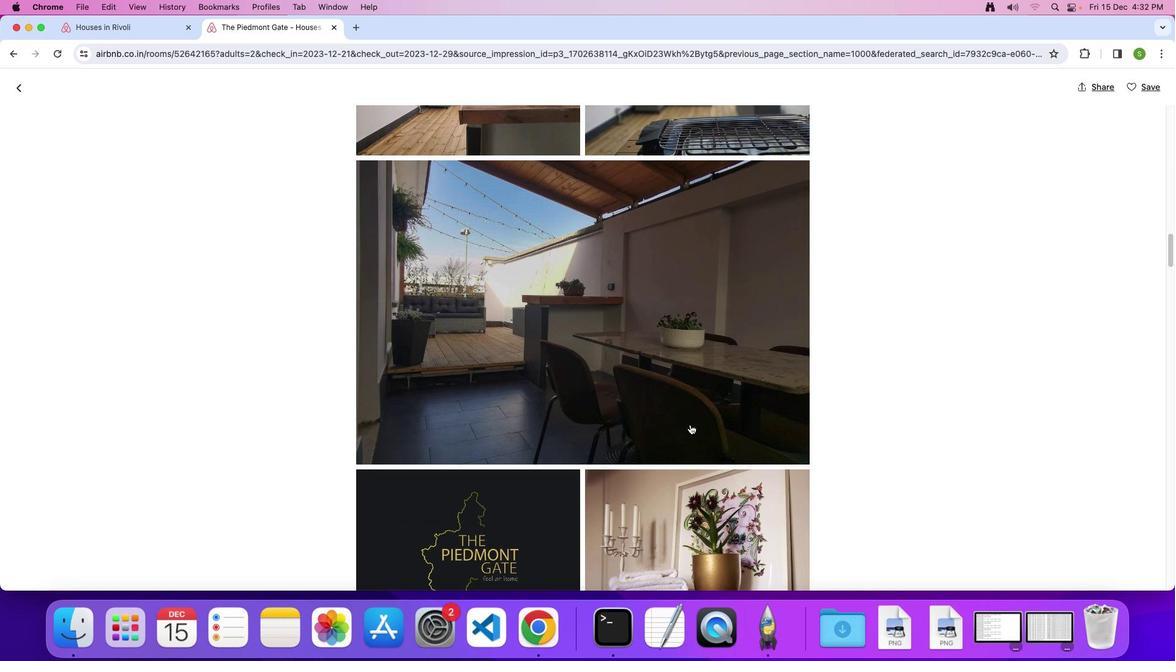 
Action: Mouse scrolled (689, 424) with delta (0, 0)
Screenshot: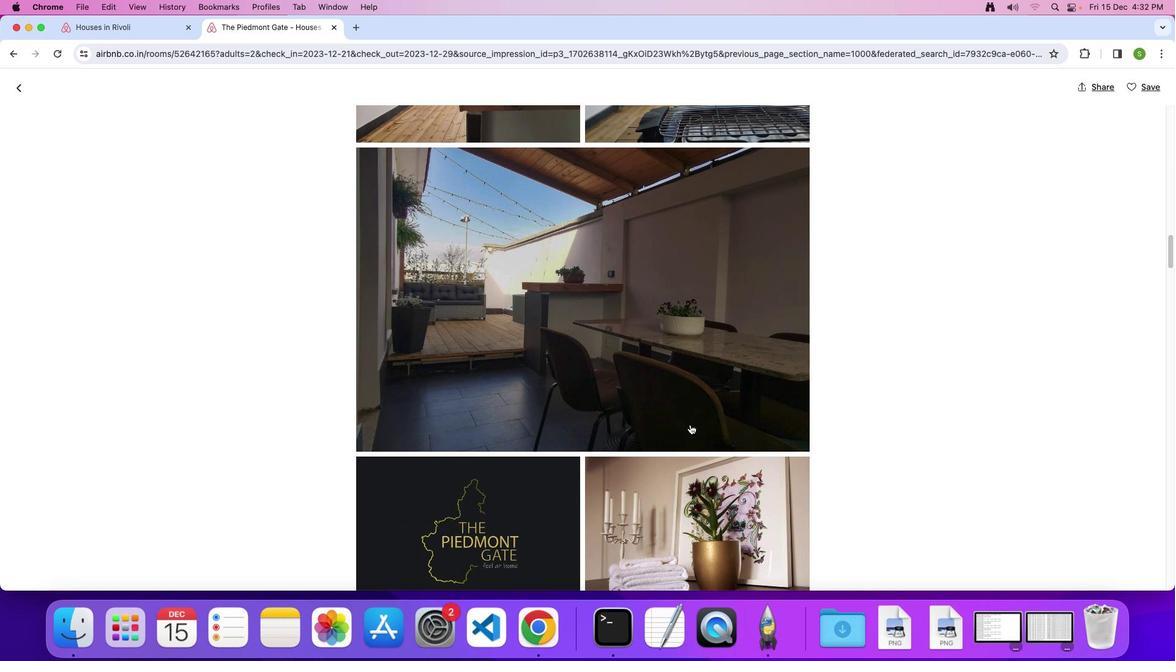 
Action: Mouse scrolled (689, 424) with delta (0, 0)
Screenshot: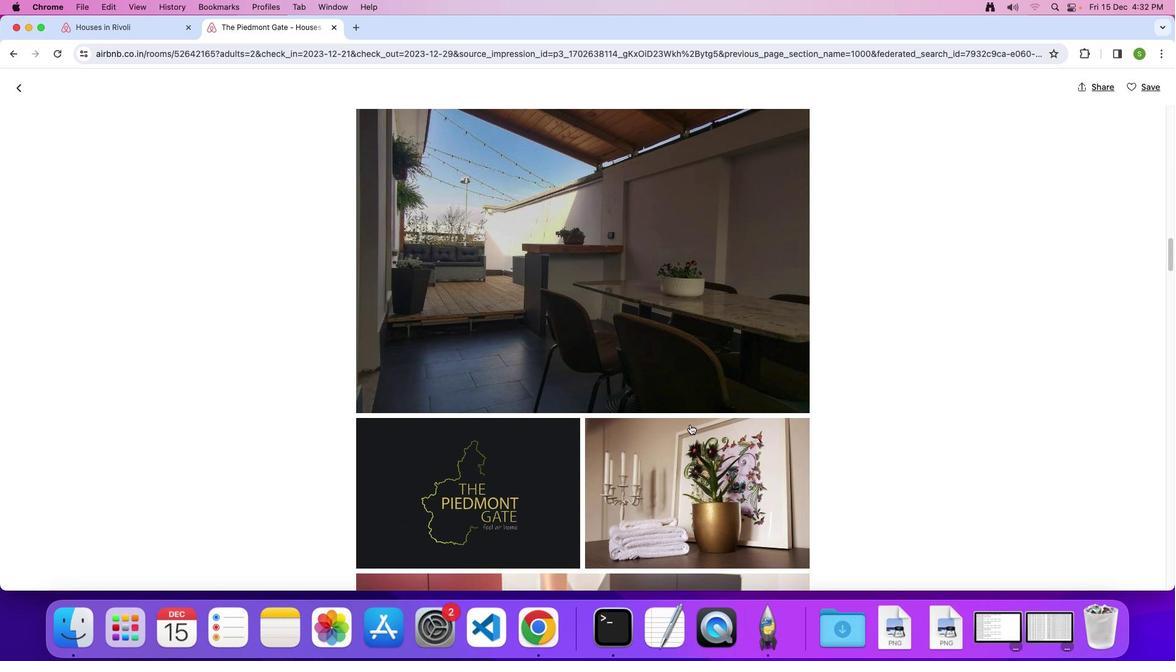 
Action: Mouse scrolled (689, 424) with delta (0, 0)
Screenshot: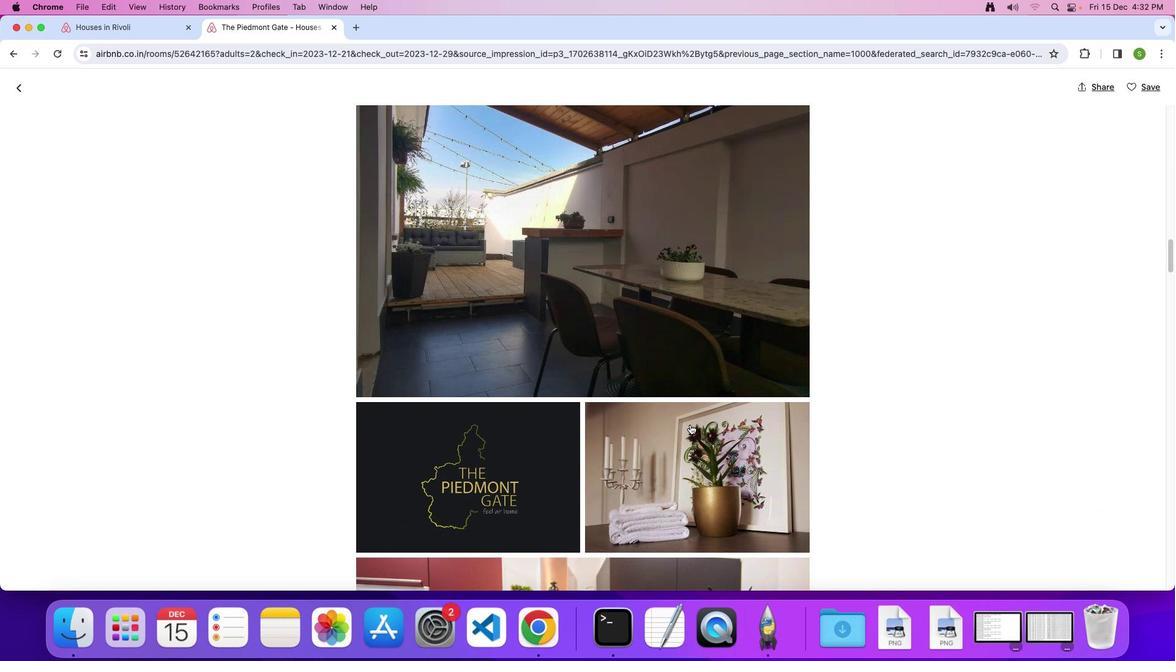 
Action: Mouse scrolled (689, 424) with delta (0, 0)
Screenshot: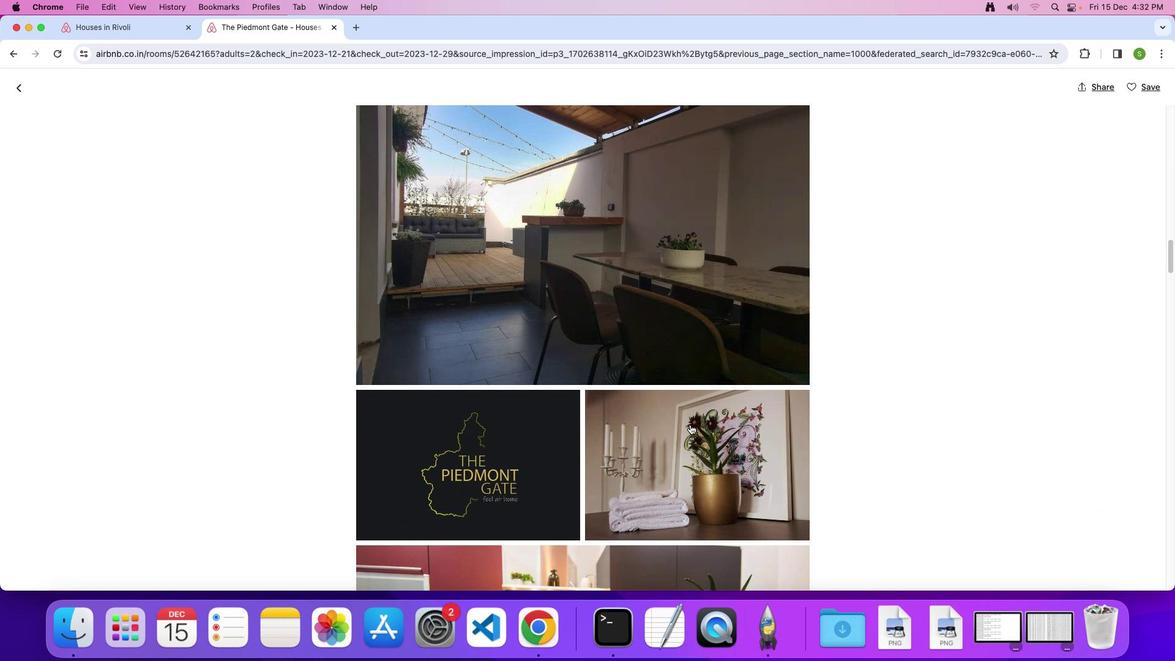 
Action: Mouse scrolled (689, 424) with delta (0, 0)
Screenshot: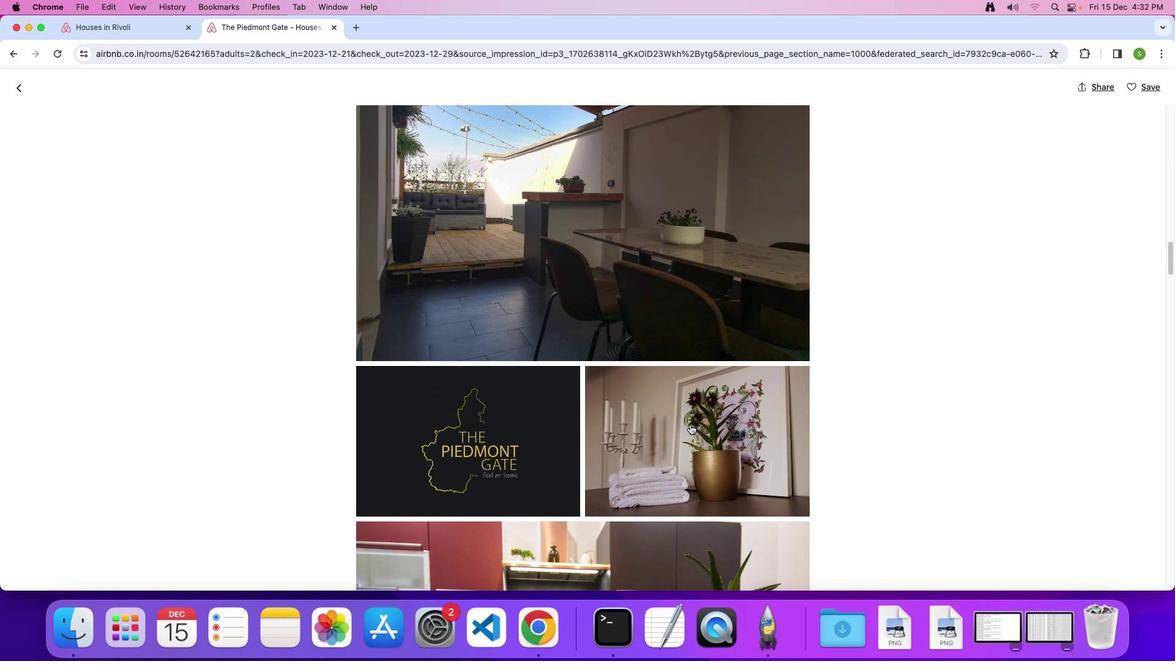 
Action: Mouse scrolled (689, 424) with delta (0, 0)
Screenshot: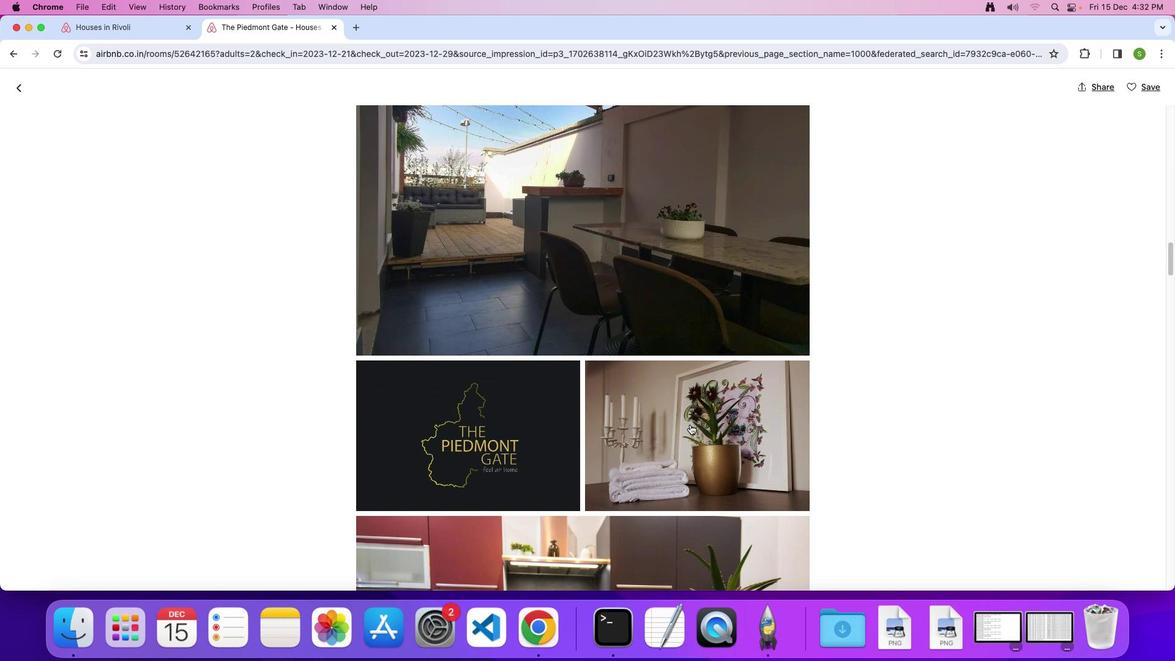 
Action: Mouse scrolled (689, 424) with delta (0, -1)
Screenshot: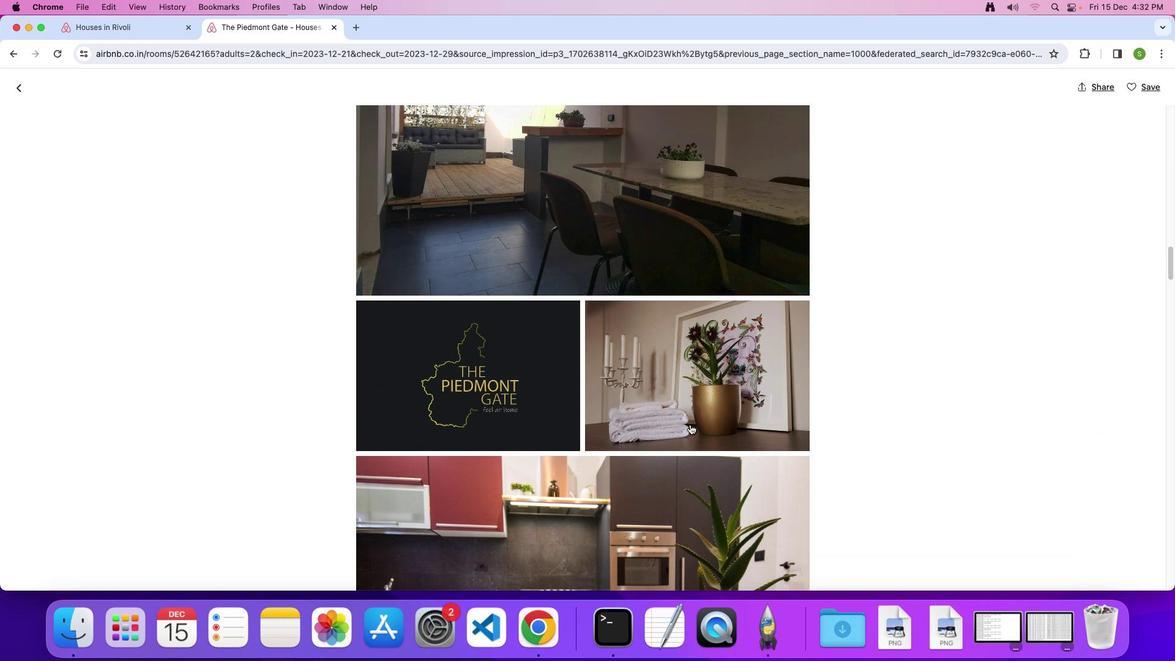 
Action: Mouse scrolled (689, 424) with delta (0, 0)
Screenshot: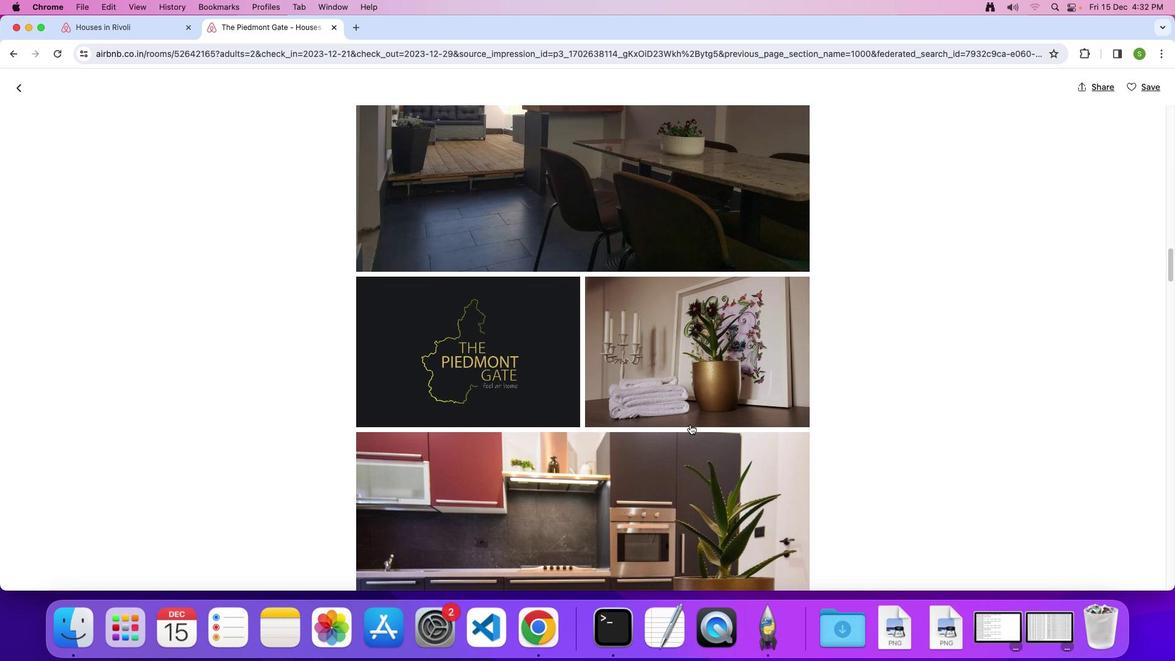 
Action: Mouse scrolled (689, 424) with delta (0, 0)
Screenshot: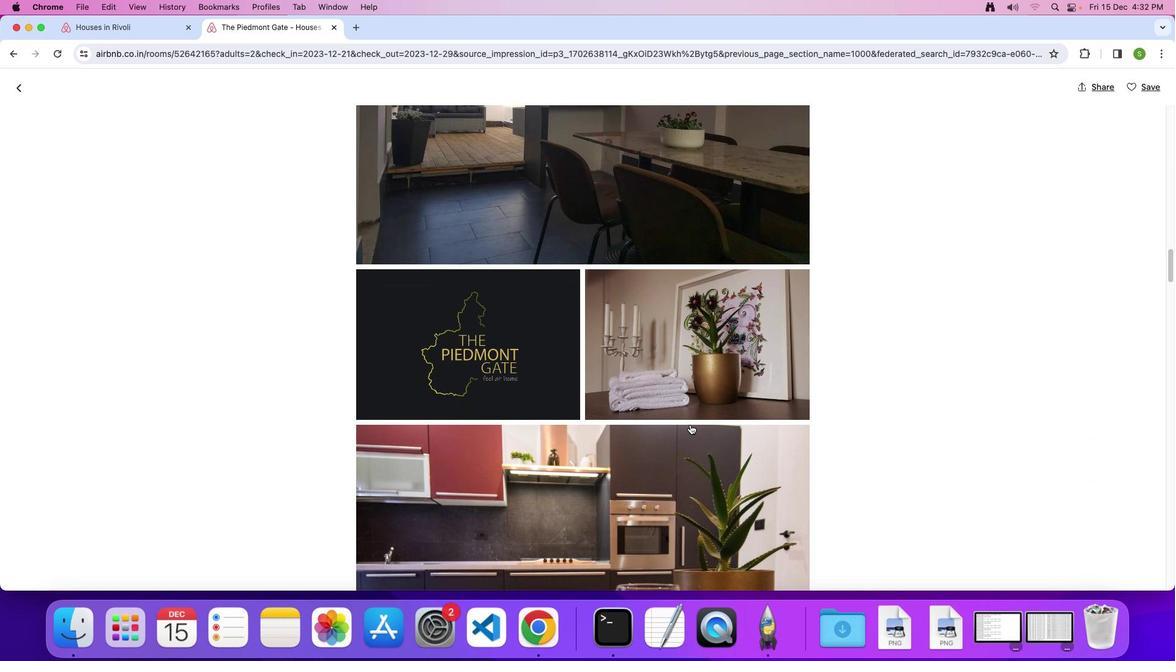 
Action: Mouse scrolled (689, 424) with delta (0, 0)
Screenshot: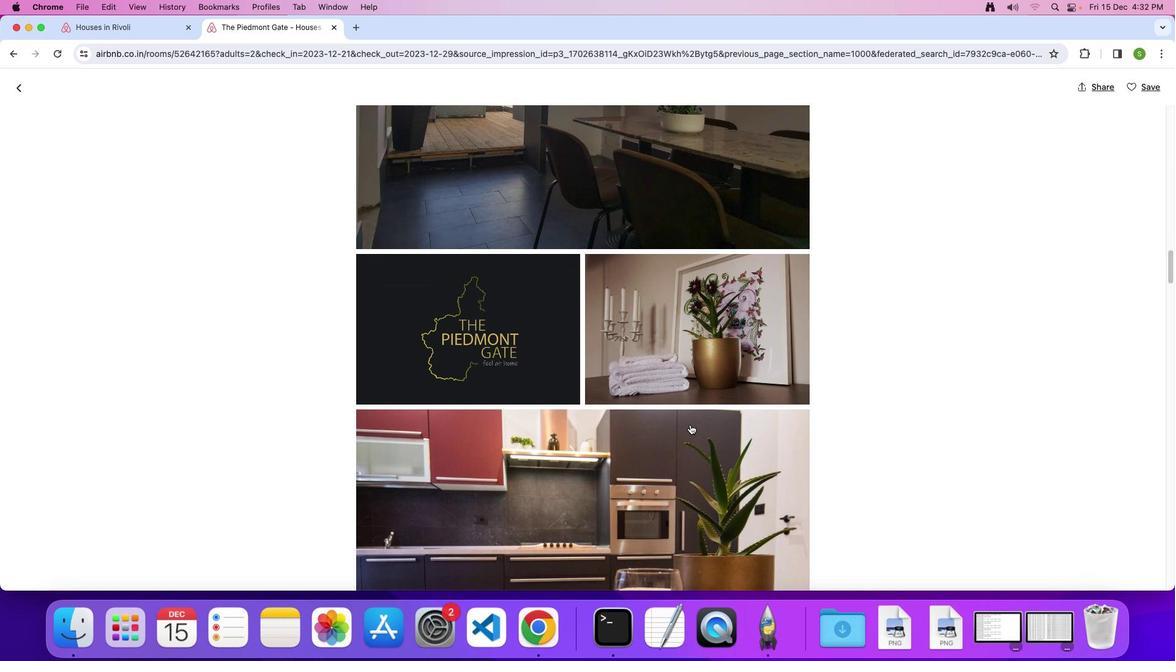 
Action: Mouse scrolled (689, 424) with delta (0, 0)
Screenshot: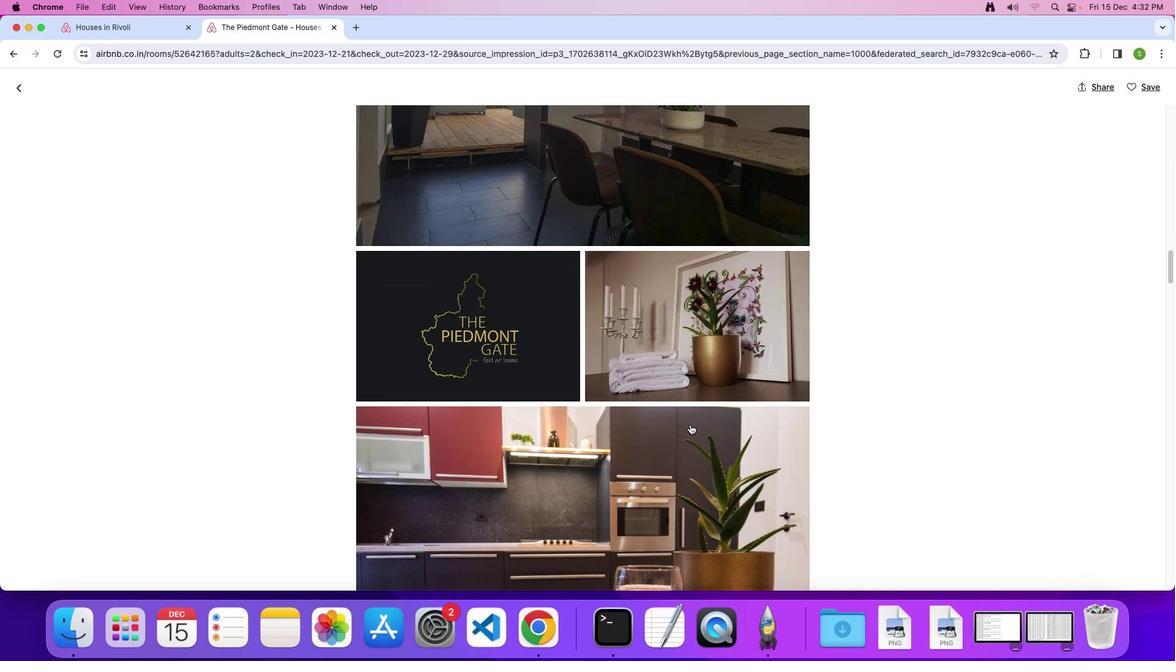
Action: Mouse scrolled (689, 424) with delta (0, 0)
Screenshot: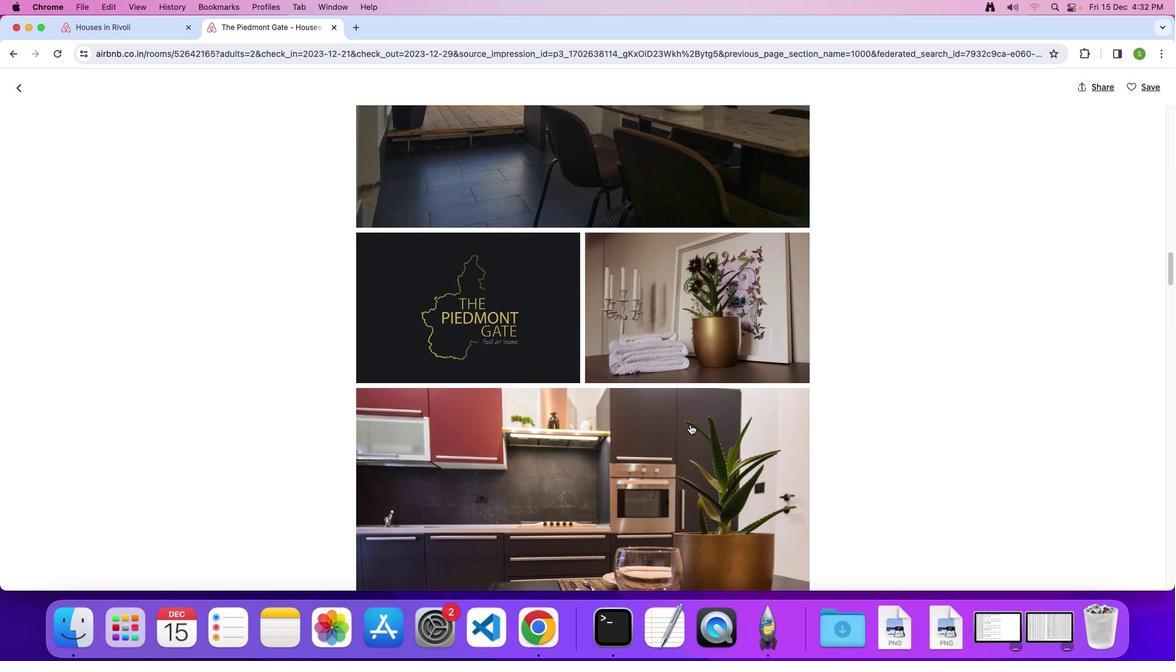 
Action: Mouse scrolled (689, 424) with delta (0, 0)
Screenshot: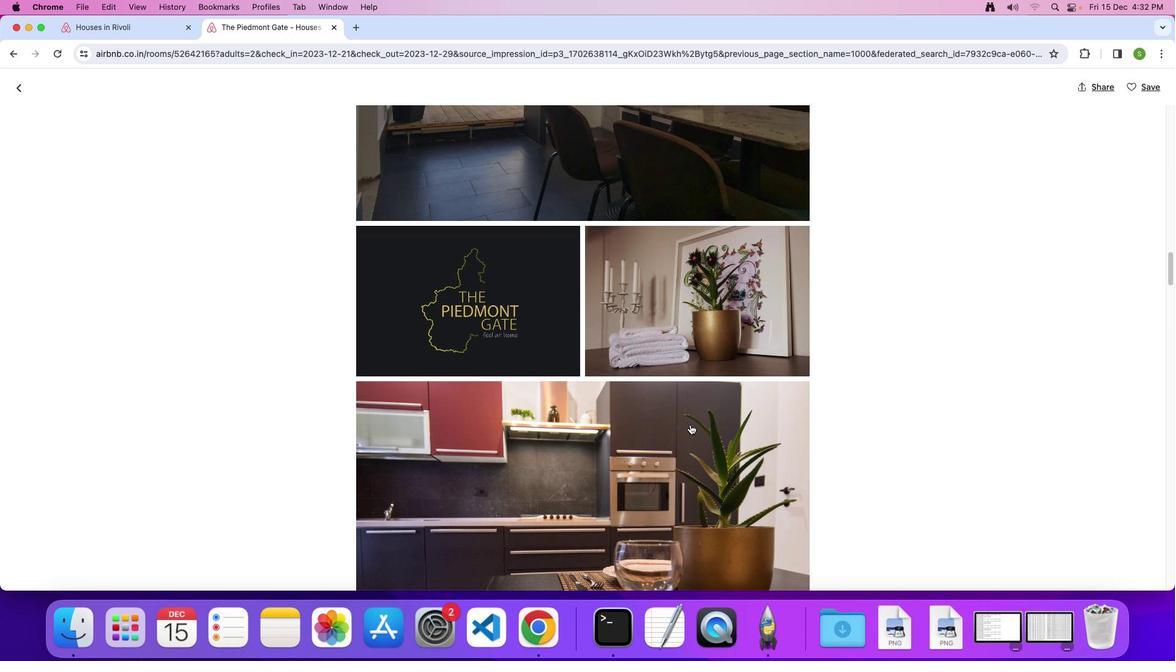 
Action: Mouse scrolled (689, 424) with delta (0, -1)
Screenshot: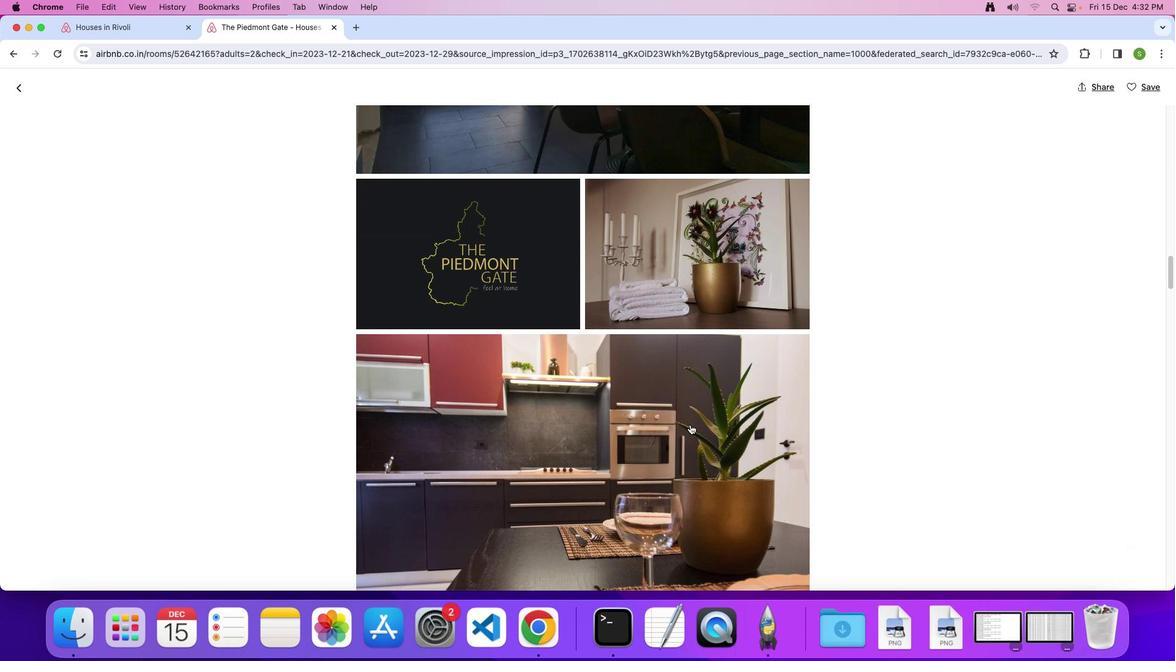 
Action: Mouse scrolled (689, 424) with delta (0, 0)
Screenshot: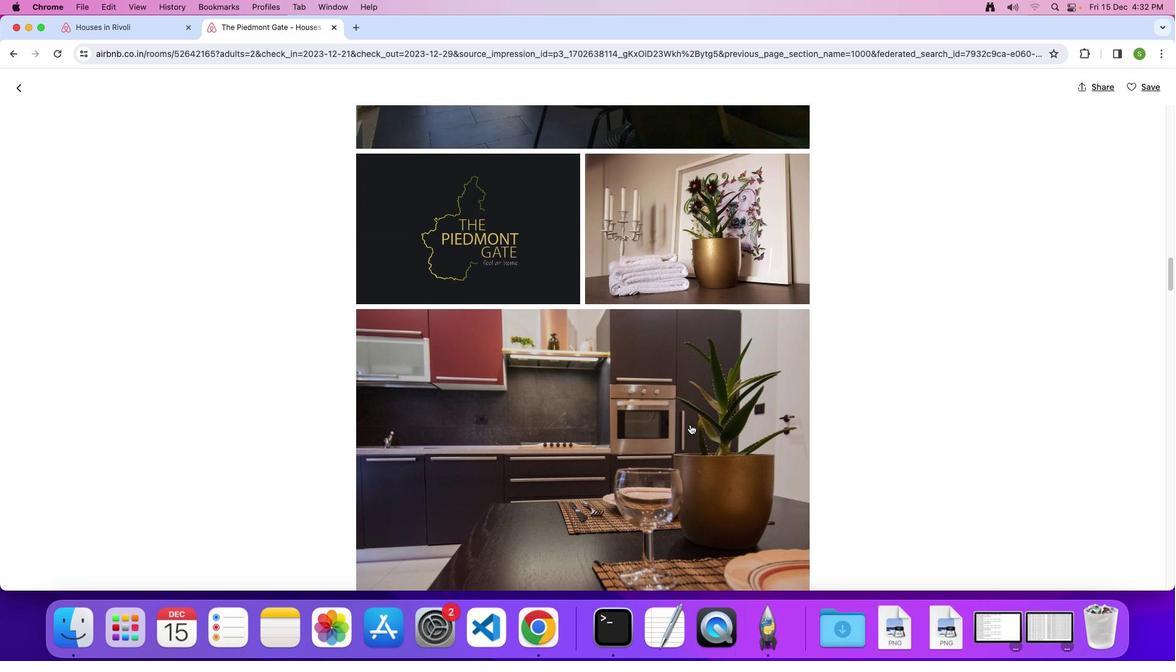
Action: Mouse scrolled (689, 424) with delta (0, 0)
Screenshot: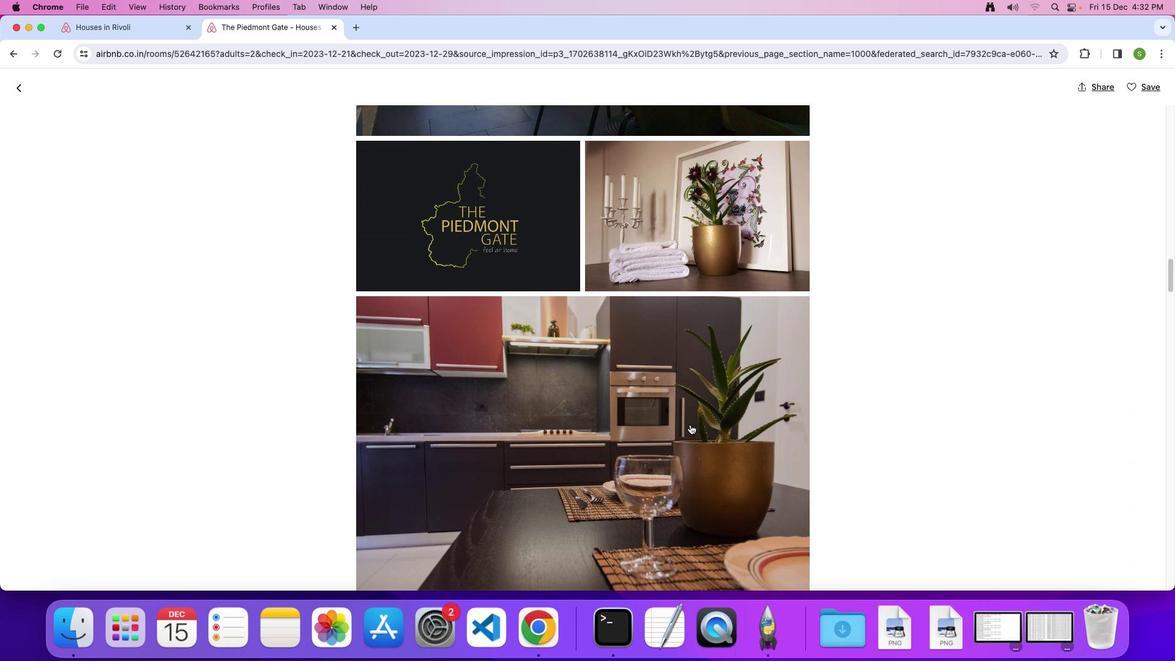 
Action: Mouse scrolled (689, 424) with delta (0, 0)
Screenshot: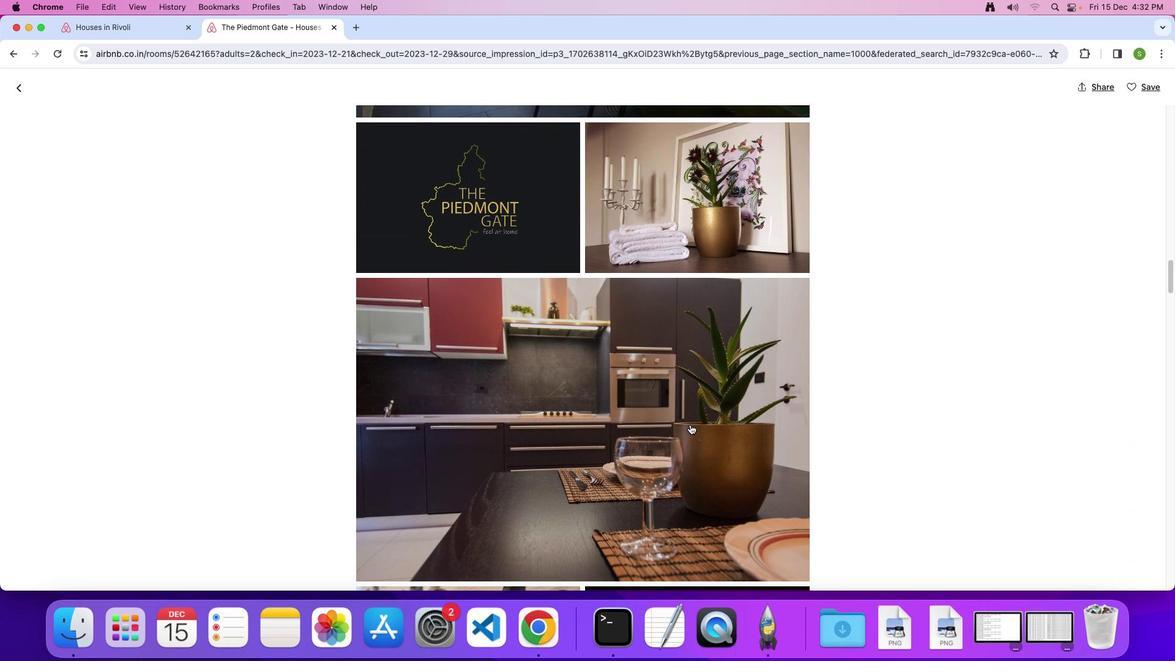 
Action: Mouse scrolled (689, 424) with delta (0, 0)
Screenshot: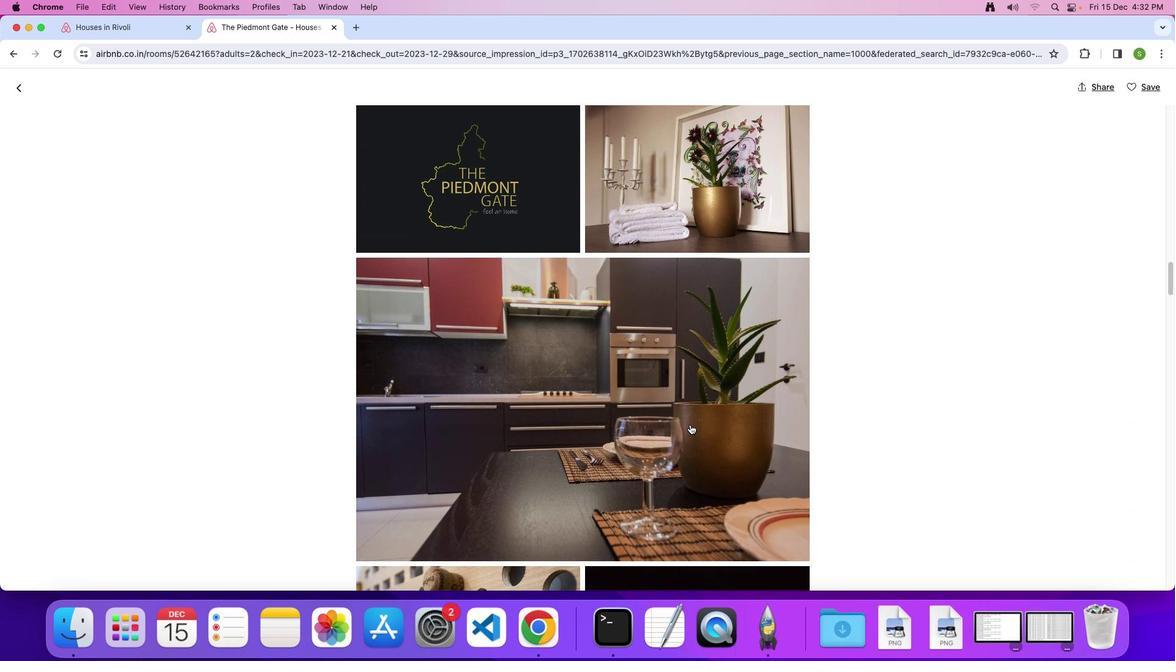 
Action: Mouse scrolled (689, 424) with delta (0, -1)
Screenshot: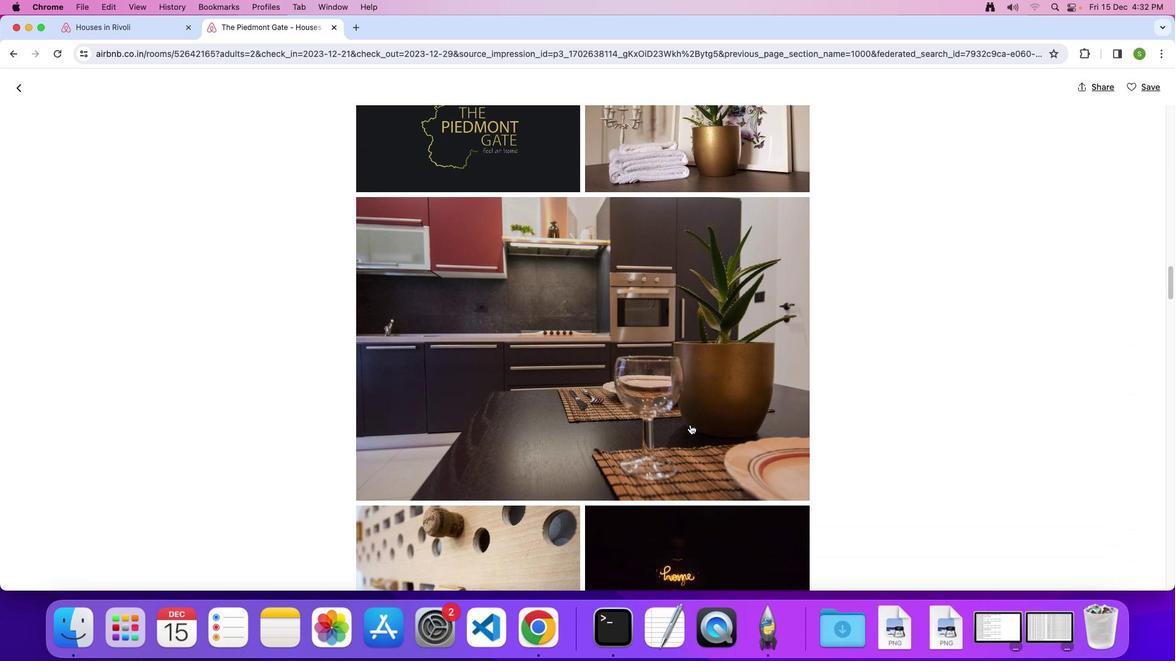 
Action: Mouse scrolled (689, 424) with delta (0, 0)
Screenshot: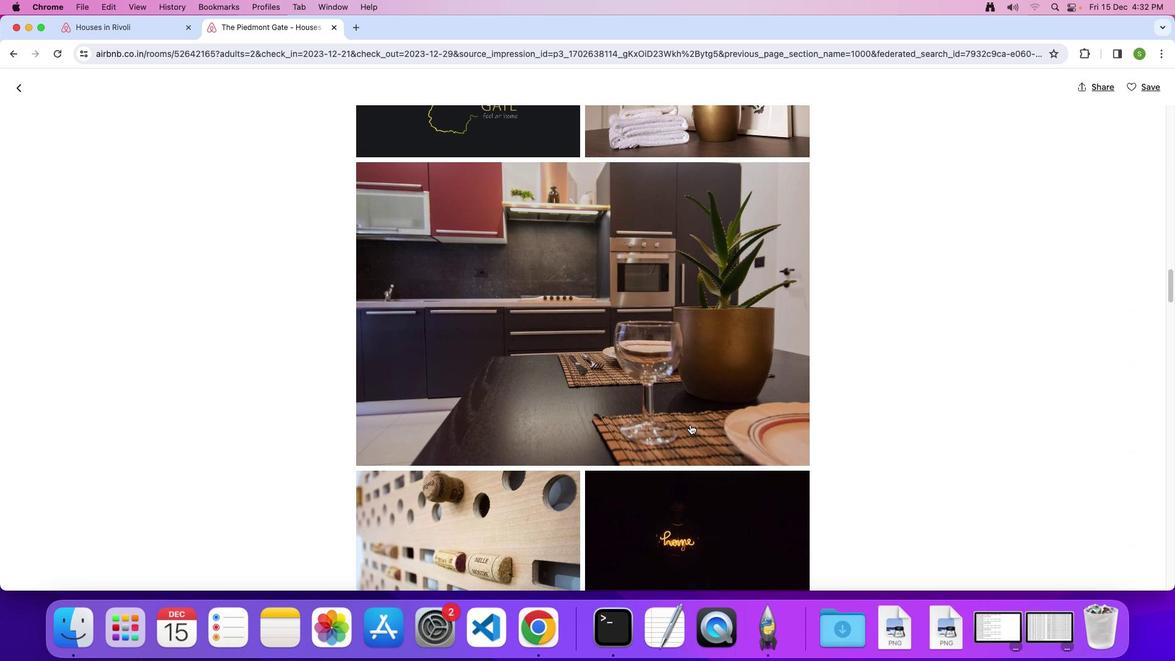 
Action: Mouse scrolled (689, 424) with delta (0, 0)
Screenshot: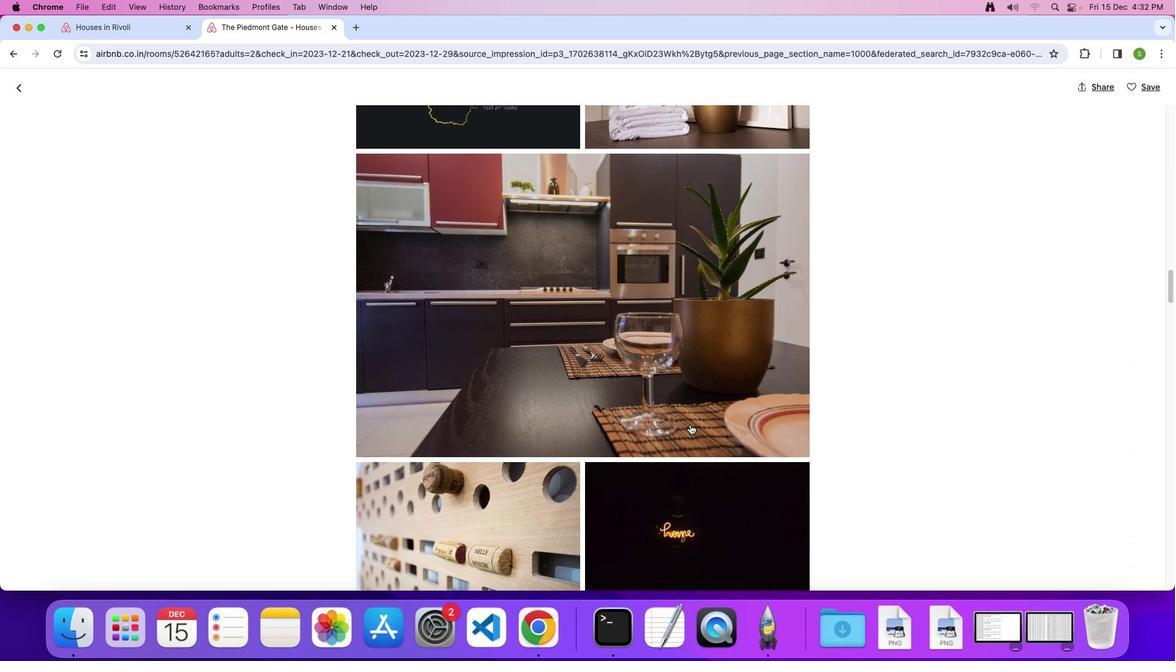 
Action: Mouse scrolled (689, 424) with delta (0, -1)
Screenshot: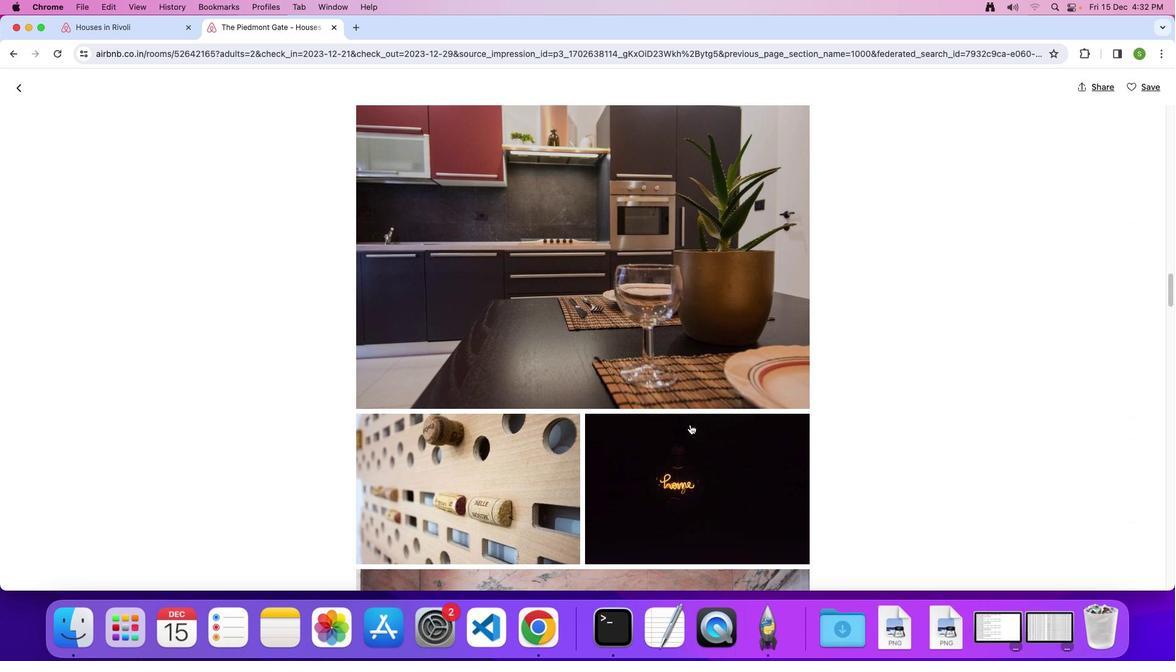 
Action: Mouse scrolled (689, 424) with delta (0, 0)
Screenshot: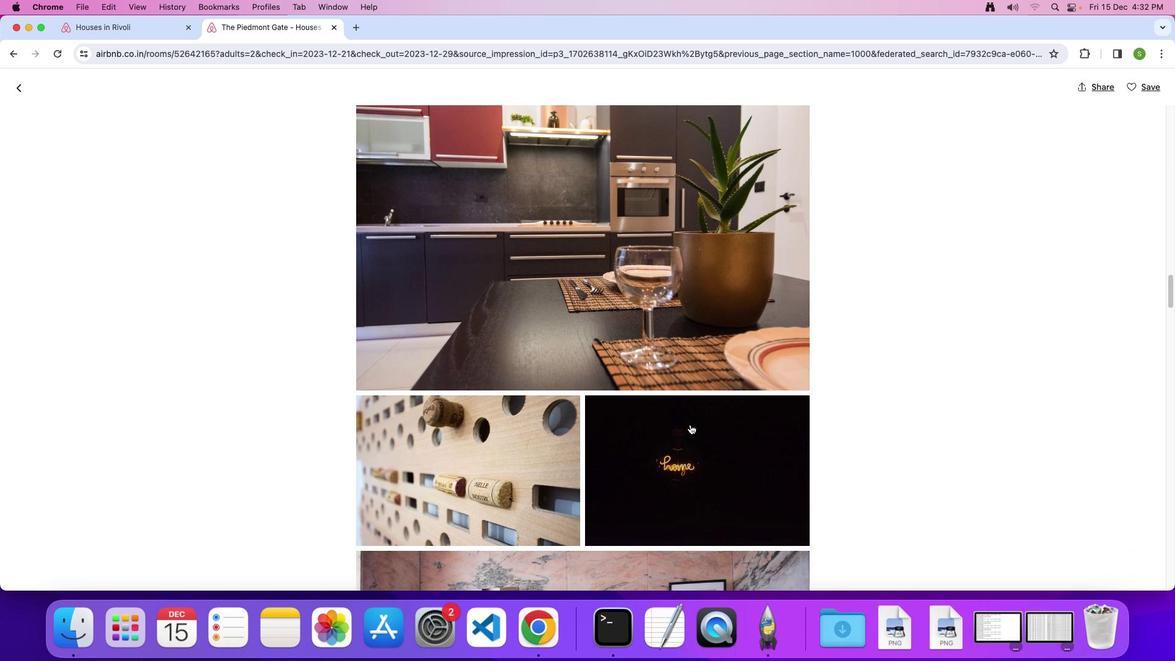 
Action: Mouse scrolled (689, 424) with delta (0, 0)
Screenshot: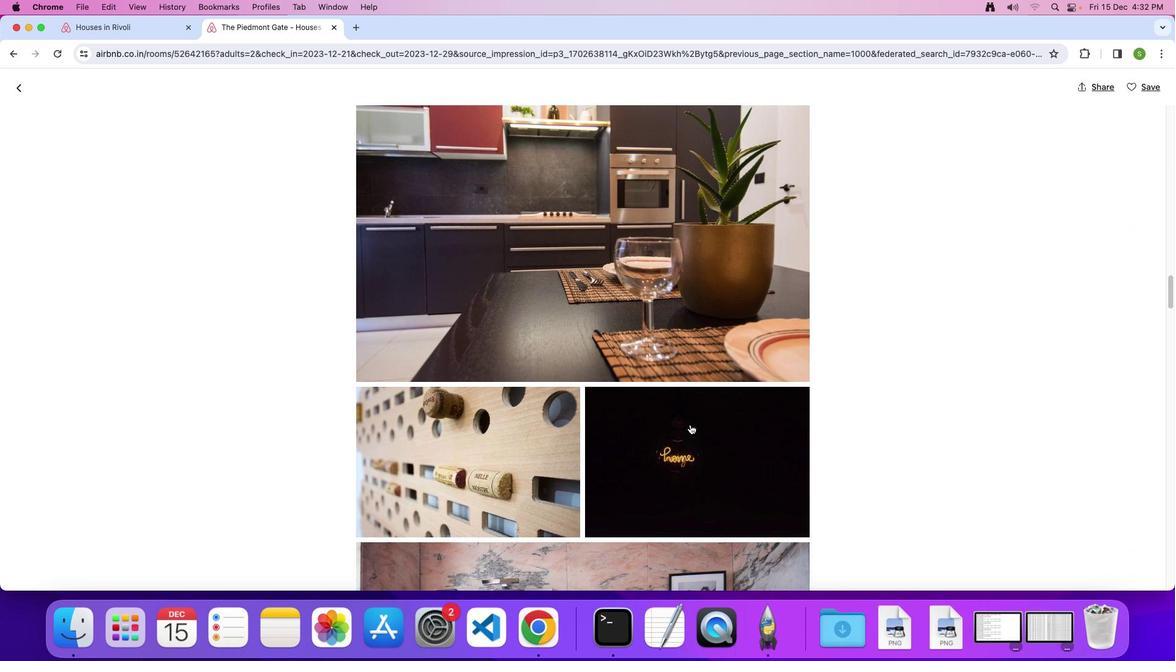 
Action: Mouse scrolled (689, 424) with delta (0, 0)
Screenshot: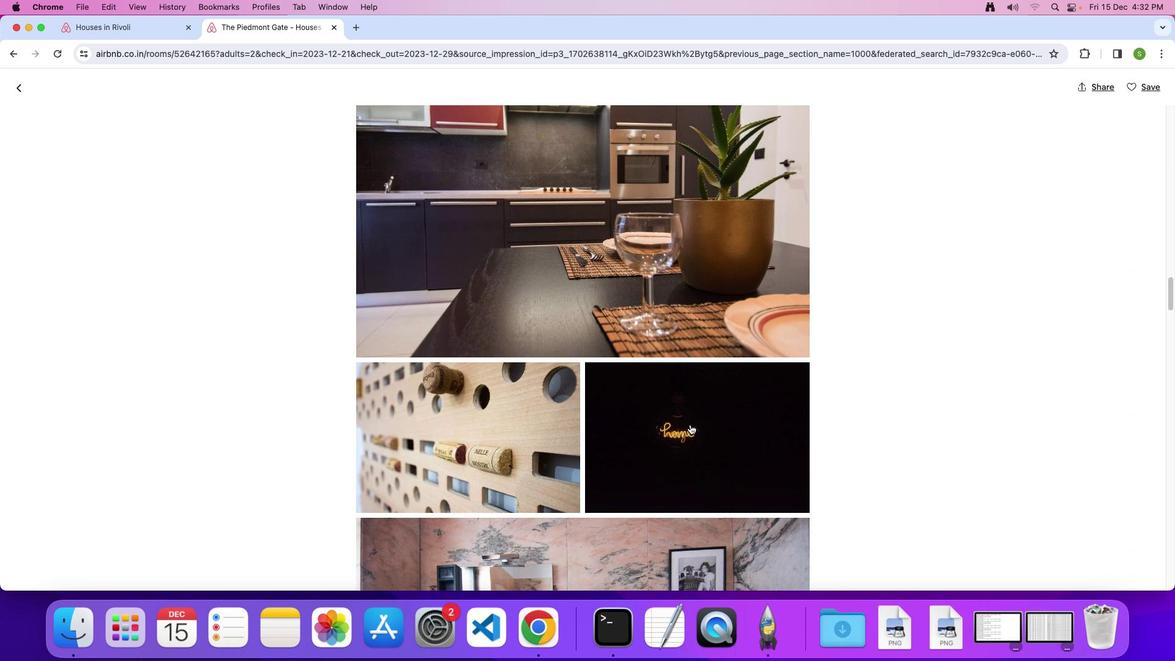 
Action: Mouse scrolled (689, 424) with delta (0, 0)
Screenshot: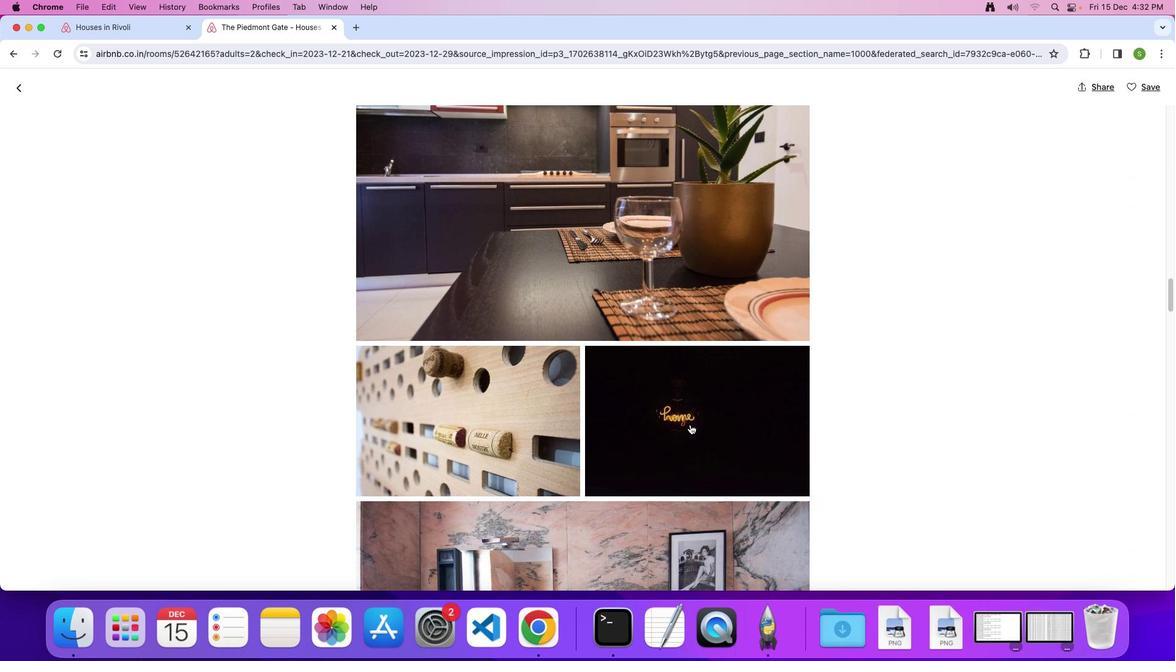
Action: Mouse scrolled (689, 424) with delta (0, 0)
Screenshot: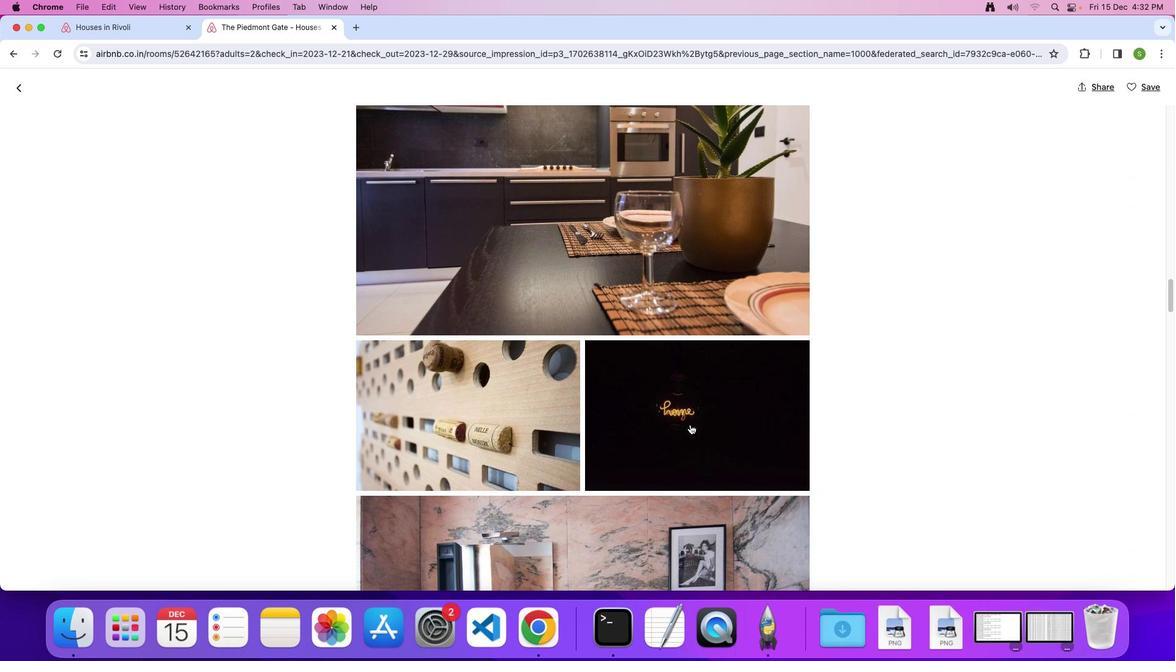 
Action: Mouse scrolled (689, 424) with delta (0, 0)
Screenshot: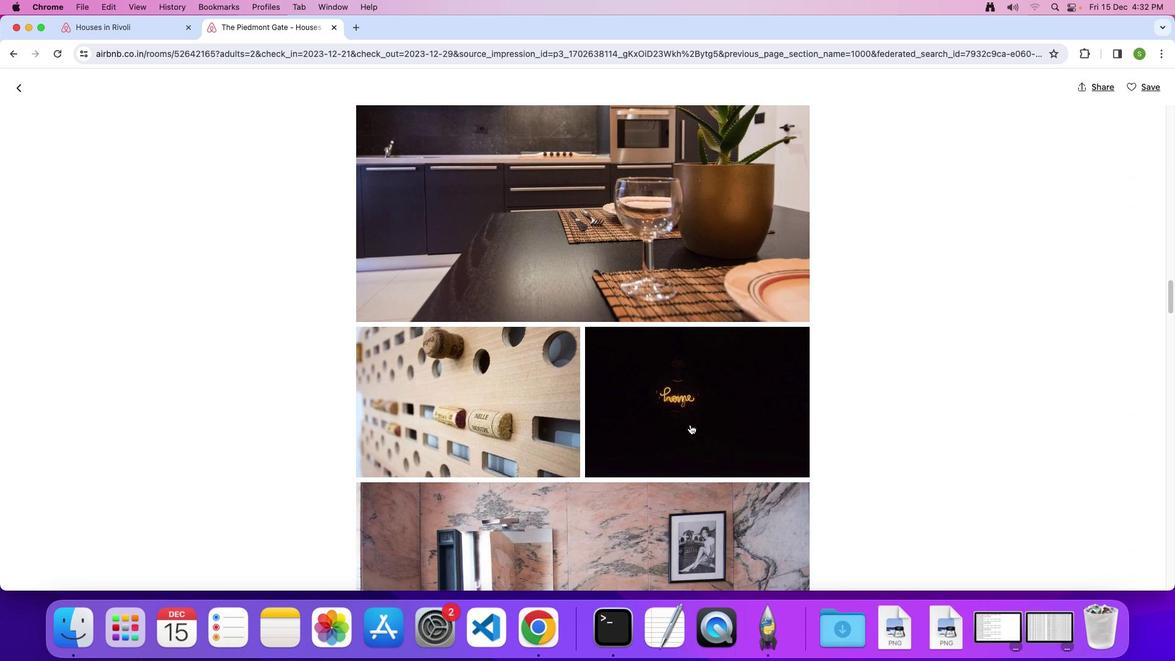 
Action: Mouse scrolled (689, 424) with delta (0, 0)
Screenshot: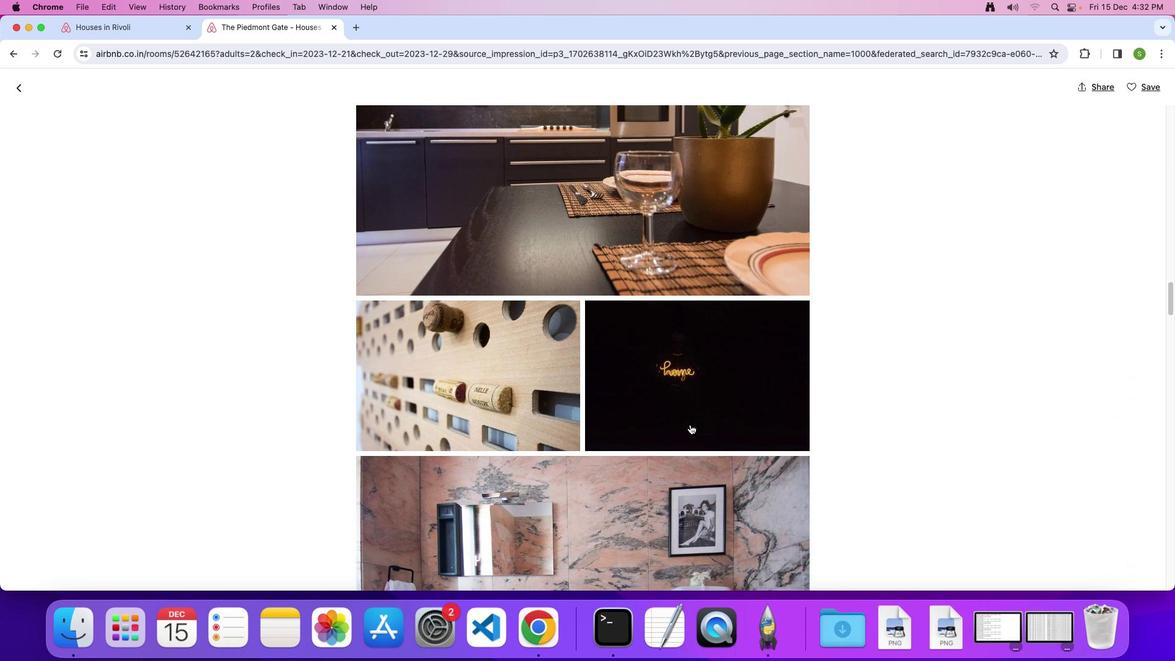 
Action: Mouse scrolled (689, 424) with delta (0, -1)
Screenshot: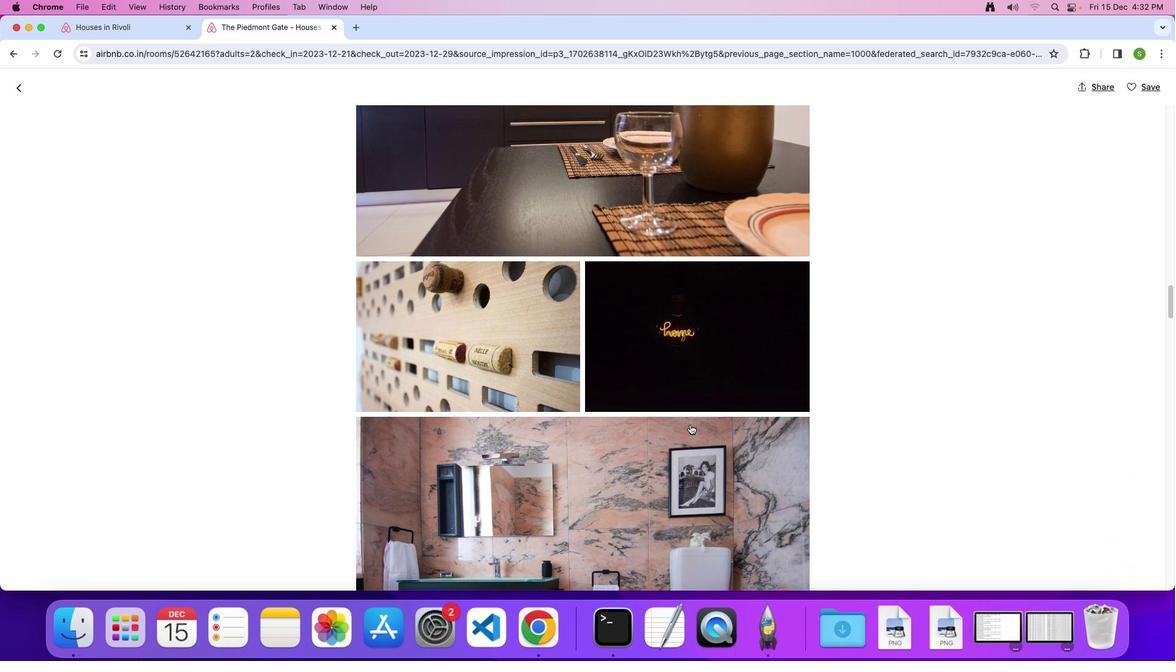 
Action: Mouse scrolled (689, 424) with delta (0, 0)
Screenshot: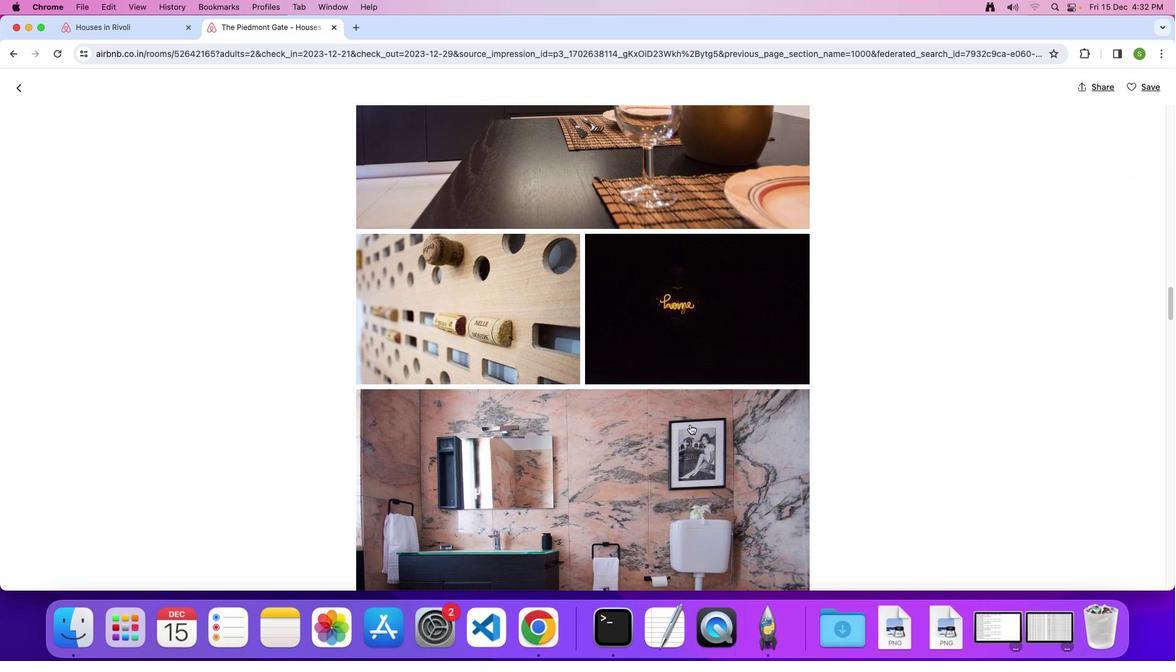 
Action: Mouse scrolled (689, 424) with delta (0, 0)
Screenshot: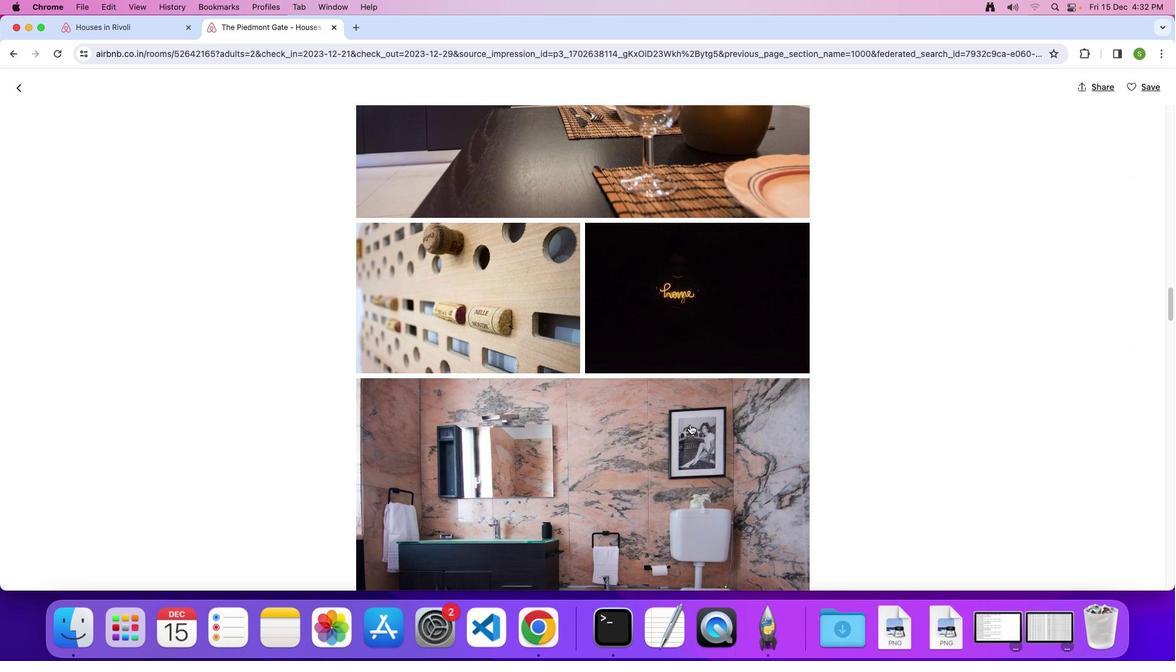 
Action: Mouse scrolled (689, 424) with delta (0, -1)
Screenshot: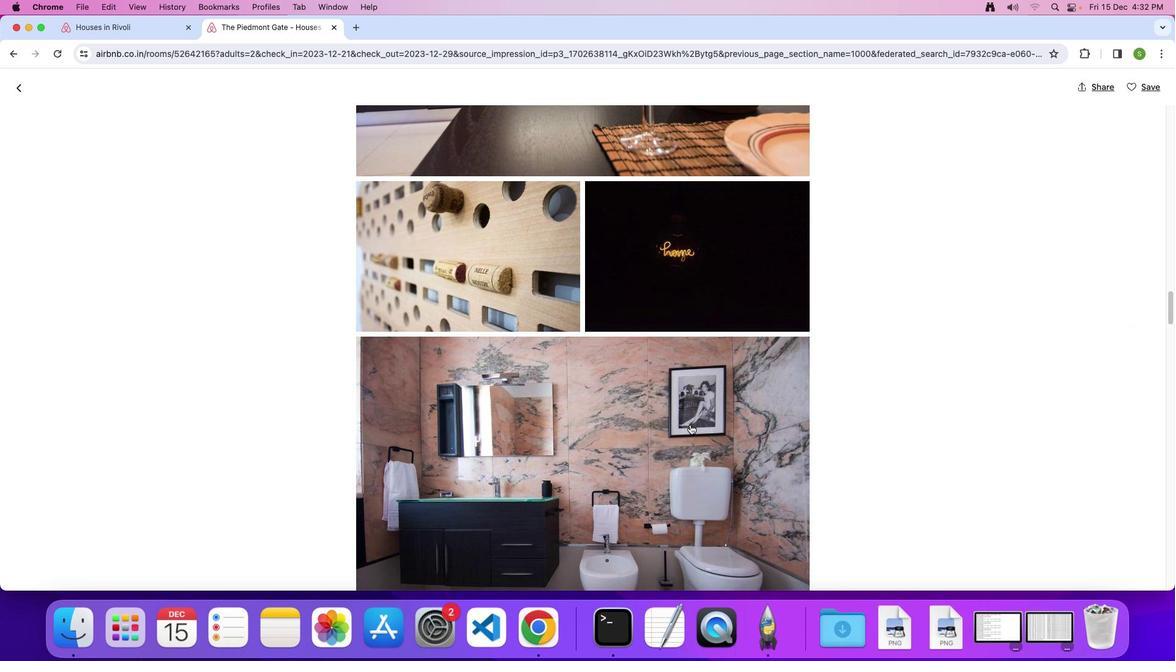 
Action: Mouse scrolled (689, 424) with delta (0, 0)
Screenshot: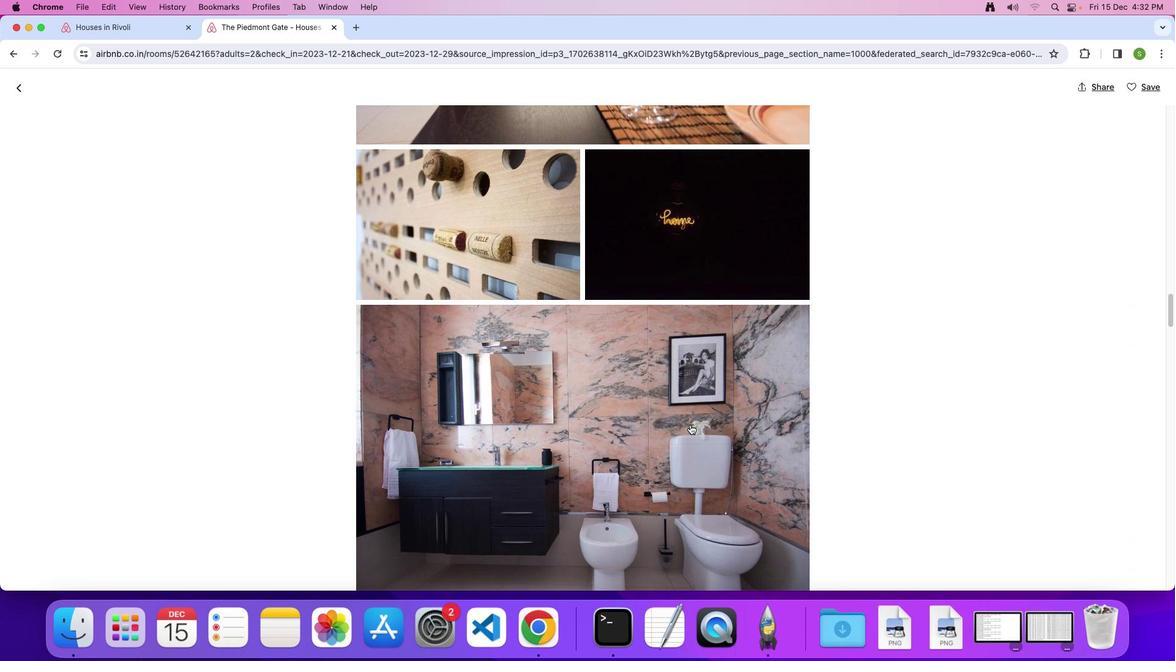 
Action: Mouse scrolled (689, 424) with delta (0, 0)
Screenshot: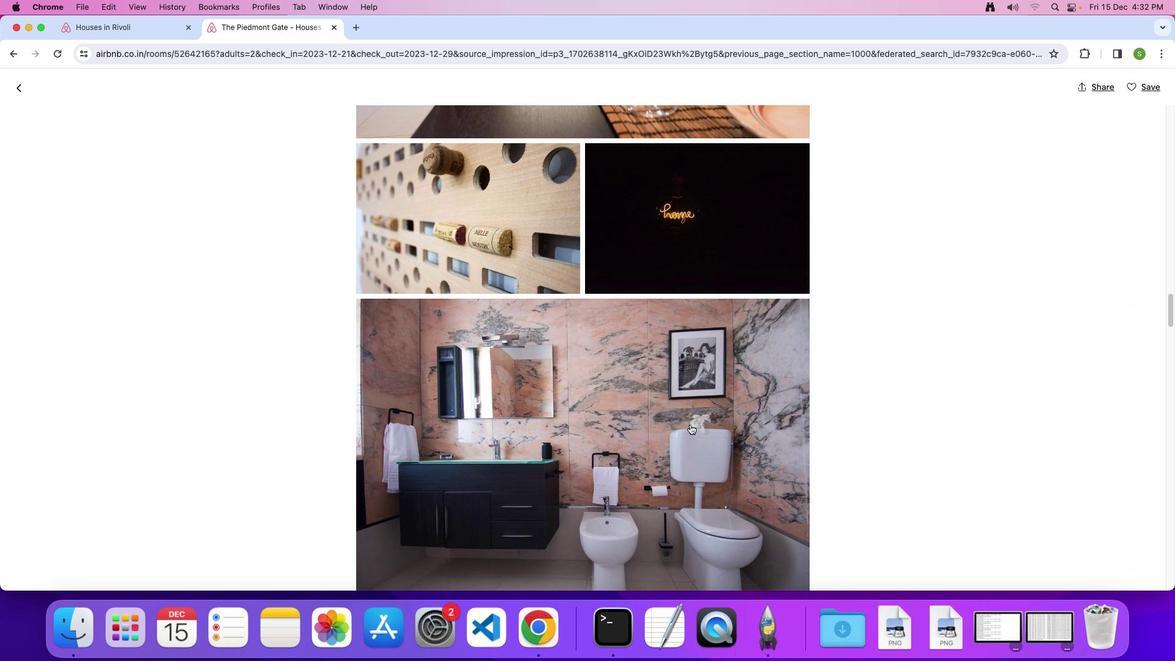 
Action: Mouse scrolled (689, 424) with delta (0, 0)
Screenshot: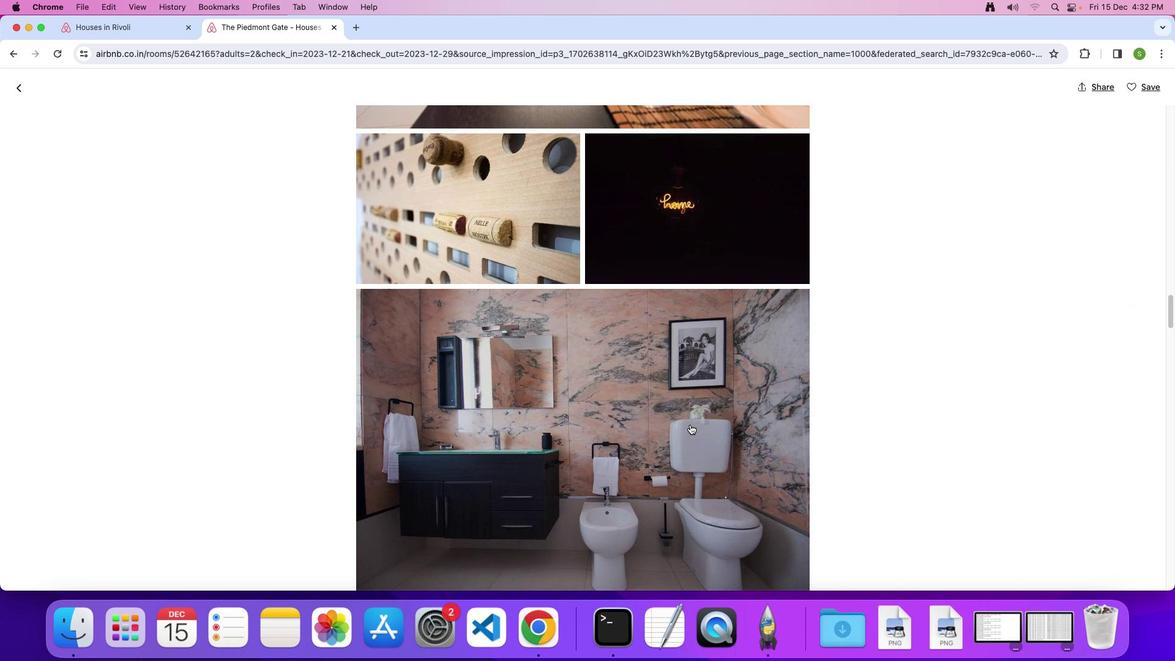 
Action: Mouse scrolled (689, 424) with delta (0, 0)
Screenshot: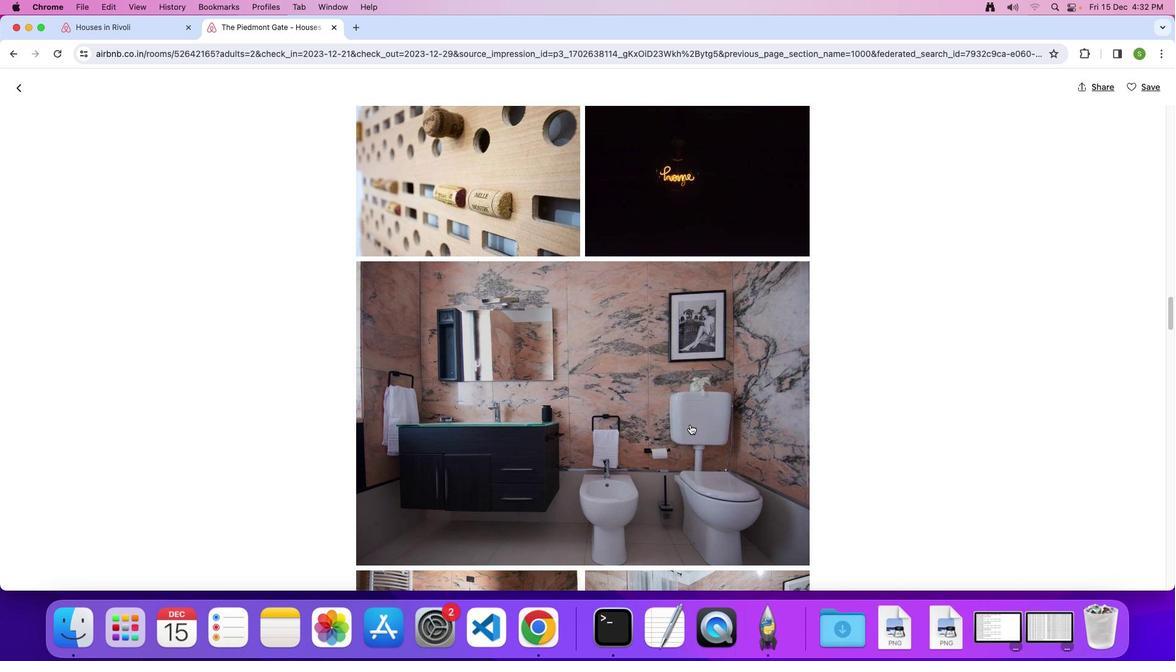 
Action: Mouse scrolled (689, 424) with delta (0, -1)
Screenshot: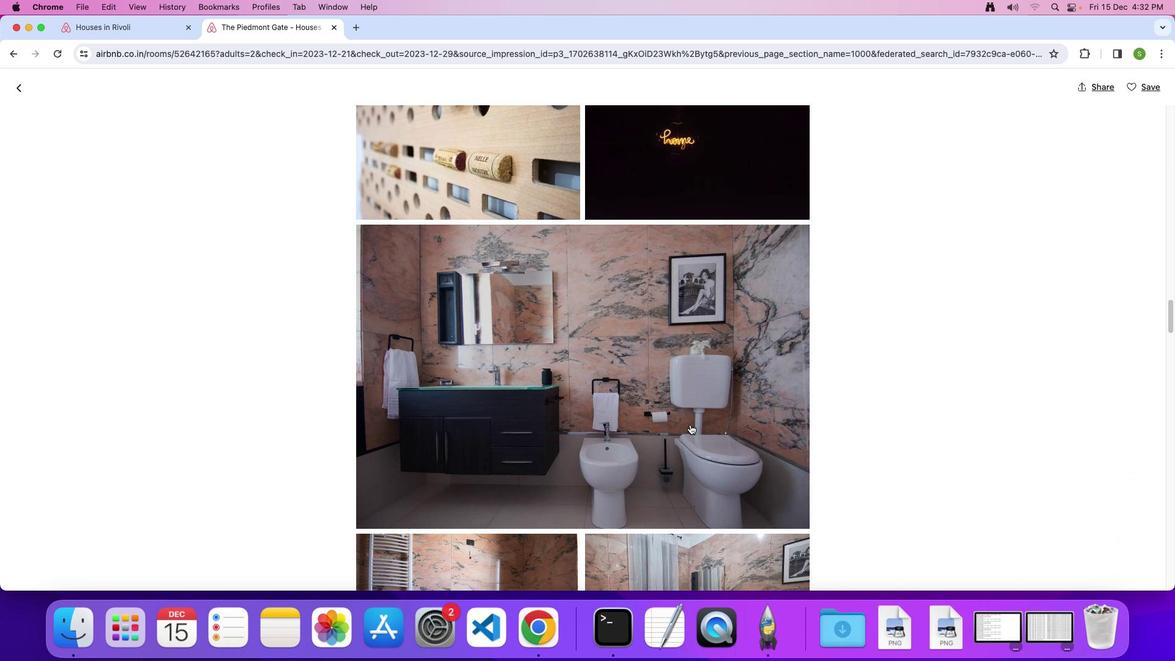 
Action: Mouse scrolled (689, 424) with delta (0, 0)
Screenshot: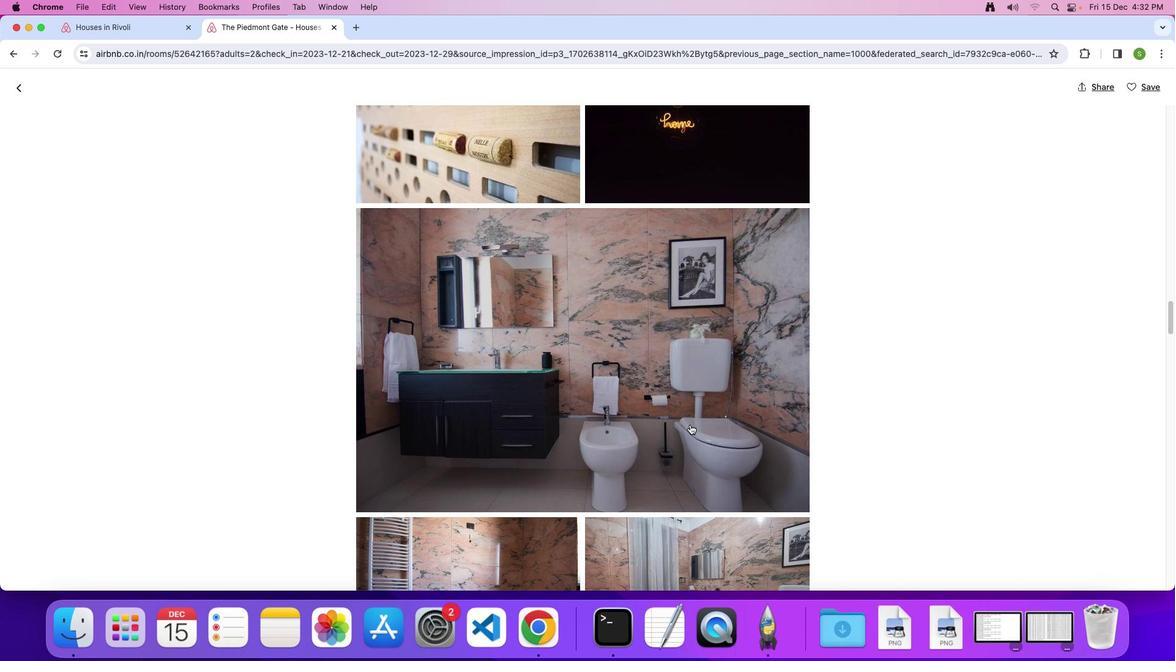 
Action: Mouse scrolled (689, 424) with delta (0, 0)
Screenshot: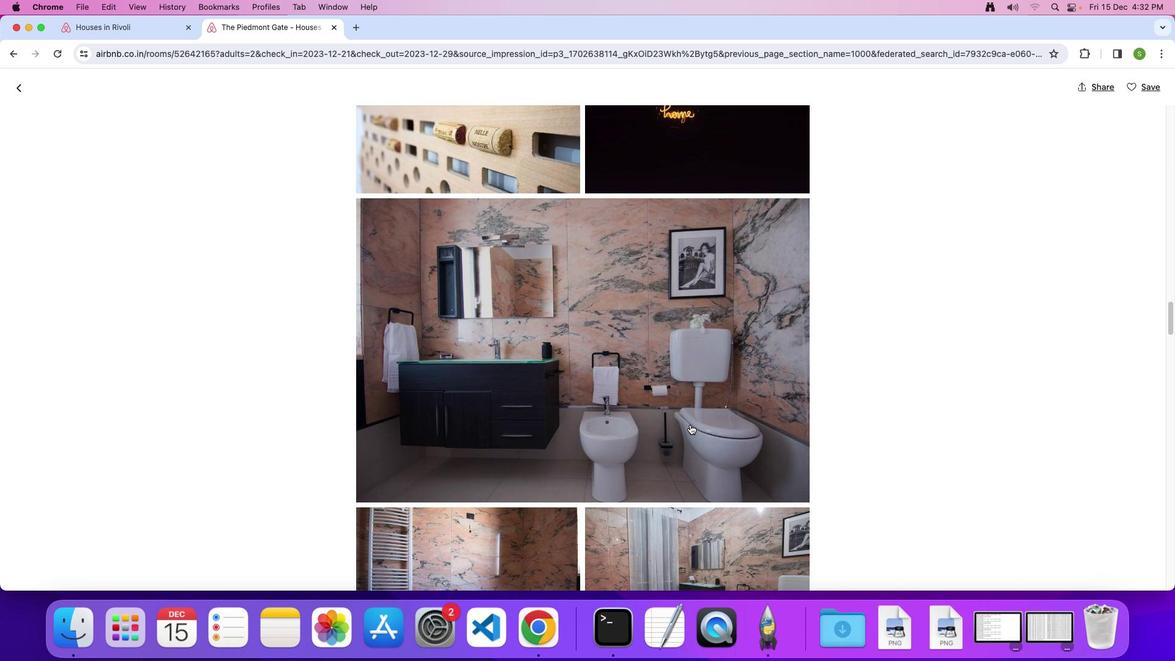 
Action: Mouse scrolled (689, 424) with delta (0, 0)
Screenshot: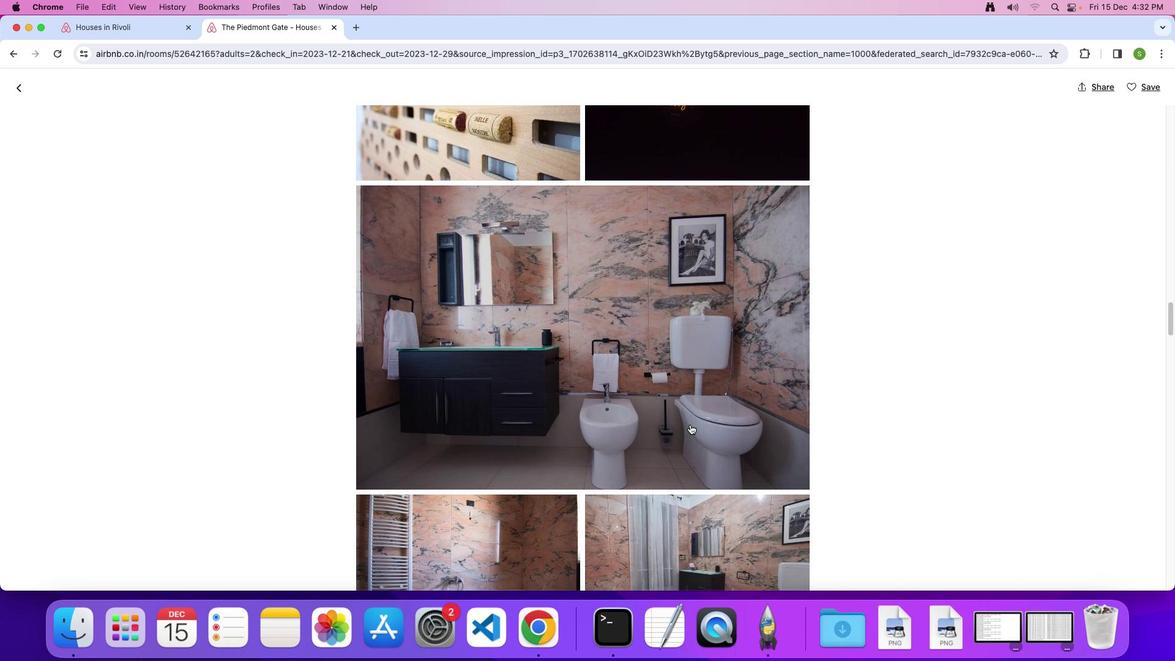 
Action: Mouse scrolled (689, 424) with delta (0, 0)
Screenshot: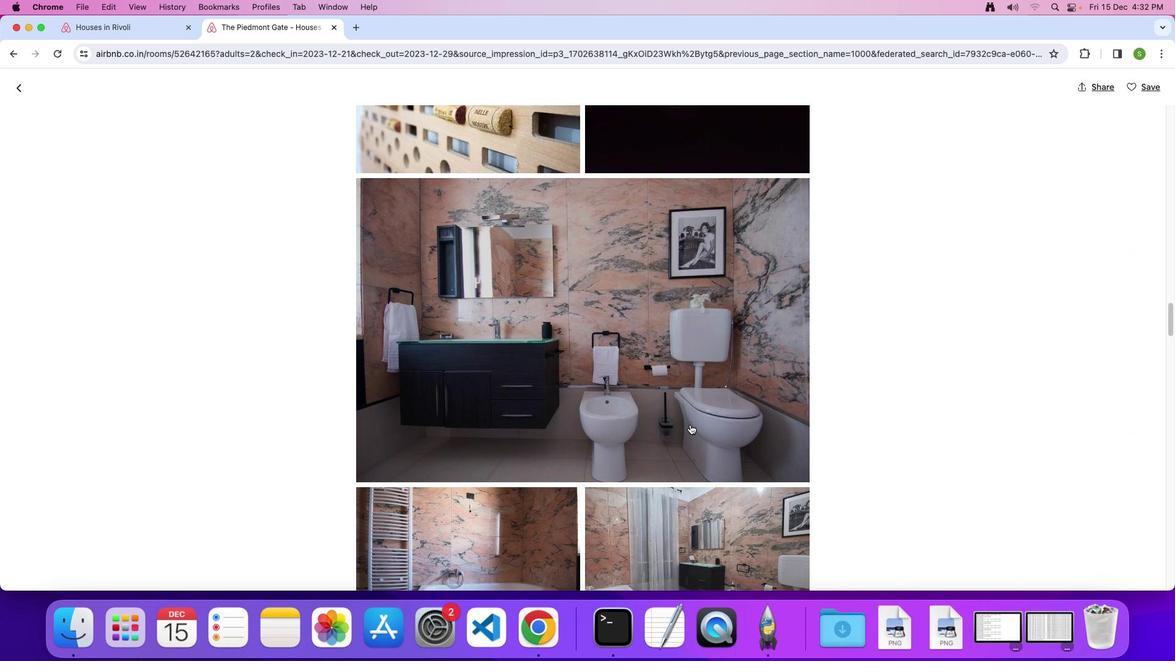 
Action: Mouse scrolled (689, 424) with delta (0, 0)
Screenshot: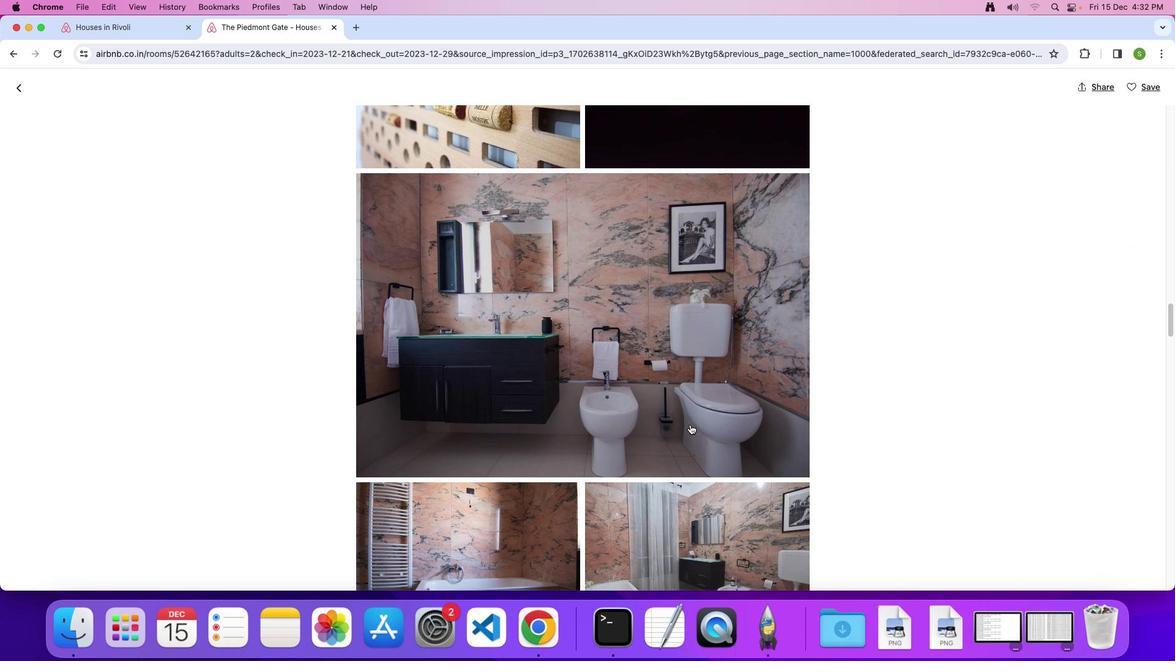 
Action: Mouse scrolled (689, 424) with delta (0, 0)
Screenshot: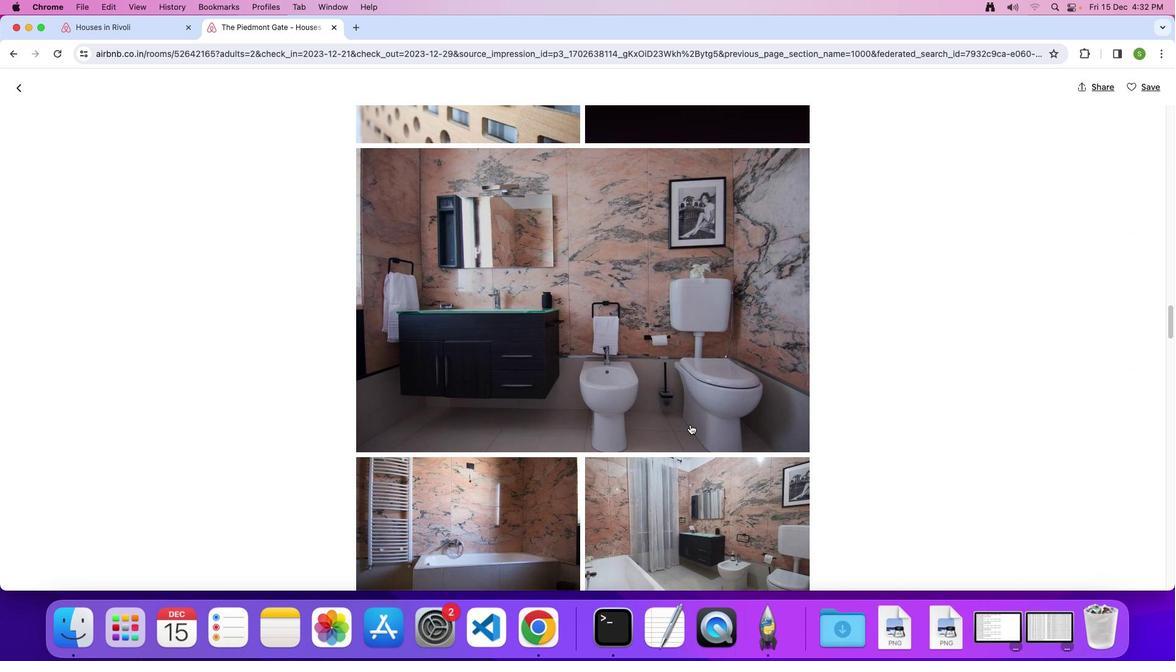 
Action: Mouse scrolled (689, 424) with delta (0, 0)
Screenshot: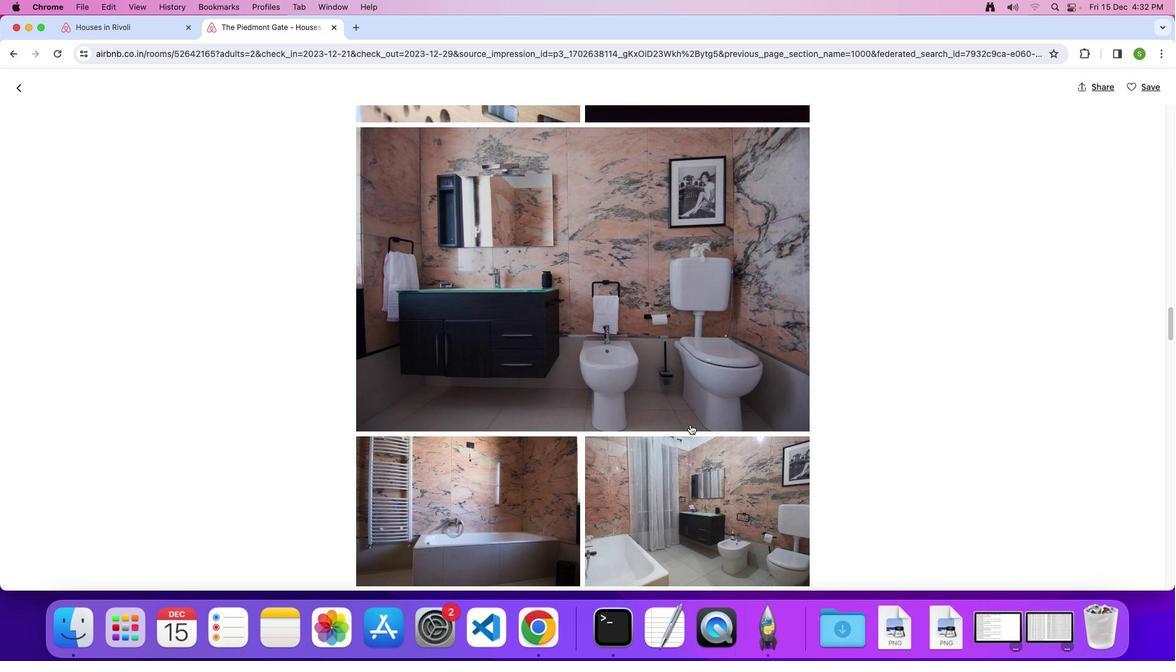 
Action: Mouse scrolled (689, 424) with delta (0, 0)
Screenshot: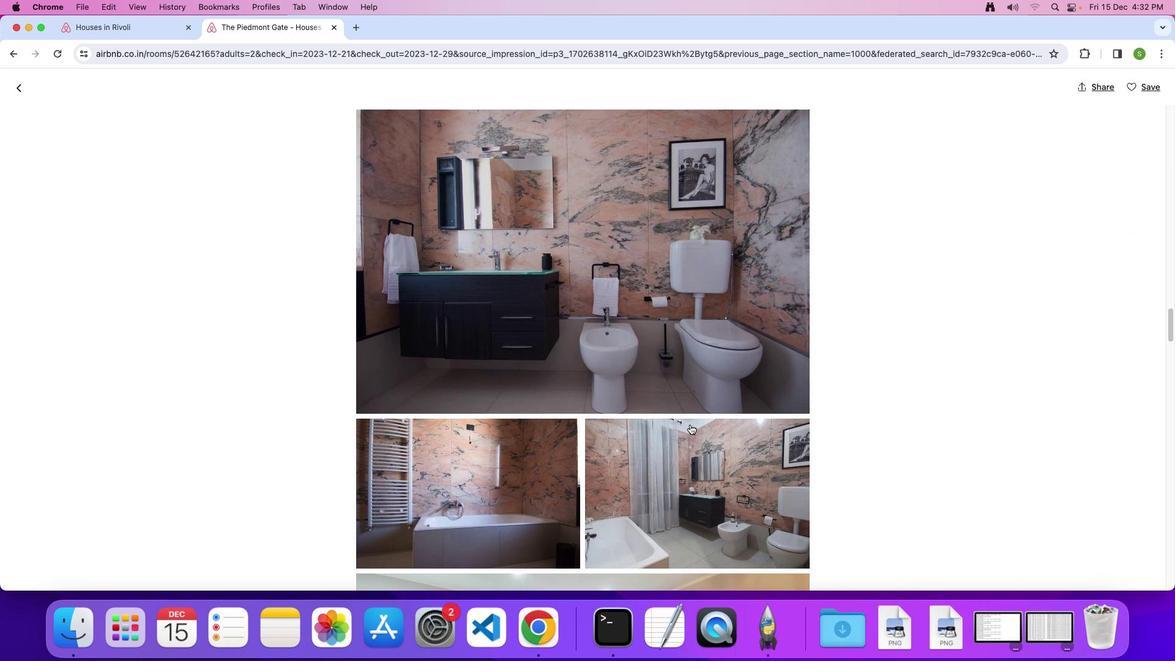 
Action: Mouse scrolled (689, 424) with delta (0, 0)
Screenshot: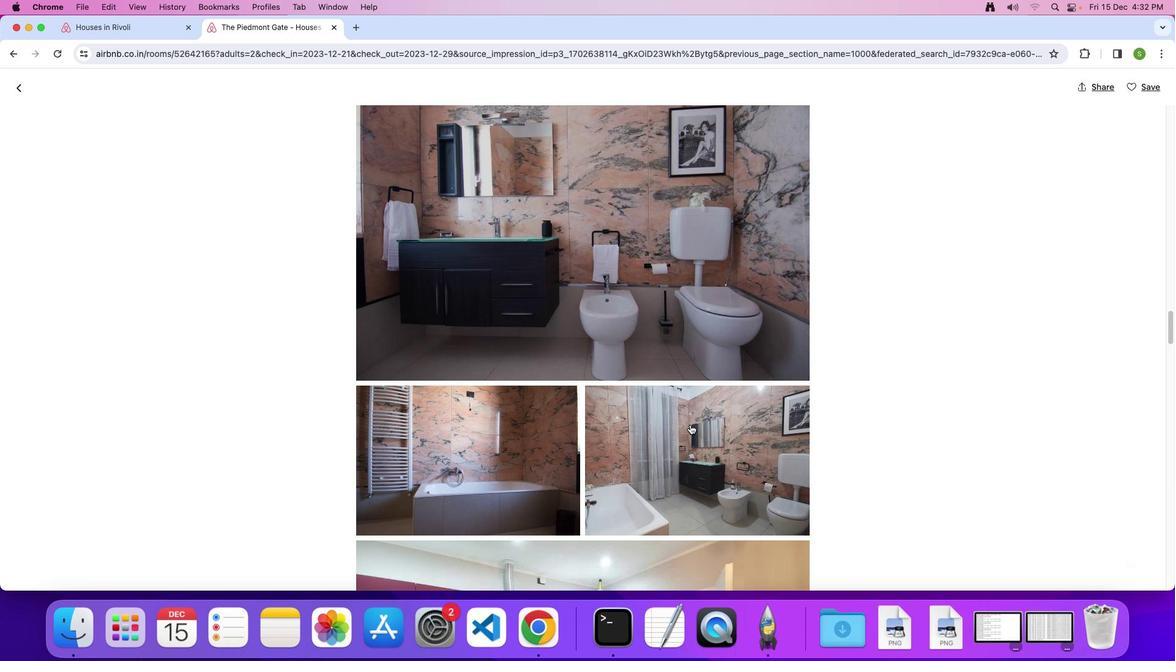 
Action: Mouse scrolled (689, 424) with delta (0, -1)
Screenshot: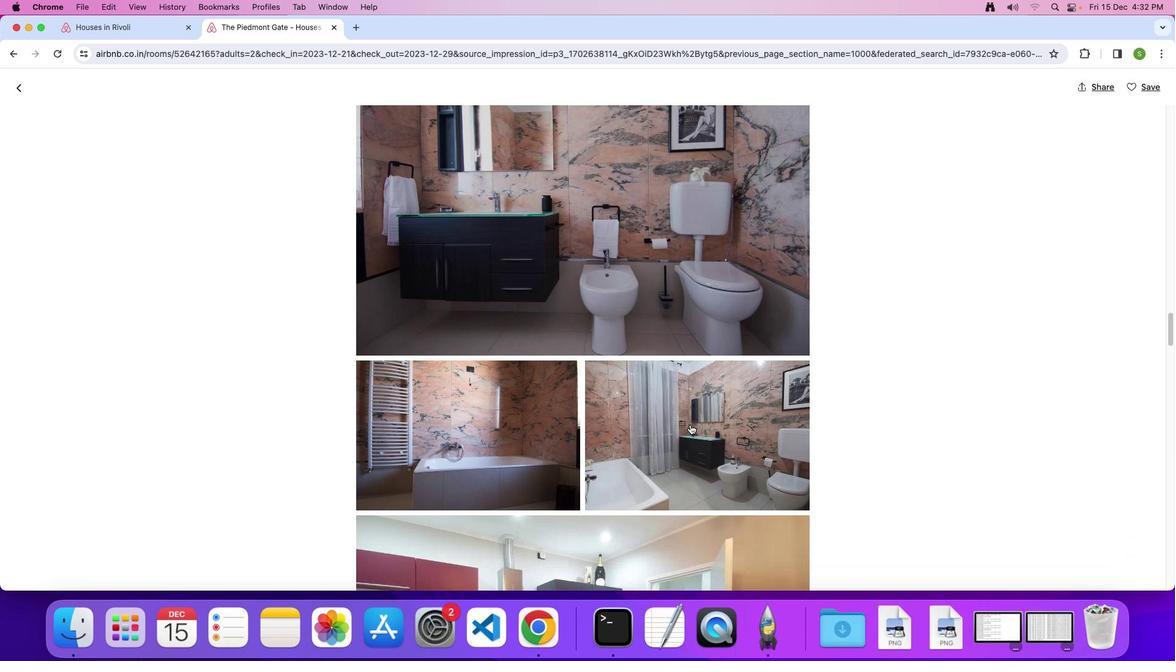 
Action: Mouse scrolled (689, 424) with delta (0, 0)
Screenshot: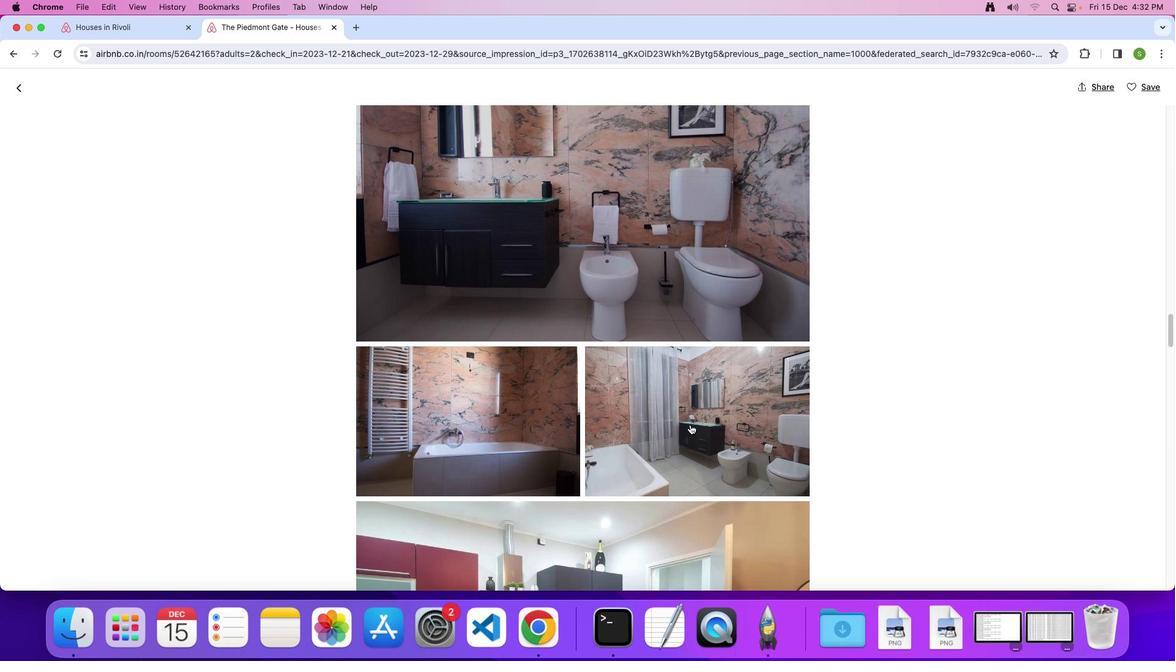 
Action: Mouse scrolled (689, 424) with delta (0, 0)
Screenshot: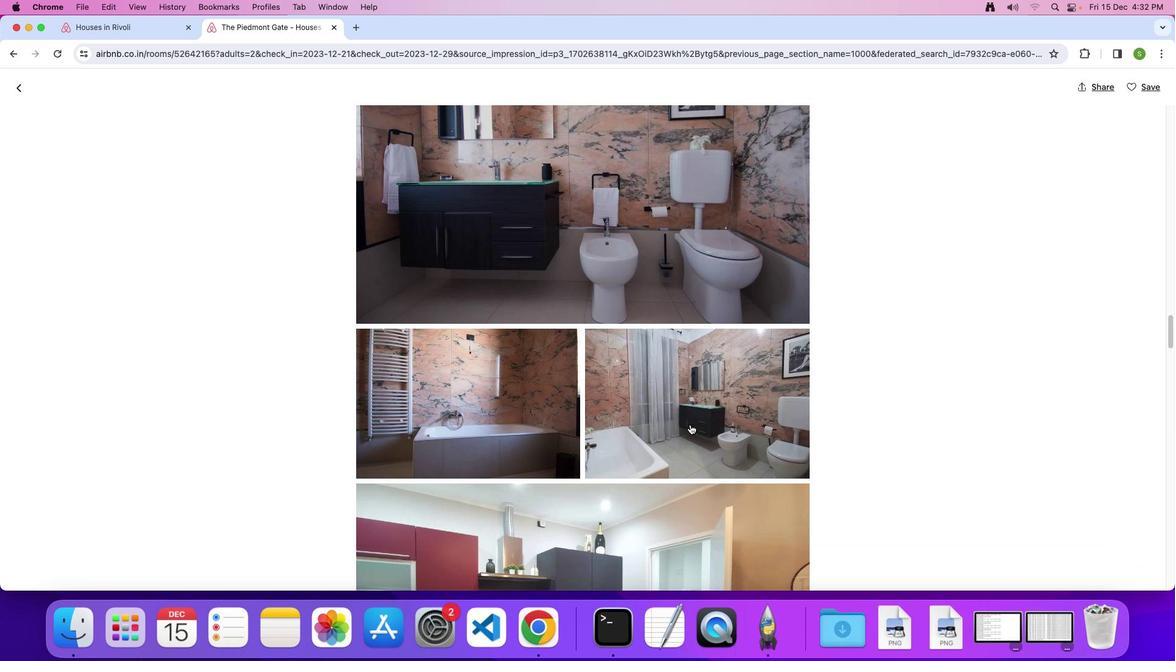 
Action: Mouse scrolled (689, 424) with delta (0, 0)
Screenshot: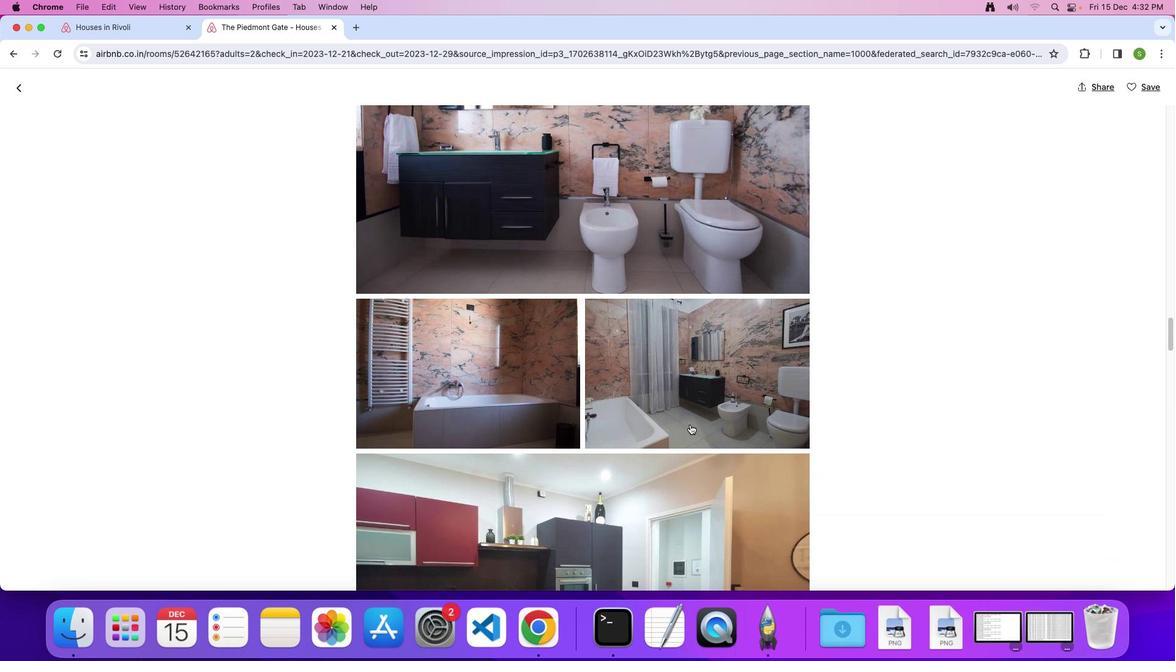 
Action: Mouse scrolled (689, 424) with delta (0, 0)
Screenshot: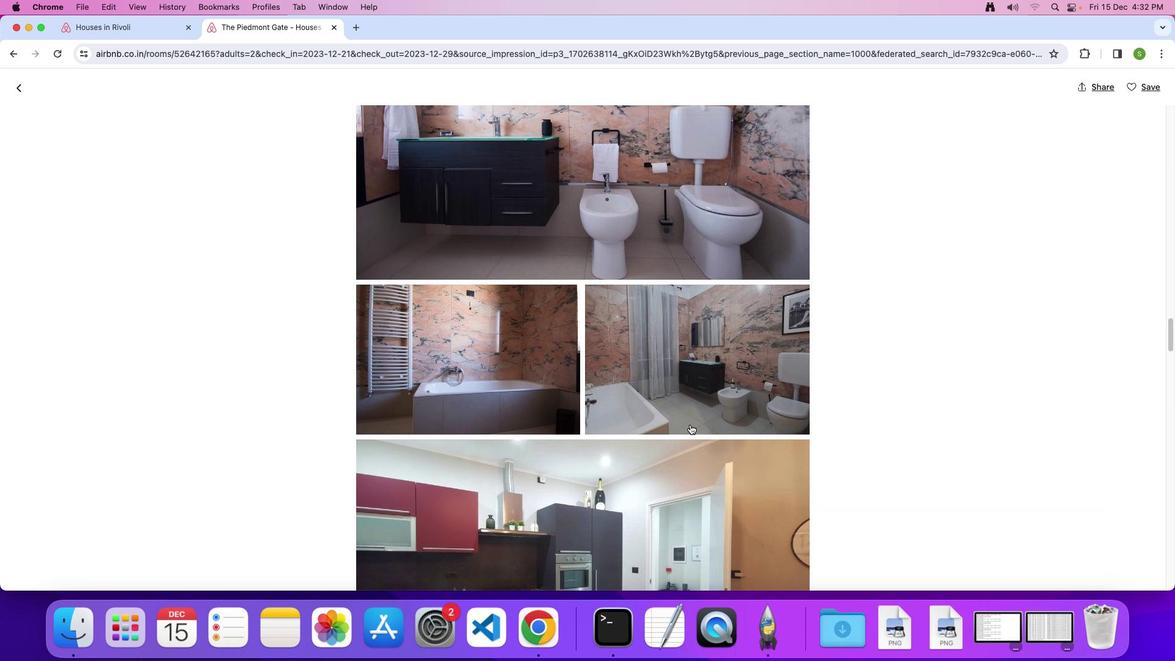 
Action: Mouse scrolled (689, 424) with delta (0, 0)
Screenshot: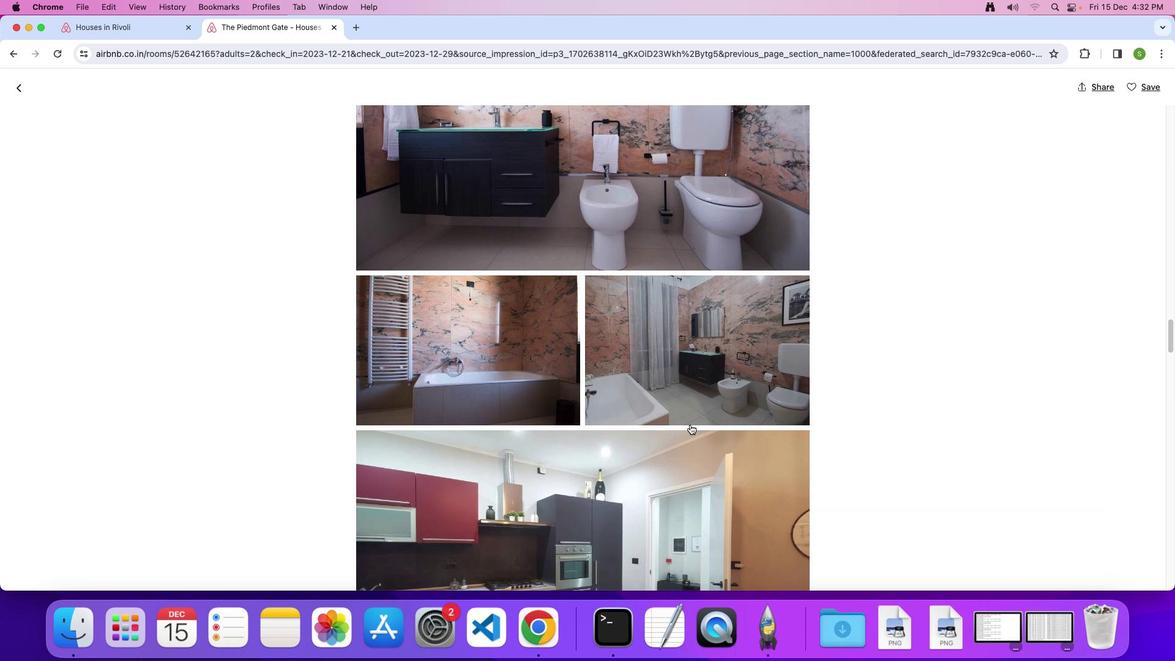 
Action: Mouse moved to (689, 424)
Screenshot: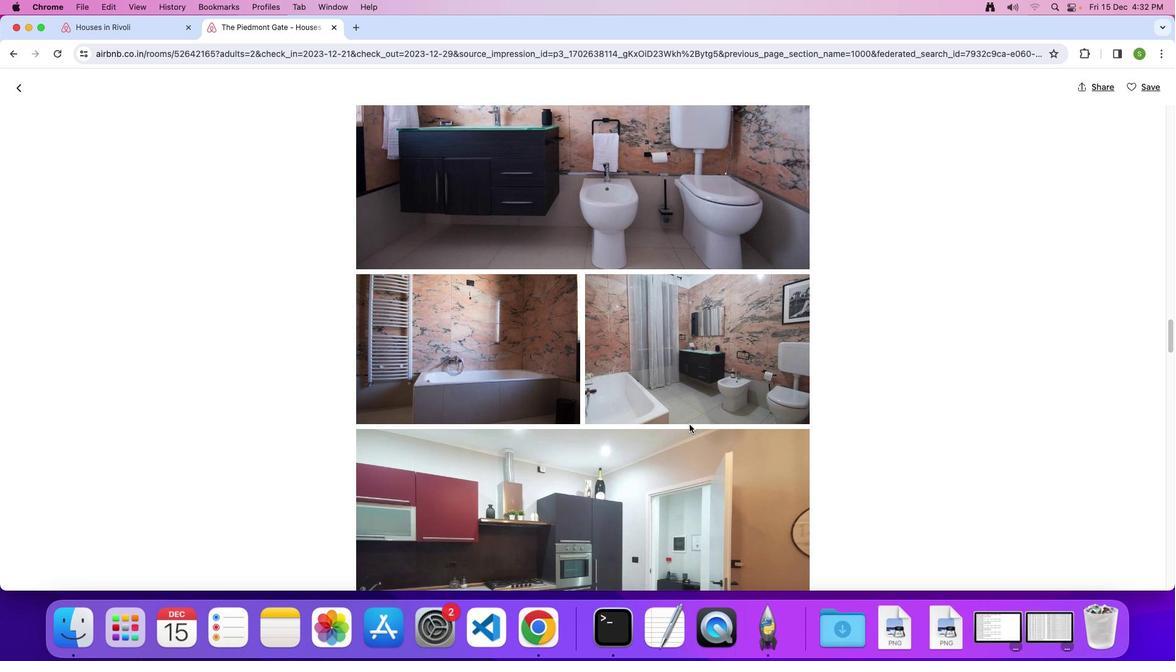 
Action: Mouse scrolled (689, 424) with delta (0, 0)
Screenshot: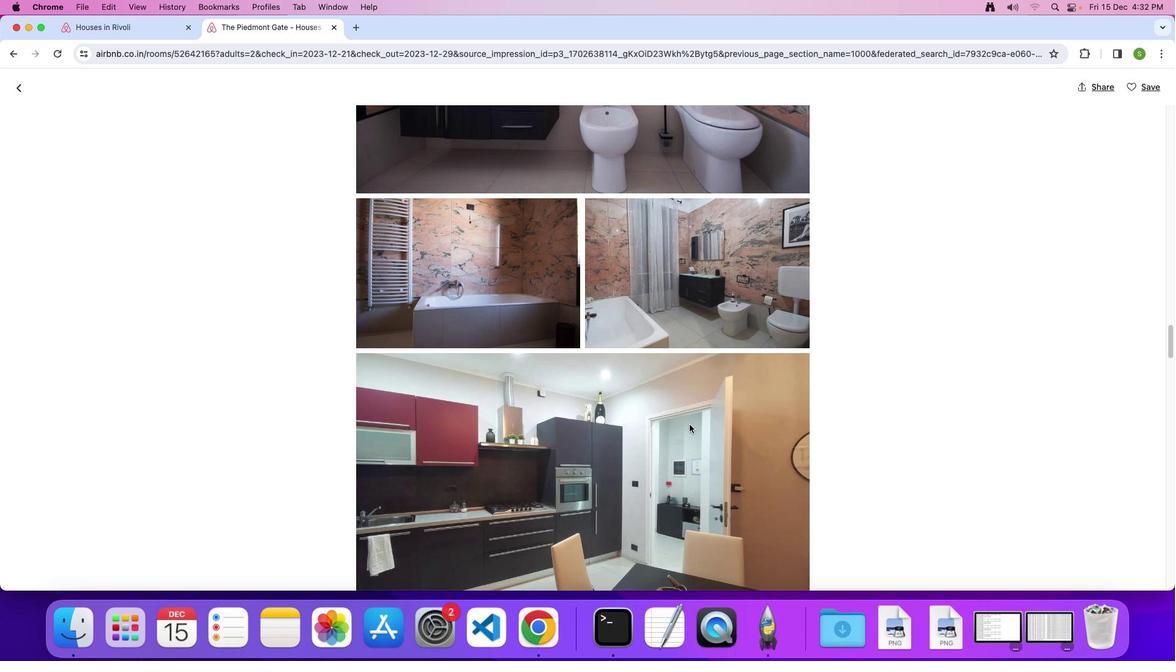 
Action: Mouse scrolled (689, 424) with delta (0, 0)
Screenshot: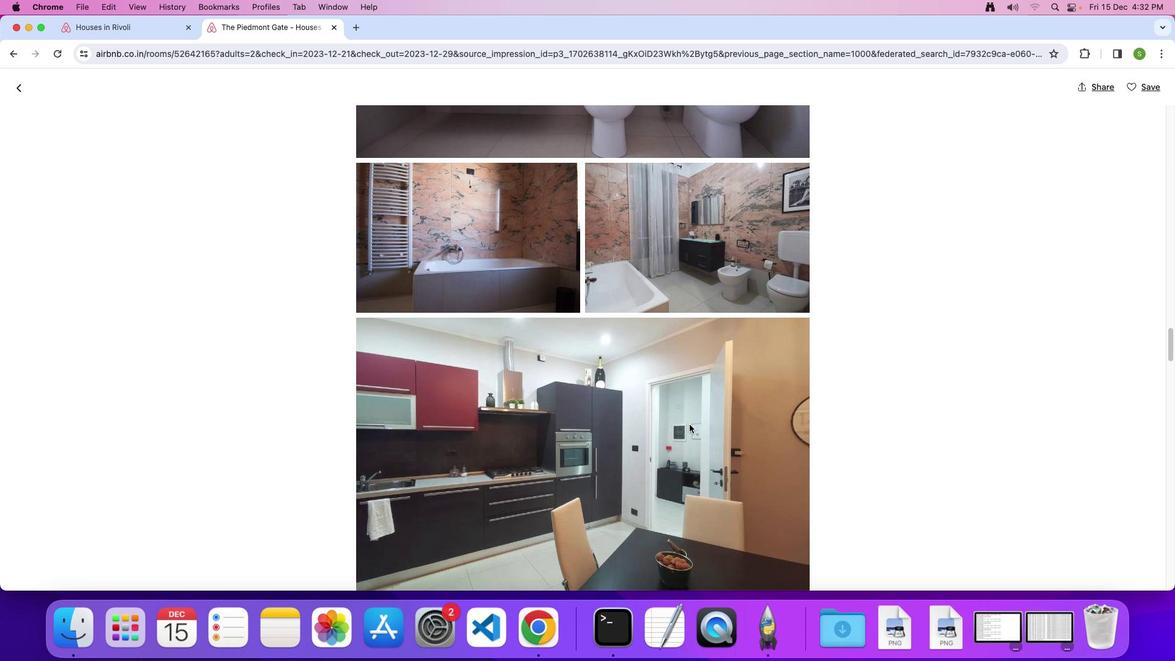 
Action: Mouse scrolled (689, 424) with delta (0, -2)
Screenshot: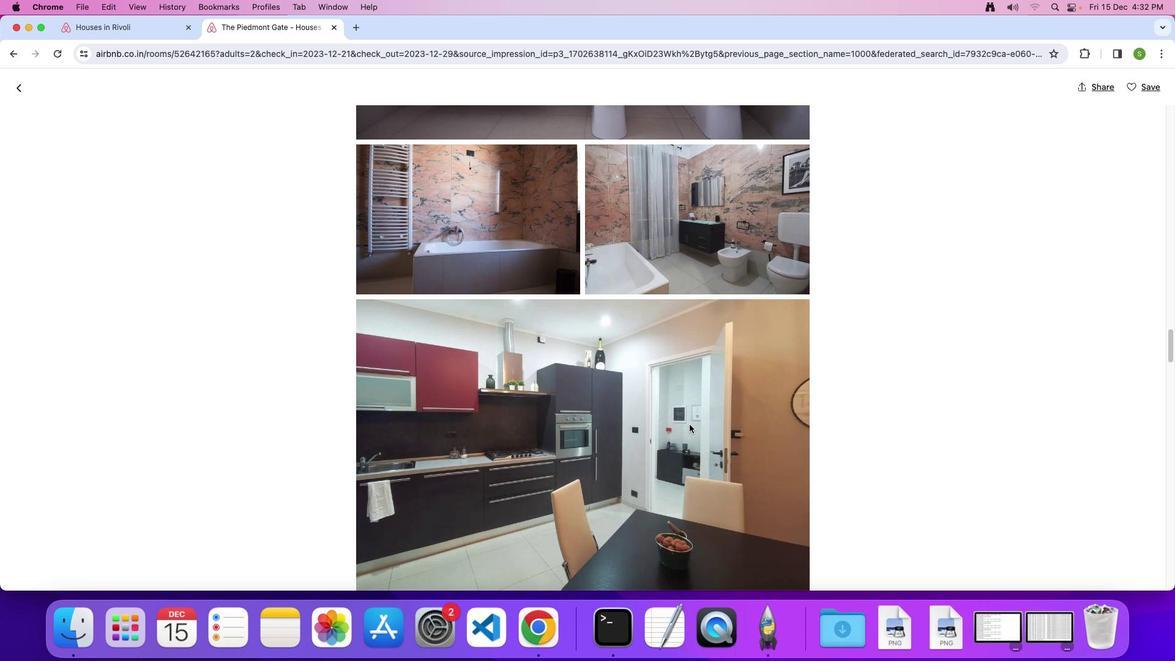 
Action: Mouse scrolled (689, 424) with delta (0, 0)
Screenshot: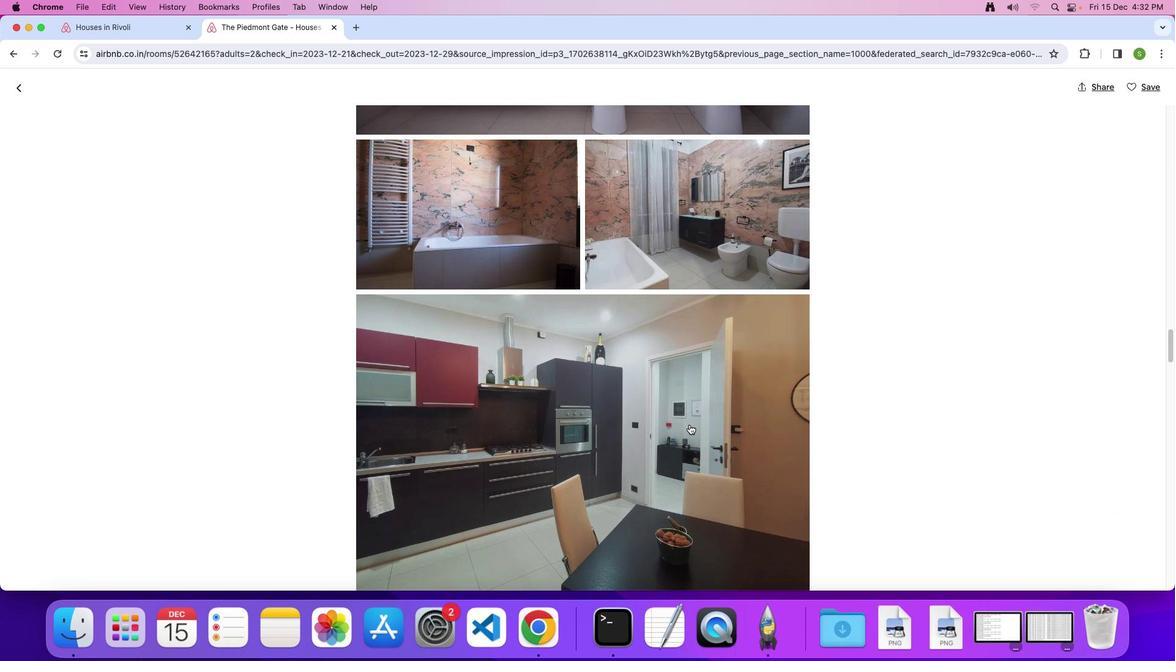 
Action: Mouse scrolled (689, 424) with delta (0, 0)
Screenshot: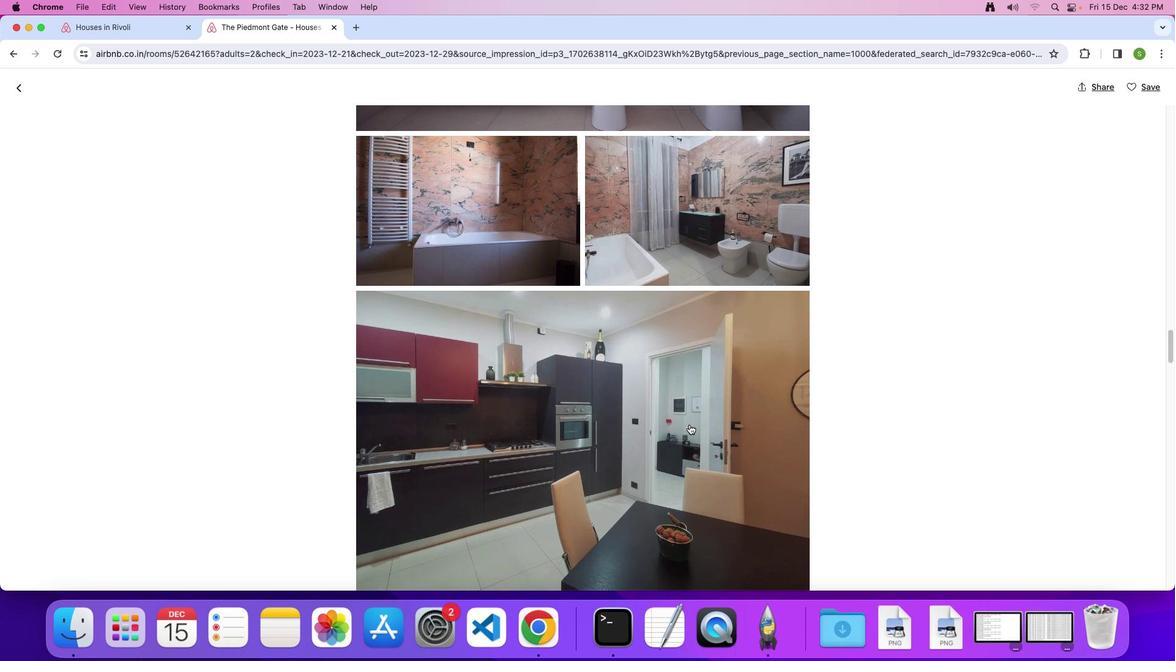 
Action: Mouse scrolled (689, 424) with delta (0, 0)
Screenshot: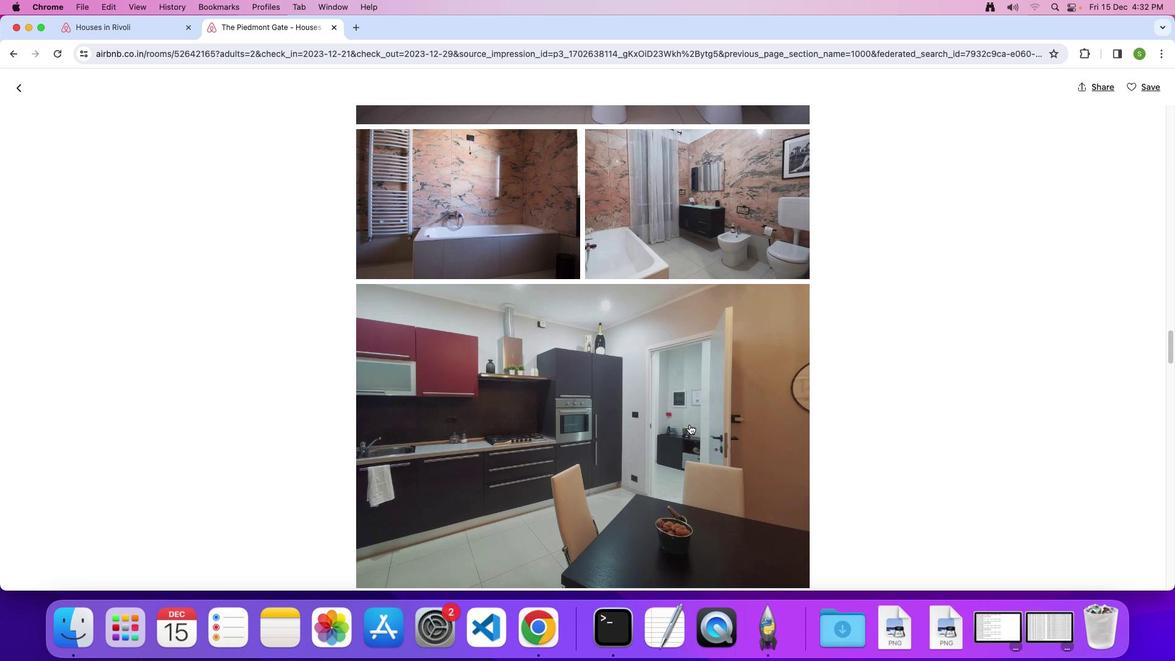 
Action: Mouse scrolled (689, 424) with delta (0, 0)
Screenshot: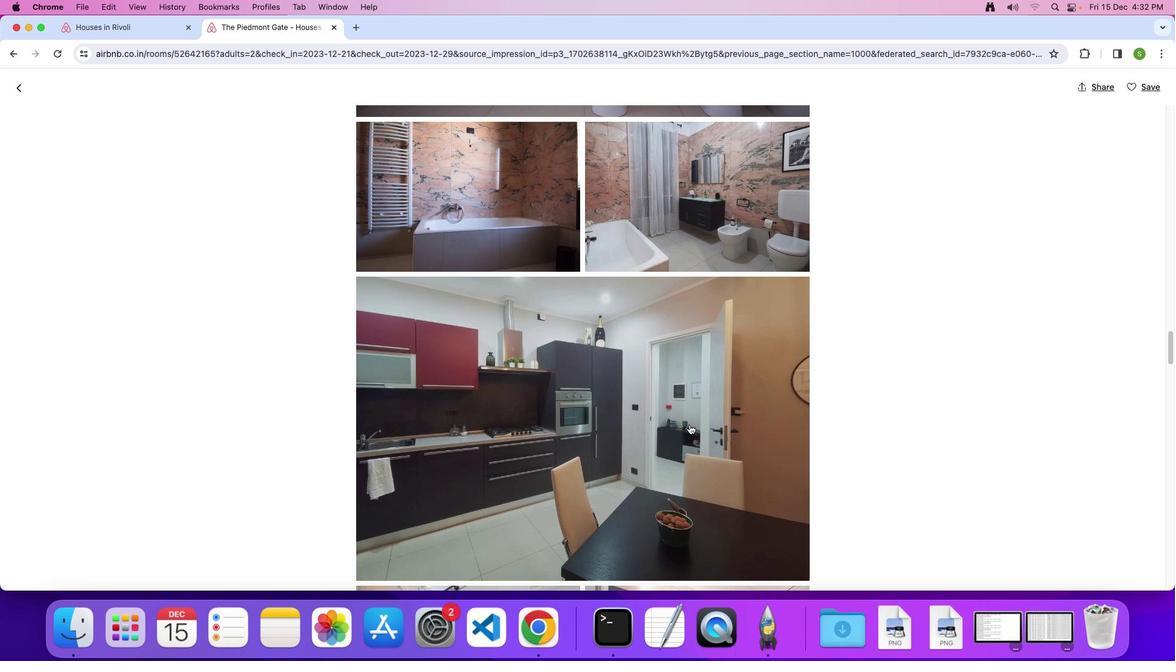 
Action: Mouse scrolled (689, 424) with delta (0, 0)
Screenshot: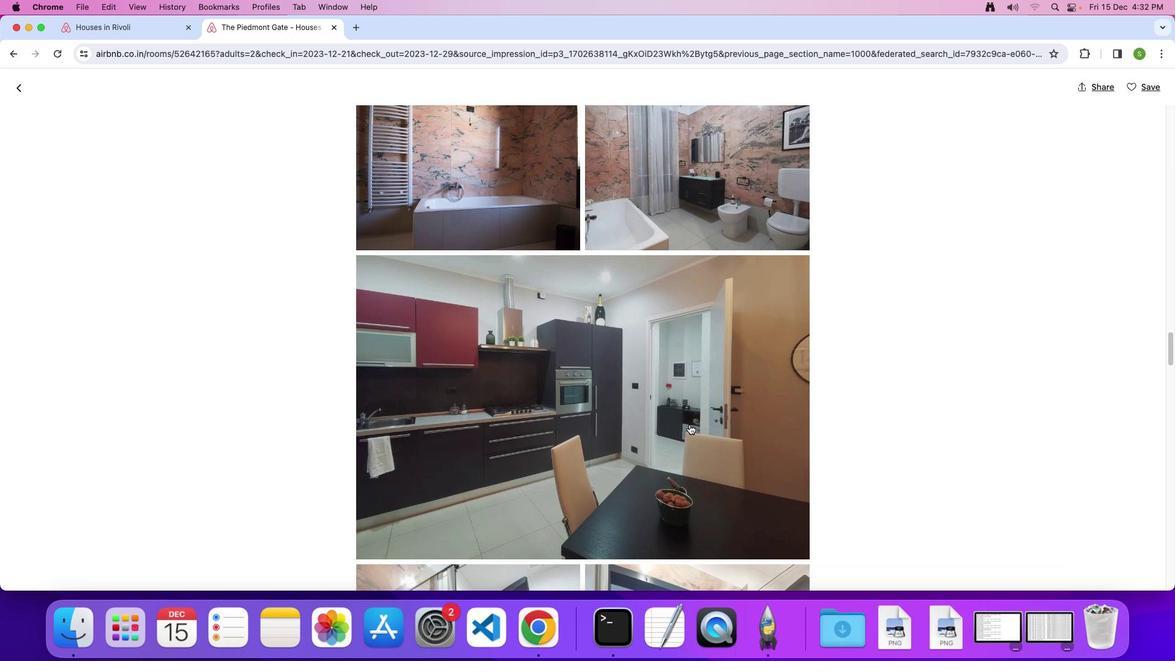 
Action: Mouse scrolled (689, 424) with delta (0, 0)
Screenshot: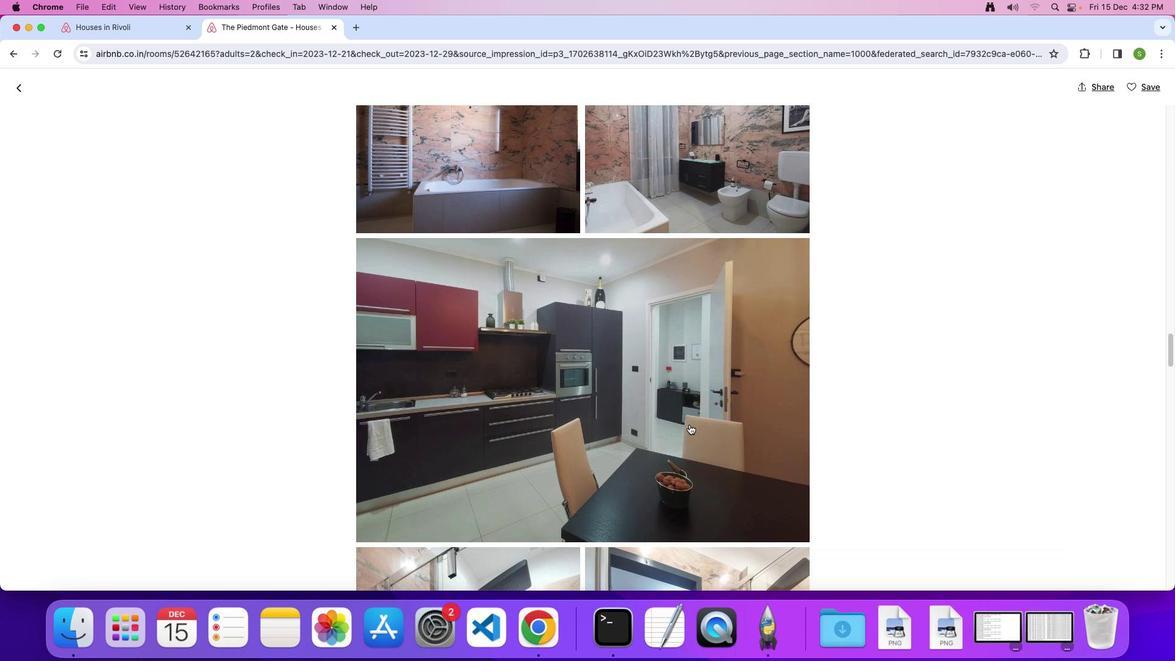 
Action: Mouse scrolled (689, 424) with delta (0, 0)
Screenshot: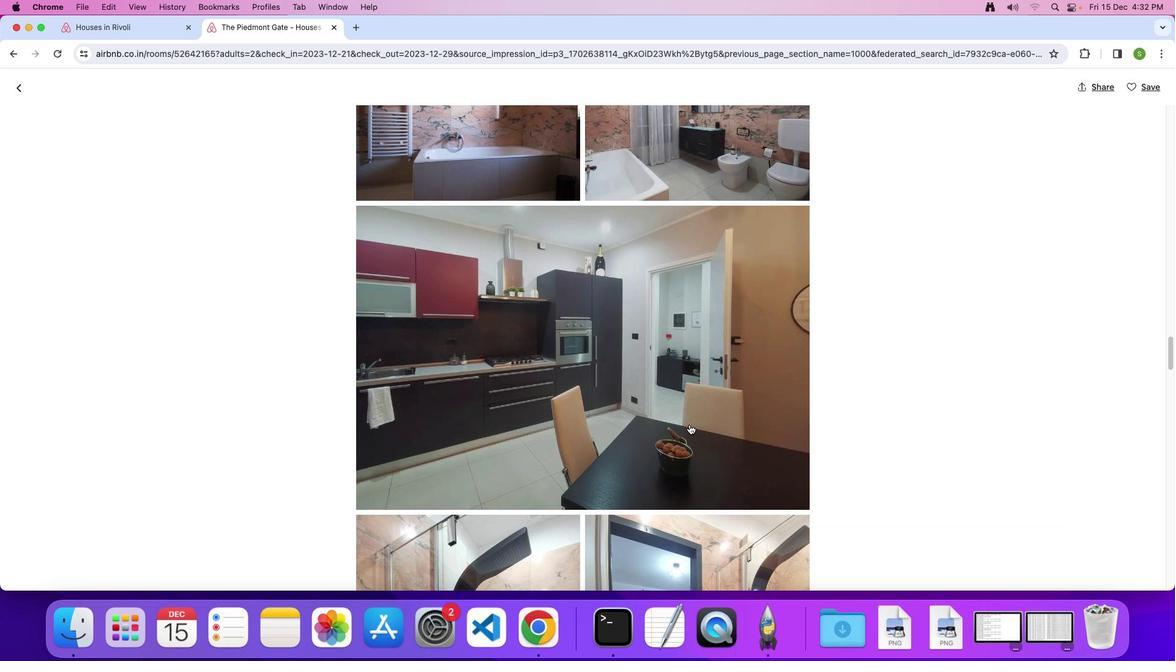 
Action: Mouse scrolled (689, 424) with delta (0, 0)
Screenshot: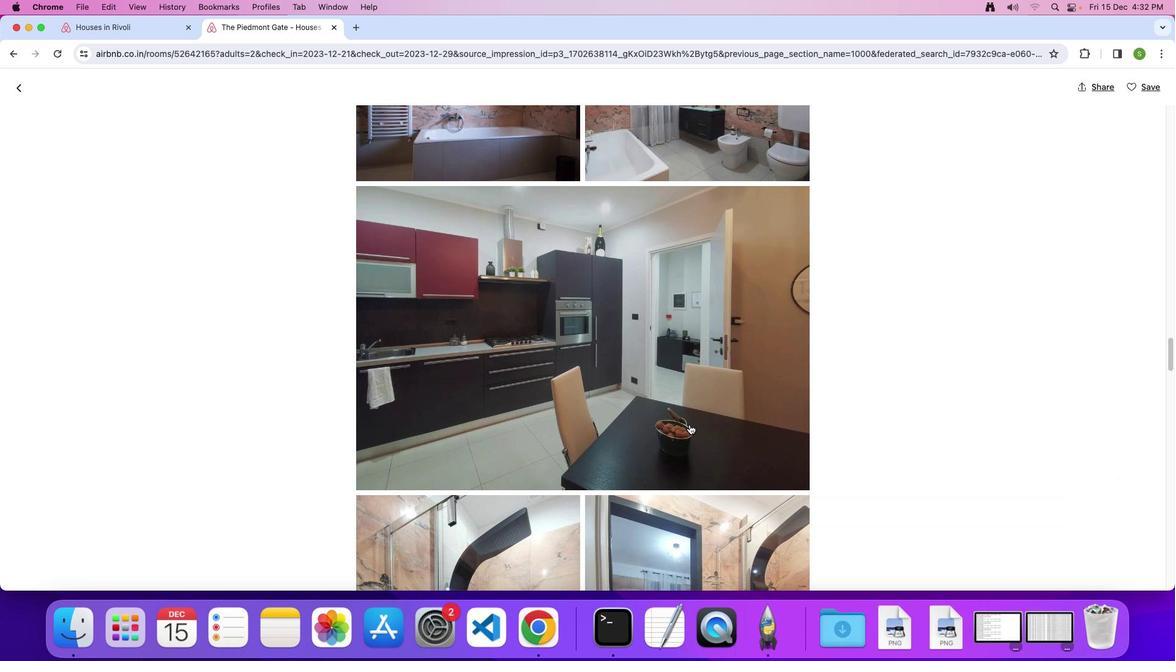 
Action: Mouse scrolled (689, 424) with delta (0, -1)
Screenshot: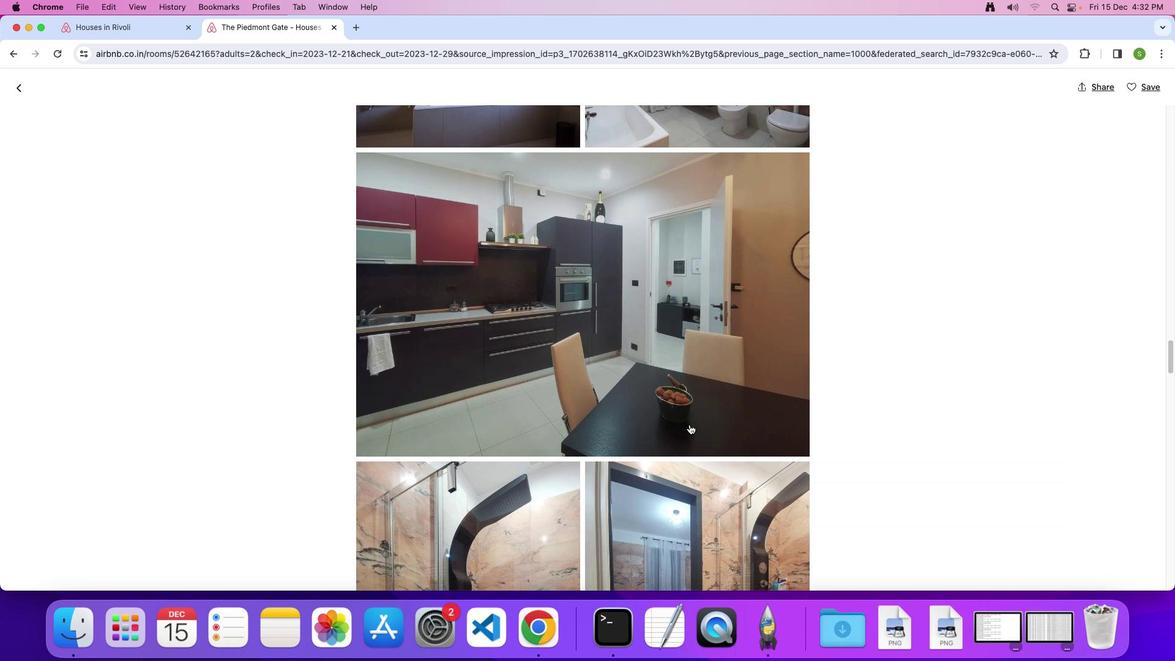 
Action: Mouse scrolled (689, 424) with delta (0, 0)
Screenshot: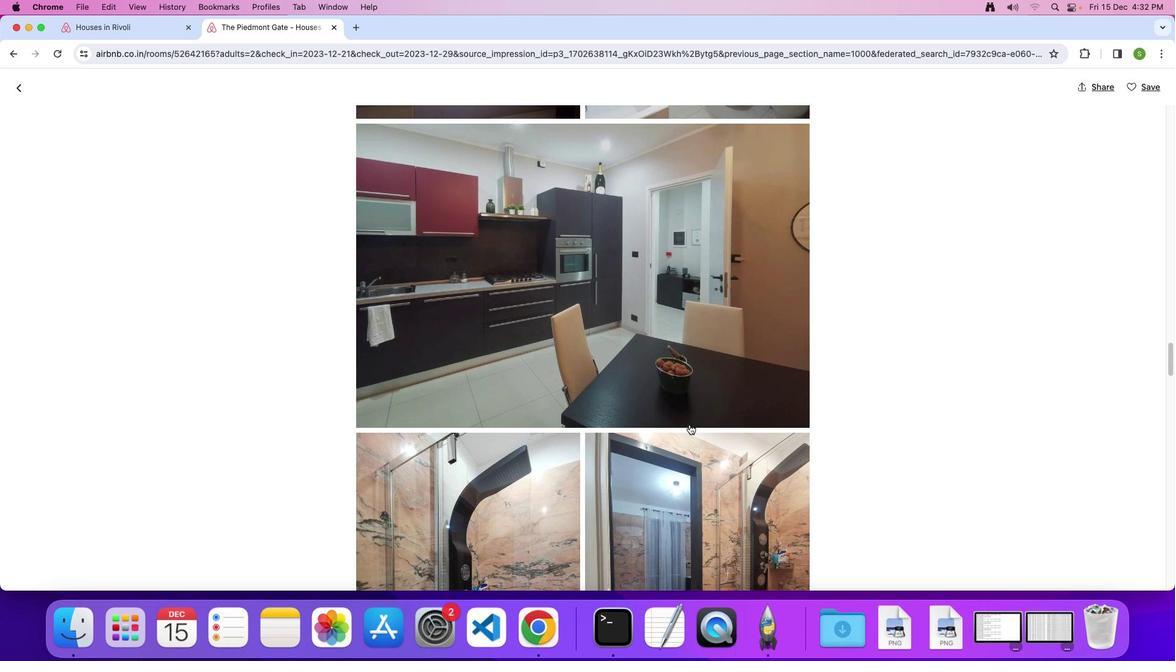 
Action: Mouse scrolled (689, 424) with delta (0, 0)
Screenshot: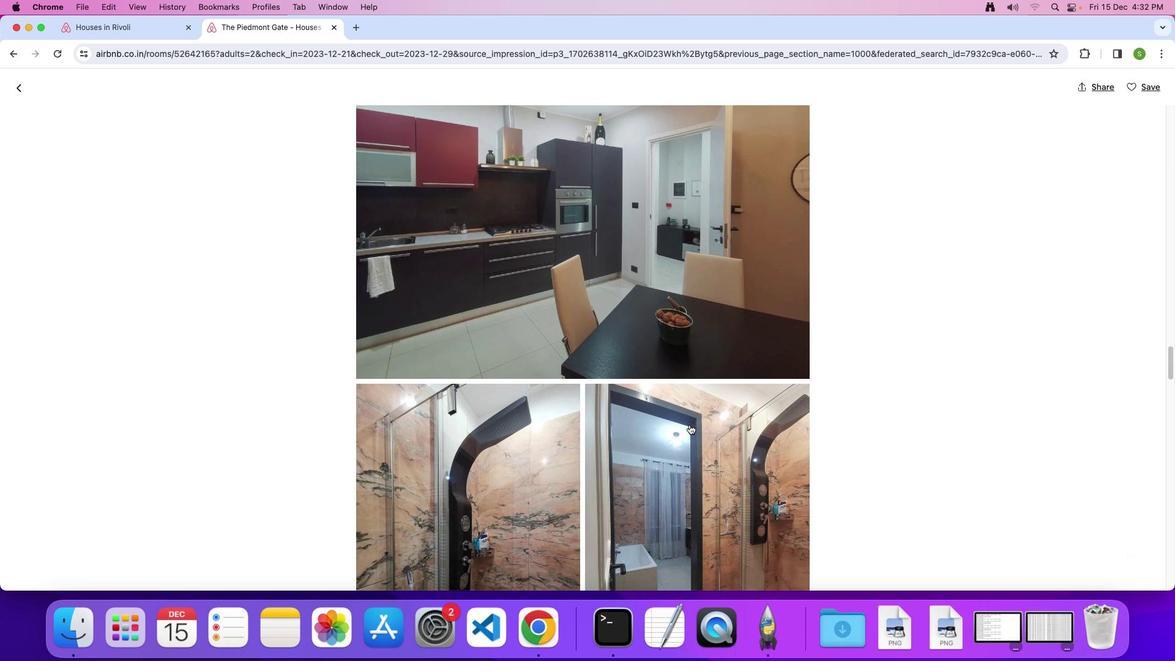 
Action: Mouse scrolled (689, 424) with delta (0, -1)
Screenshot: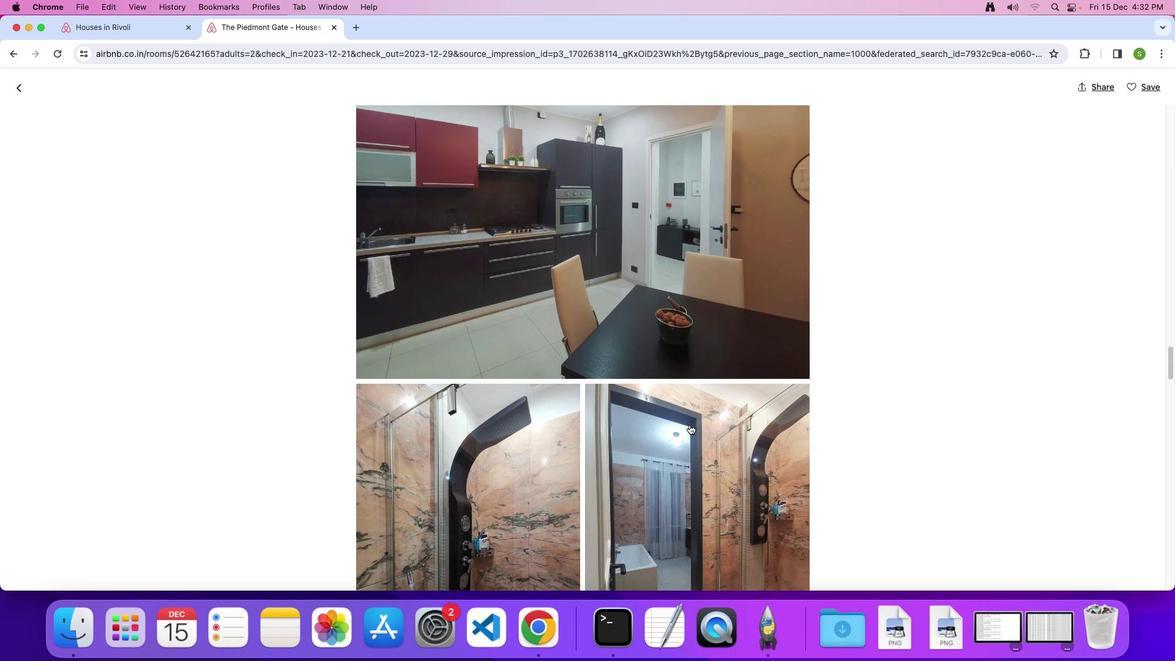 
Action: Mouse scrolled (689, 424) with delta (0, 0)
Screenshot: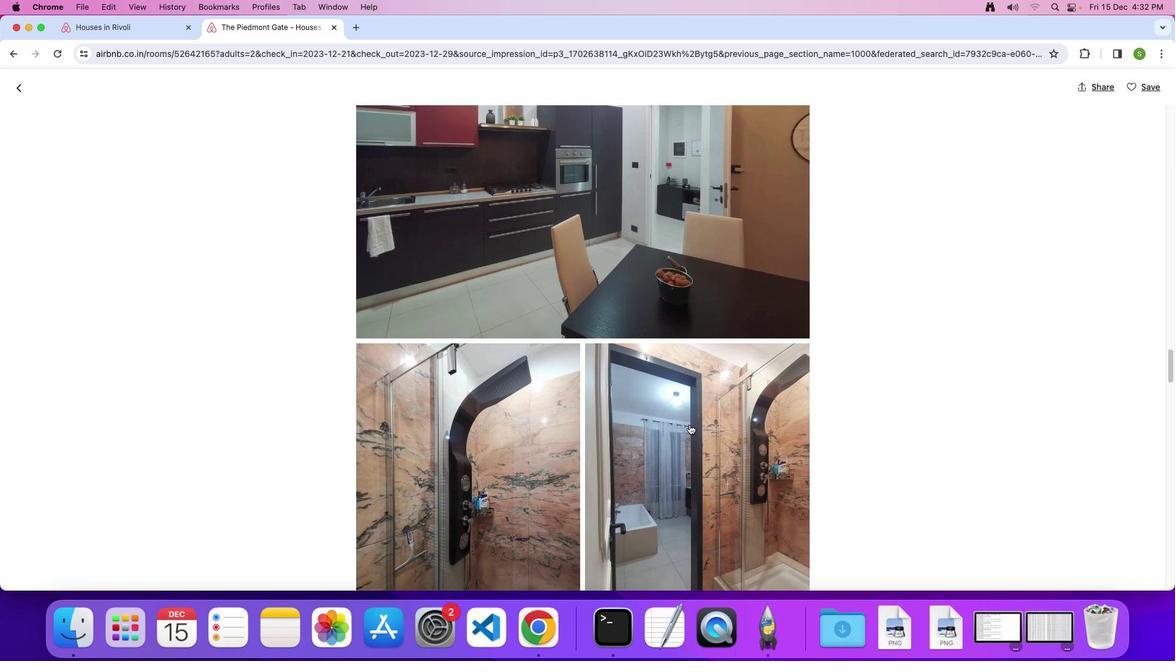 
Action: Mouse scrolled (689, 424) with delta (0, 0)
Screenshot: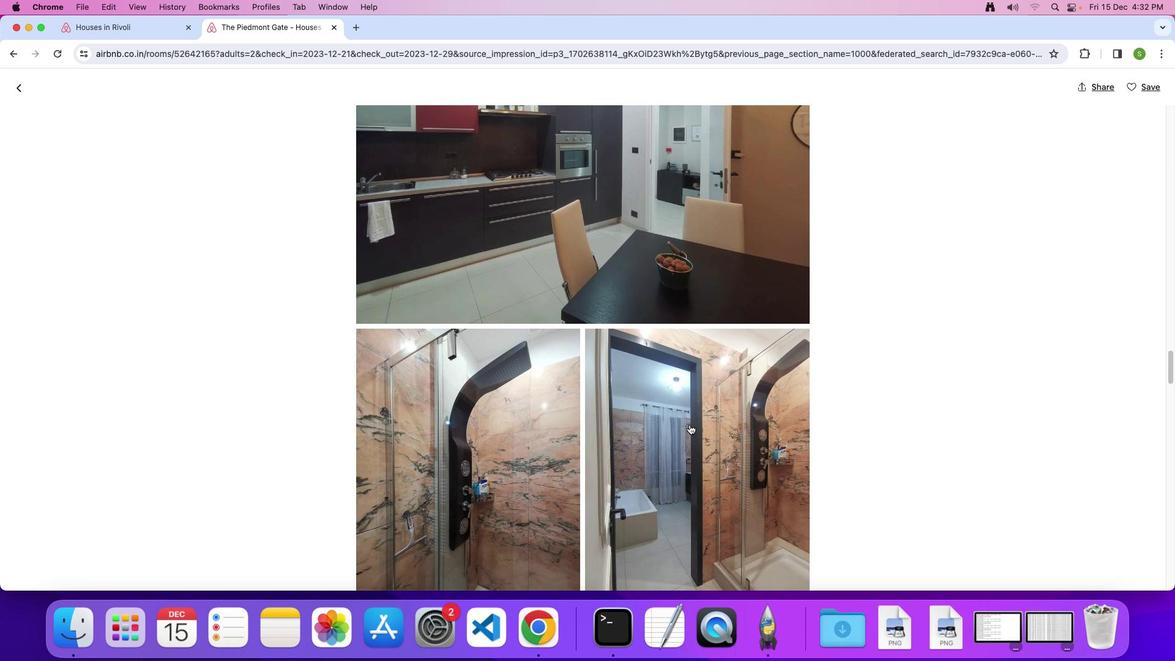 
Action: Mouse scrolled (689, 424) with delta (0, -1)
Screenshot: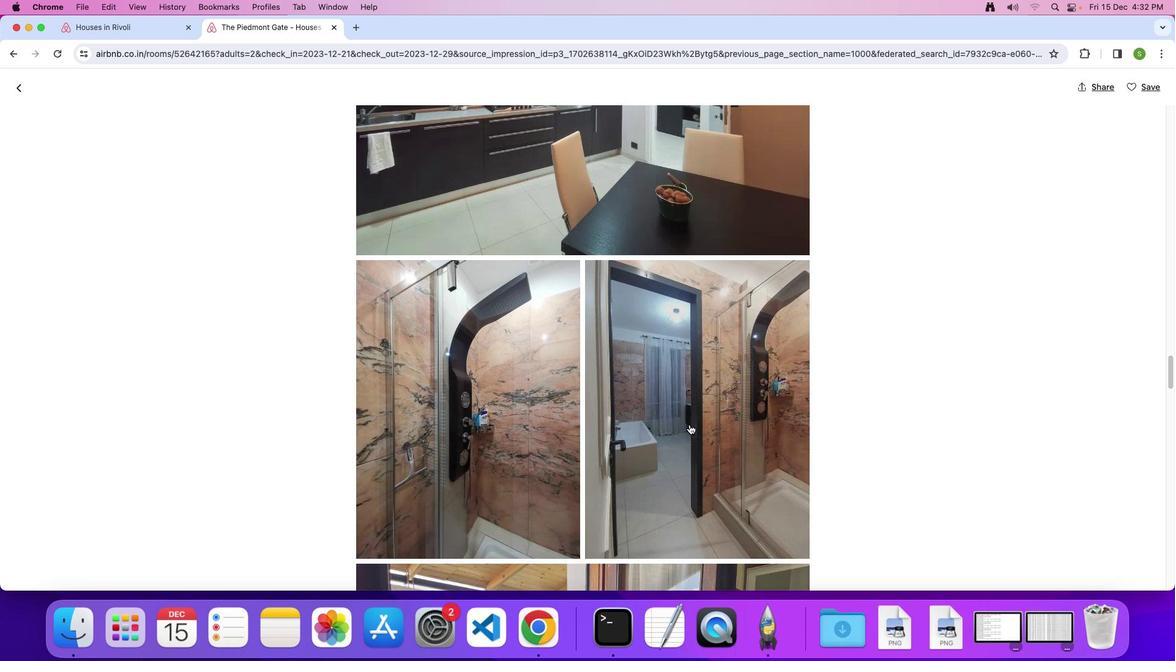 
Action: Mouse scrolled (689, 424) with delta (0, 0)
